 Task: Search Airbnb listings in Santa Fe, New Mexico with access to amazing views.
Action: Mouse moved to (461, 60)
Screenshot: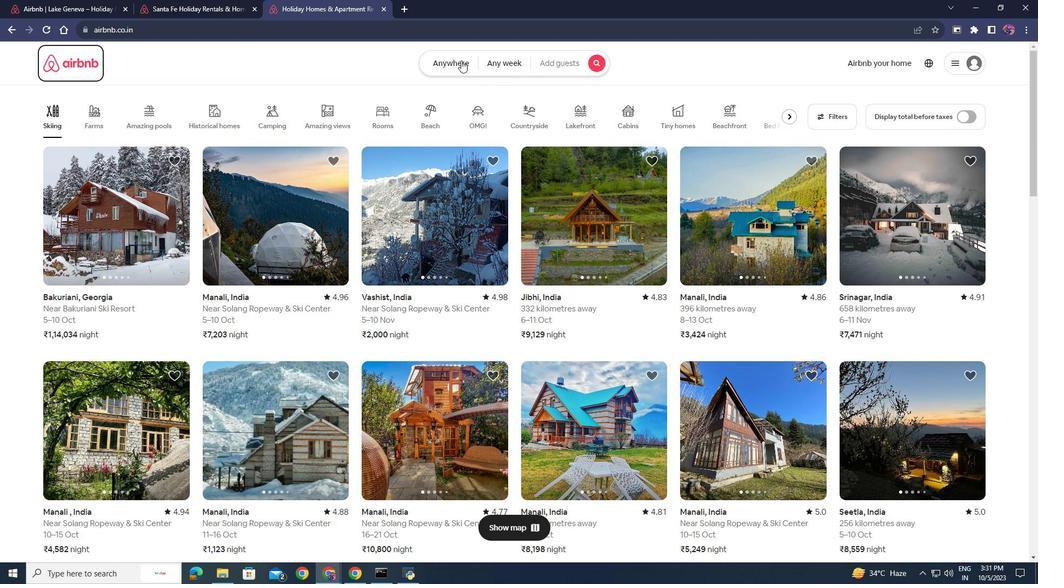 
Action: Mouse pressed left at (461, 60)
Screenshot: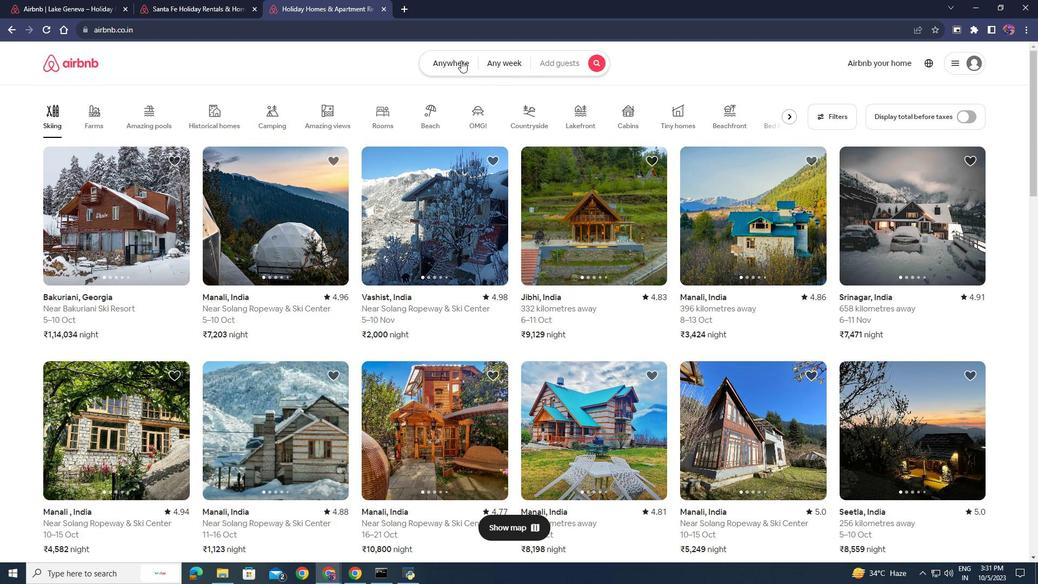 
Action: Mouse moved to (347, 109)
Screenshot: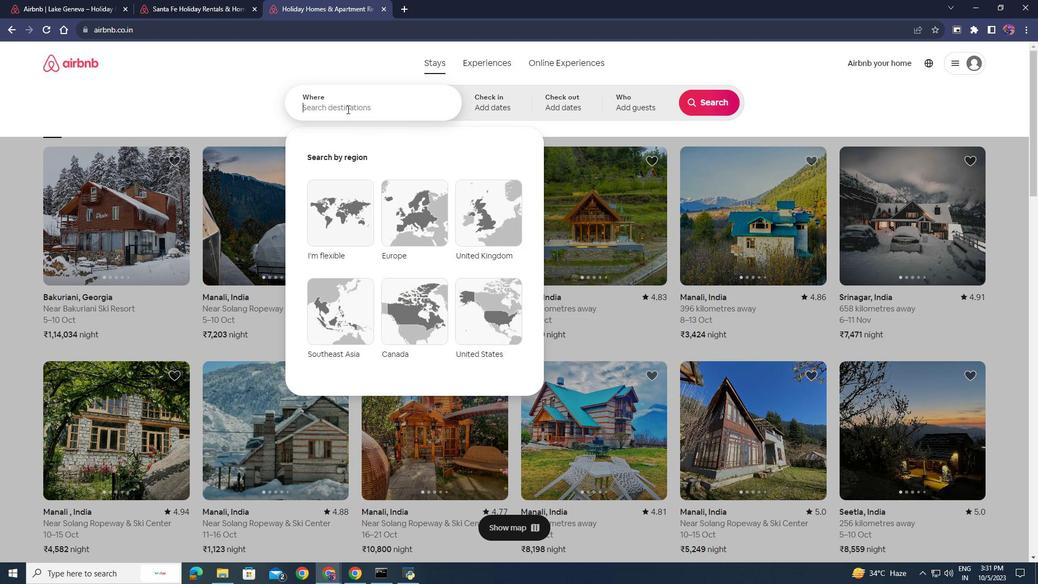 
Action: Mouse pressed left at (347, 109)
Screenshot: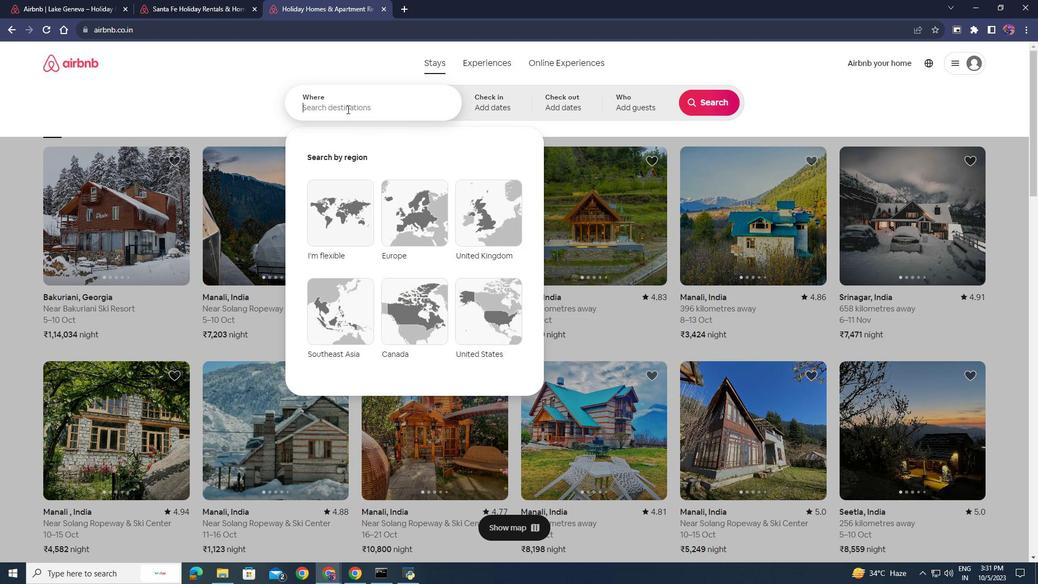 
Action: Key pressed santa<Key.space>fe<Key.enter>
Screenshot: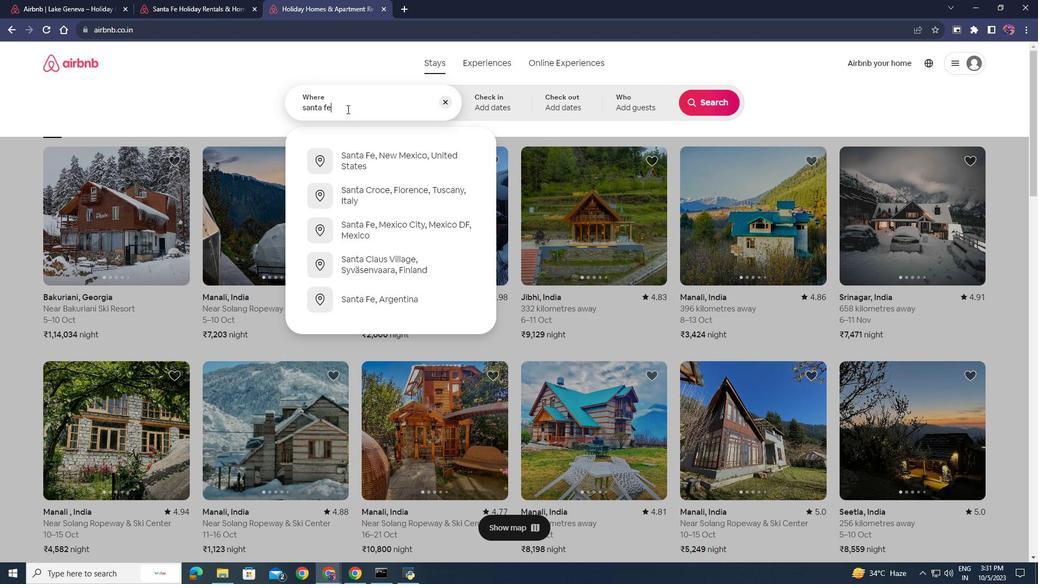 
Action: Mouse moved to (719, 99)
Screenshot: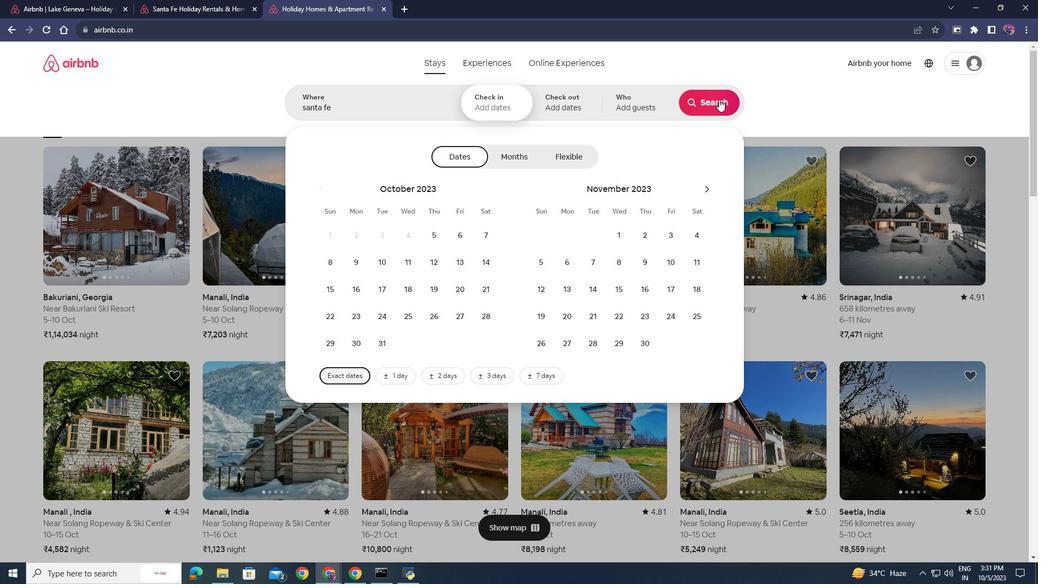 
Action: Mouse pressed left at (719, 99)
Screenshot: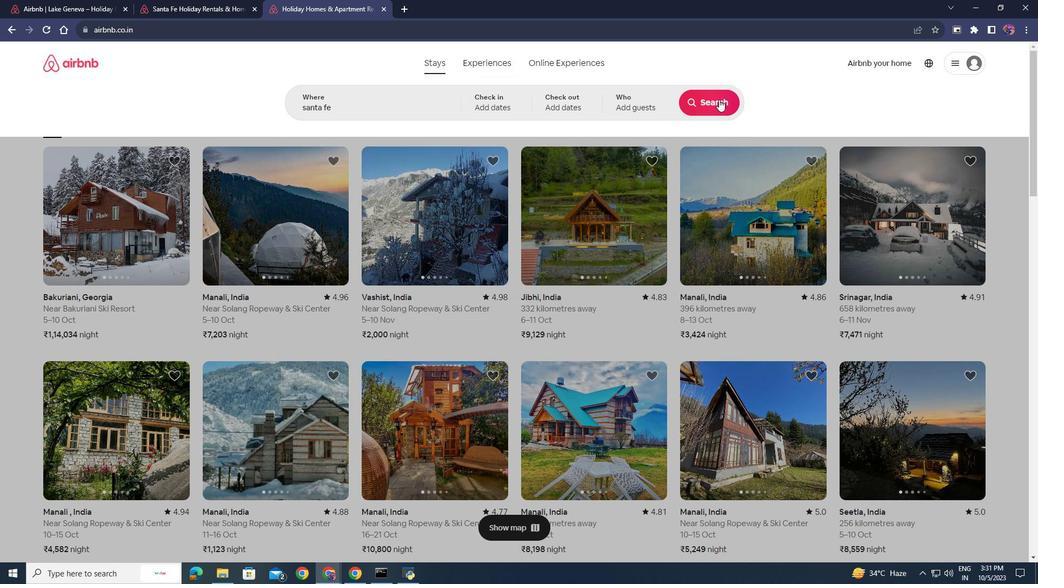 
Action: Mouse moved to (364, 152)
Screenshot: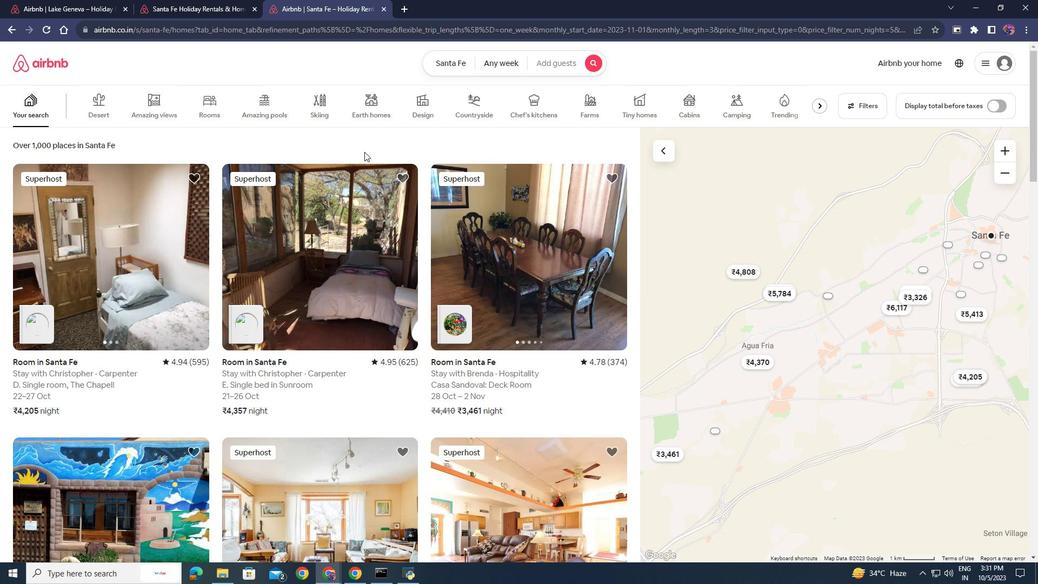 
Action: Mouse scrolled (364, 151) with delta (0, 0)
Screenshot: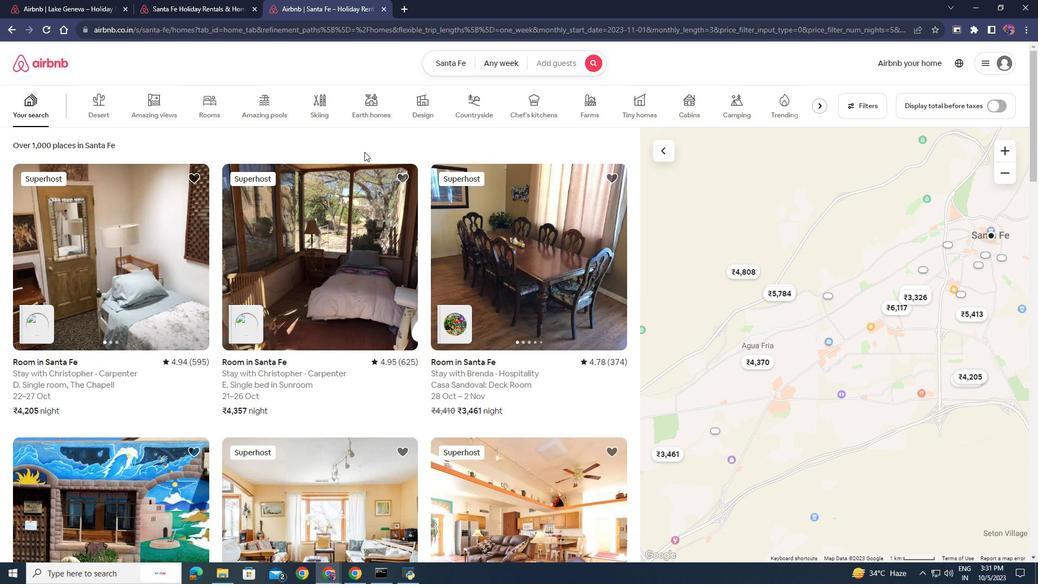 
Action: Mouse scrolled (364, 151) with delta (0, 0)
Screenshot: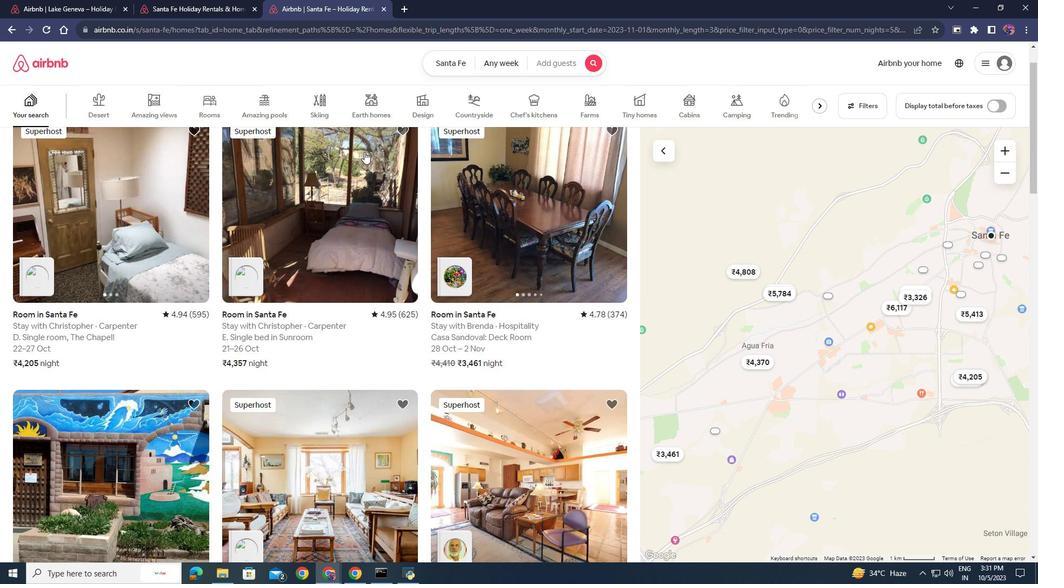 
Action: Mouse scrolled (364, 151) with delta (0, 0)
Screenshot: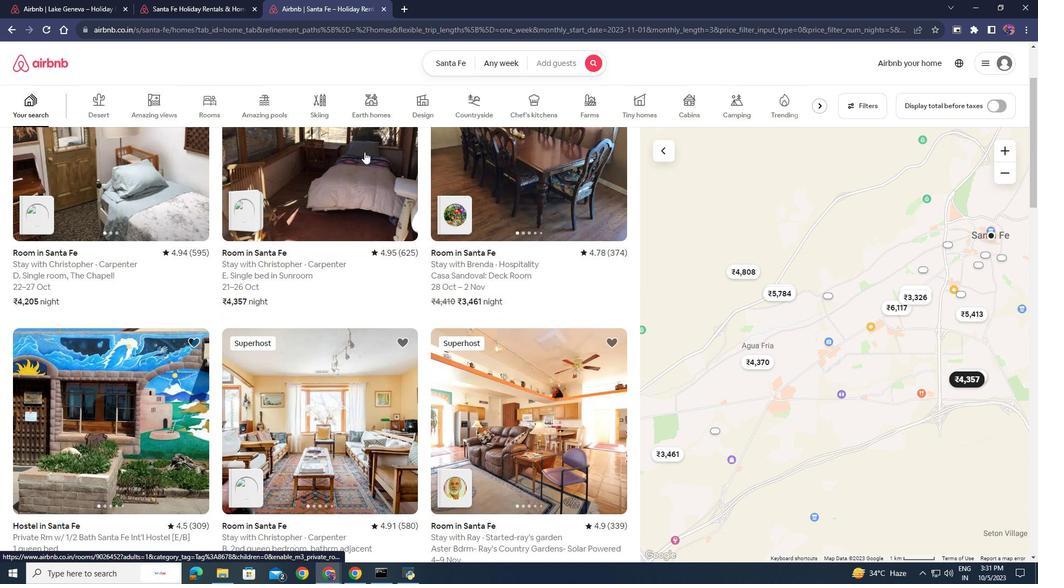 
Action: Mouse scrolled (364, 151) with delta (0, 0)
Screenshot: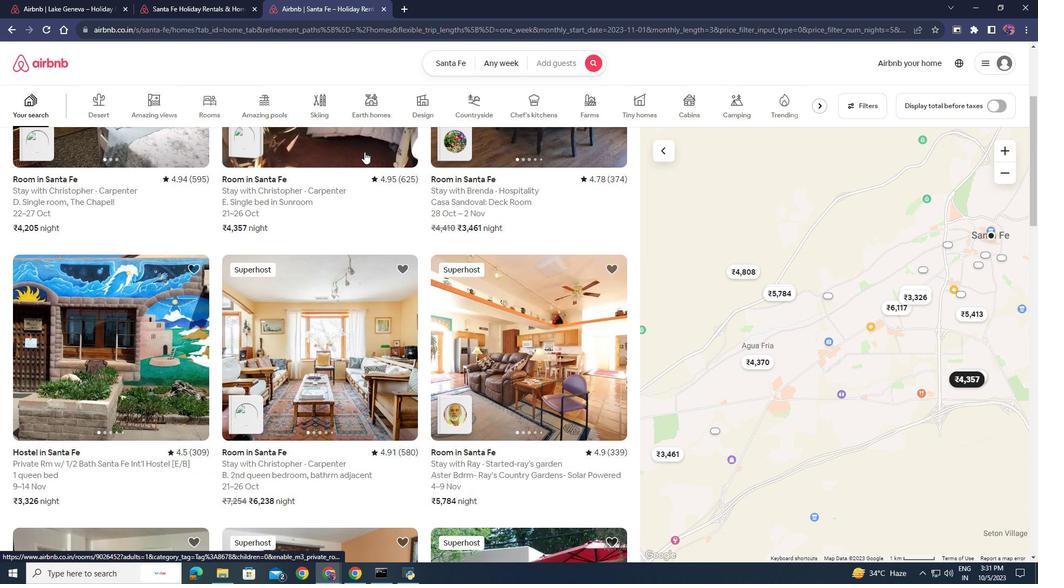 
Action: Mouse scrolled (364, 151) with delta (0, 0)
Screenshot: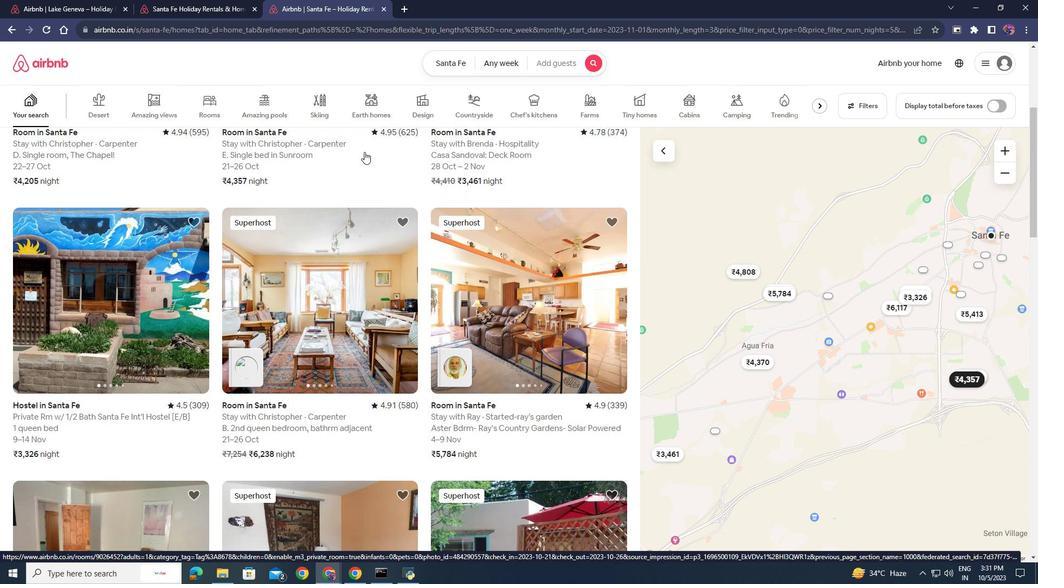 
Action: Mouse scrolled (364, 151) with delta (0, 0)
Screenshot: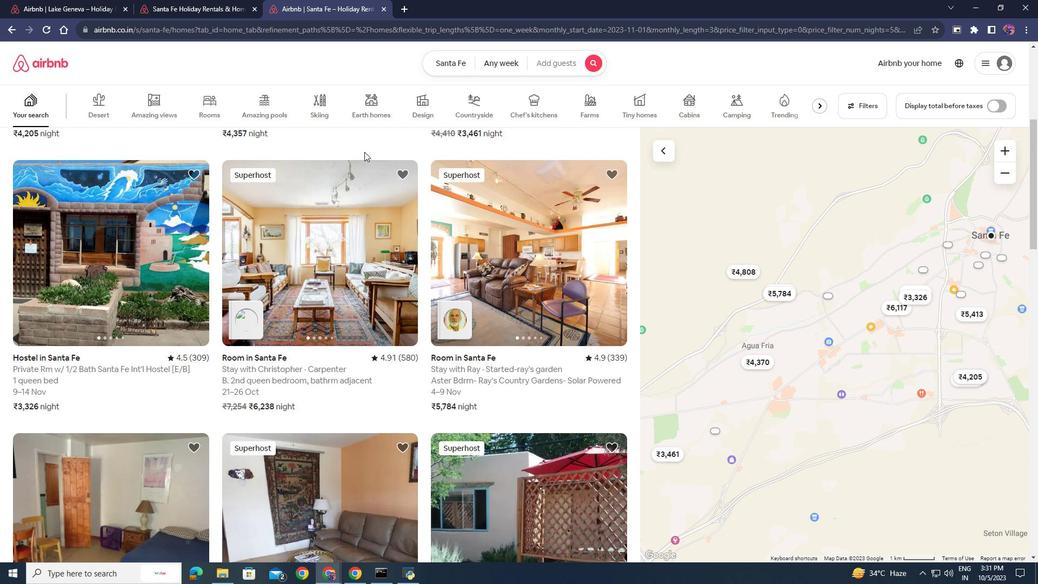 
Action: Mouse scrolled (364, 152) with delta (0, 0)
Screenshot: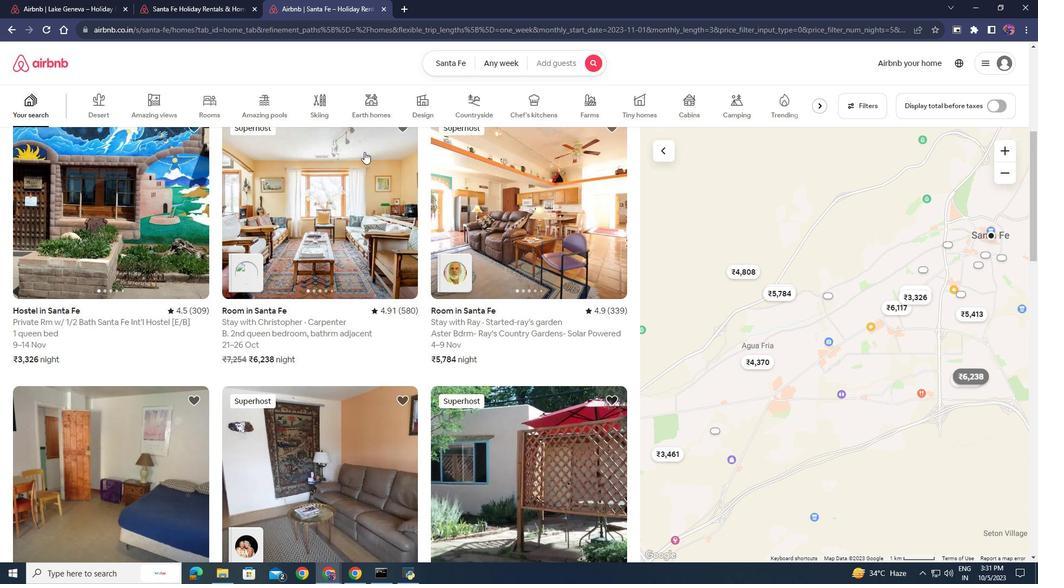 
Action: Mouse scrolled (364, 152) with delta (0, 0)
Screenshot: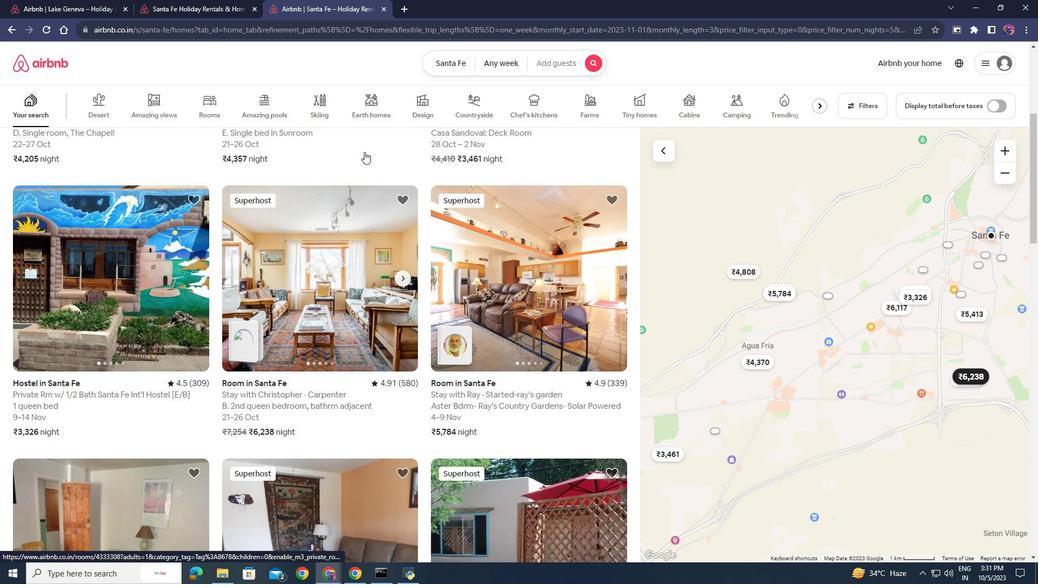 
Action: Mouse scrolled (364, 152) with delta (0, 0)
Screenshot: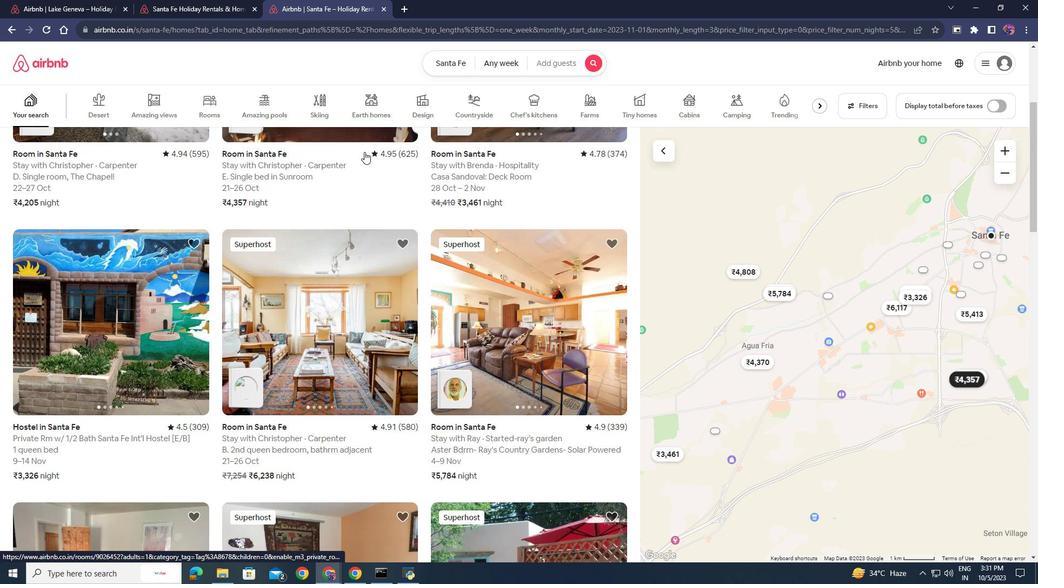 
Action: Mouse scrolled (364, 152) with delta (0, 0)
Screenshot: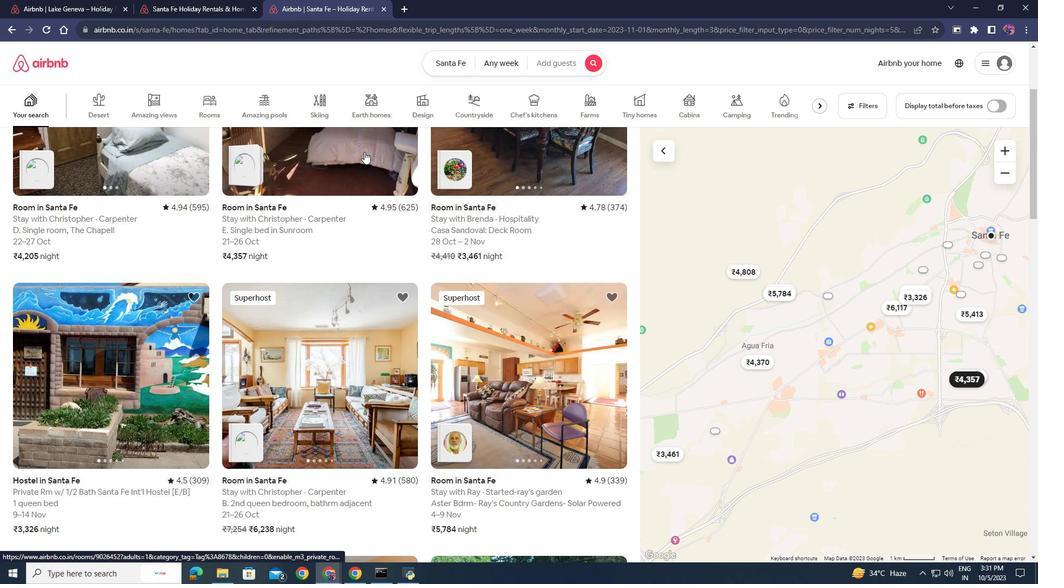 
Action: Mouse scrolled (364, 152) with delta (0, 0)
Screenshot: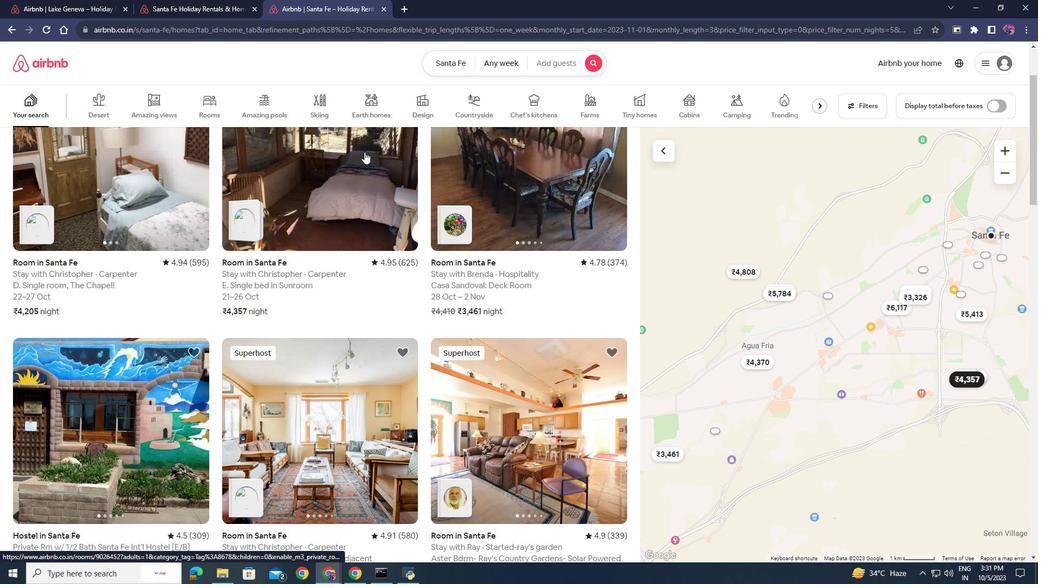 
Action: Mouse moved to (160, 108)
Screenshot: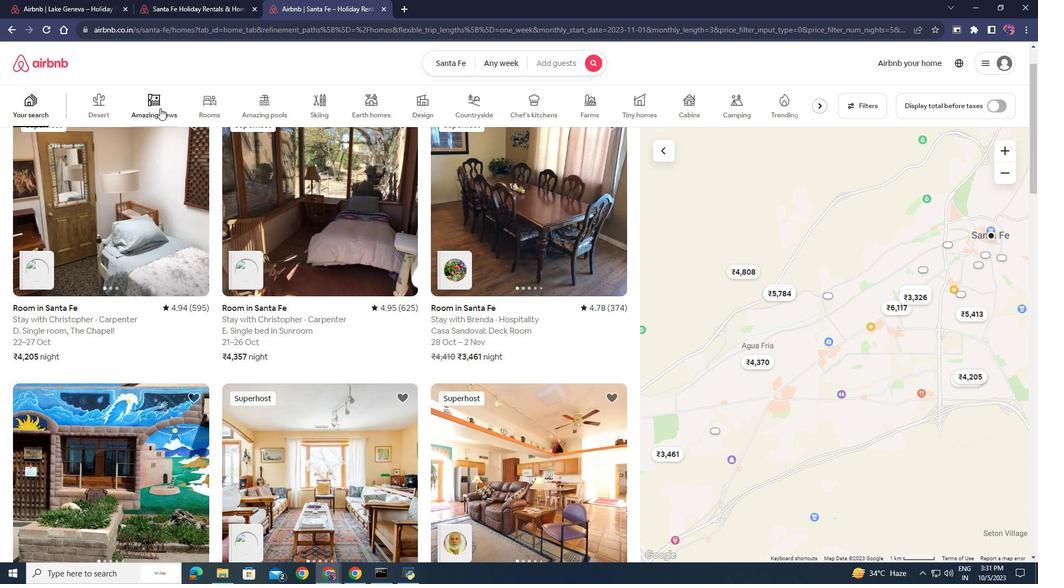 
Action: Mouse pressed left at (160, 108)
Screenshot: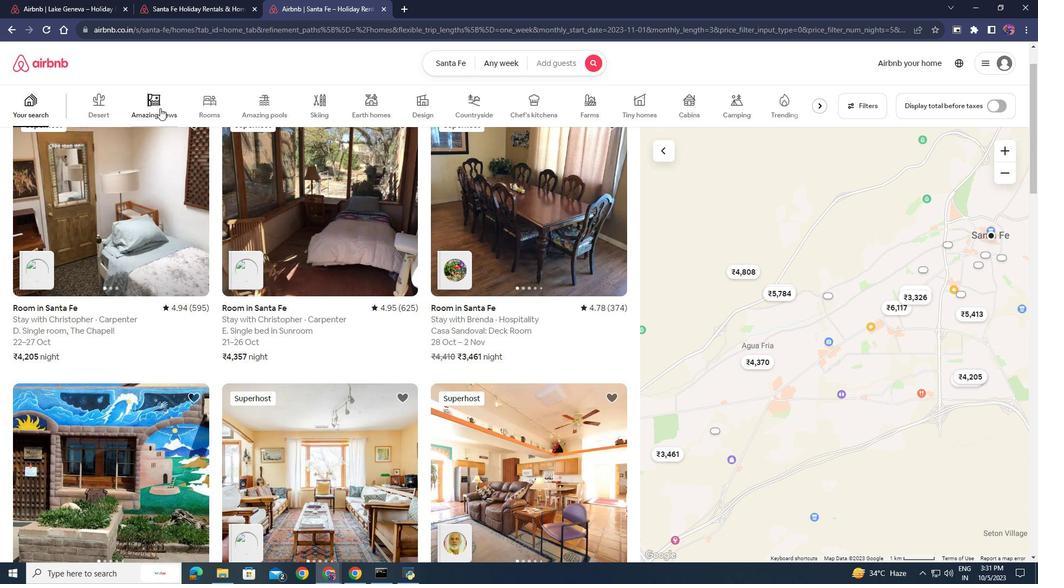 
Action: Mouse moved to (227, 274)
Screenshot: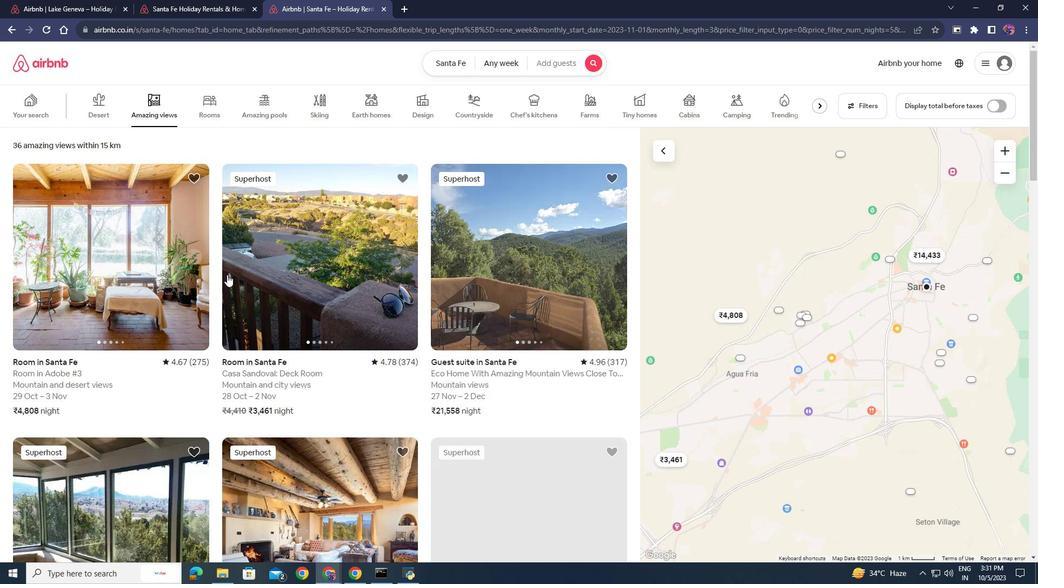 
Action: Mouse scrolled (227, 274) with delta (0, 0)
Screenshot: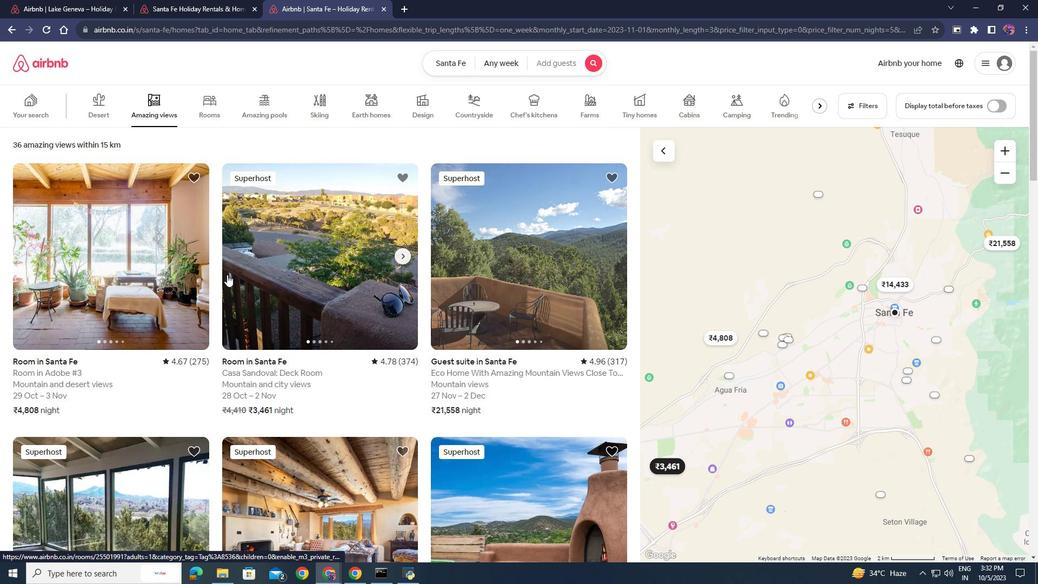 
Action: Mouse scrolled (227, 274) with delta (0, 0)
Screenshot: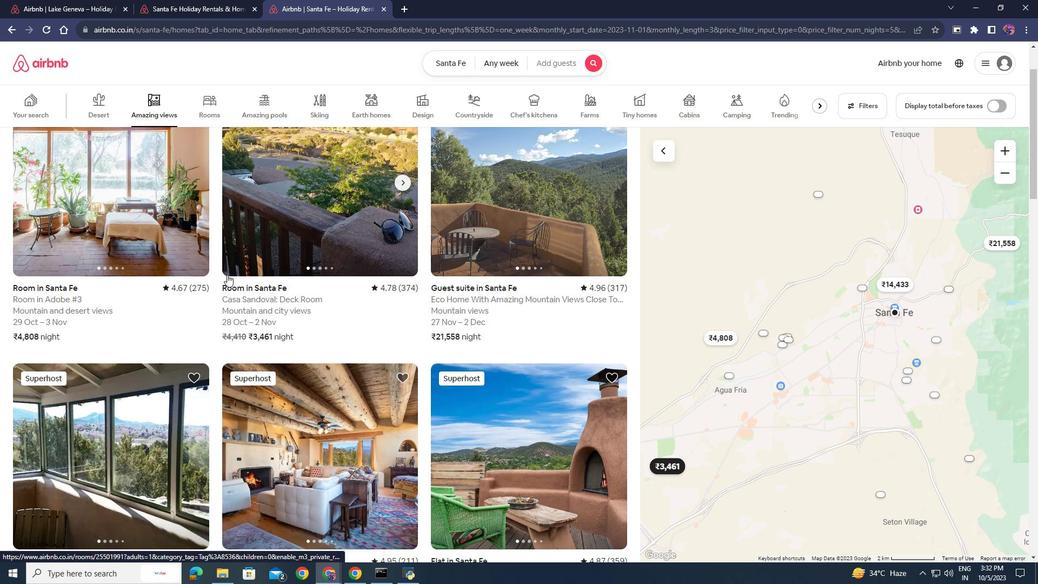 
Action: Mouse scrolled (227, 274) with delta (0, 0)
Screenshot: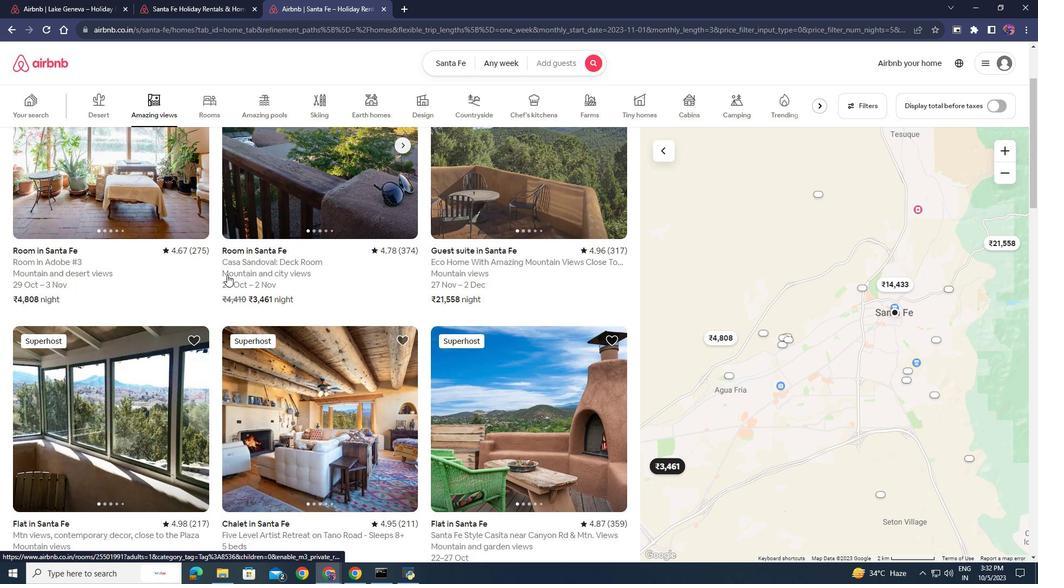 
Action: Mouse scrolled (227, 274) with delta (0, 0)
Screenshot: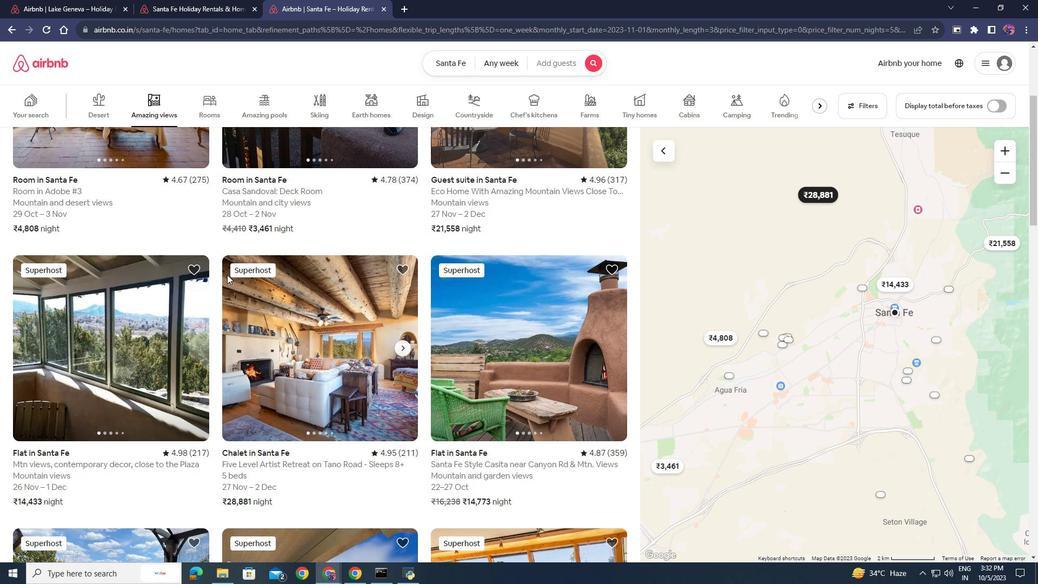 
Action: Mouse moved to (508, 284)
Screenshot: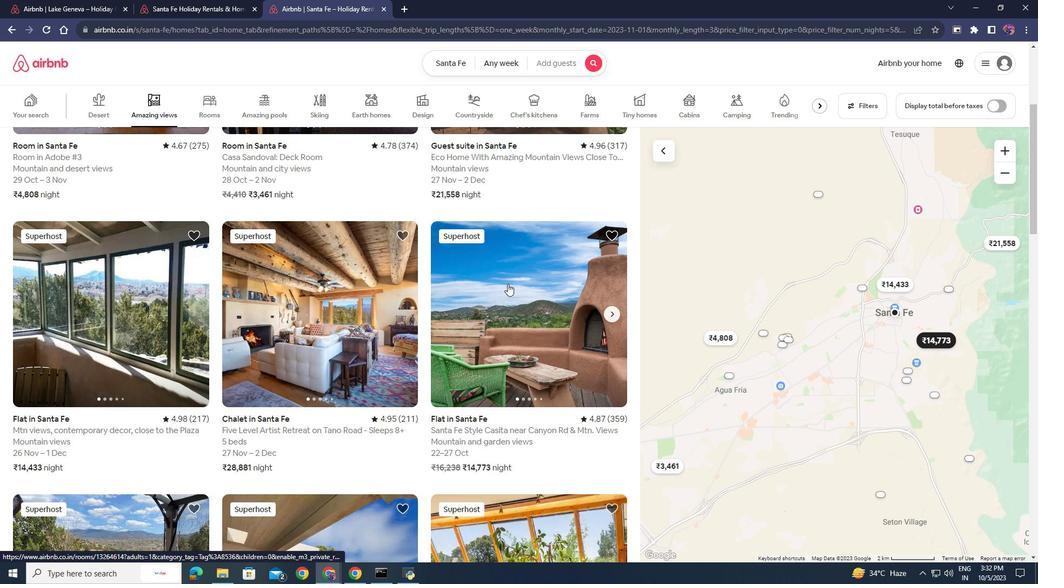 
Action: Mouse pressed left at (508, 284)
Screenshot: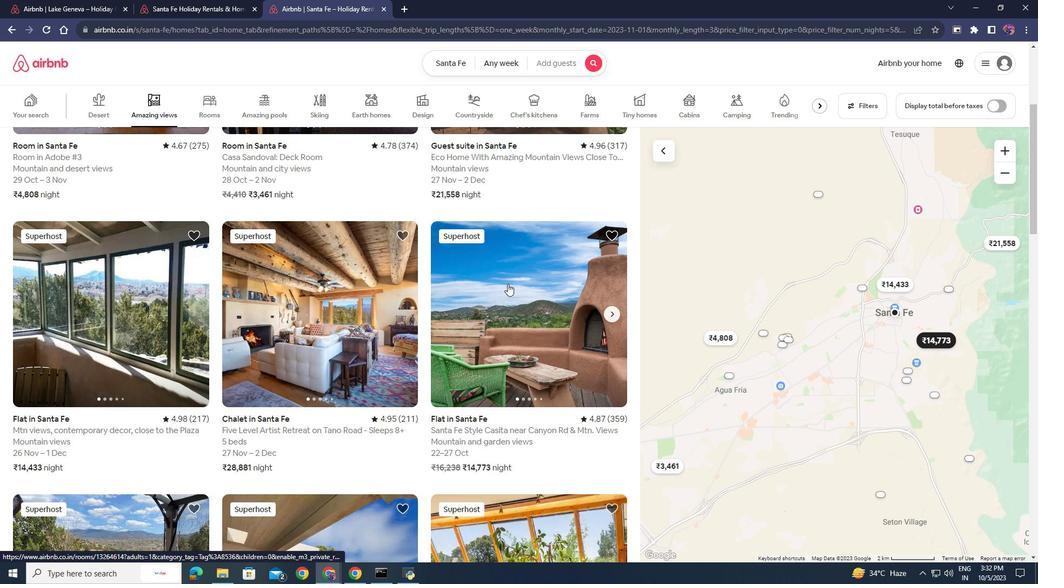 
Action: Mouse moved to (367, 365)
Screenshot: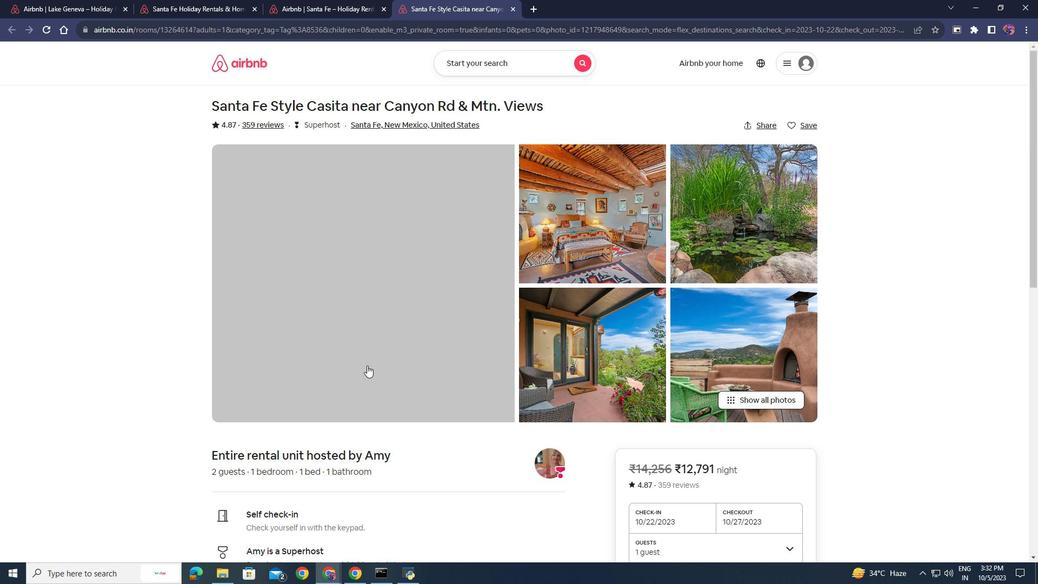 
Action: Mouse scrolled (367, 365) with delta (0, 0)
Screenshot: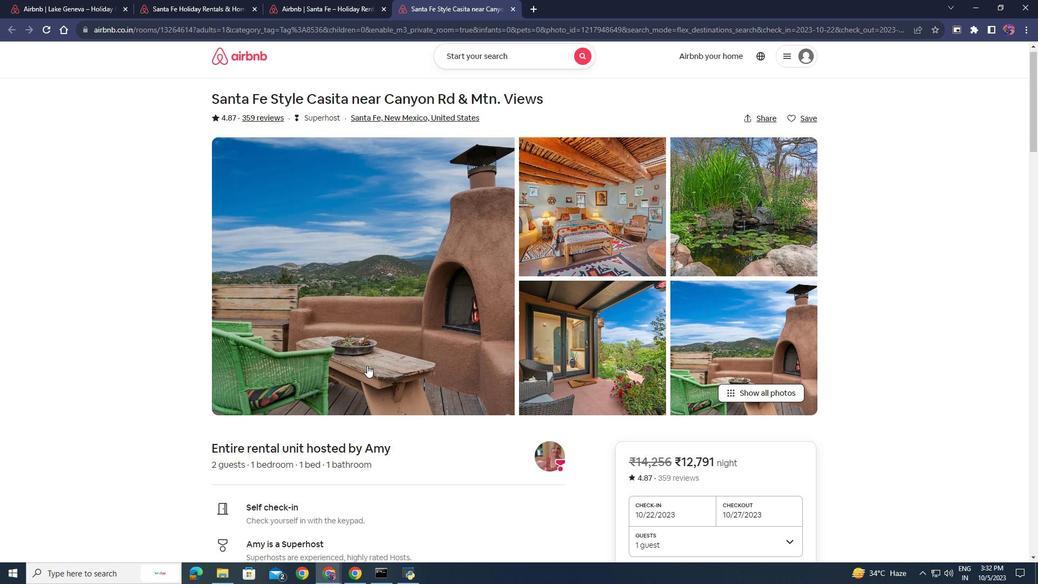 
Action: Mouse scrolled (367, 365) with delta (0, 0)
Screenshot: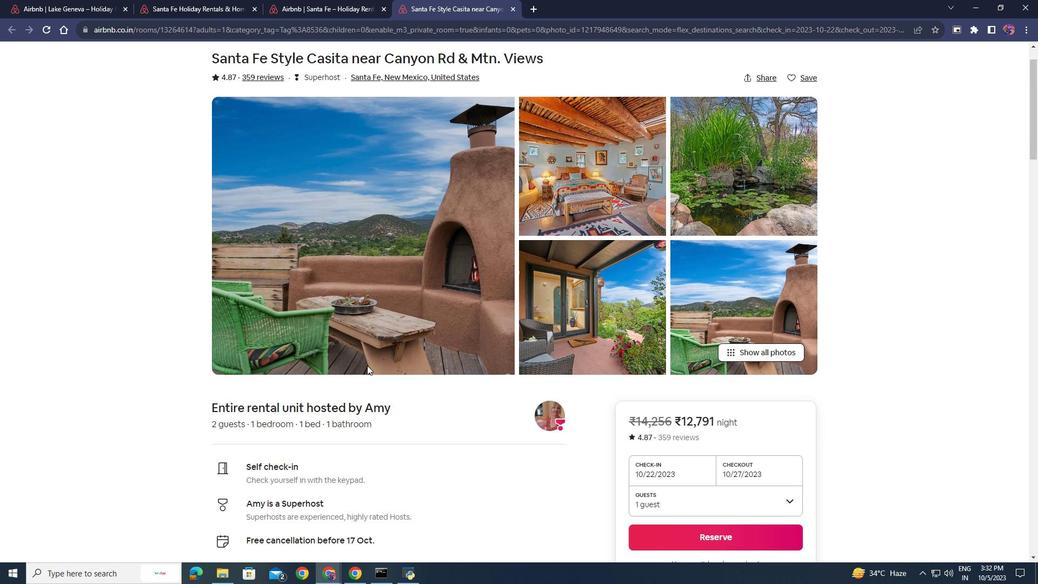 
Action: Mouse scrolled (367, 365) with delta (0, 0)
Screenshot: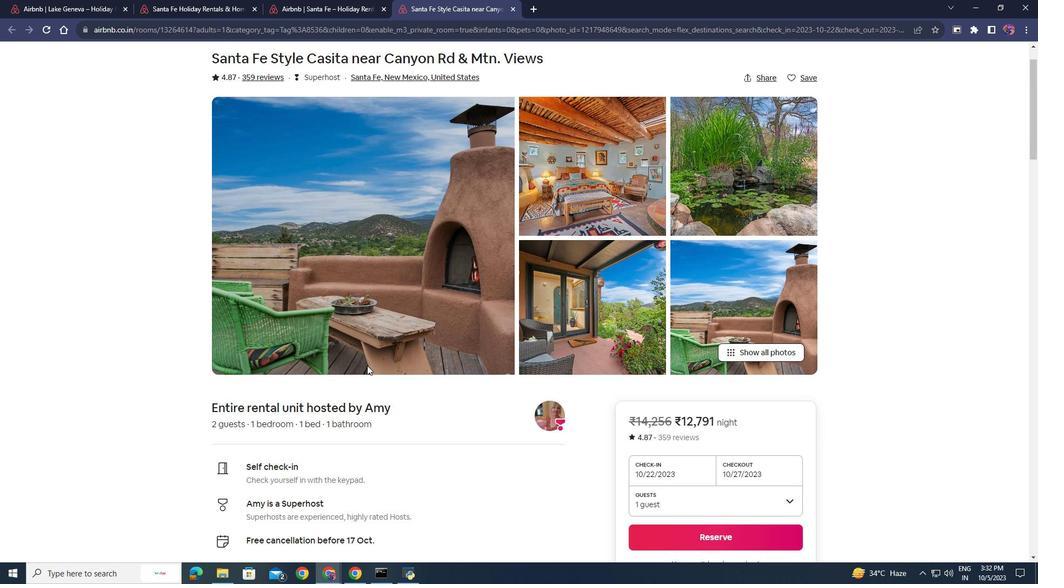 
Action: Mouse scrolled (367, 365) with delta (0, 0)
Screenshot: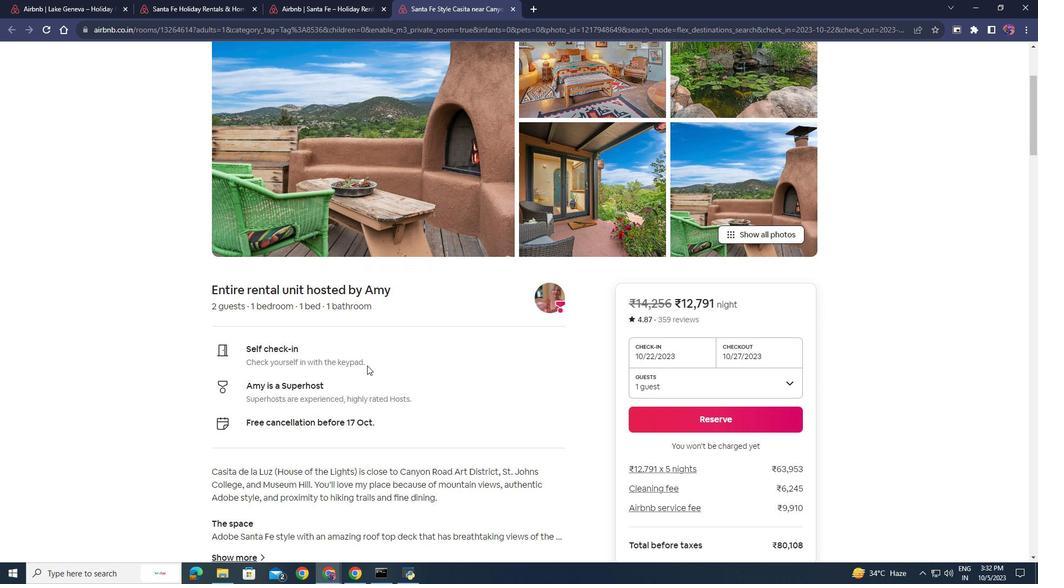 
Action: Mouse scrolled (367, 365) with delta (0, 0)
Screenshot: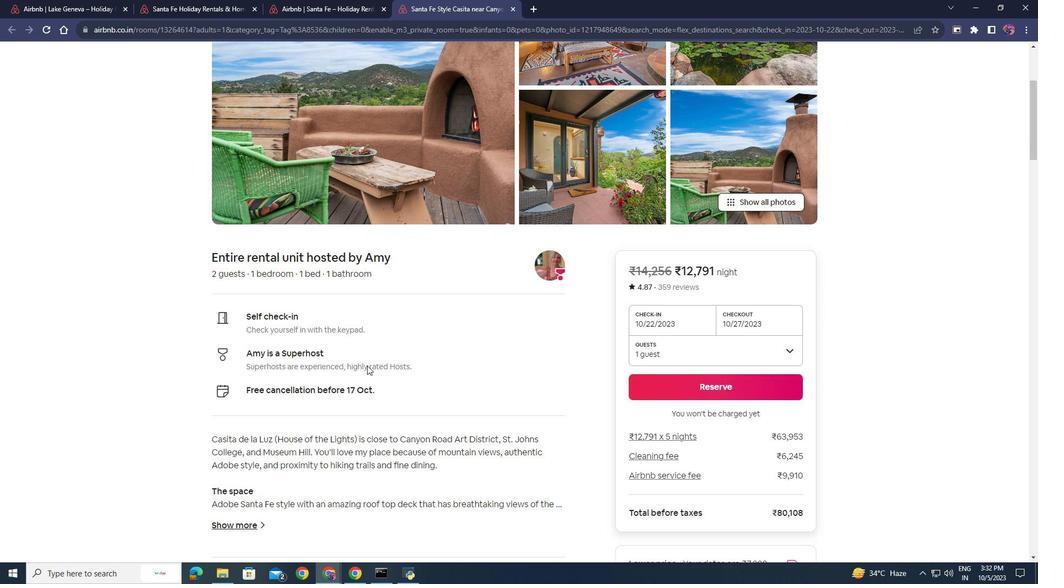 
Action: Mouse scrolled (367, 365) with delta (0, 0)
Screenshot: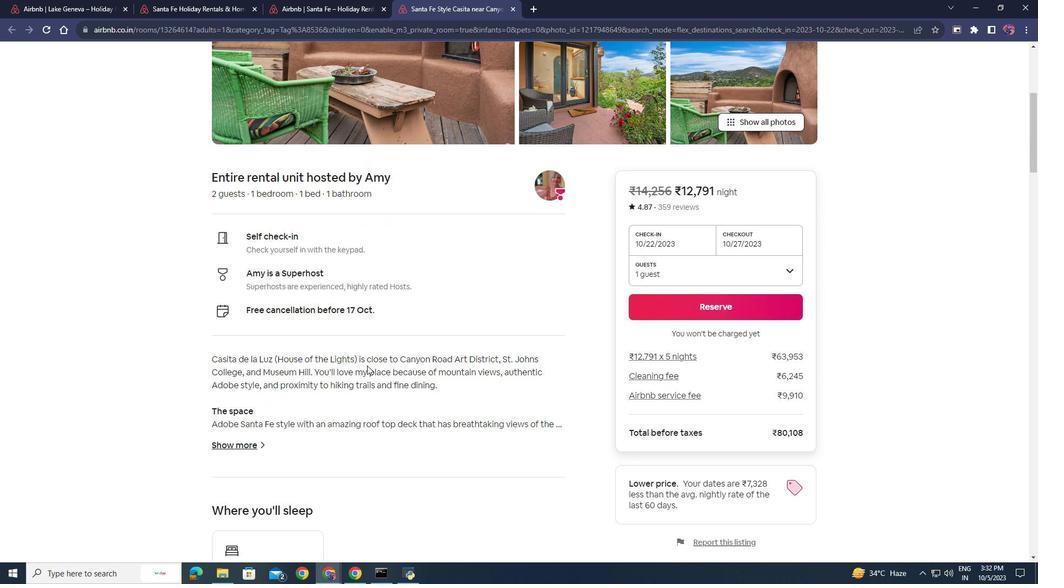 
Action: Mouse scrolled (367, 365) with delta (0, 0)
Screenshot: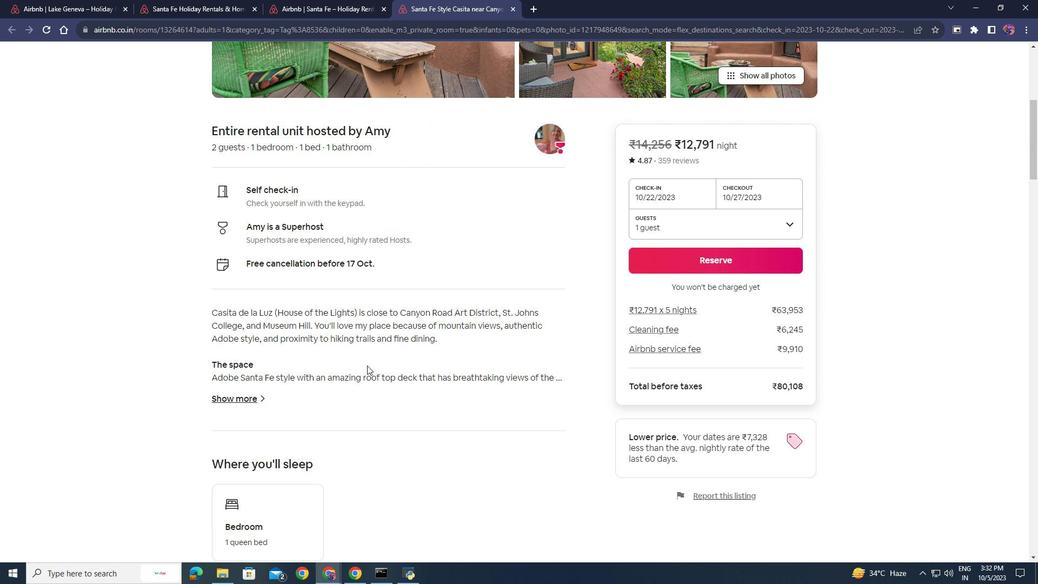 
Action: Mouse scrolled (367, 365) with delta (0, 0)
Screenshot: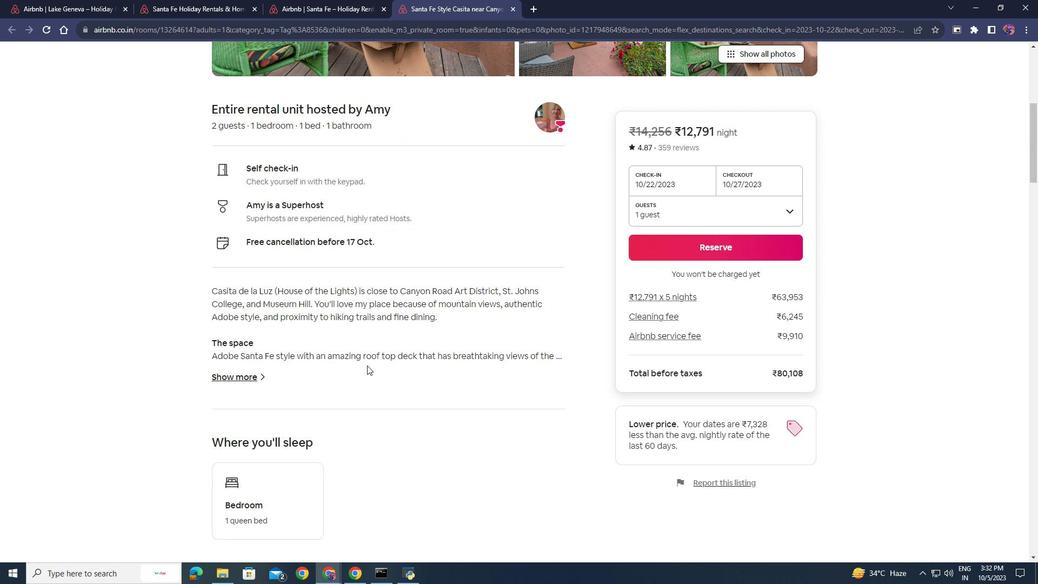 
Action: Mouse scrolled (367, 365) with delta (0, 0)
Screenshot: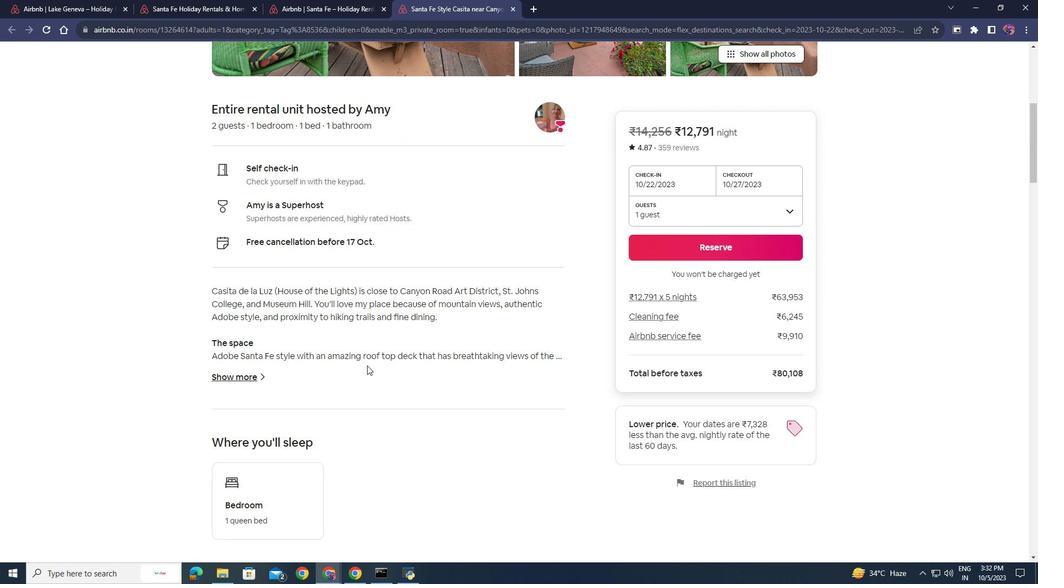 
Action: Mouse scrolled (367, 365) with delta (0, 0)
Screenshot: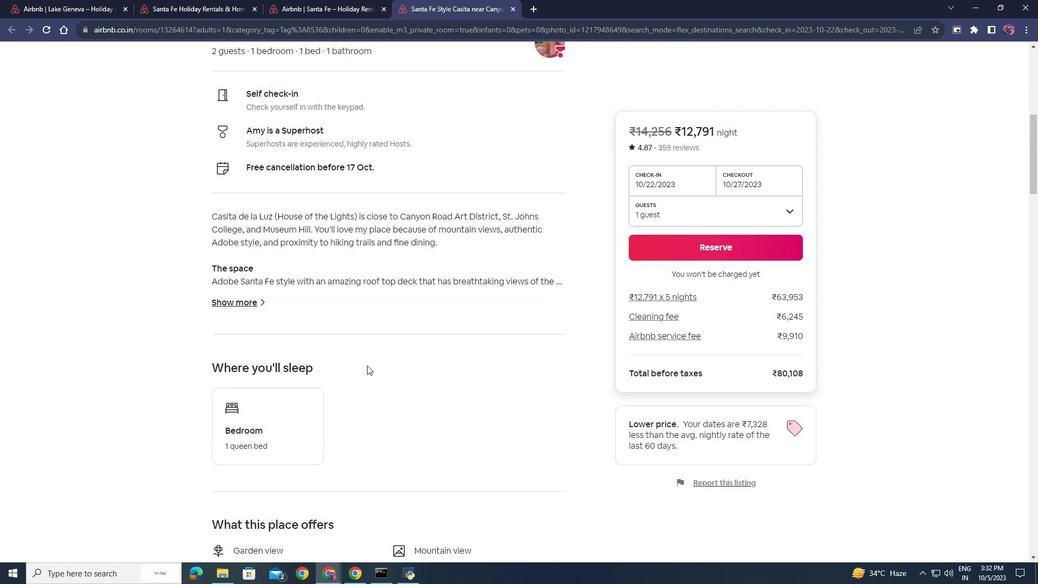 
Action: Mouse scrolled (367, 365) with delta (0, 0)
Screenshot: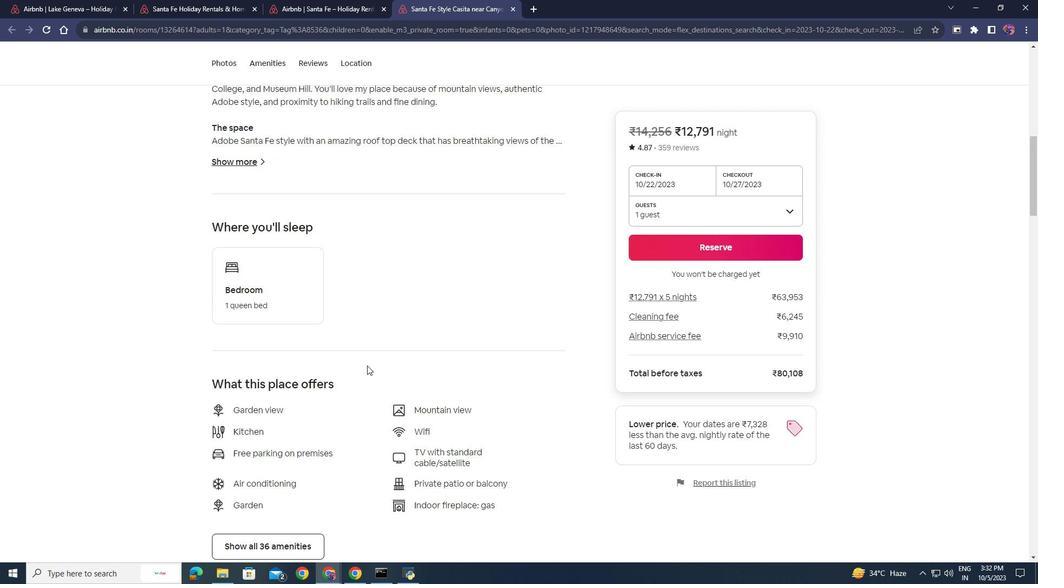 
Action: Mouse scrolled (367, 365) with delta (0, 0)
Screenshot: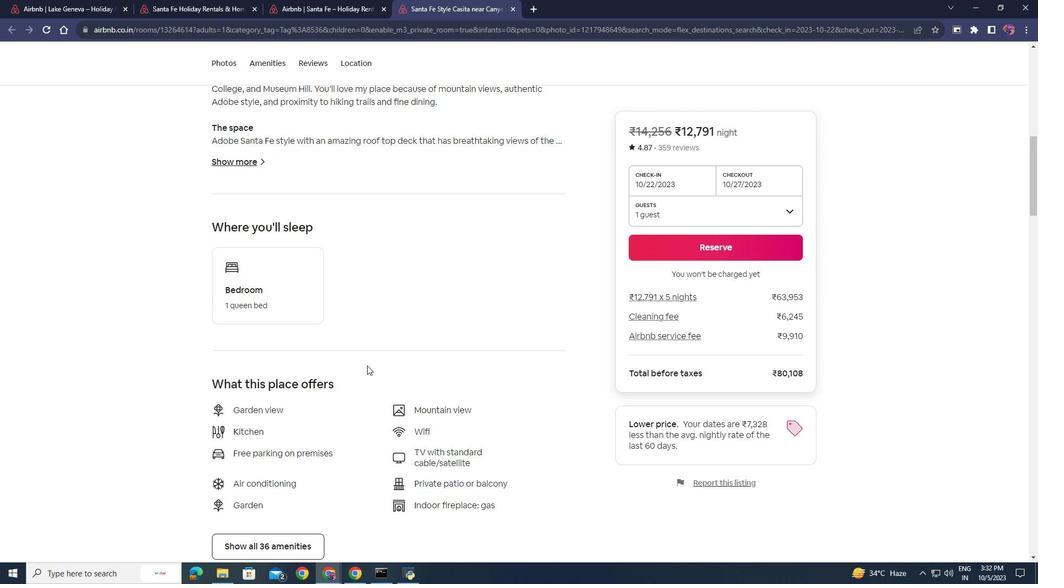 
Action: Mouse moved to (280, 465)
Screenshot: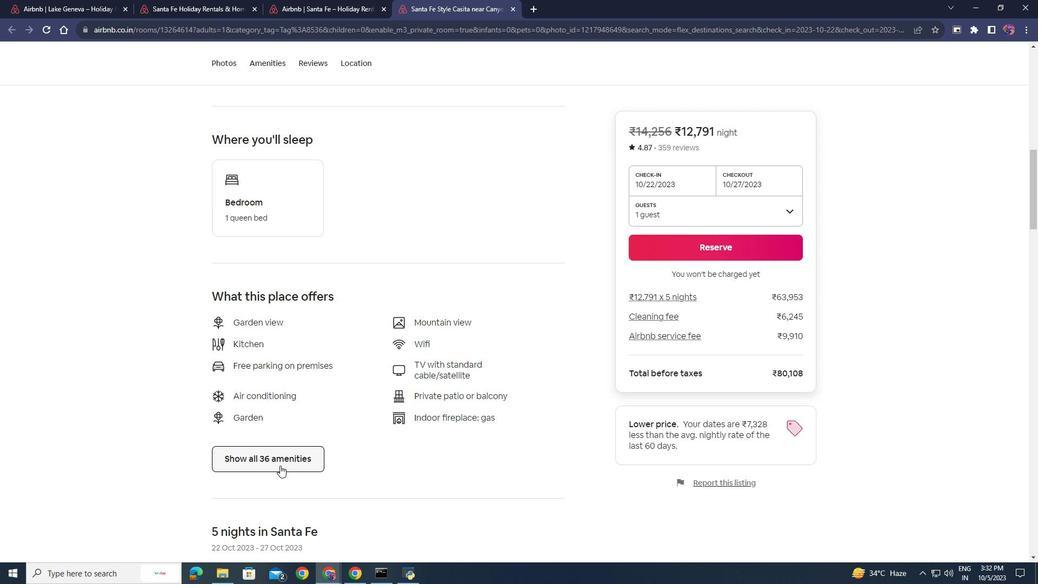 
Action: Mouse pressed left at (280, 465)
Screenshot: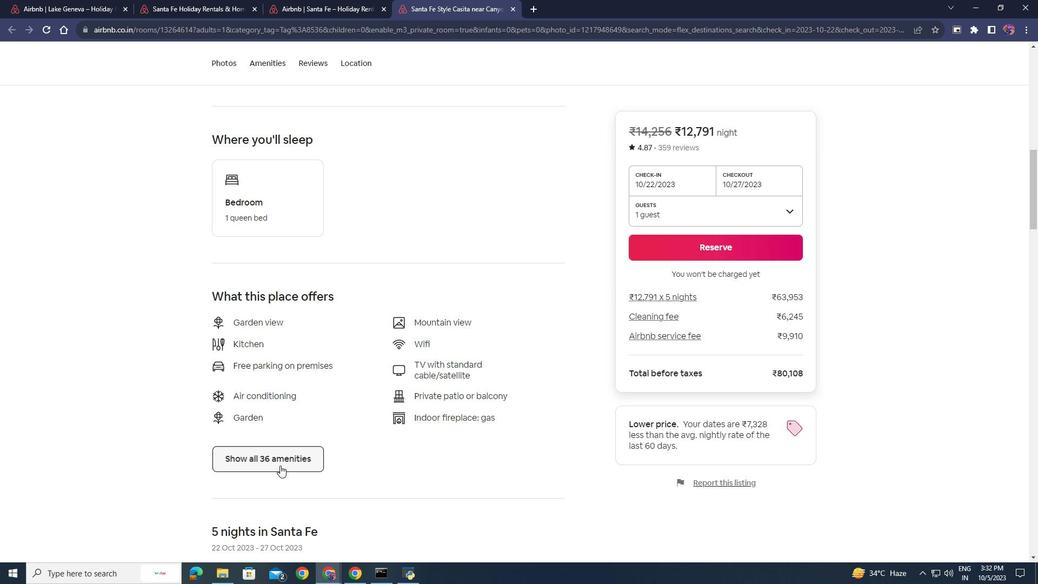 
Action: Mouse moved to (449, 353)
Screenshot: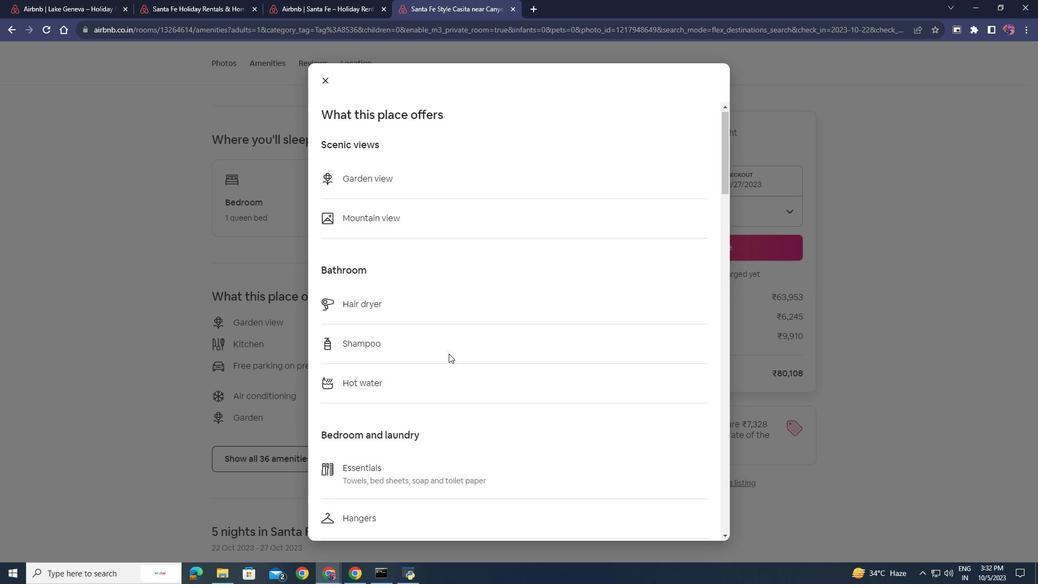 
Action: Mouse scrolled (449, 353) with delta (0, 0)
Screenshot: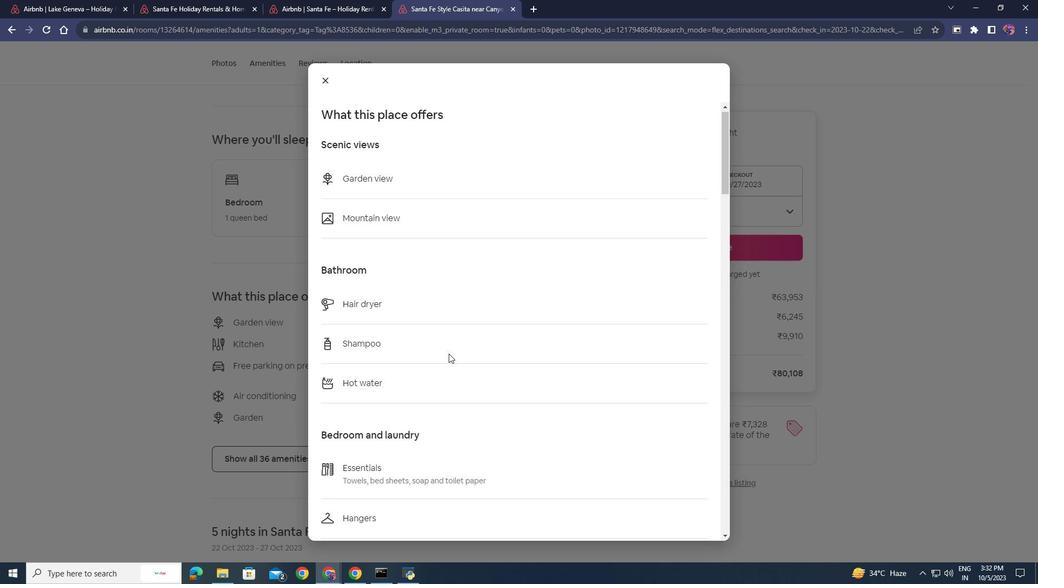 
Action: Mouse scrolled (449, 353) with delta (0, 0)
Screenshot: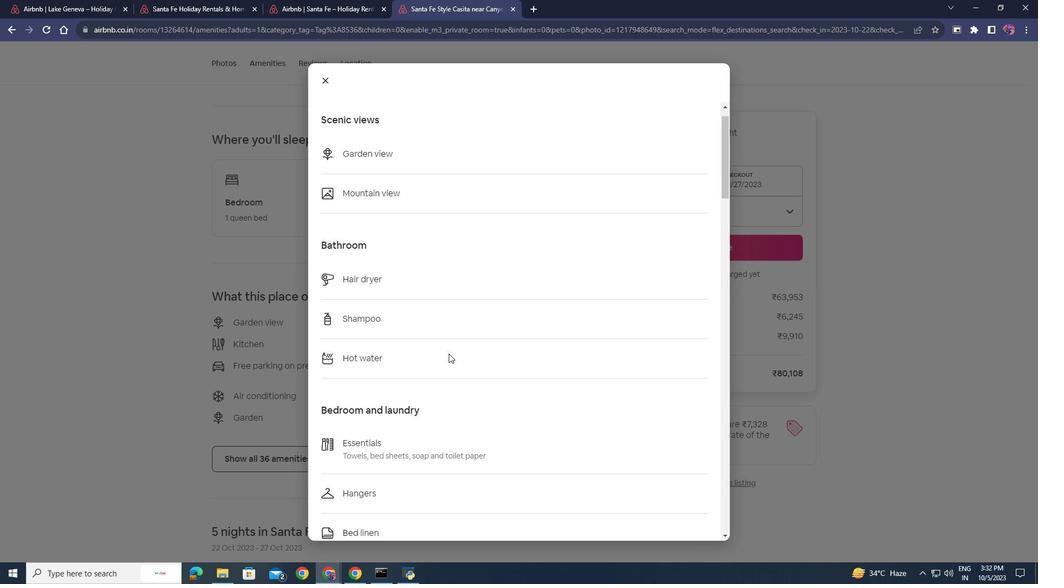 
Action: Mouse scrolled (449, 354) with delta (0, 0)
Screenshot: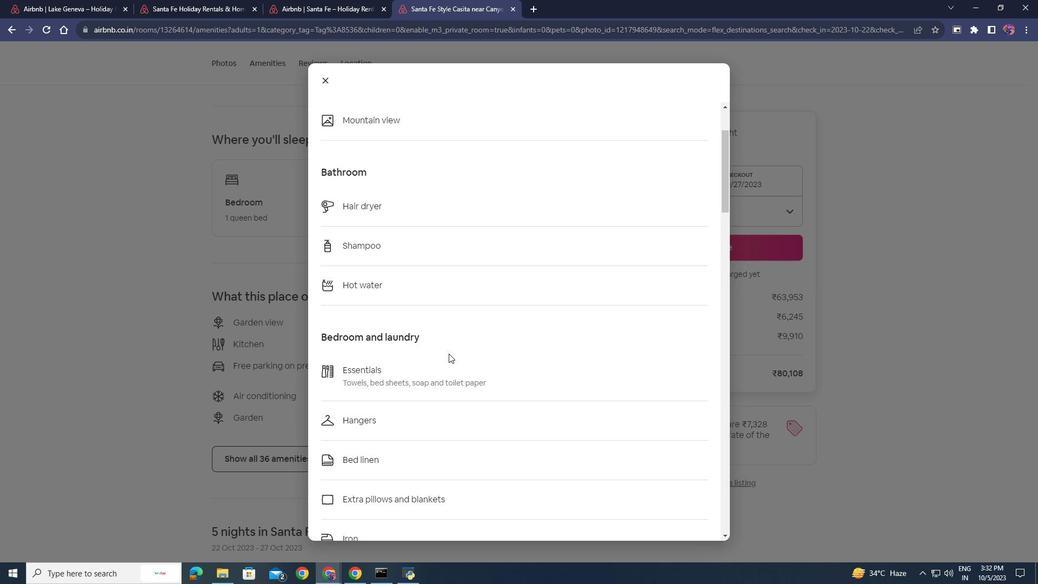 
Action: Mouse scrolled (449, 354) with delta (0, 0)
Screenshot: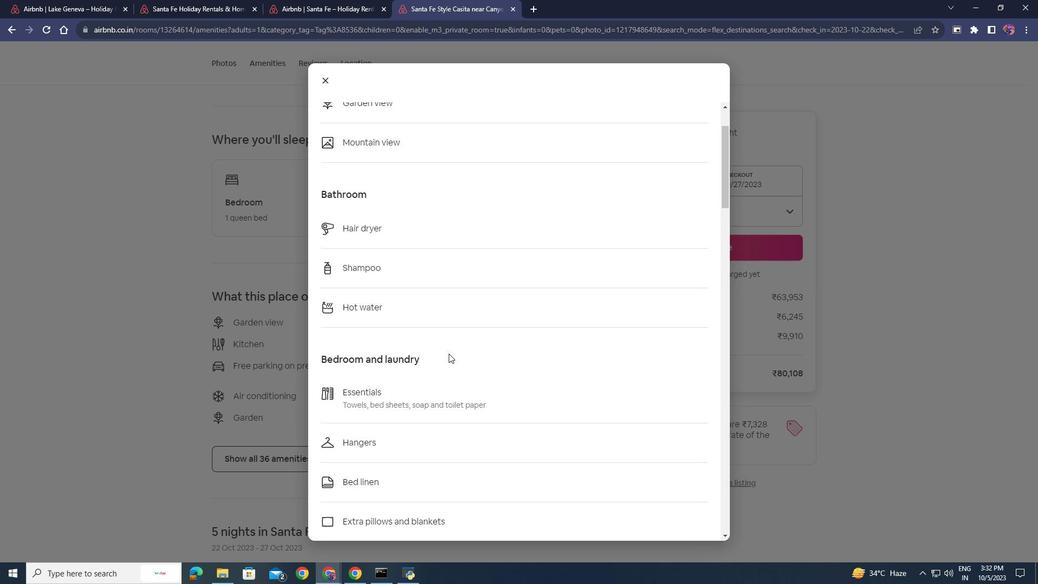 
Action: Mouse scrolled (449, 353) with delta (0, 0)
Screenshot: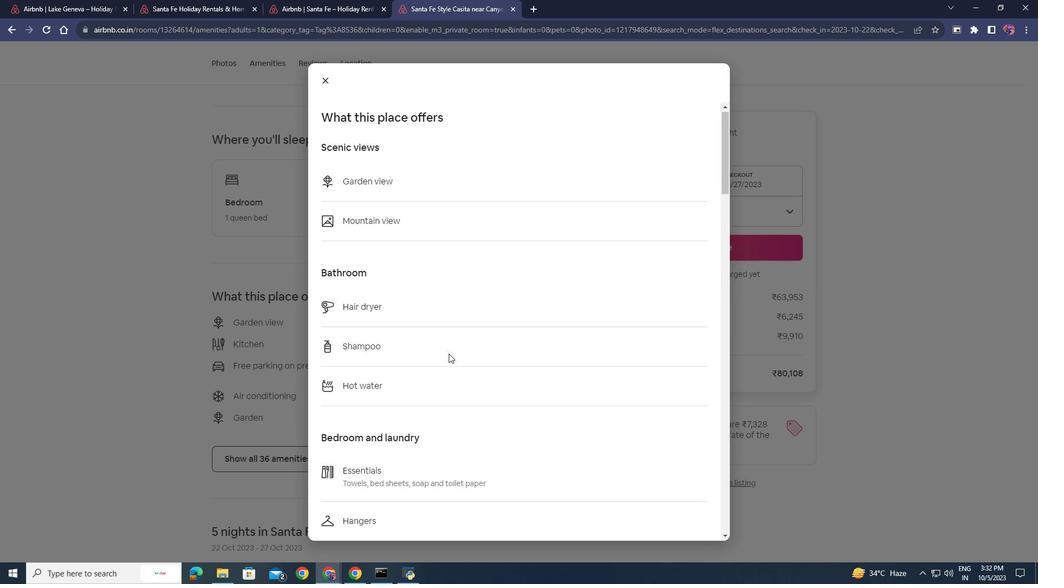 
Action: Mouse scrolled (449, 353) with delta (0, 0)
Screenshot: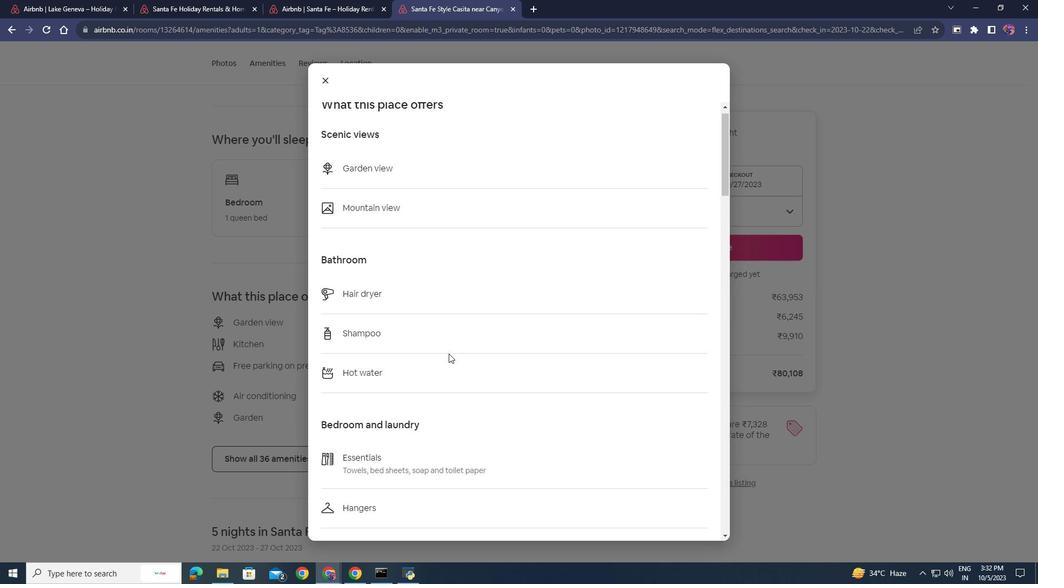 
Action: Mouse scrolled (449, 353) with delta (0, 0)
Screenshot: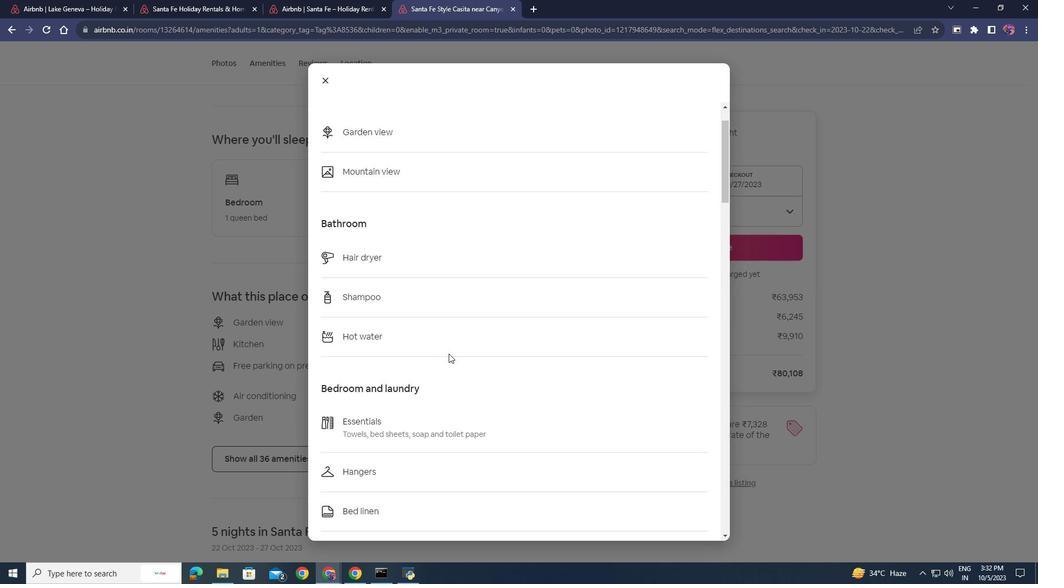 
Action: Mouse scrolled (449, 353) with delta (0, 0)
Screenshot: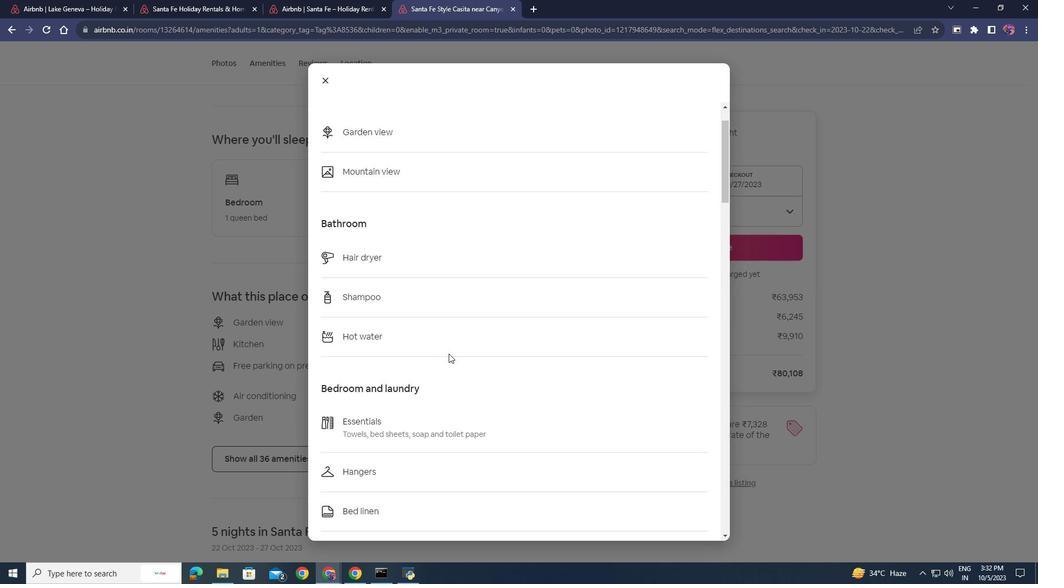 
Action: Mouse scrolled (449, 353) with delta (0, 0)
Screenshot: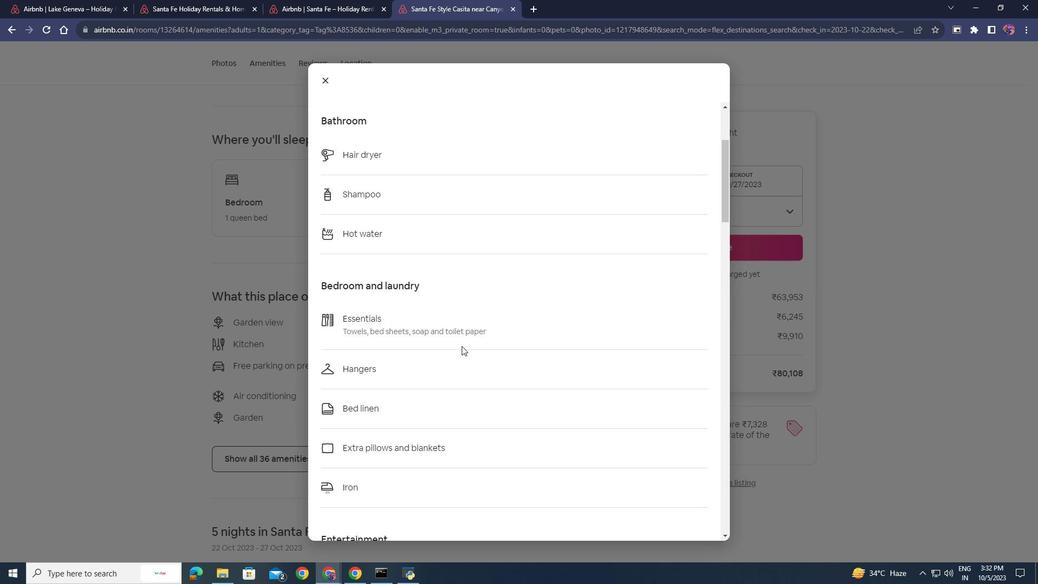 
Action: Mouse moved to (448, 432)
Screenshot: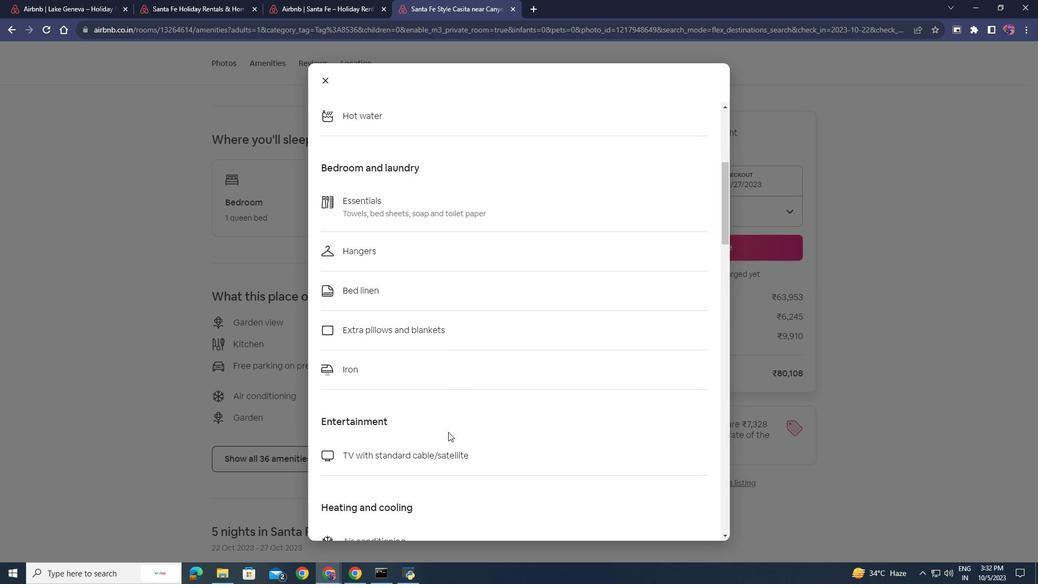 
Action: Mouse scrolled (448, 431) with delta (0, 0)
Screenshot: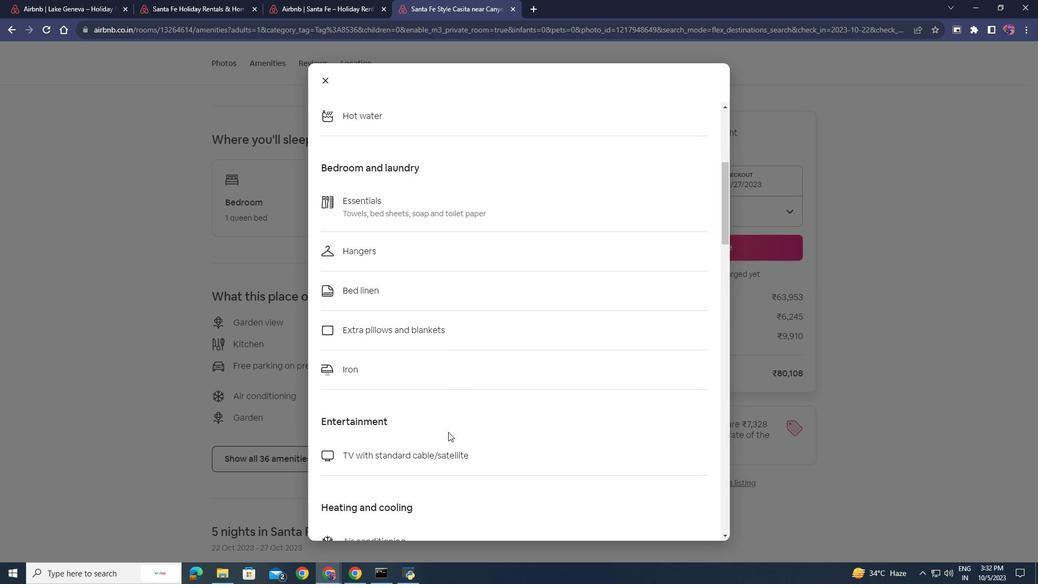 
Action: Mouse scrolled (448, 431) with delta (0, 0)
Screenshot: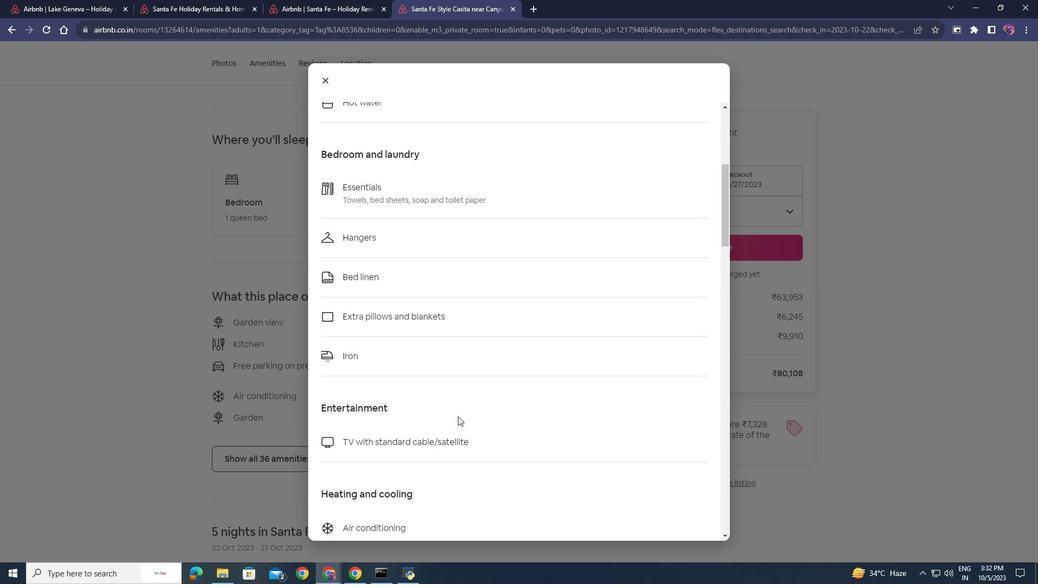 
Action: Mouse moved to (449, 430)
Screenshot: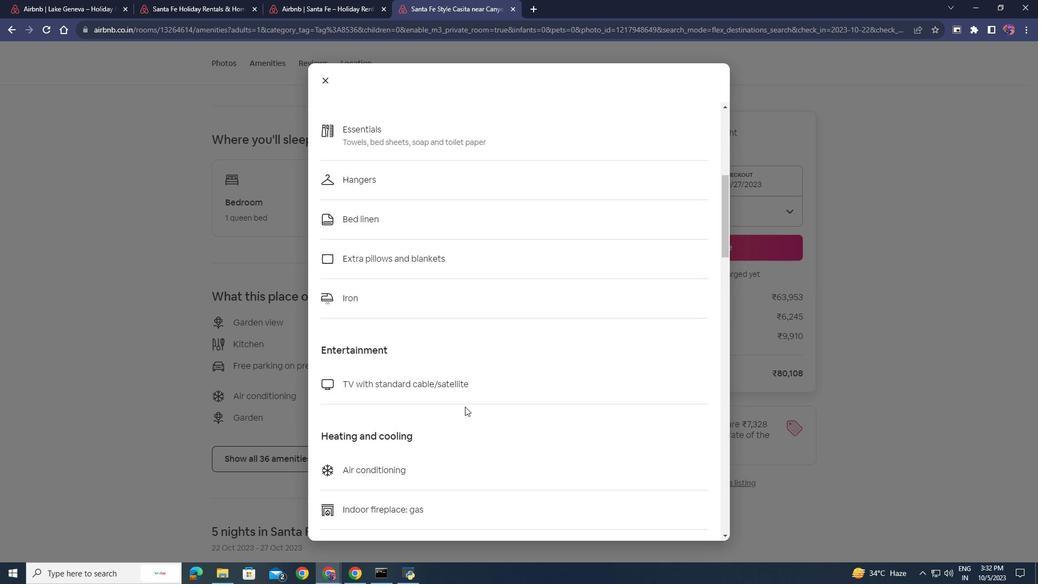
Action: Mouse scrolled (449, 430) with delta (0, 0)
Screenshot: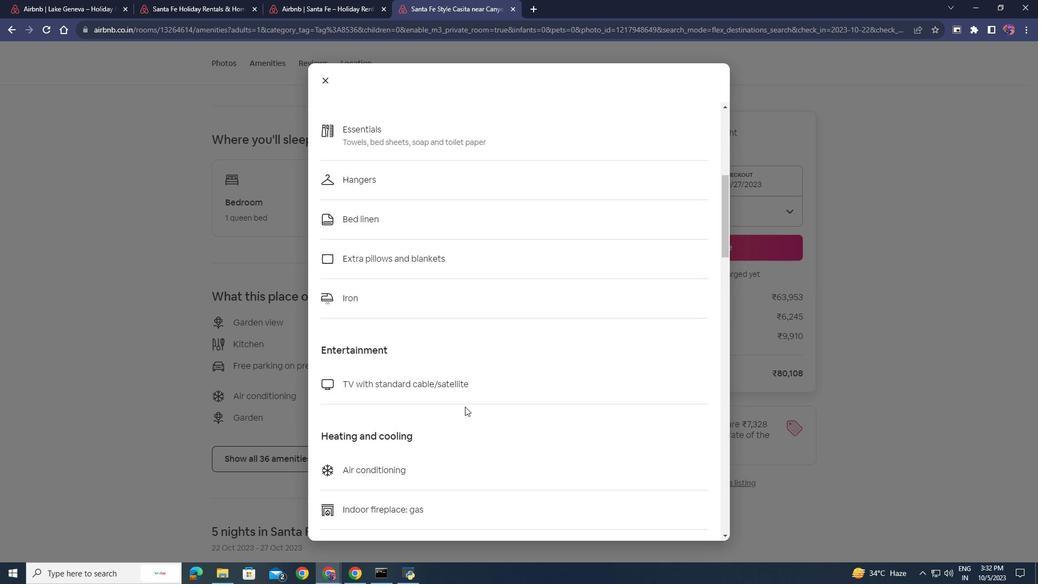 
Action: Mouse moved to (463, 425)
Screenshot: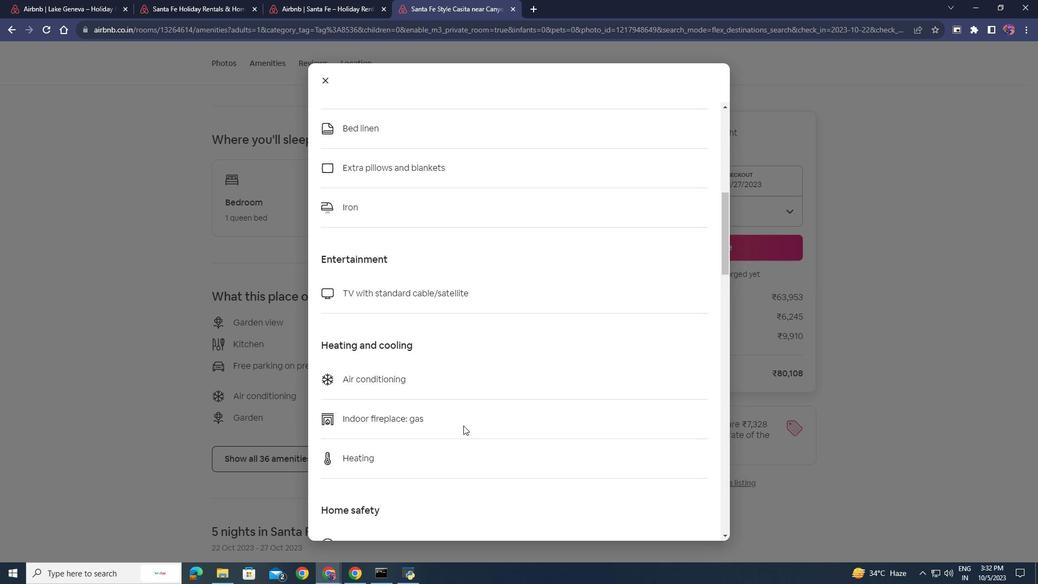 
Action: Mouse scrolled (463, 425) with delta (0, 0)
Screenshot: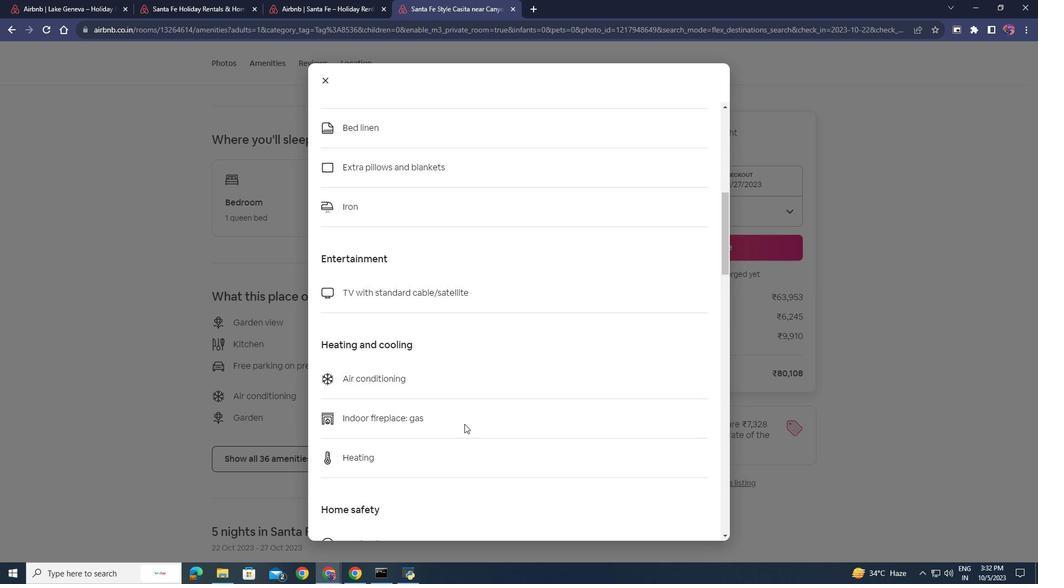 
Action: Mouse scrolled (463, 425) with delta (0, 0)
Screenshot: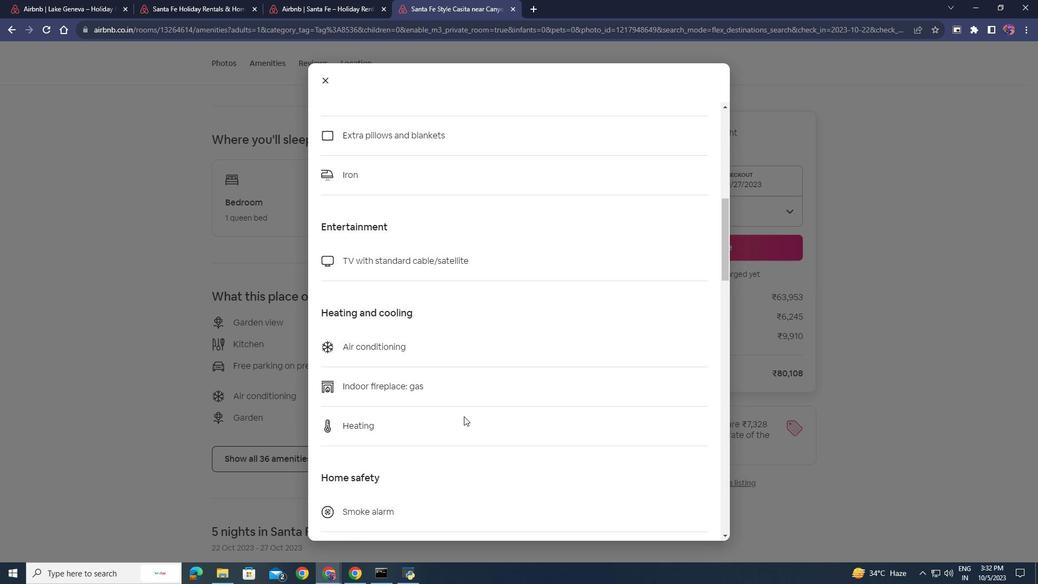 
Action: Mouse moved to (463, 425)
Screenshot: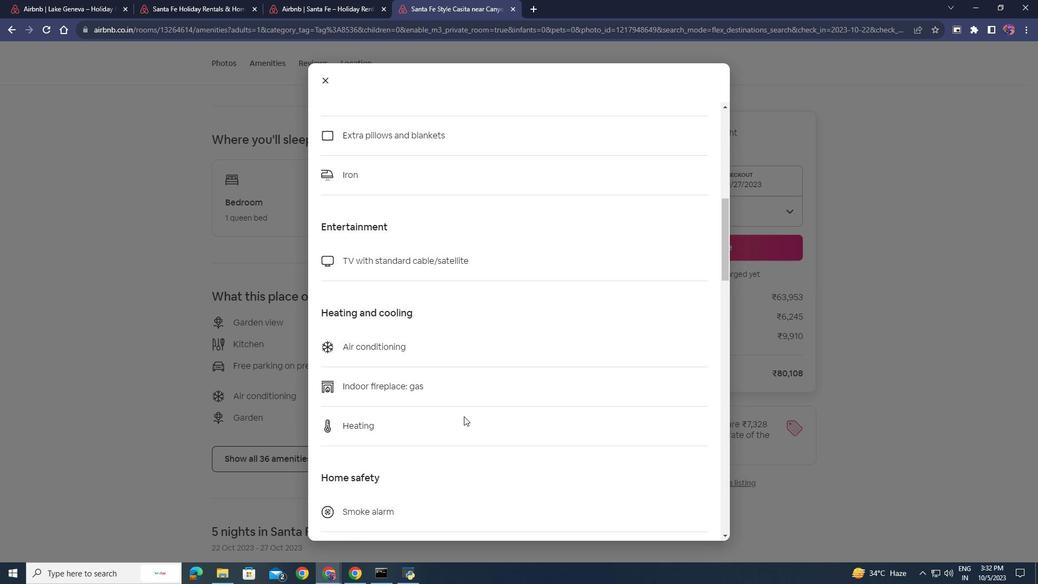 
Action: Mouse scrolled (463, 425) with delta (0, 0)
Screenshot: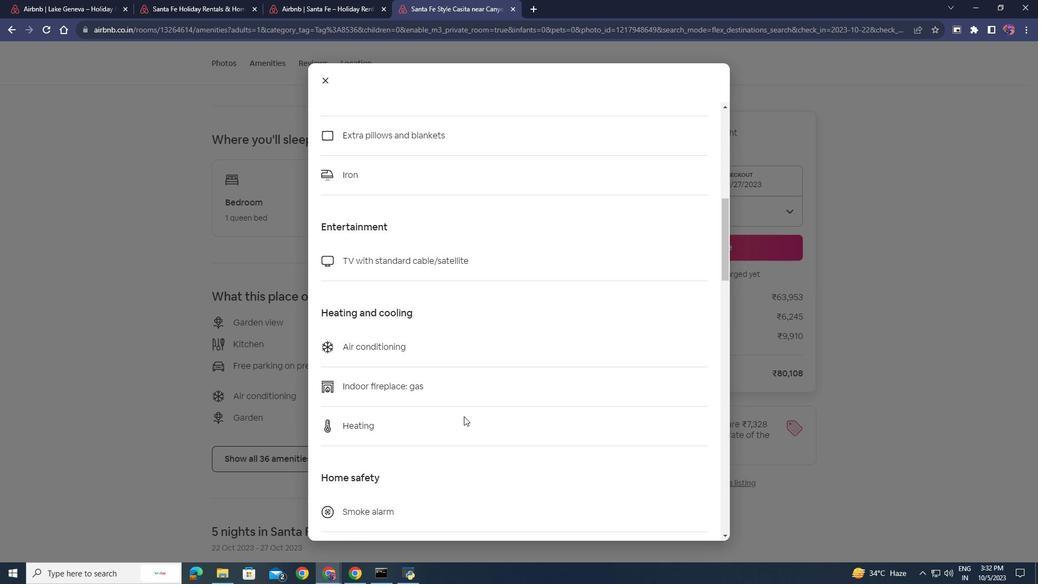 
Action: Mouse moved to (464, 422)
Screenshot: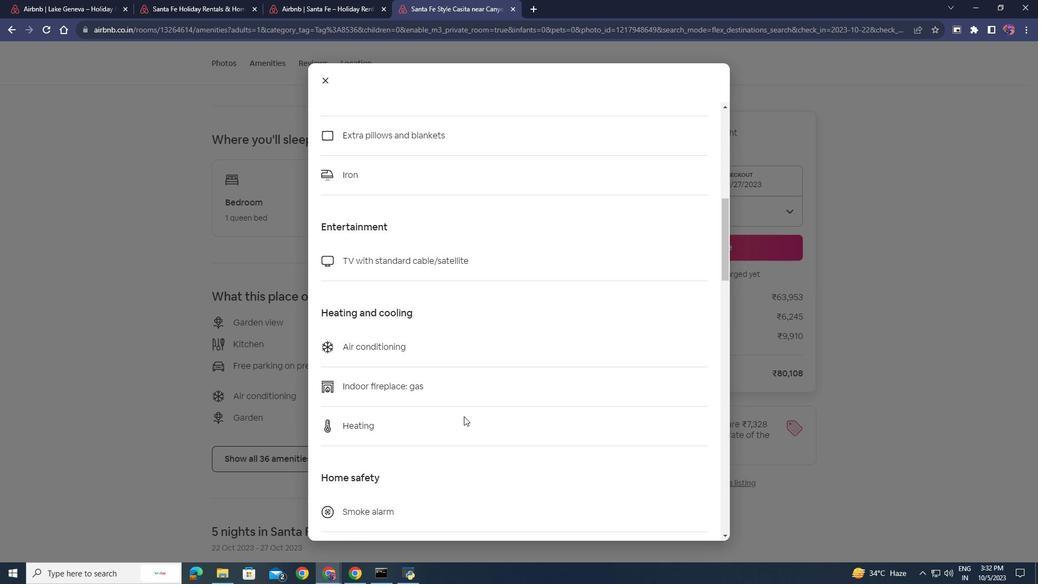 
Action: Mouse scrolled (464, 421) with delta (0, 0)
Screenshot: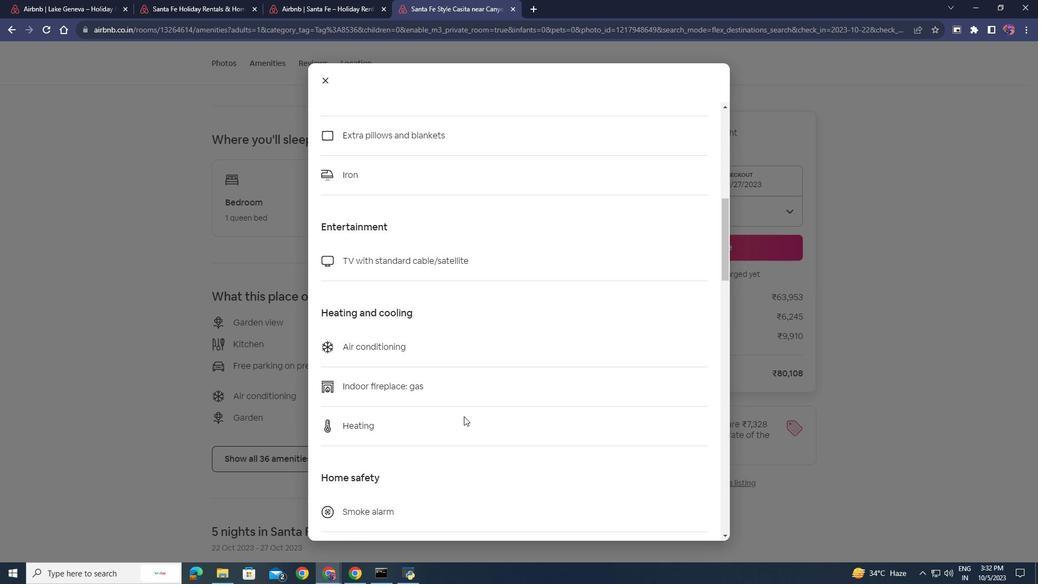 
Action: Mouse moved to (464, 418)
Screenshot: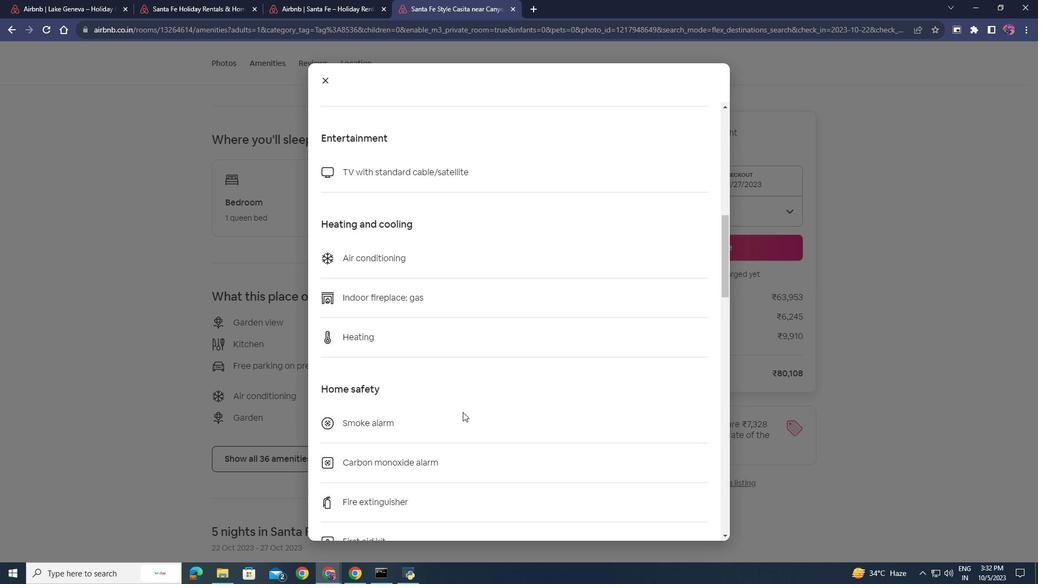 
Action: Mouse scrolled (464, 418) with delta (0, 0)
Screenshot: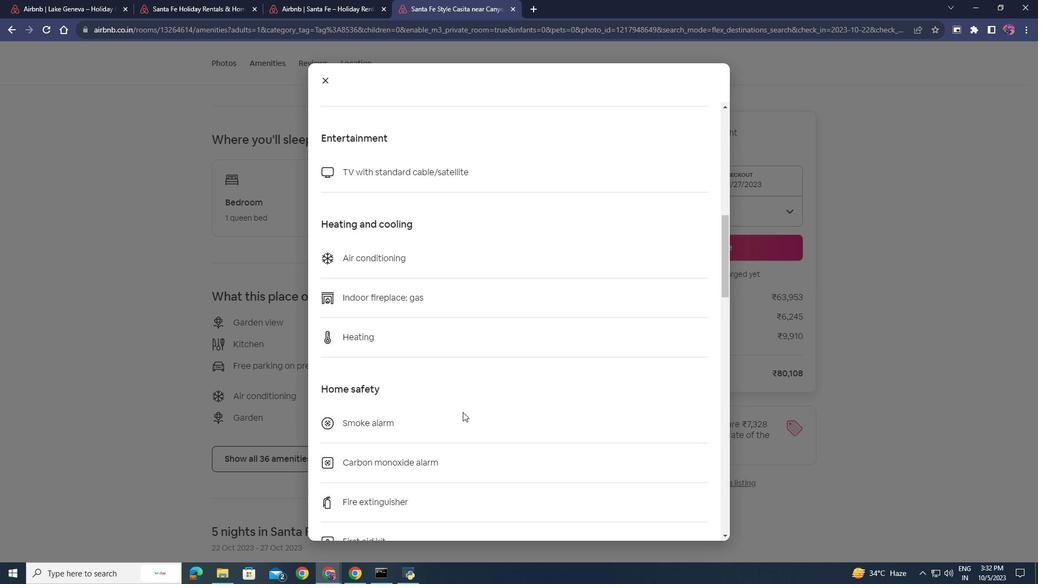 
Action: Mouse moved to (464, 405)
Screenshot: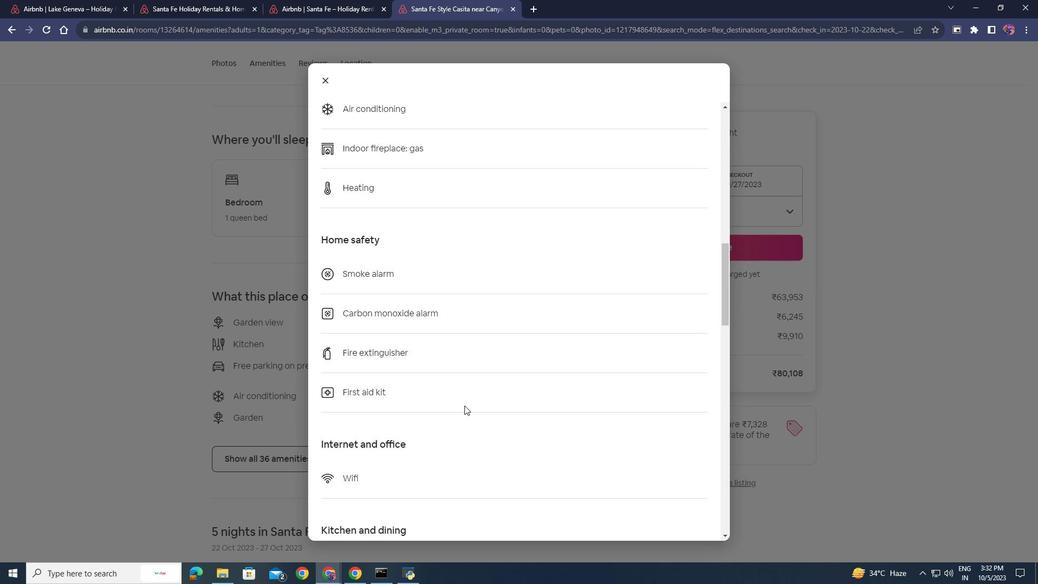 
Action: Mouse pressed middle at (464, 405)
Screenshot: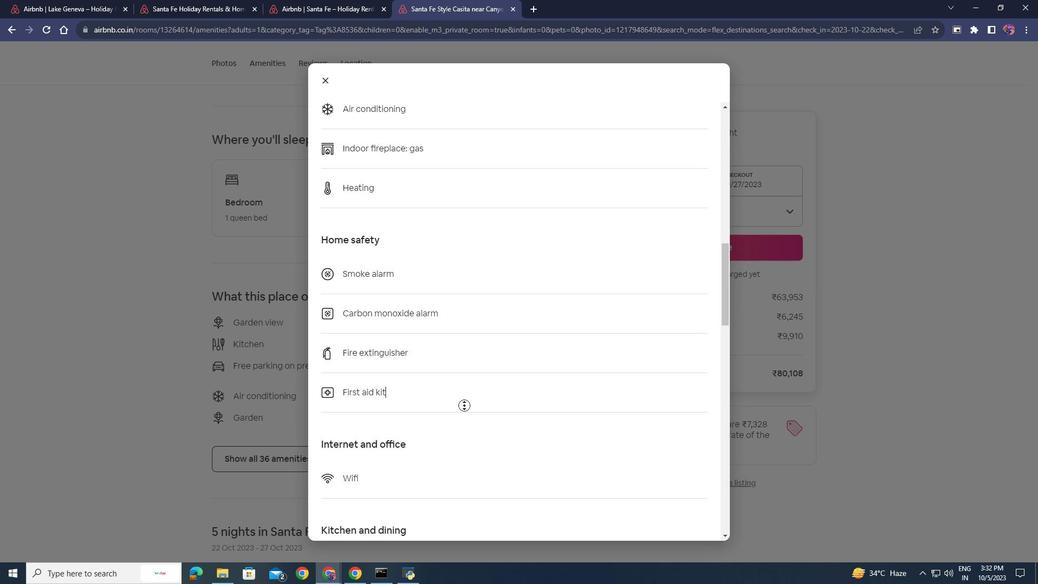 
Action: Mouse moved to (470, 190)
Screenshot: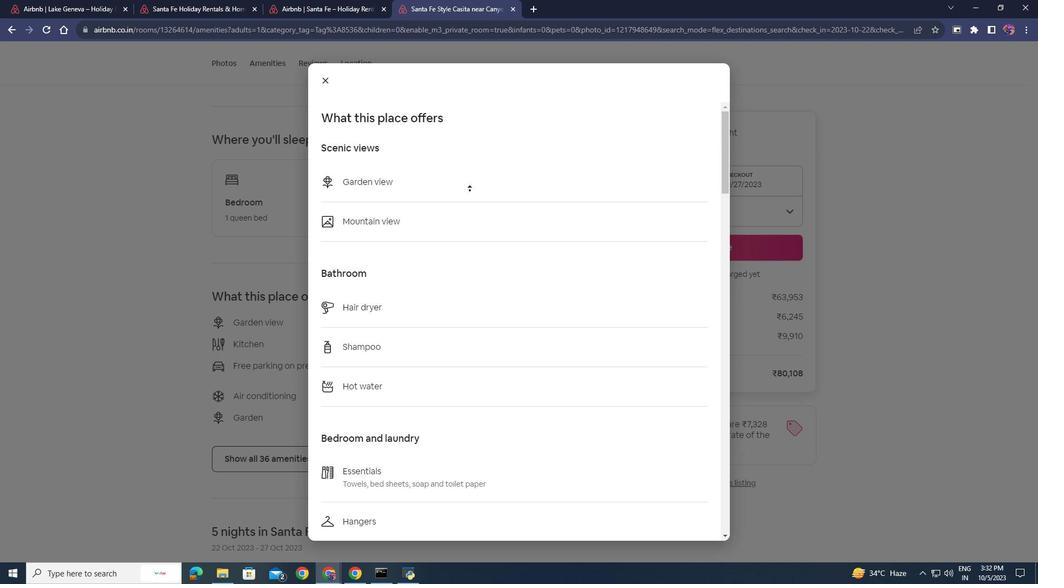 
Action: Mouse pressed left at (470, 190)
Screenshot: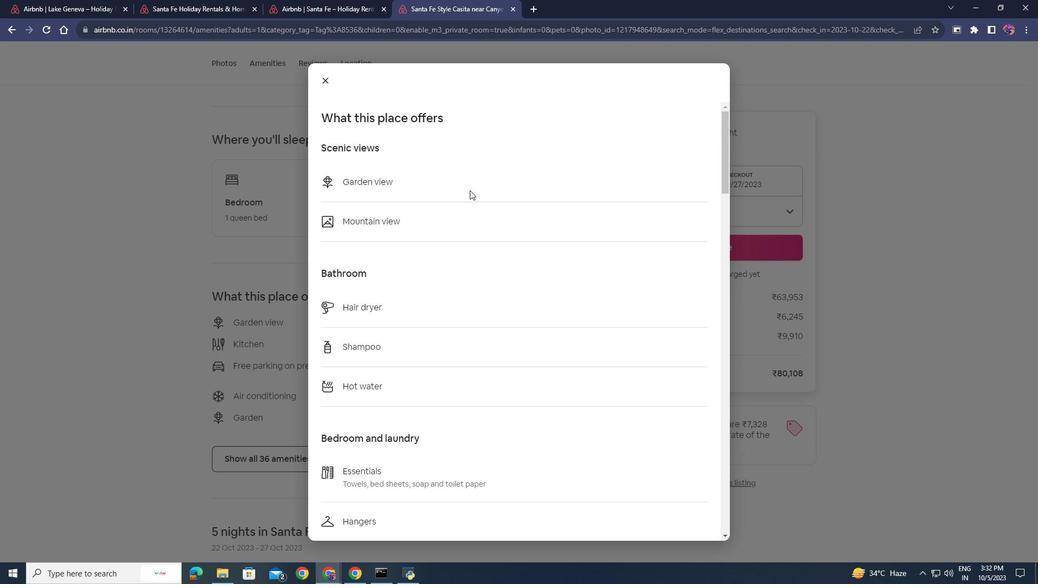 
Action: Mouse moved to (330, 78)
Screenshot: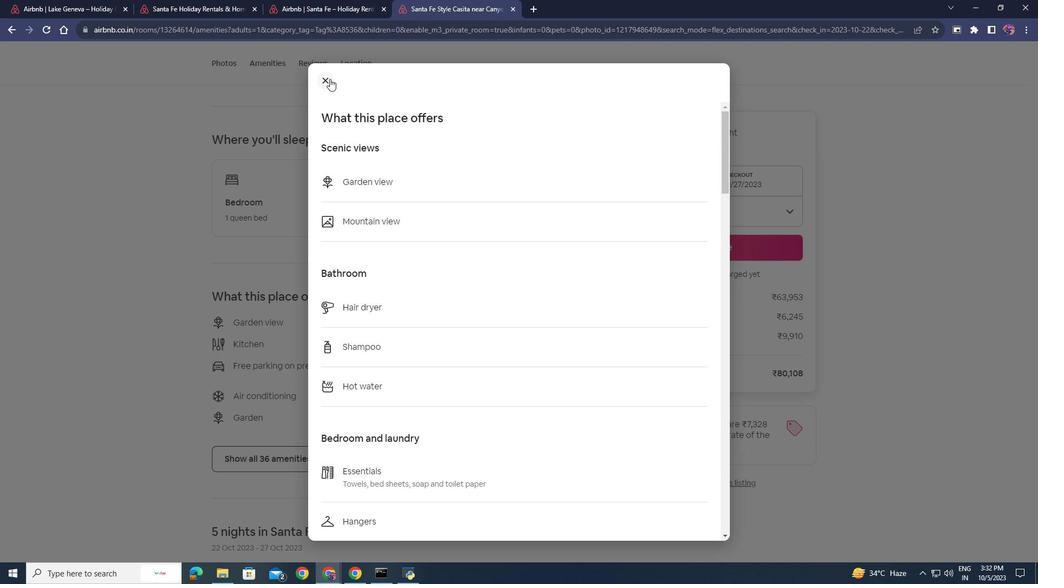 
Action: Mouse pressed left at (330, 78)
Screenshot: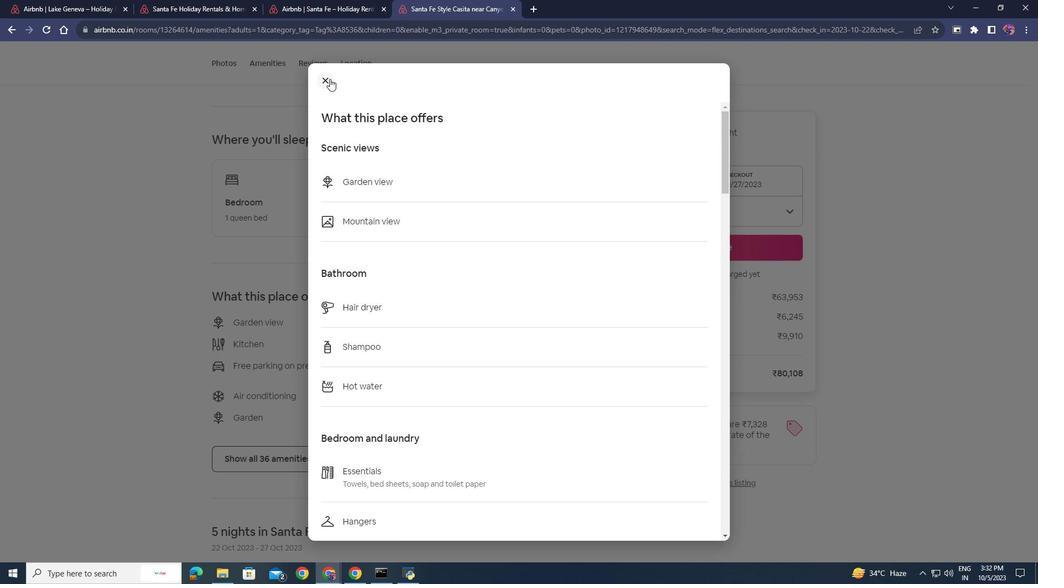 
Action: Mouse moved to (405, 328)
Screenshot: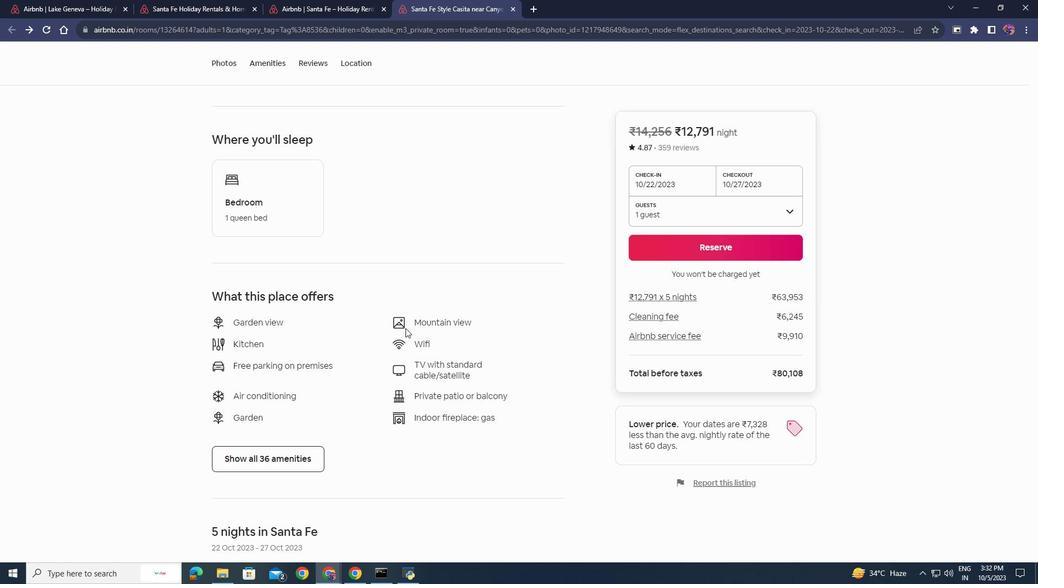 
Action: Mouse scrolled (405, 327) with delta (0, 0)
Screenshot: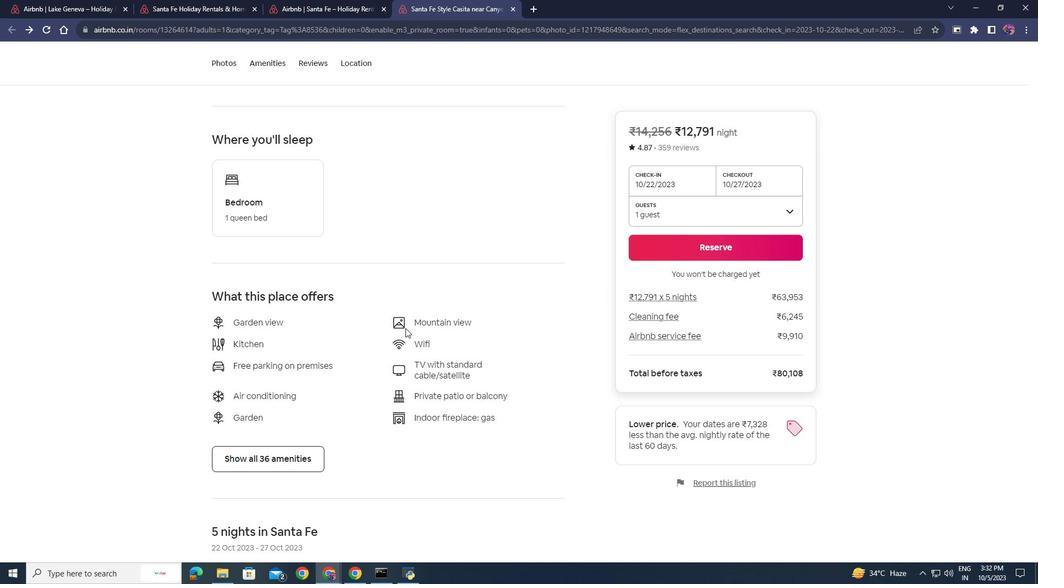 
Action: Mouse moved to (405, 328)
Screenshot: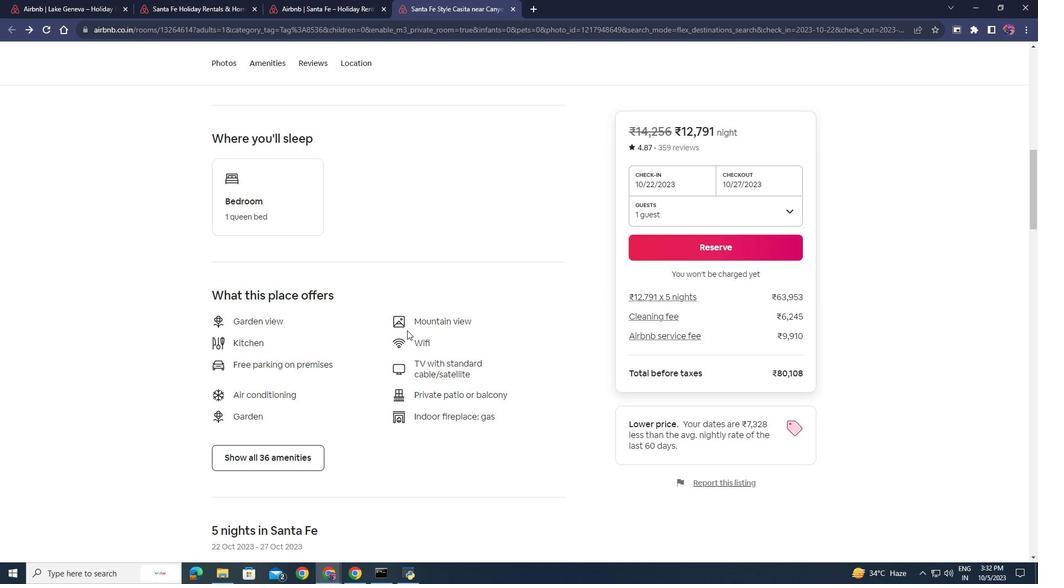 
Action: Mouse scrolled (405, 328) with delta (0, 0)
Screenshot: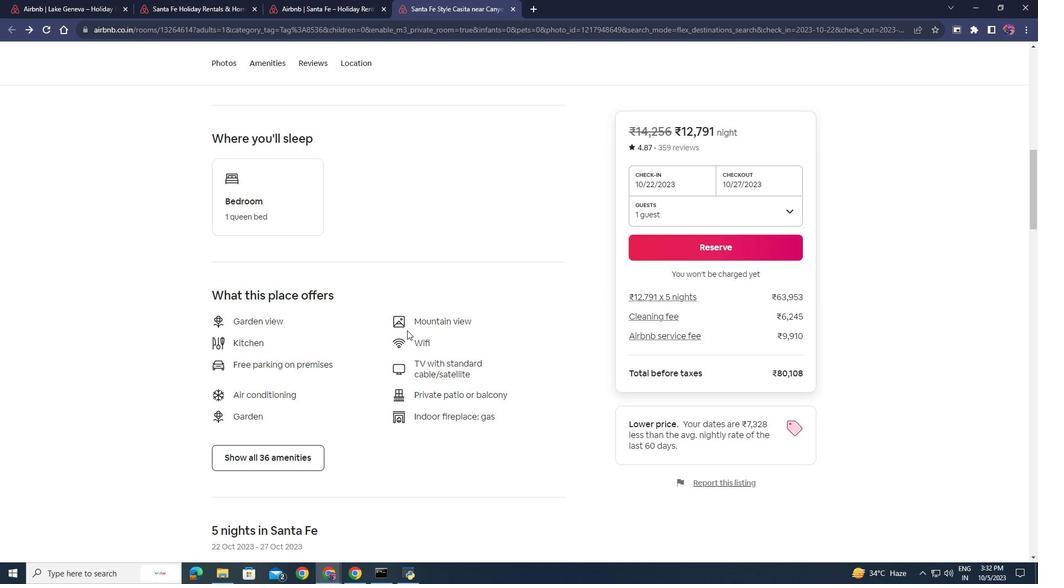 
Action: Mouse moved to (407, 330)
Screenshot: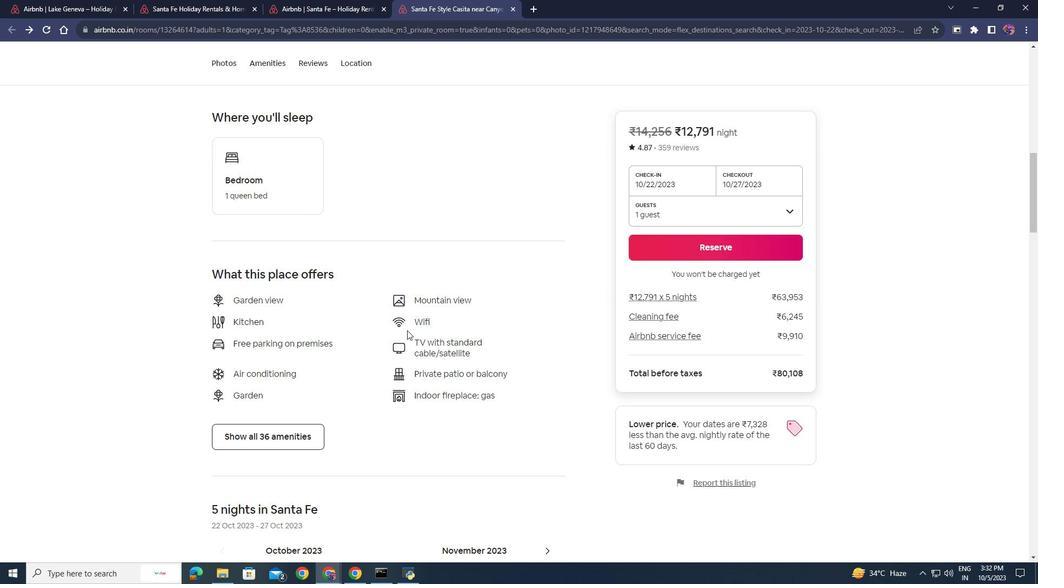 
Action: Mouse scrolled (407, 330) with delta (0, 0)
Screenshot: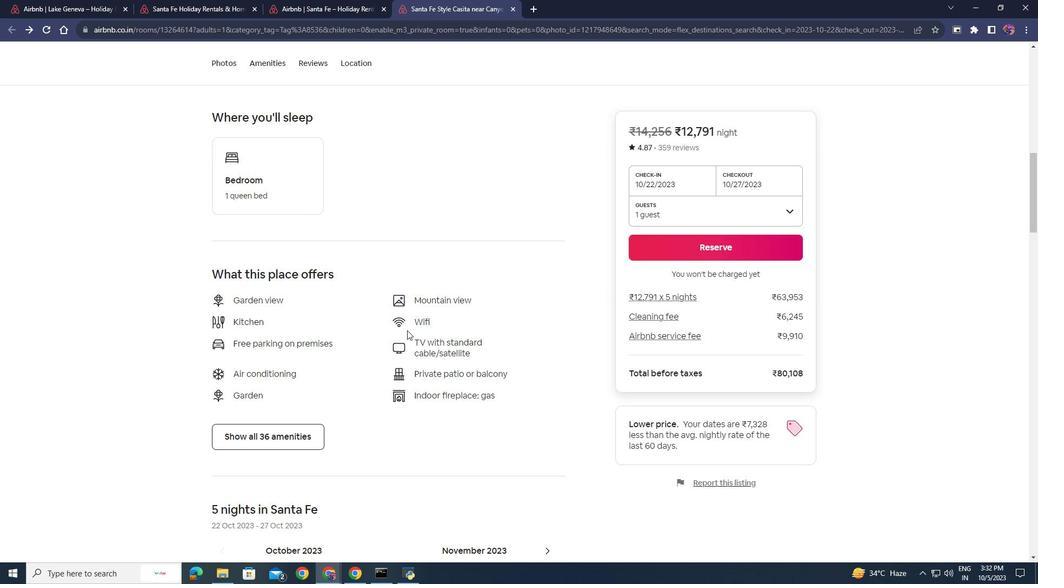 
Action: Mouse moved to (398, 308)
Screenshot: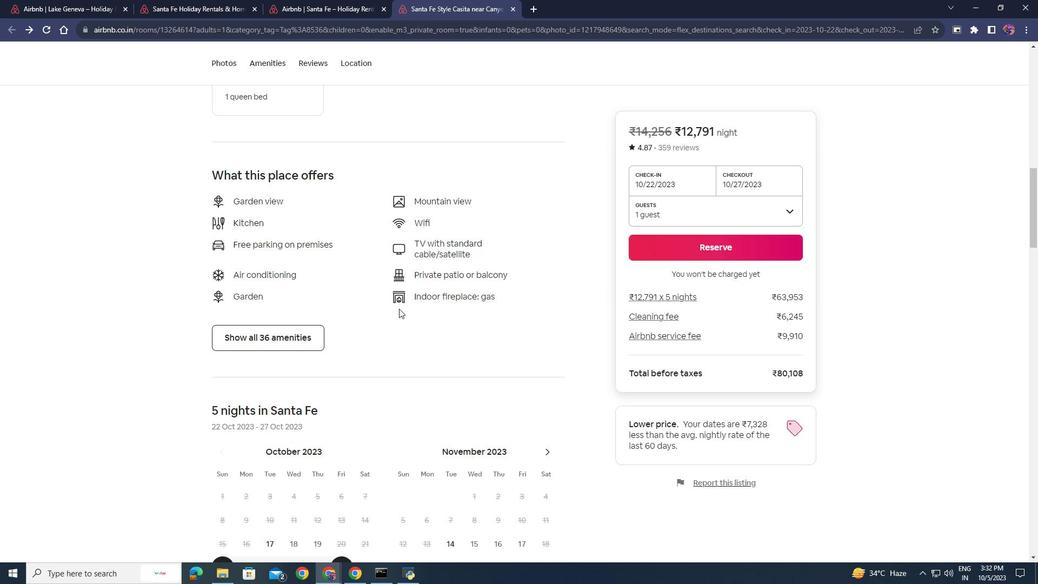 
Action: Mouse scrolled (398, 307) with delta (0, 0)
Screenshot: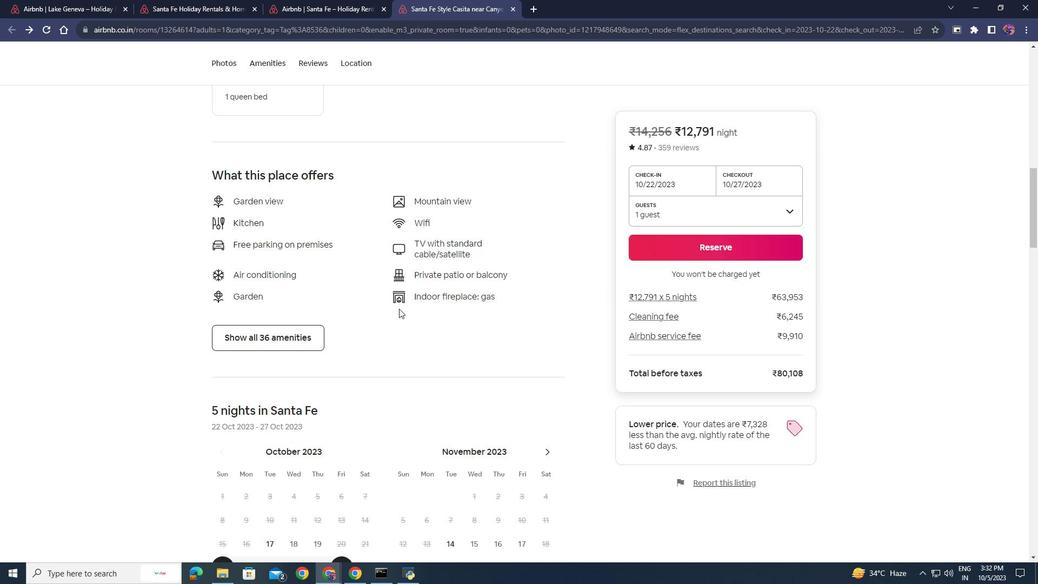 
Action: Mouse moved to (399, 308)
Screenshot: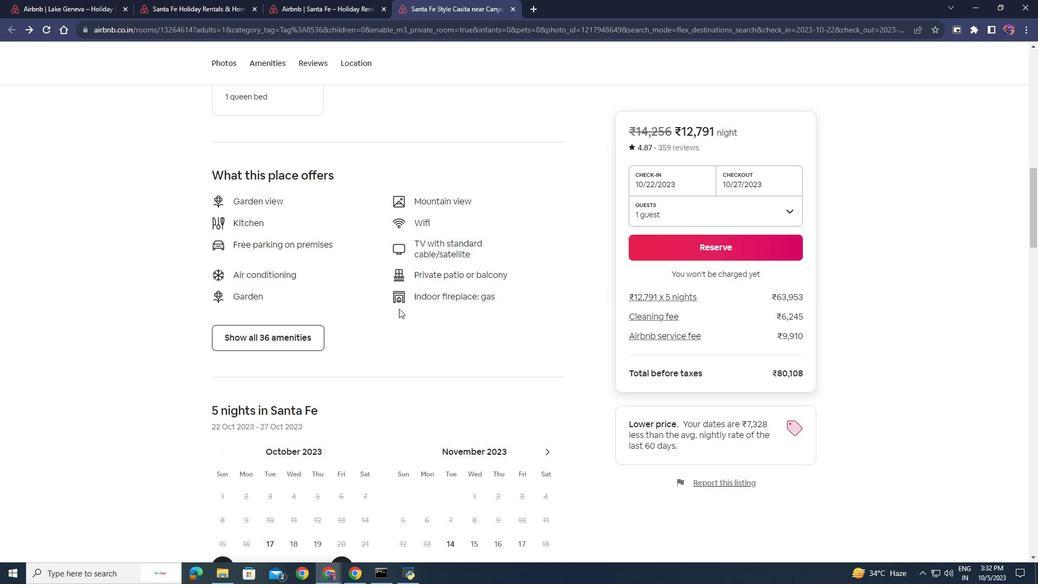
Action: Mouse scrolled (399, 308) with delta (0, 0)
Screenshot: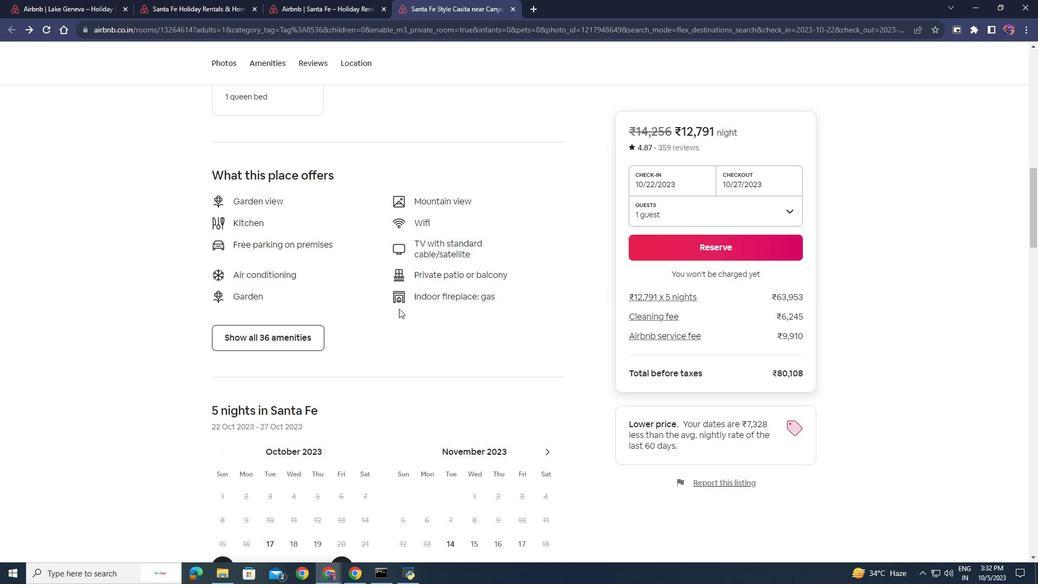 
Action: Mouse moved to (399, 308)
Screenshot: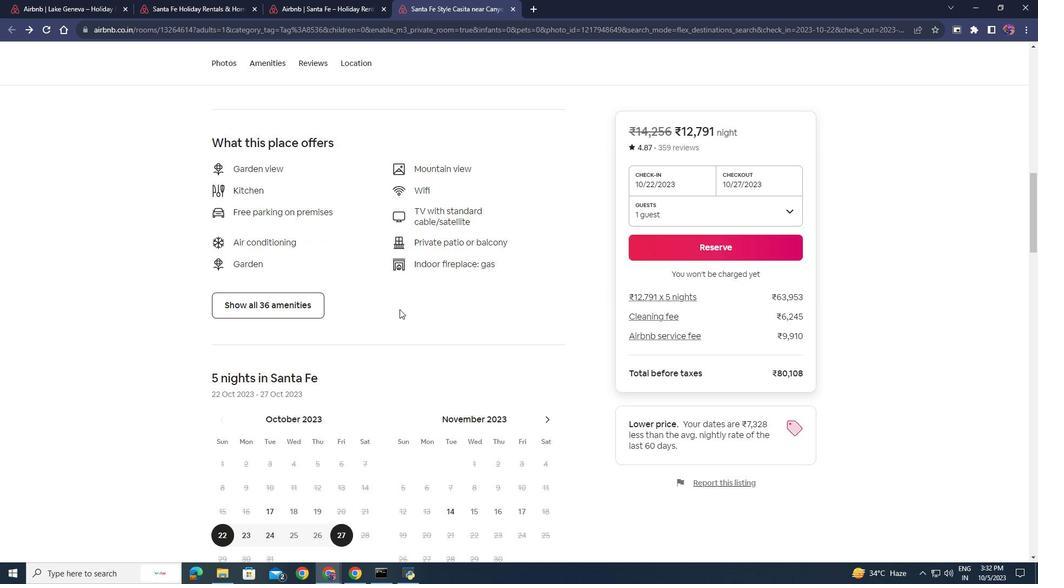 
Action: Mouse scrolled (399, 308) with delta (0, 0)
Screenshot: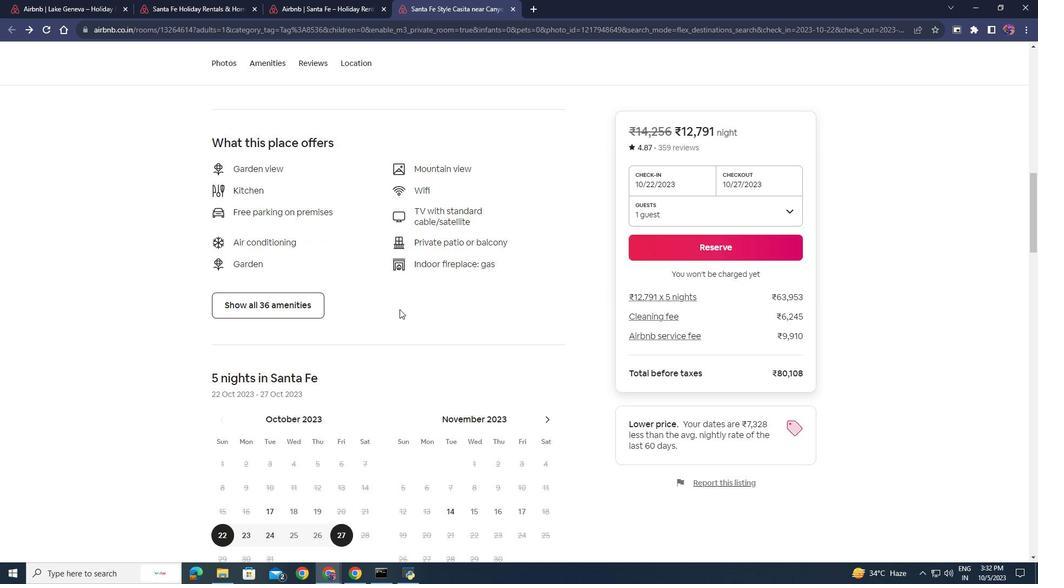 
Action: Mouse moved to (399, 310)
Screenshot: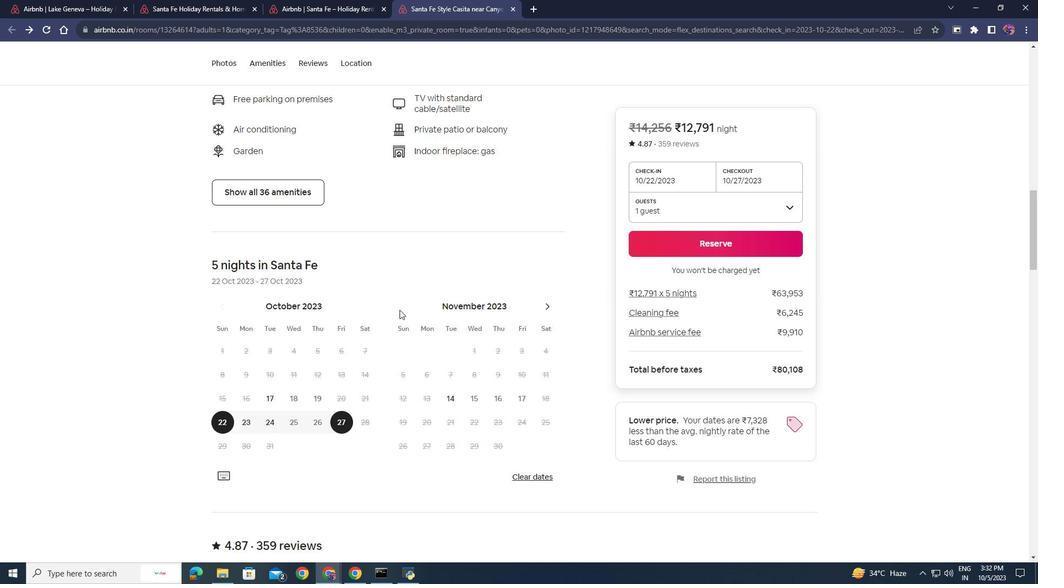 
Action: Mouse scrolled (399, 309) with delta (0, 0)
Screenshot: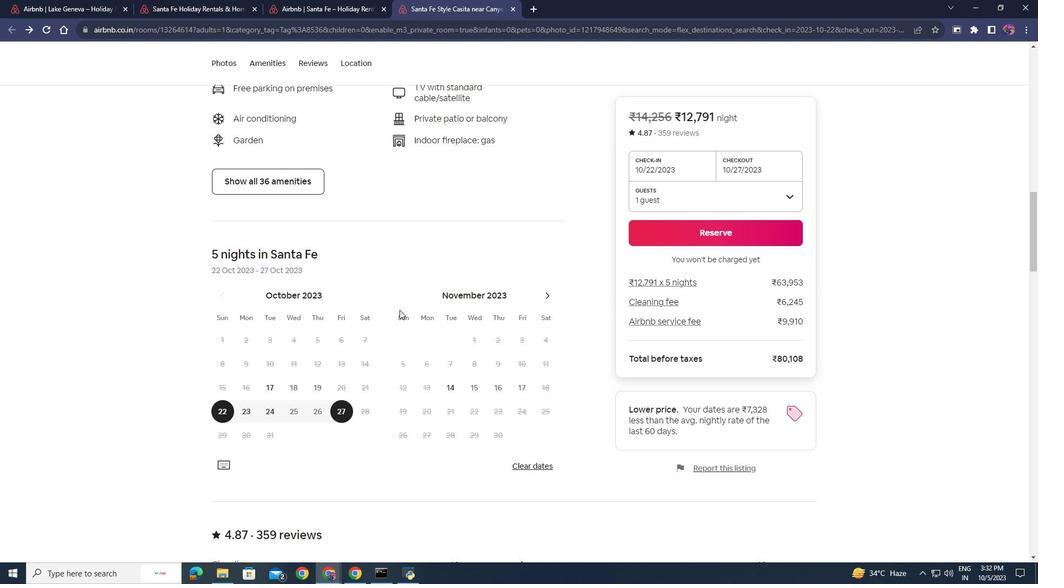 
Action: Mouse scrolled (399, 309) with delta (0, 0)
Screenshot: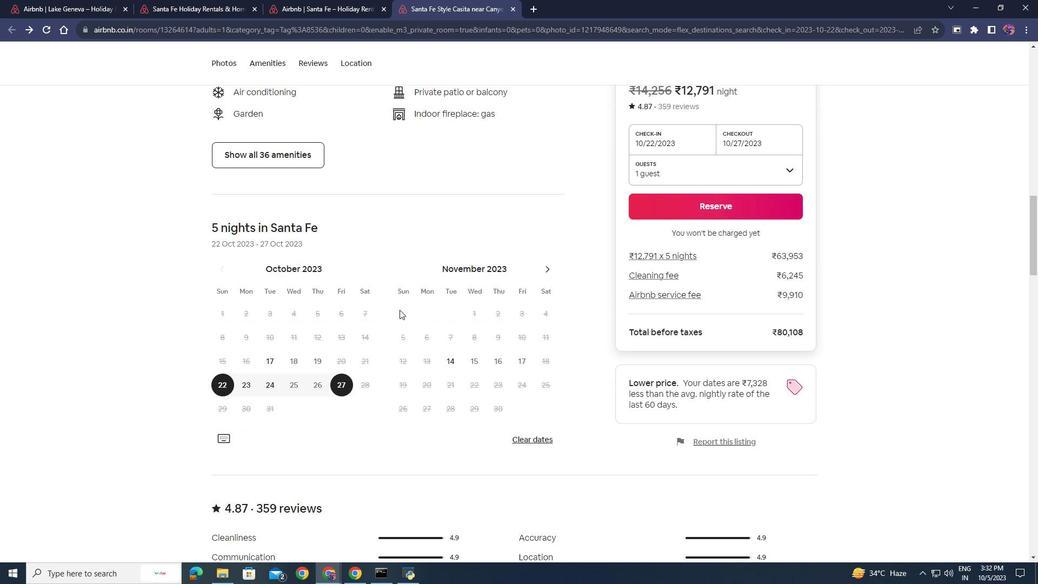 
Action: Mouse scrolled (399, 309) with delta (0, 0)
Screenshot: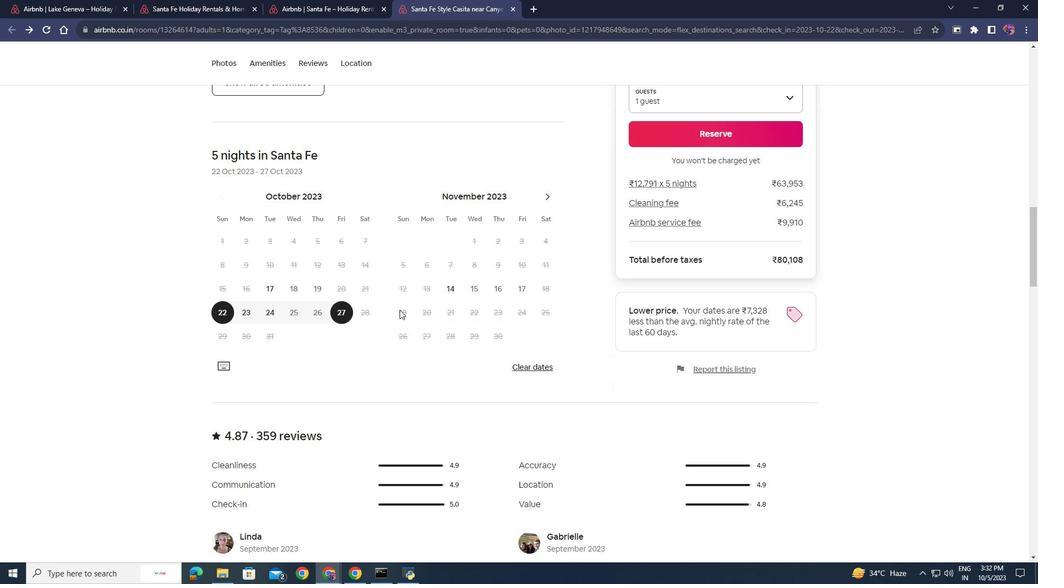 
Action: Mouse scrolled (399, 309) with delta (0, 0)
Screenshot: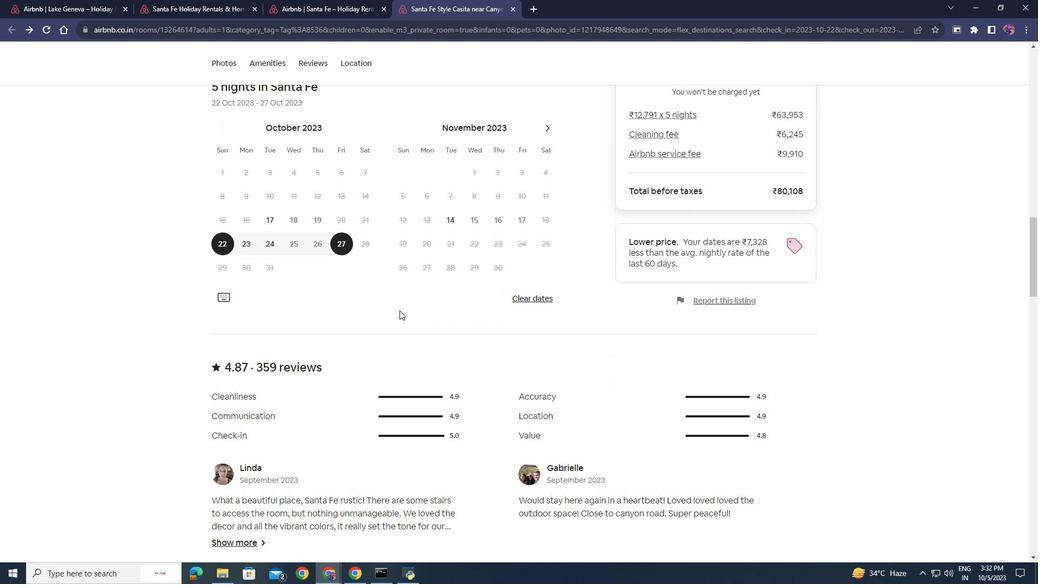 
Action: Mouse moved to (266, 364)
Screenshot: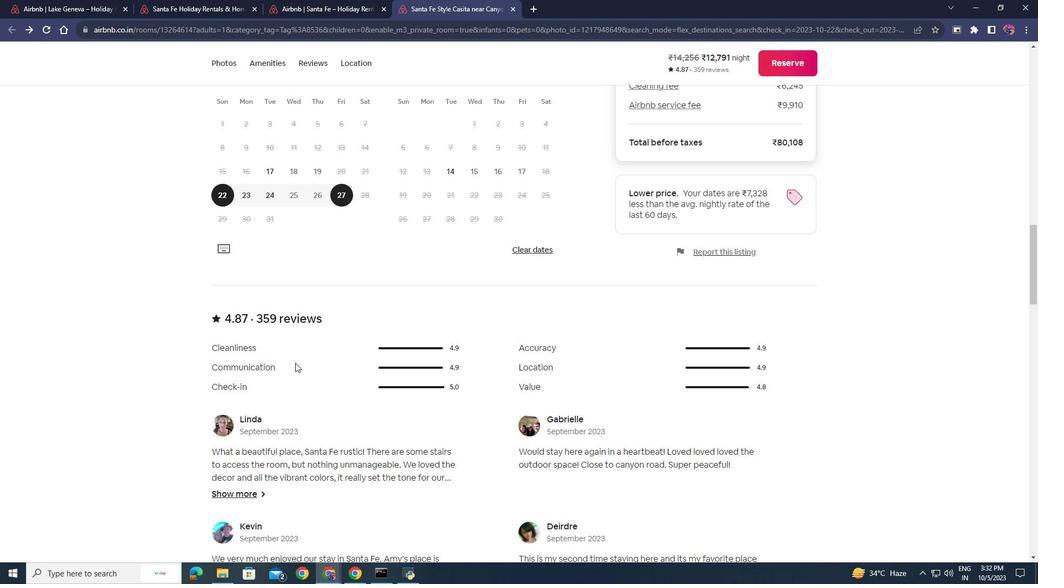 
Action: Mouse scrolled (266, 363) with delta (0, 0)
Screenshot: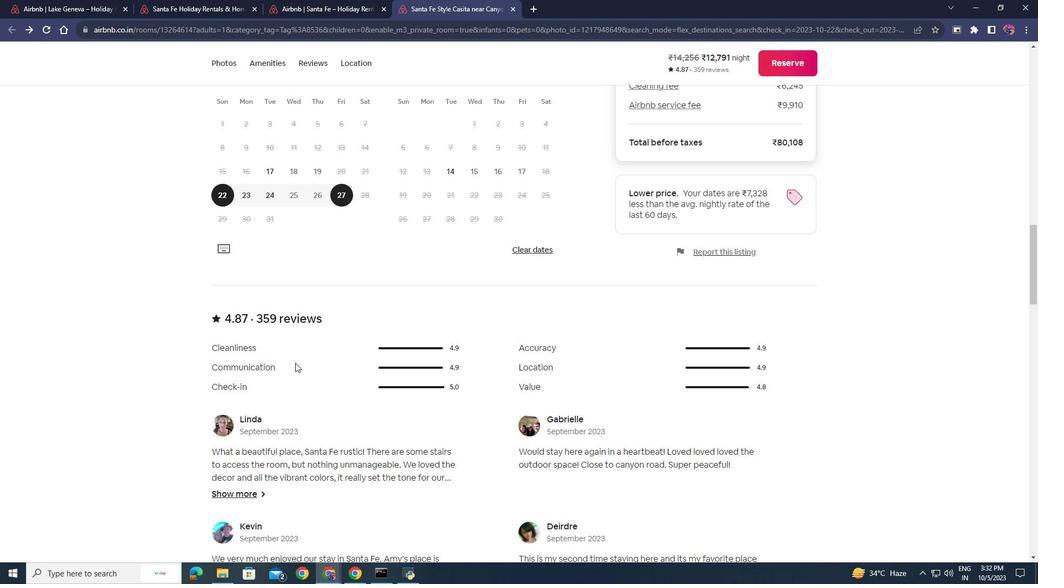 
Action: Mouse moved to (291, 363)
Screenshot: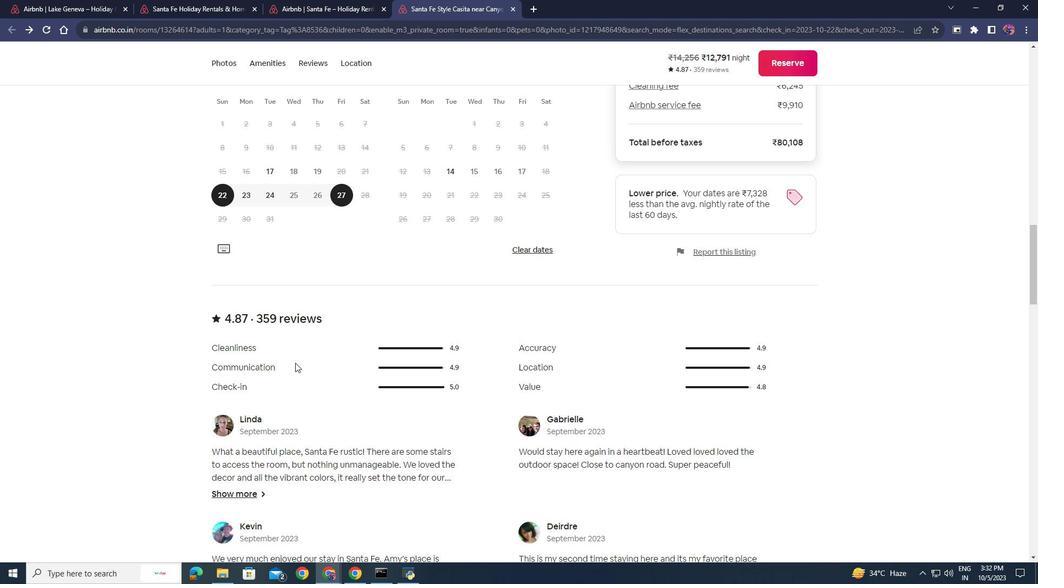 
Action: Mouse scrolled (291, 363) with delta (0, 0)
Screenshot: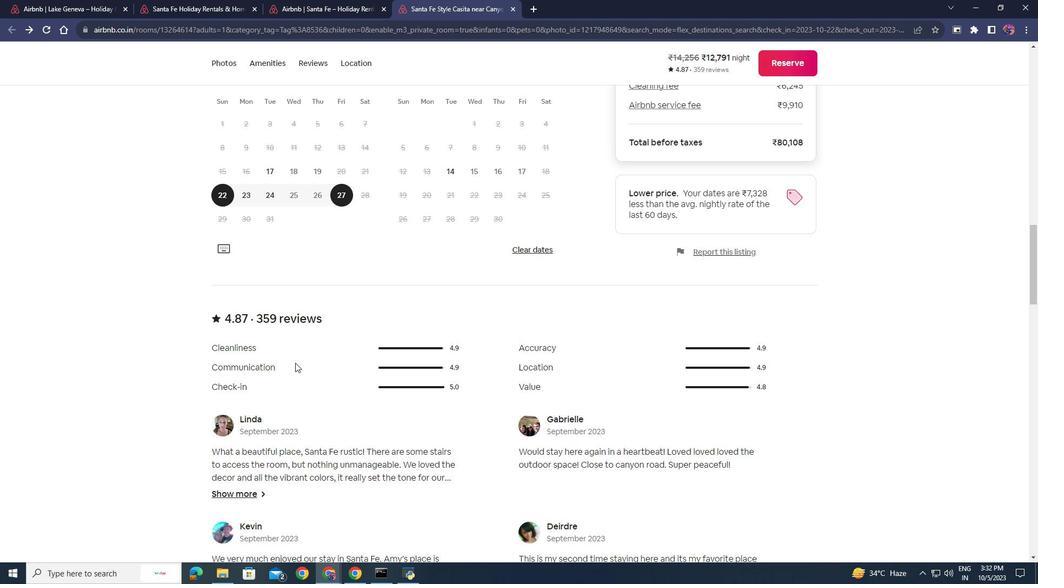 
Action: Mouse moved to (318, 62)
Screenshot: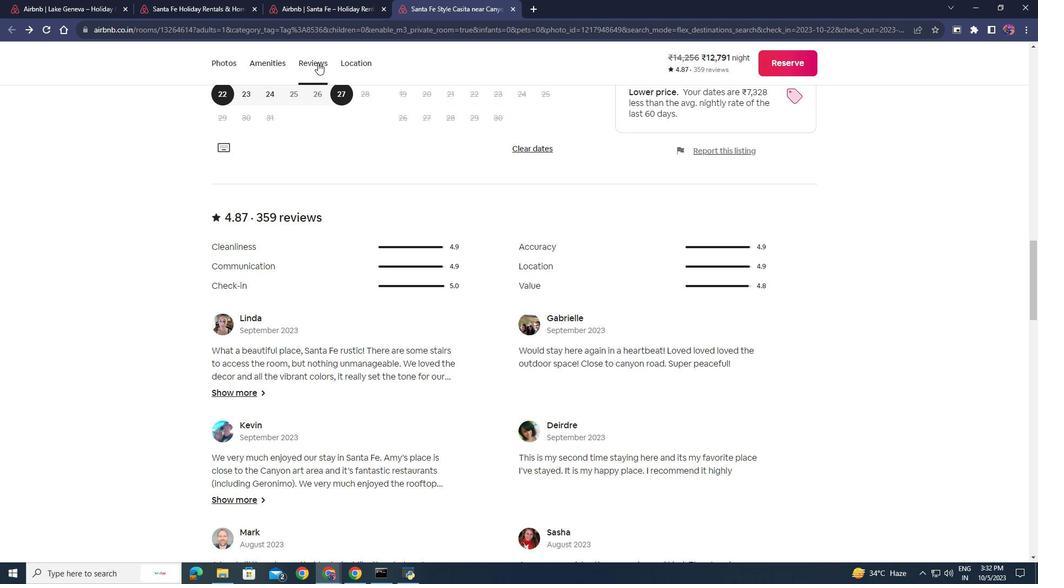 
Action: Mouse pressed left at (318, 62)
Screenshot: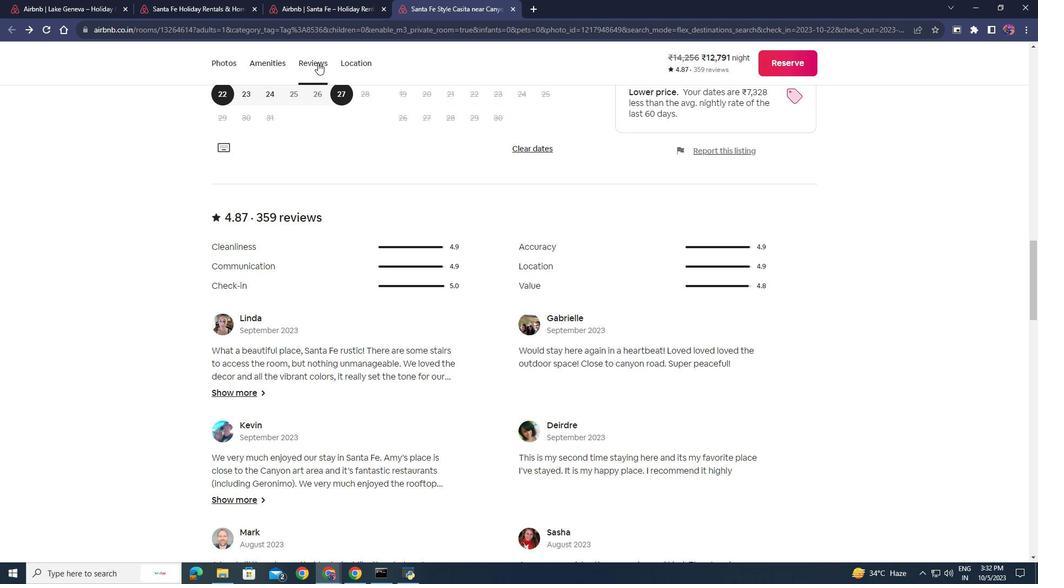 
Action: Mouse moved to (354, 64)
Screenshot: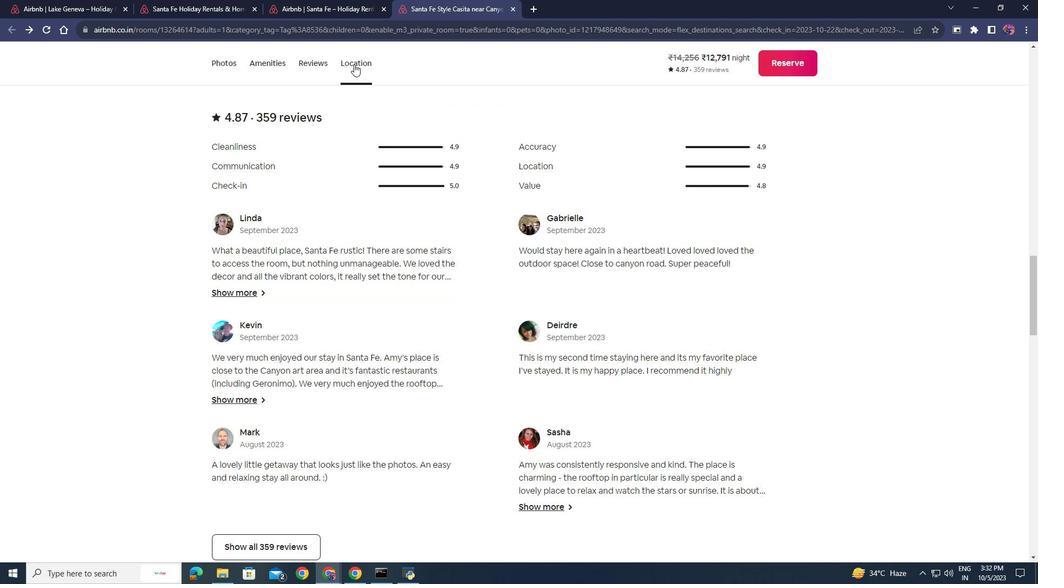 
Action: Mouse pressed left at (354, 64)
Screenshot: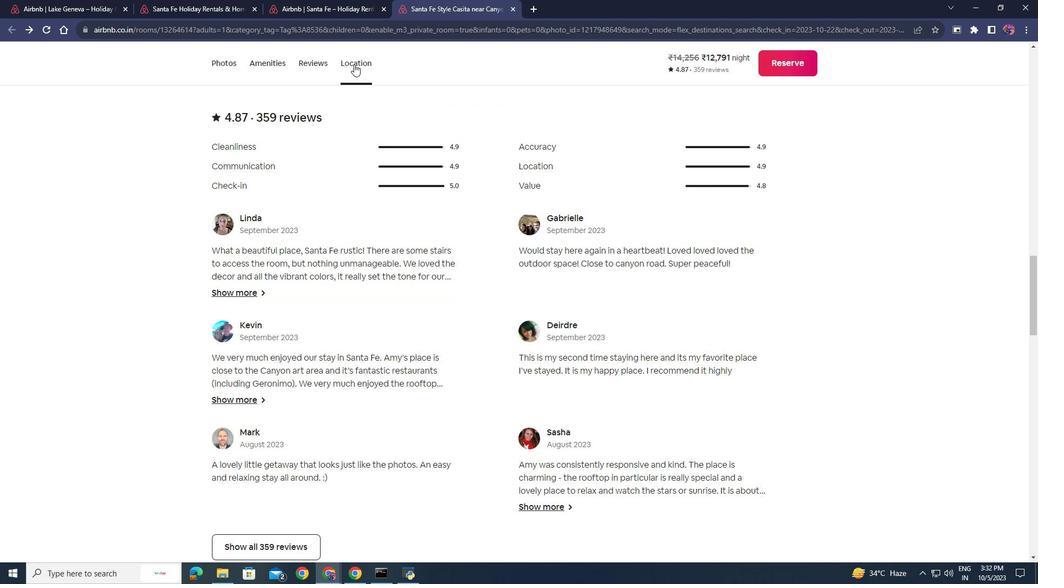
Action: Mouse moved to (393, 318)
Screenshot: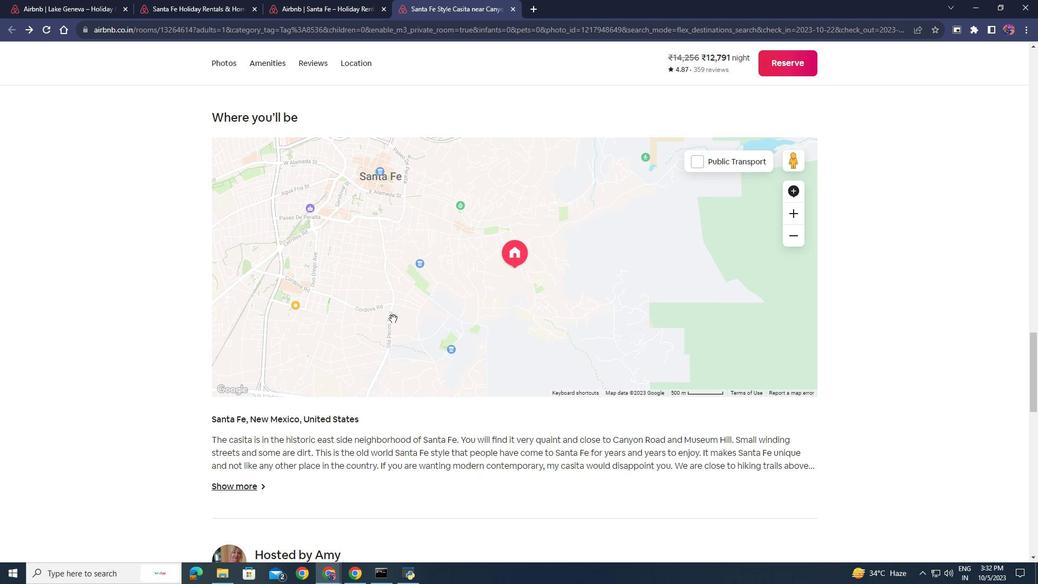 
Action: Mouse scrolled (393, 318) with delta (0, 0)
Screenshot: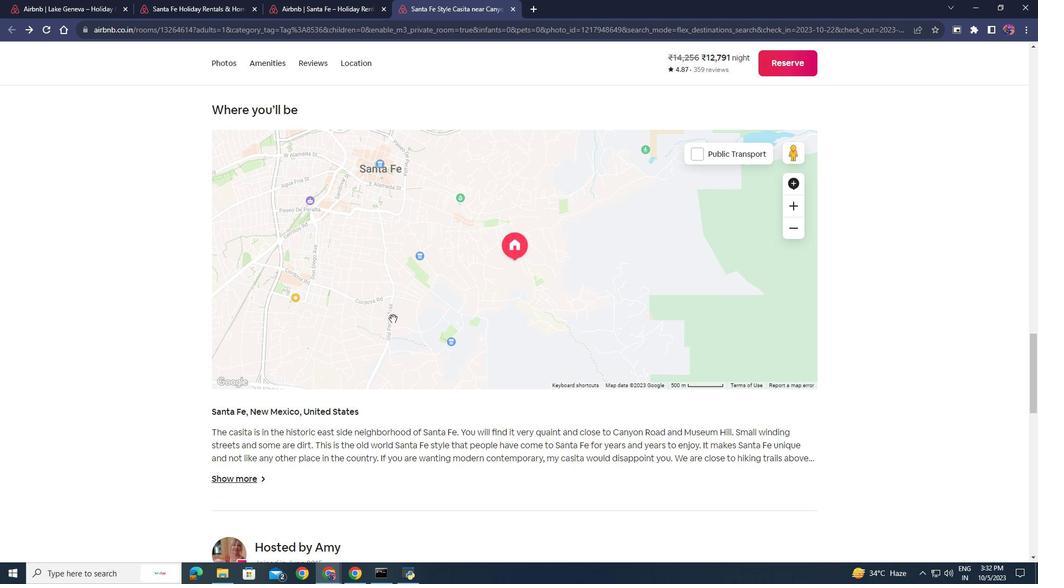 
Action: Mouse scrolled (393, 318) with delta (0, 0)
Screenshot: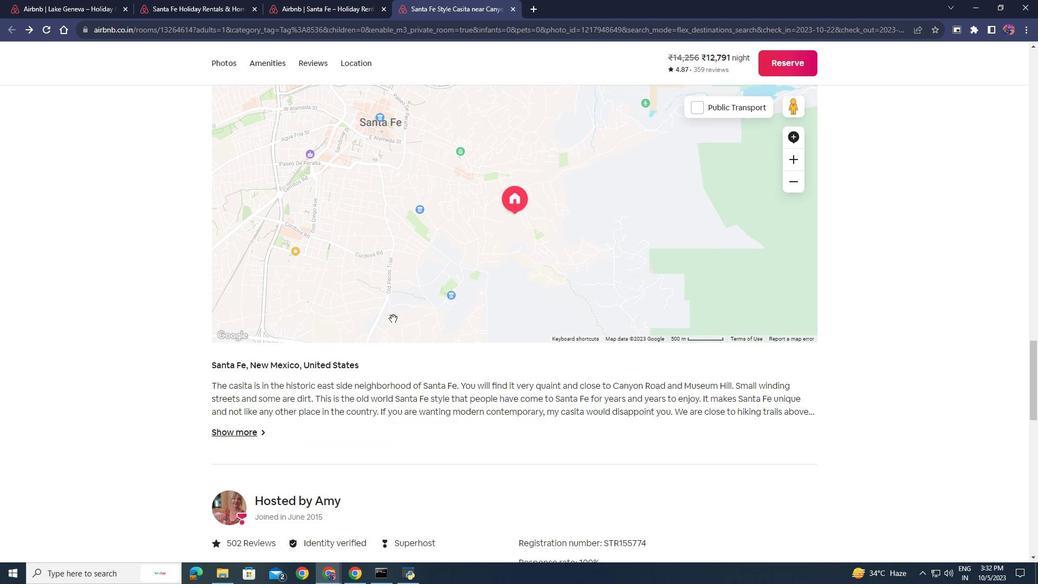 
Action: Mouse scrolled (393, 318) with delta (0, 0)
Screenshot: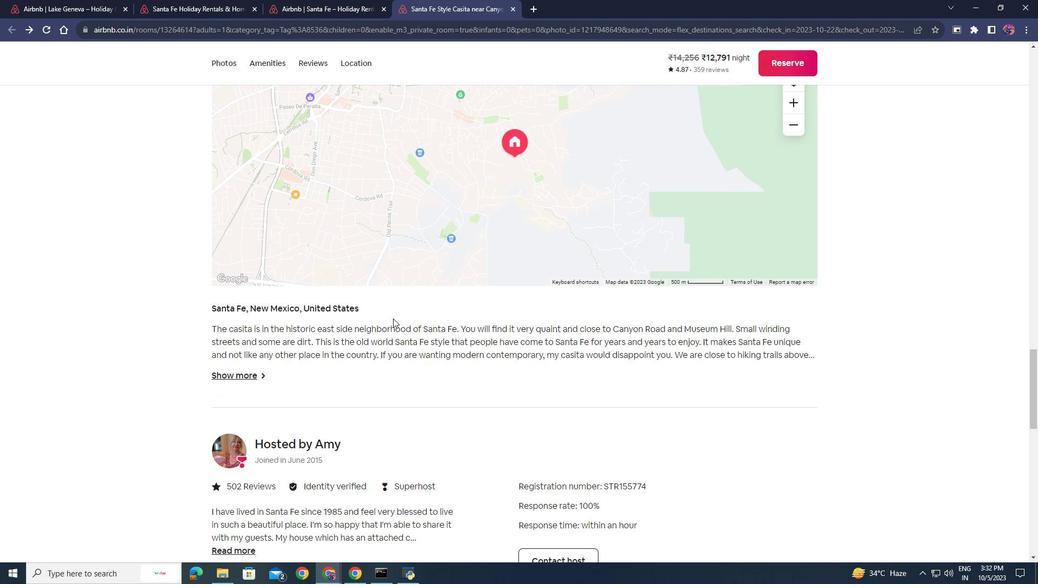
Action: Mouse moved to (393, 318)
Screenshot: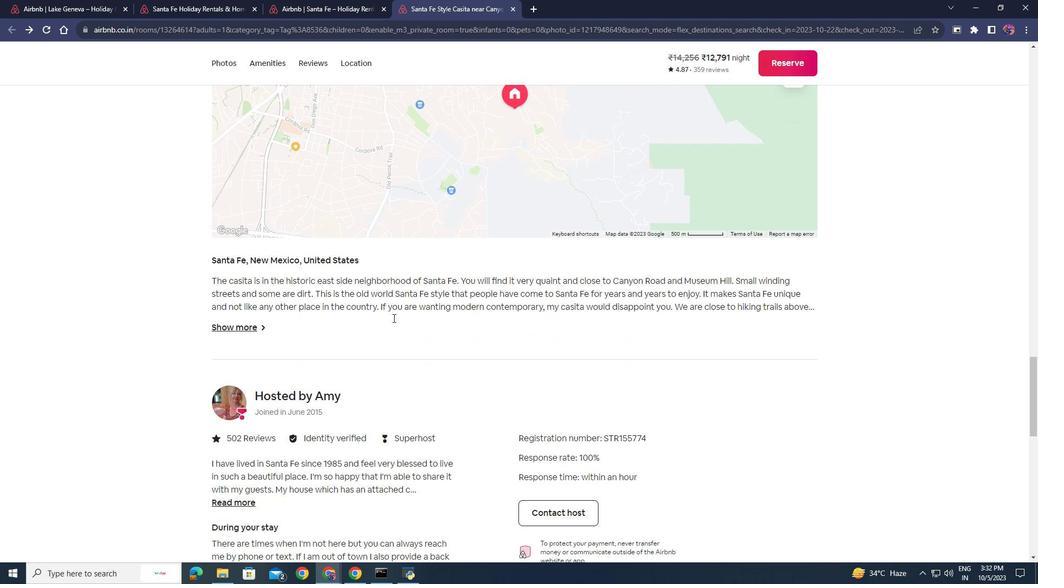 
Action: Mouse scrolled (393, 317) with delta (0, 0)
Screenshot: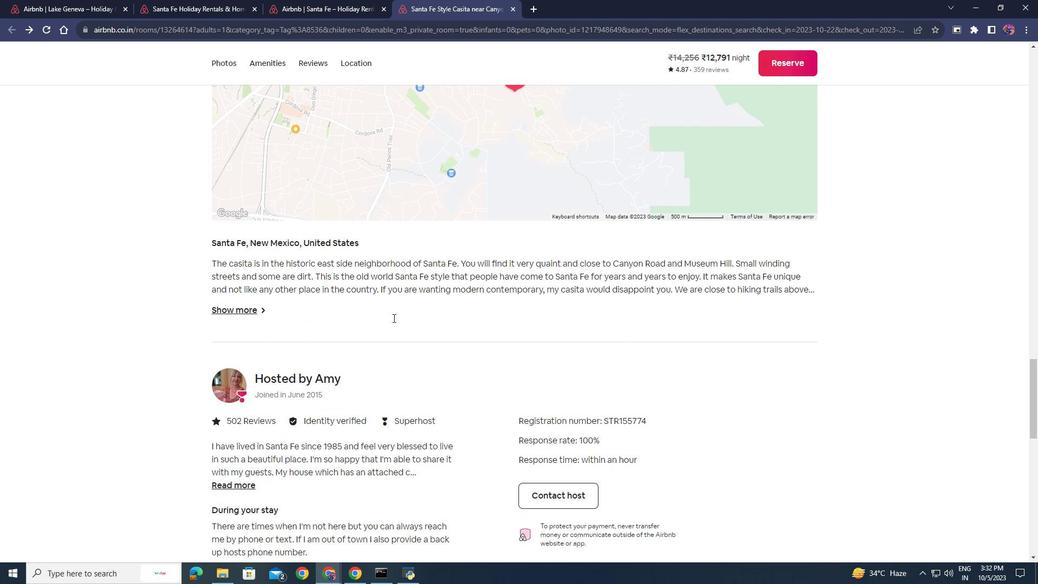 
Action: Mouse scrolled (393, 317) with delta (0, 0)
Screenshot: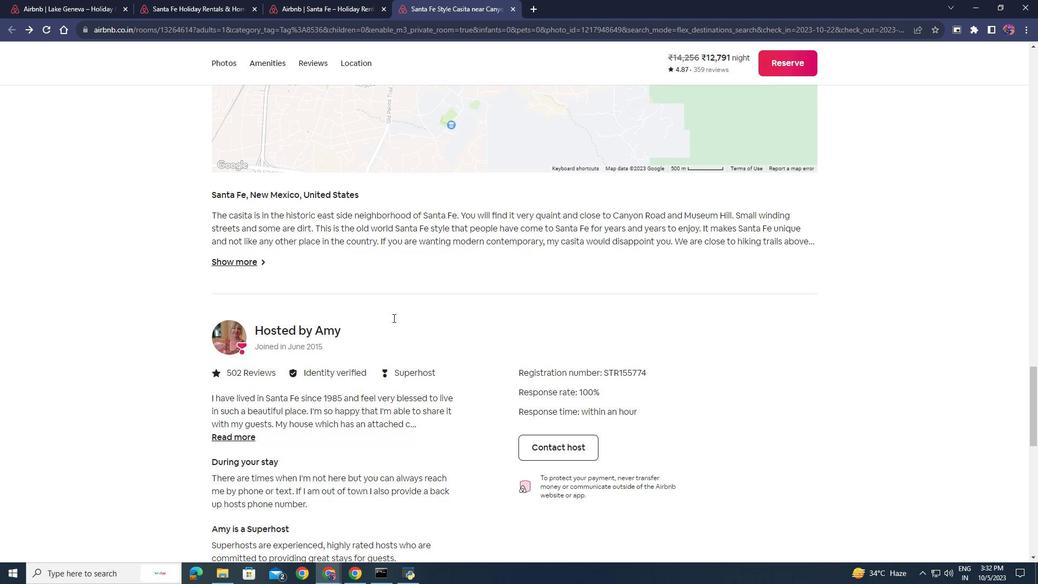 
Action: Mouse moved to (392, 305)
Screenshot: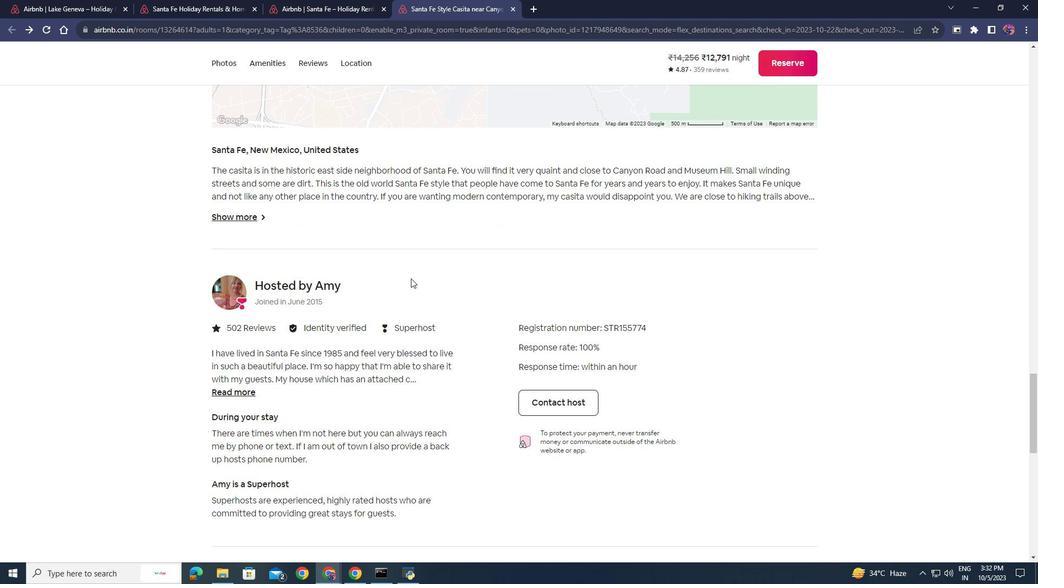 
Action: Mouse scrolled (392, 306) with delta (0, 0)
Screenshot: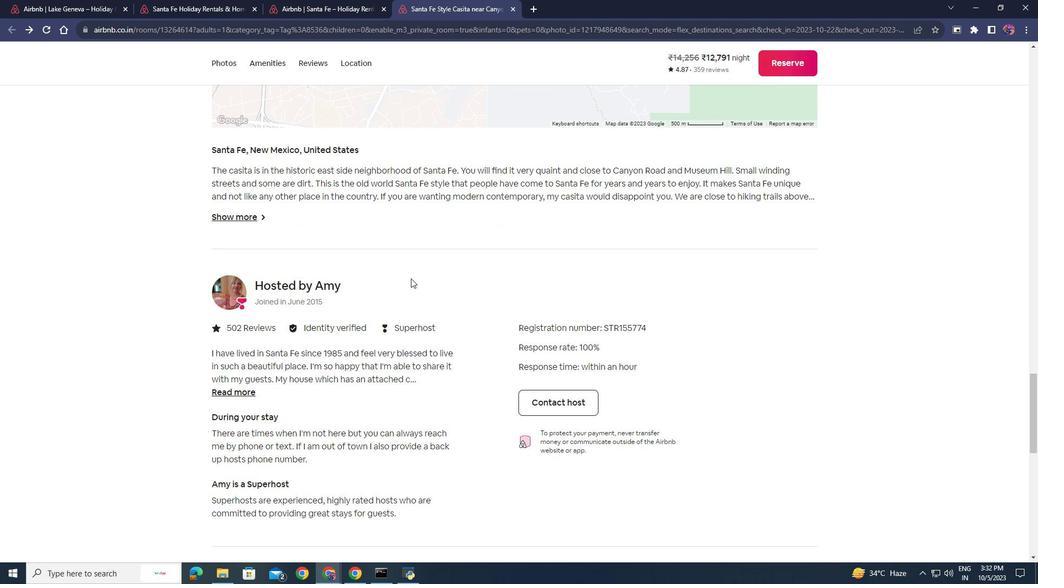 
Action: Mouse moved to (396, 299)
Screenshot: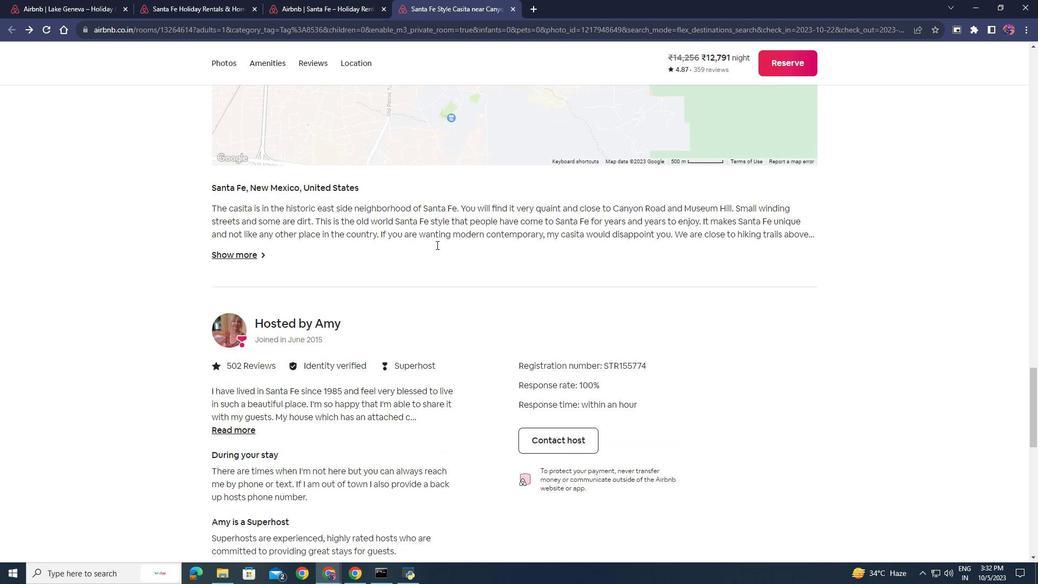 
Action: Mouse scrolled (396, 300) with delta (0, 0)
Screenshot: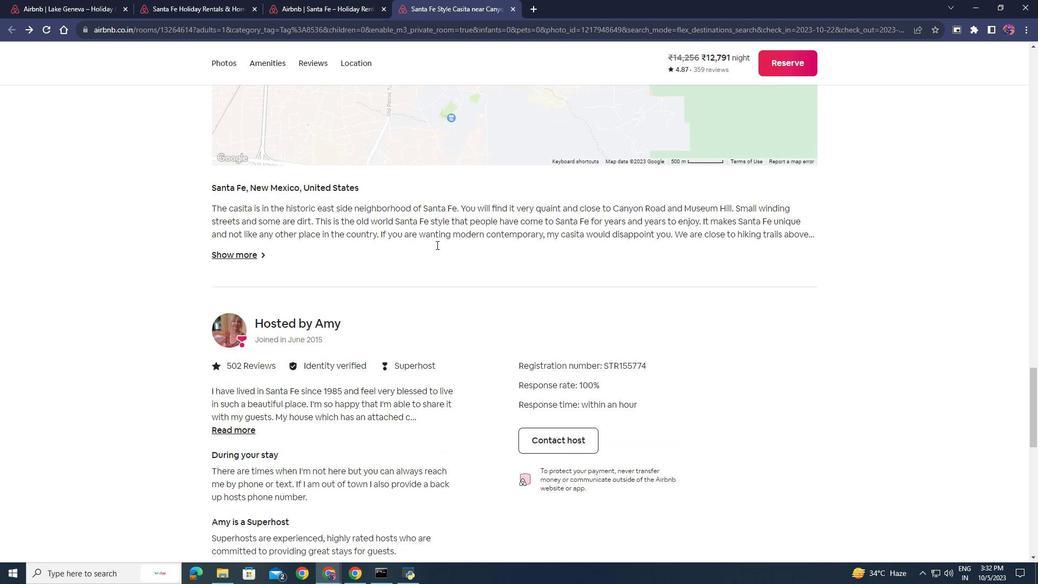
Action: Mouse moved to (406, 285)
Screenshot: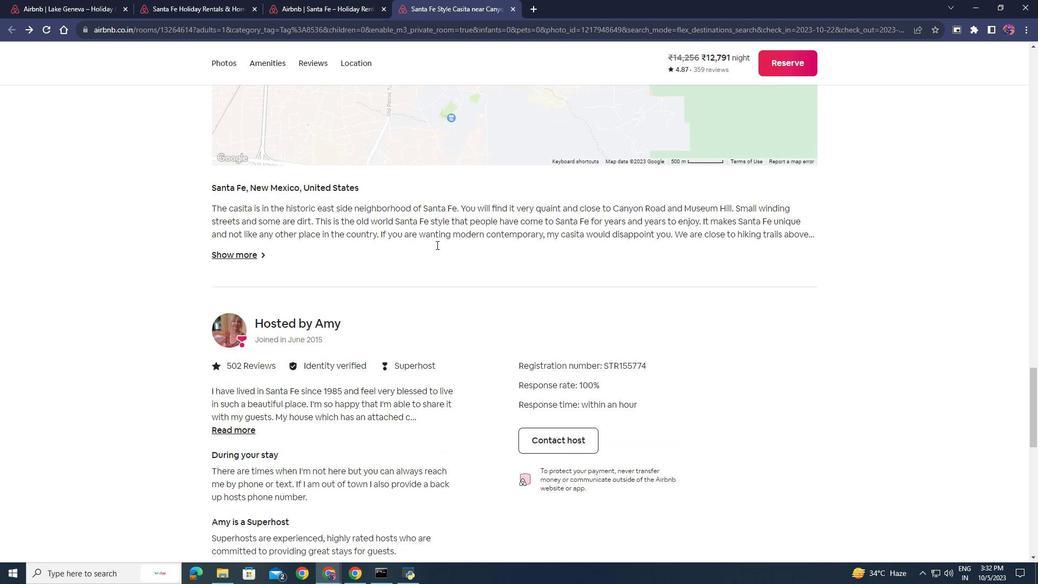 
Action: Mouse scrolled (406, 285) with delta (0, 0)
Screenshot: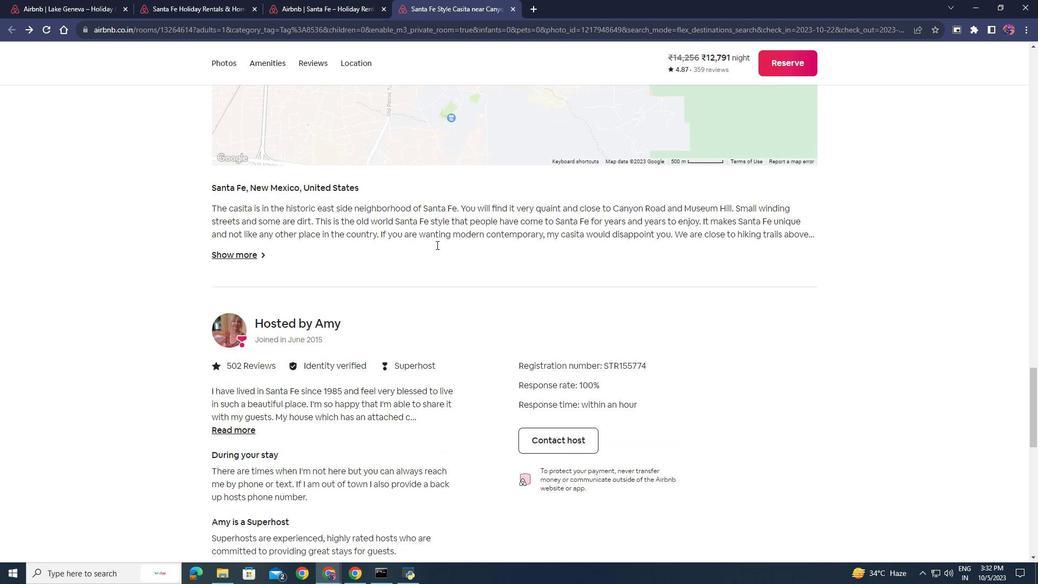 
Action: Mouse moved to (512, 9)
Screenshot: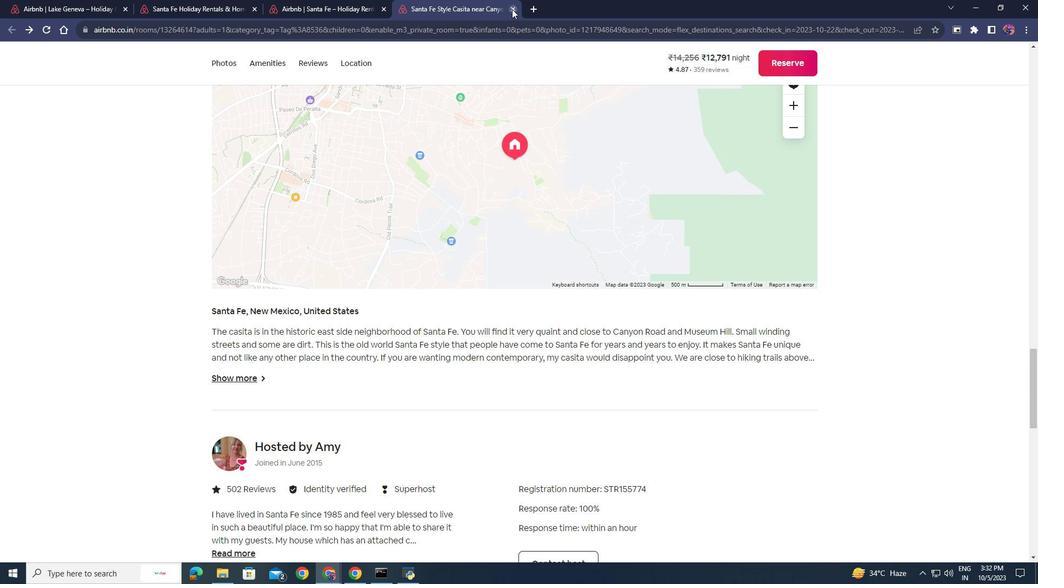 
Action: Mouse pressed left at (512, 9)
Screenshot: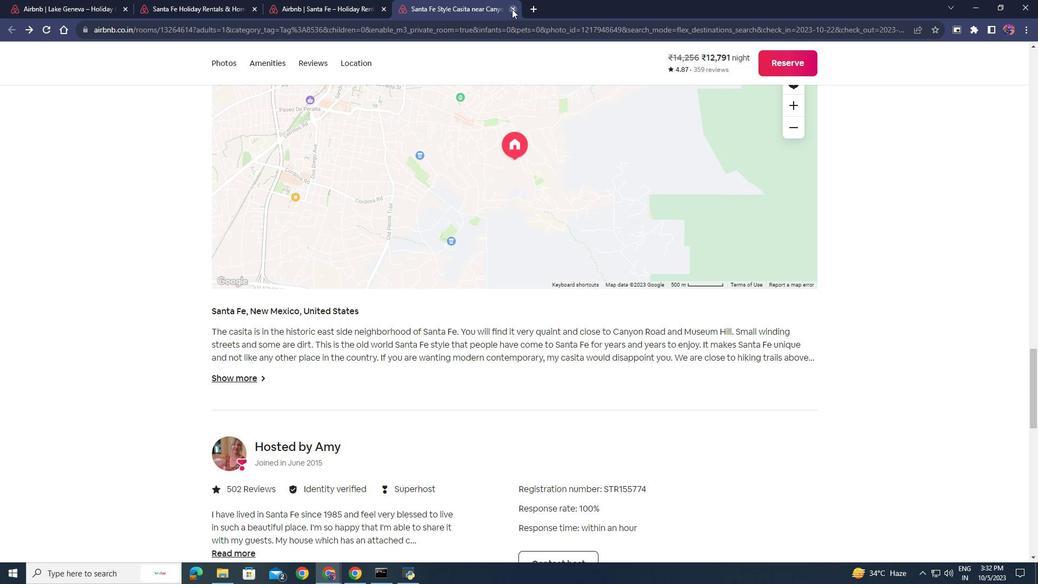 
Action: Mouse moved to (330, 283)
Screenshot: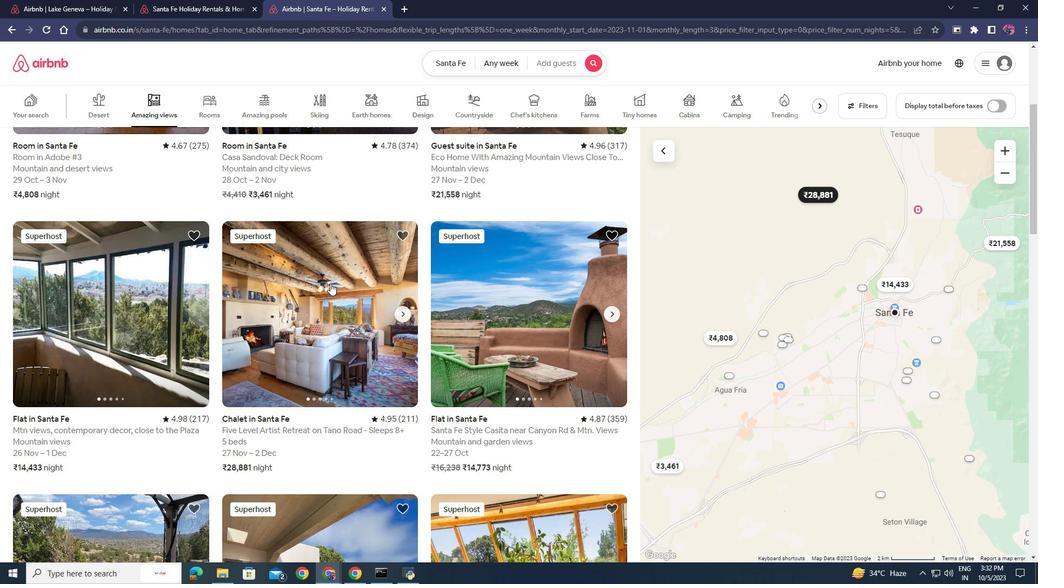 
Action: Mouse scrolled (330, 282) with delta (0, 0)
Screenshot: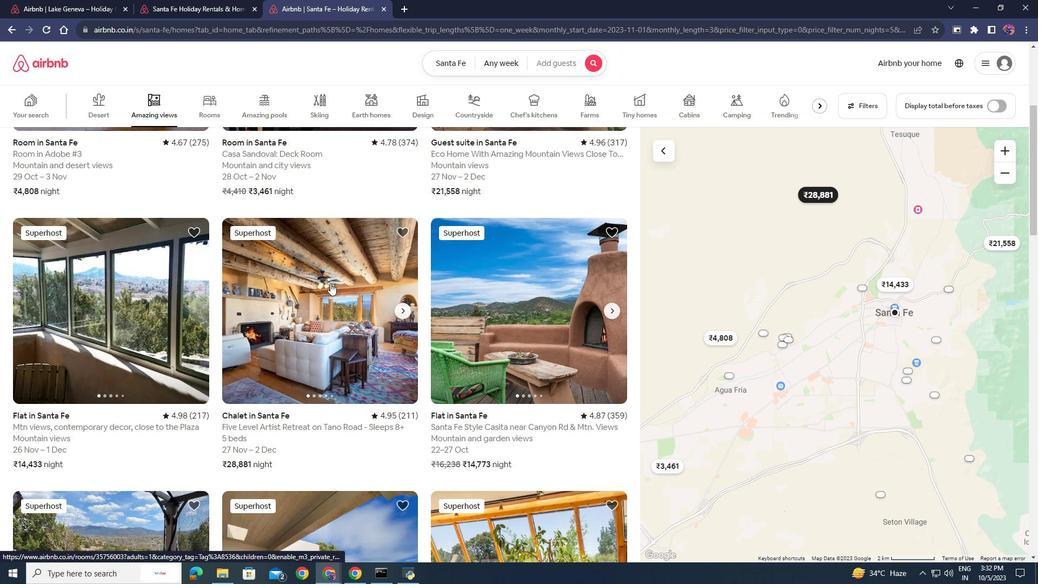 
Action: Mouse scrolled (330, 282) with delta (0, 0)
Screenshot: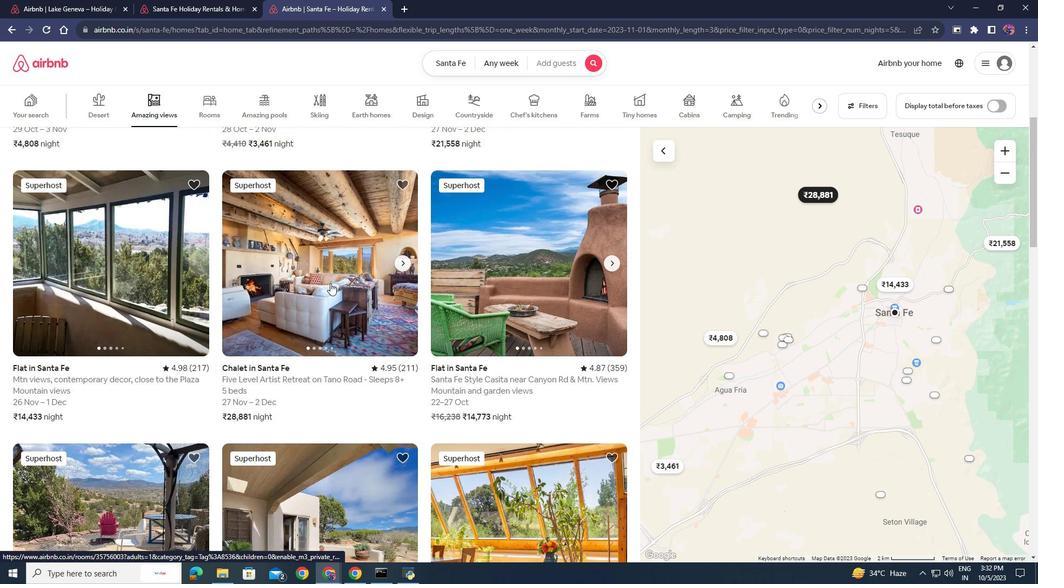 
Action: Mouse scrolled (330, 282) with delta (0, 0)
Screenshot: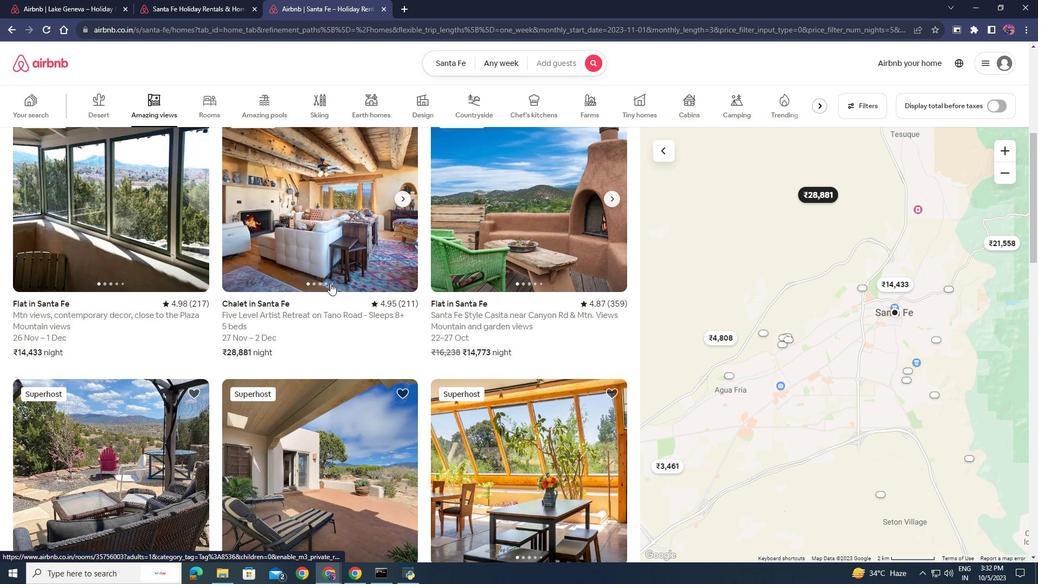 
Action: Mouse scrolled (330, 282) with delta (0, 0)
Screenshot: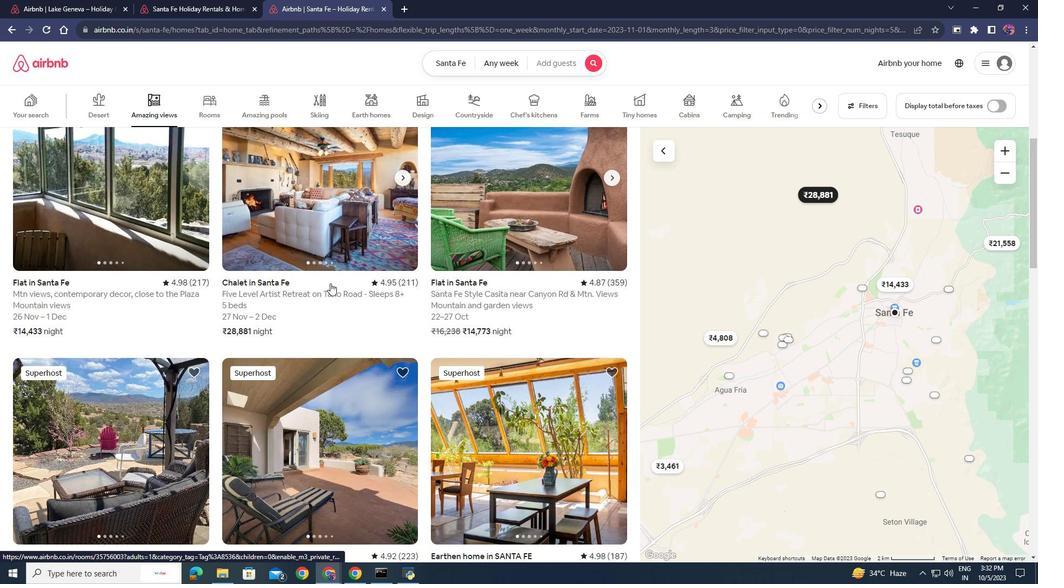
Action: Mouse scrolled (330, 282) with delta (0, 0)
Screenshot: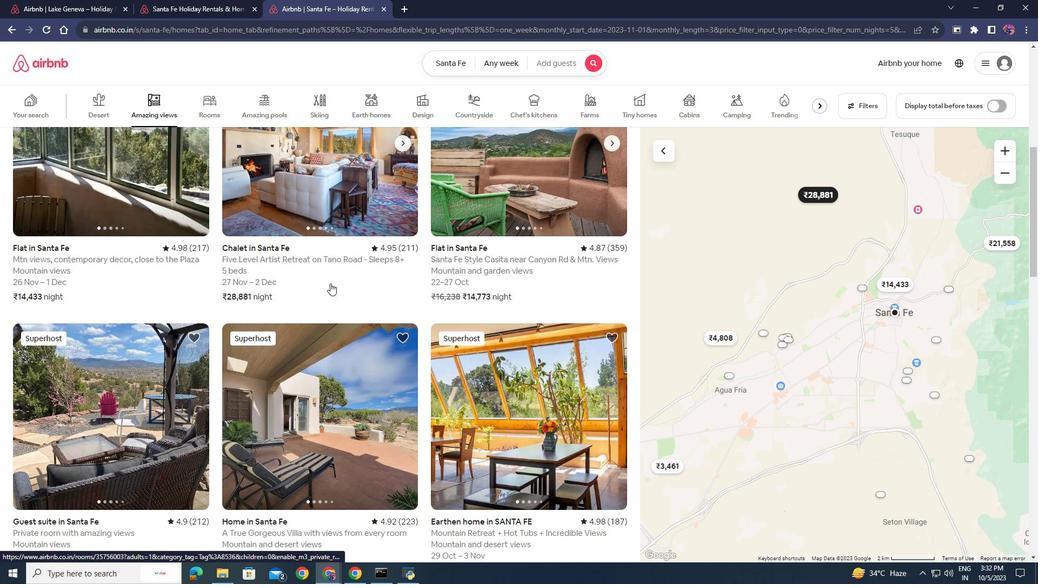
Action: Mouse scrolled (330, 282) with delta (0, 0)
Screenshot: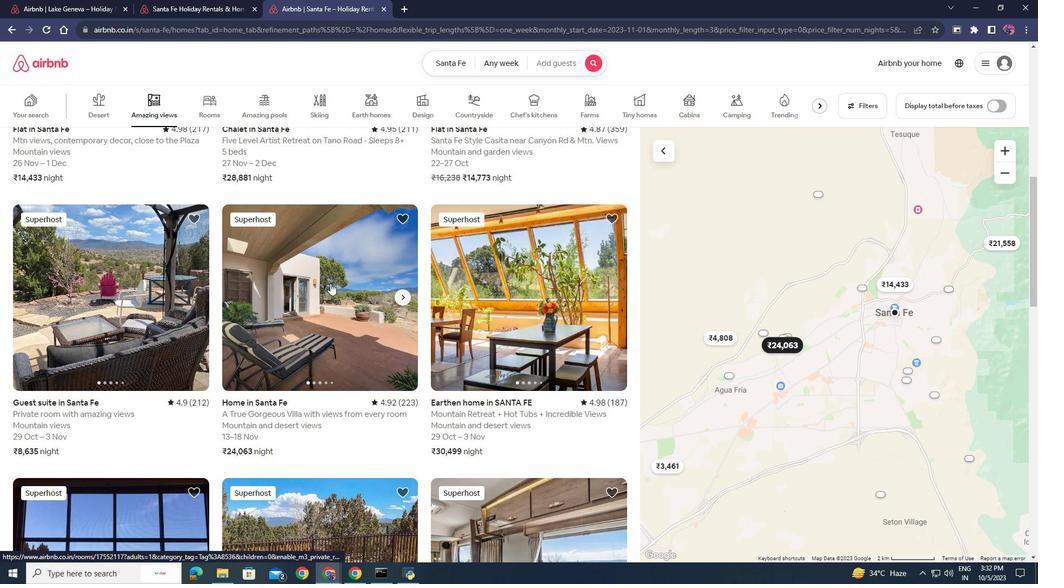 
Action: Mouse scrolled (330, 282) with delta (0, 0)
Screenshot: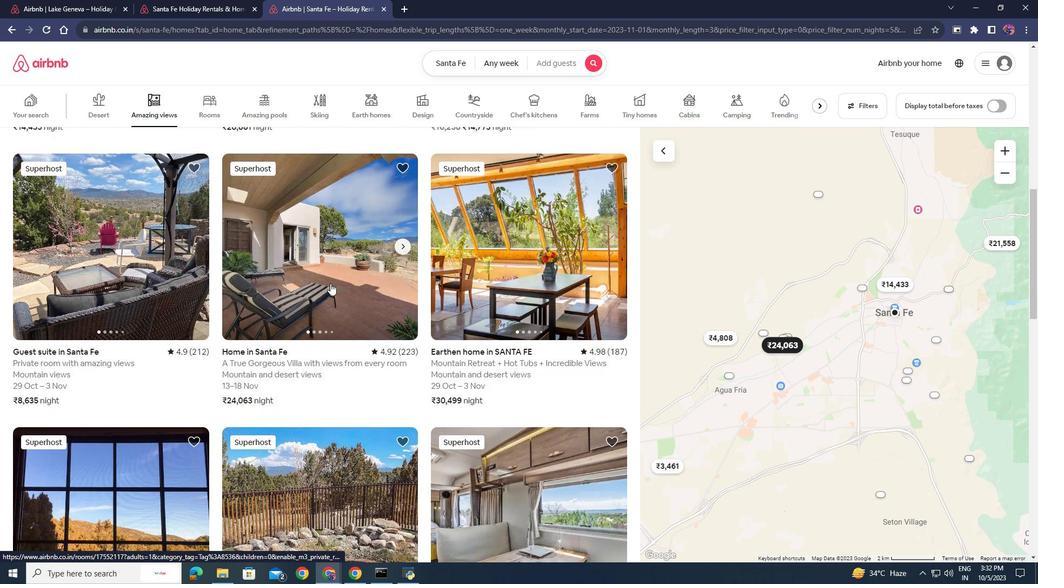 
Action: Mouse scrolled (330, 282) with delta (0, 0)
Screenshot: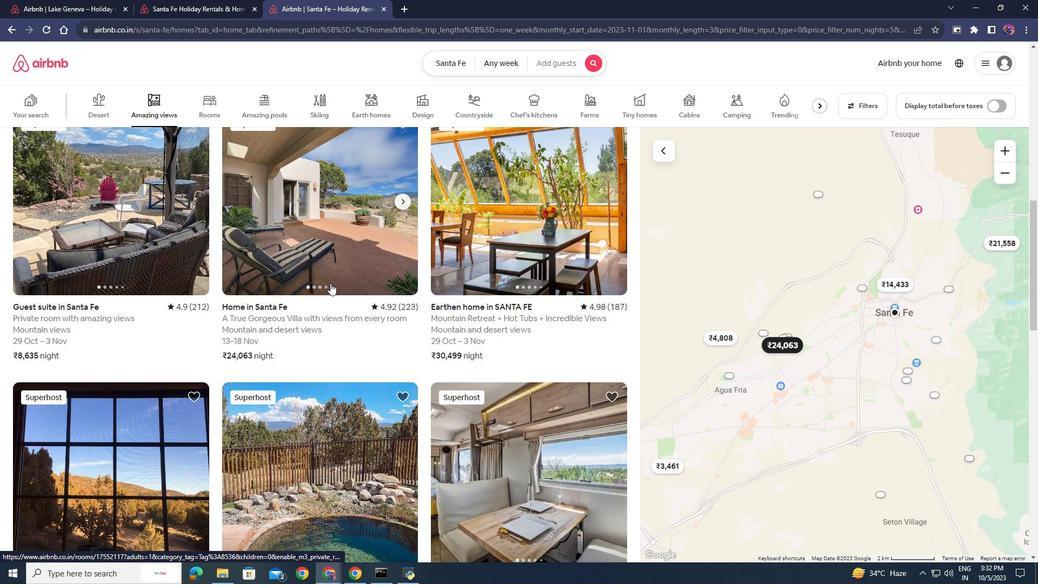 
Action: Mouse scrolled (330, 282) with delta (0, 0)
Screenshot: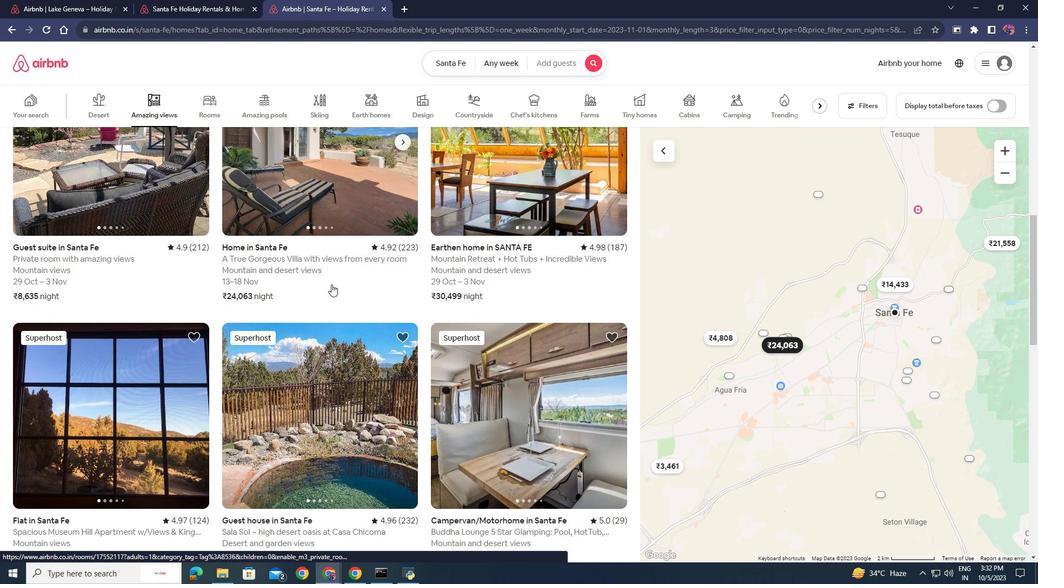 
Action: Mouse moved to (331, 284)
Screenshot: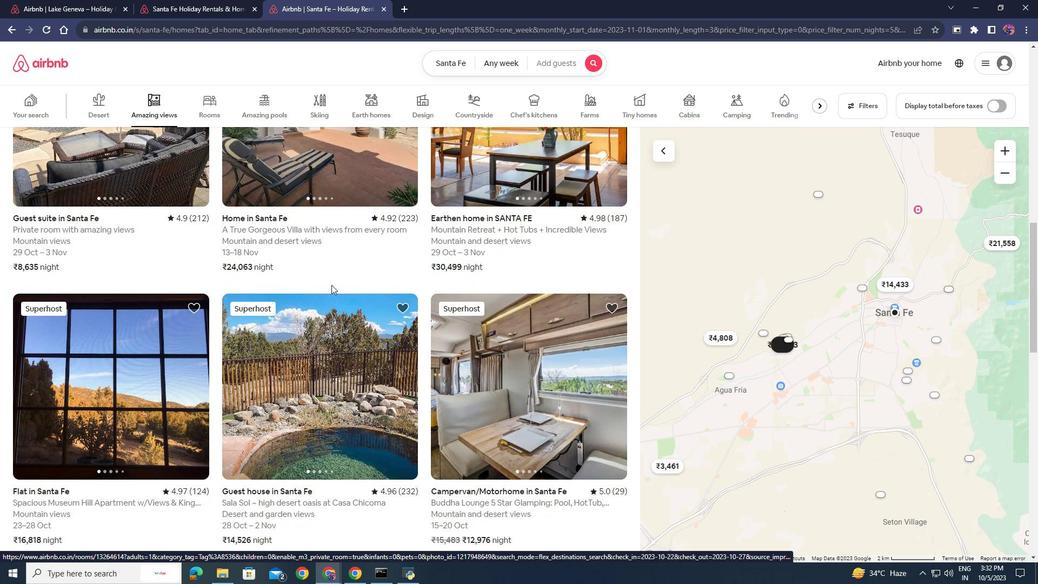 
Action: Mouse scrolled (331, 284) with delta (0, 0)
Screenshot: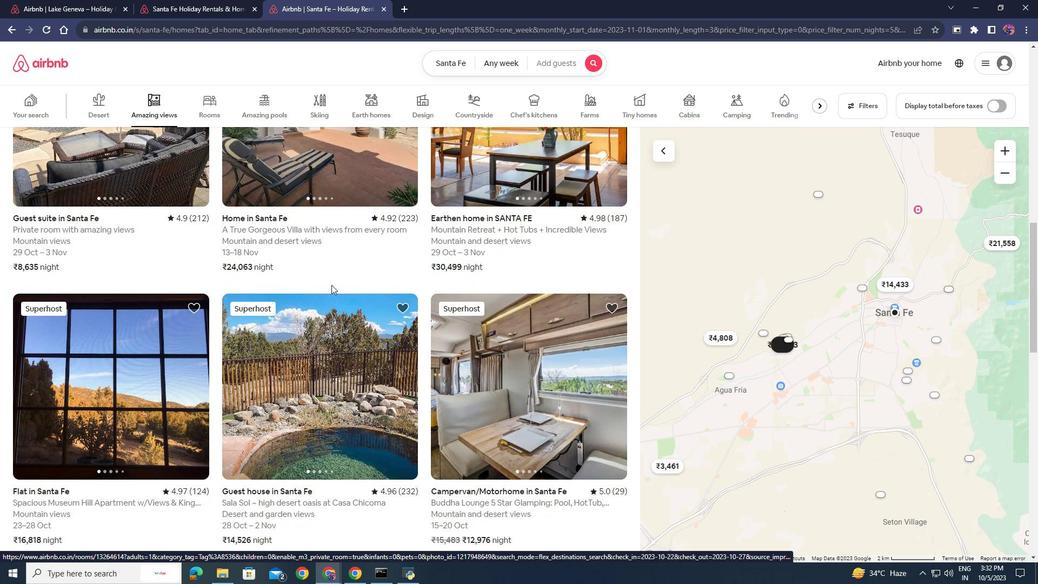 
Action: Mouse moved to (334, 298)
Screenshot: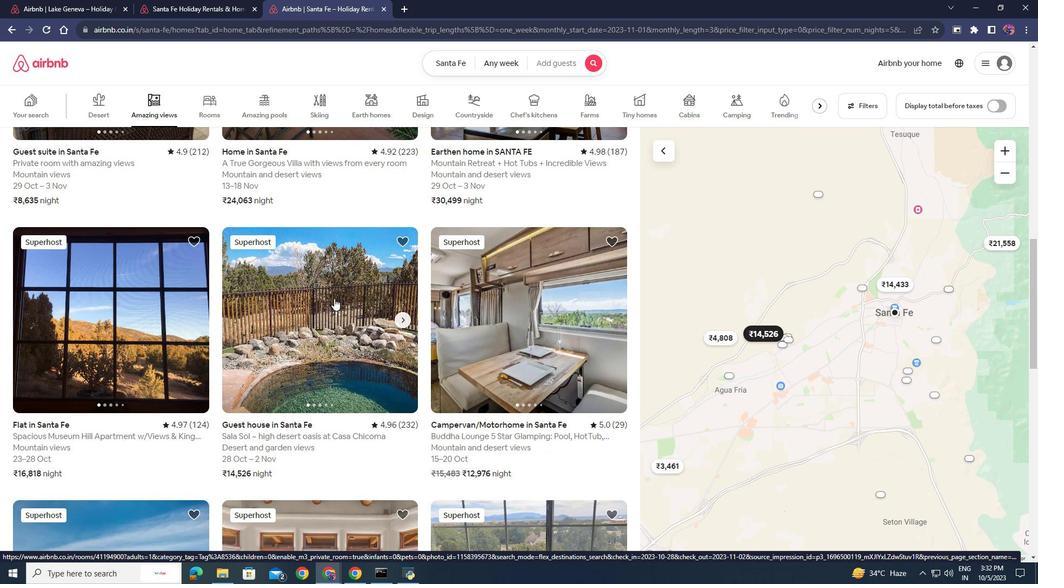 
Action: Mouse scrolled (334, 298) with delta (0, 0)
Screenshot: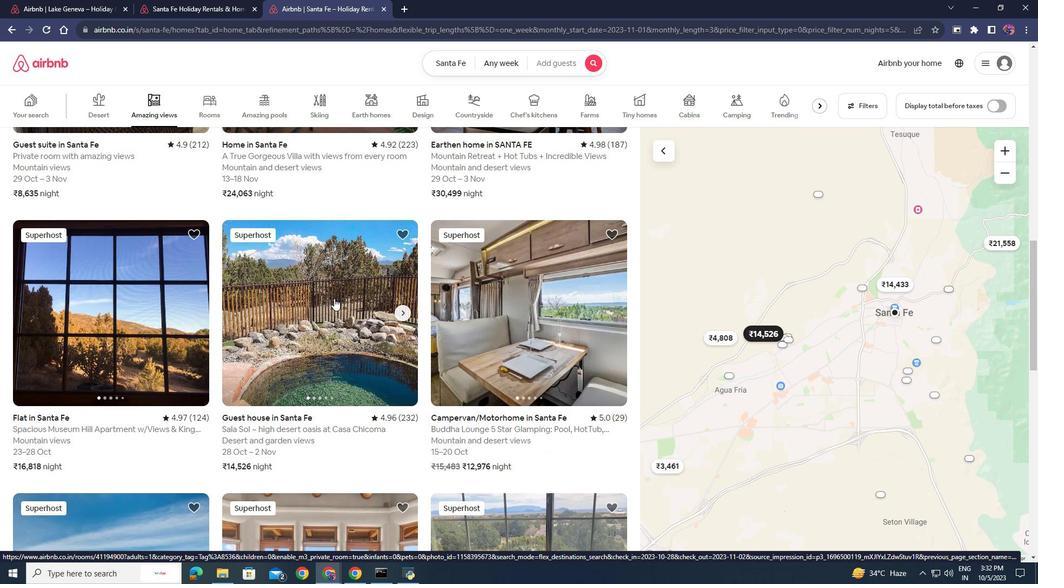 
Action: Mouse scrolled (334, 298) with delta (0, 0)
Screenshot: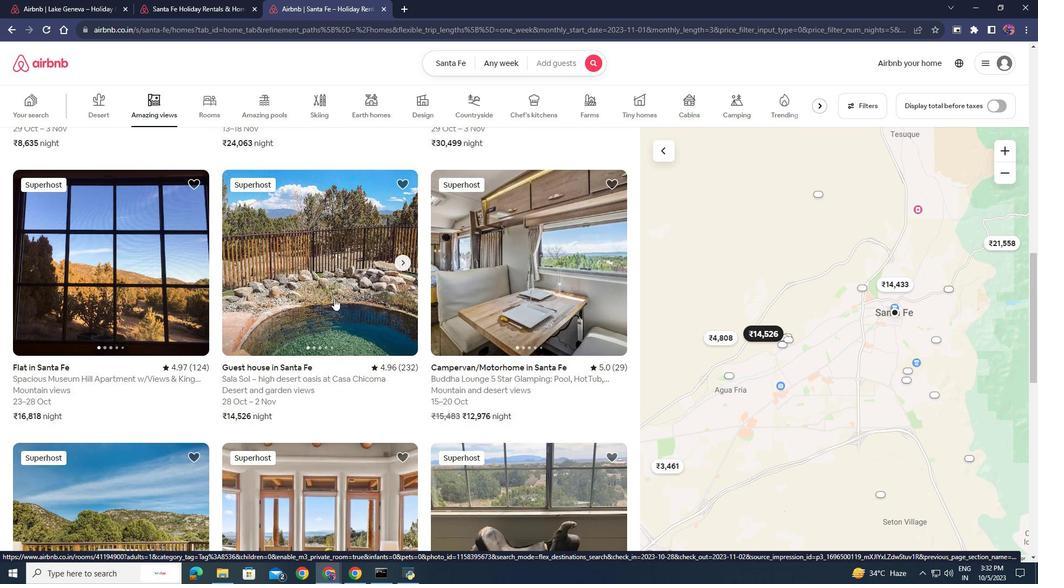 
Action: Mouse moved to (323, 222)
Screenshot: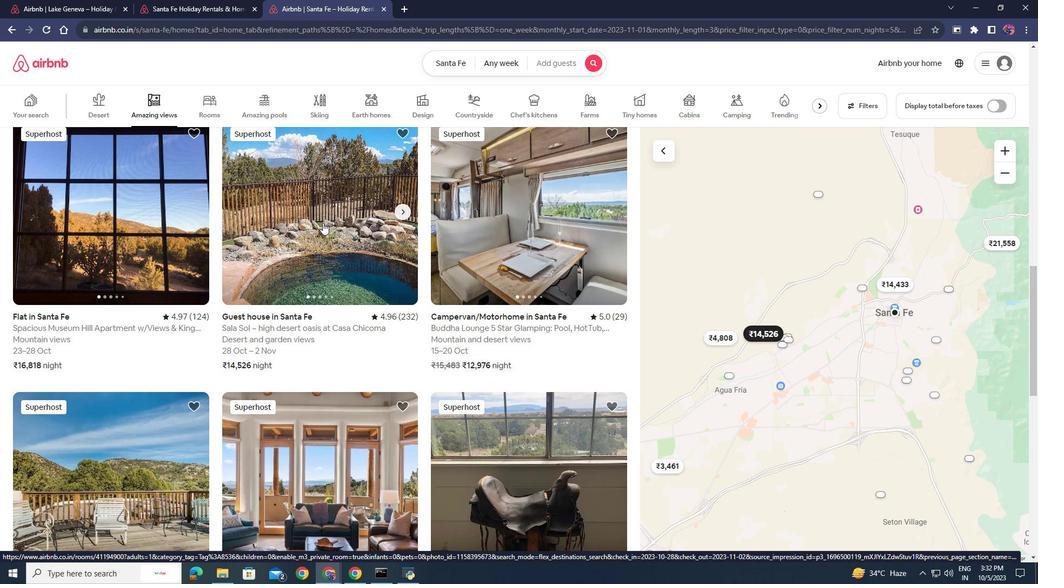 
Action: Mouse pressed left at (323, 222)
Screenshot: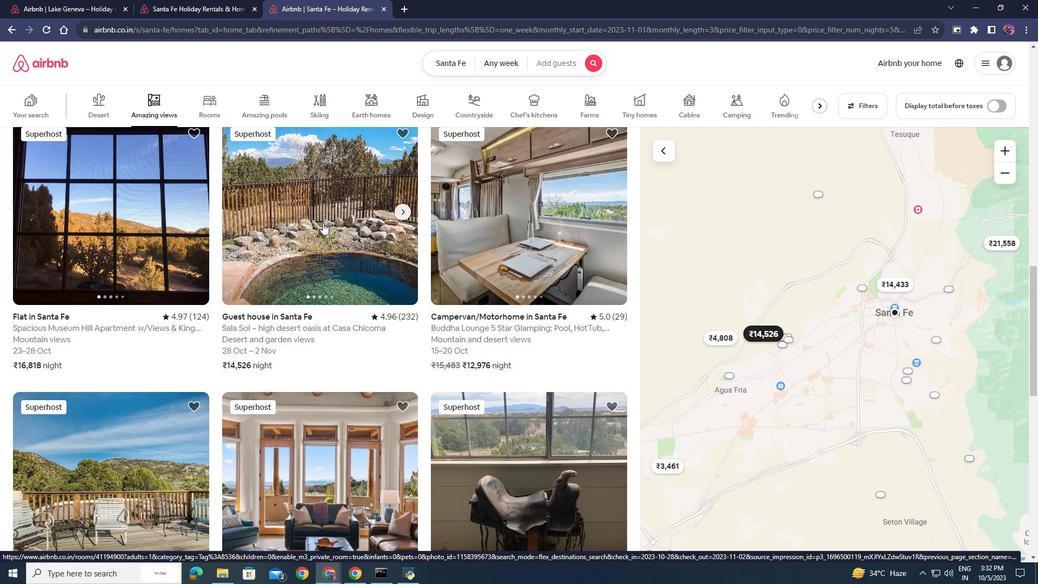 
Action: Mouse moved to (423, 259)
Screenshot: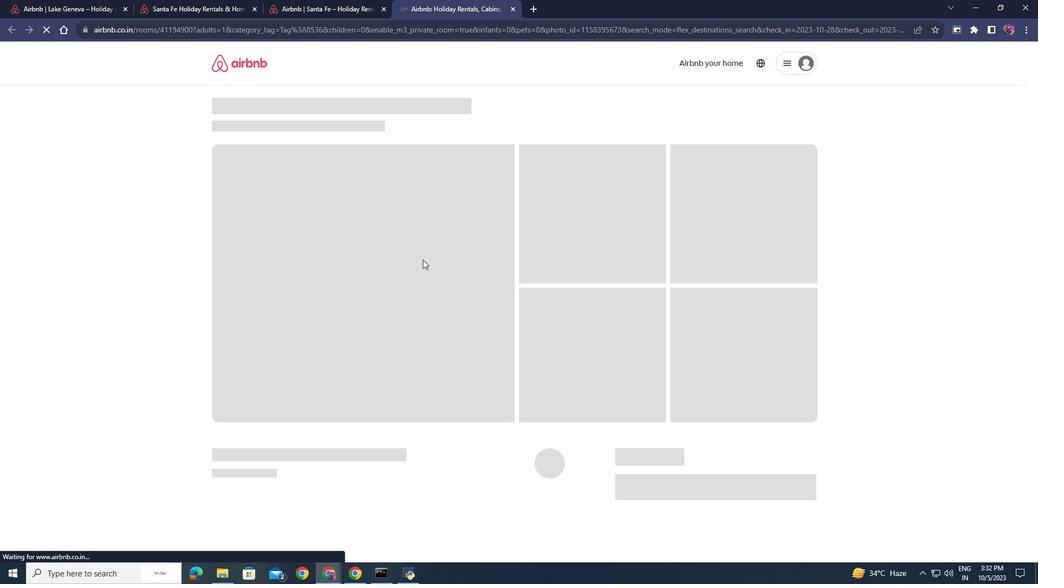 
Action: Mouse scrolled (423, 259) with delta (0, 0)
Screenshot: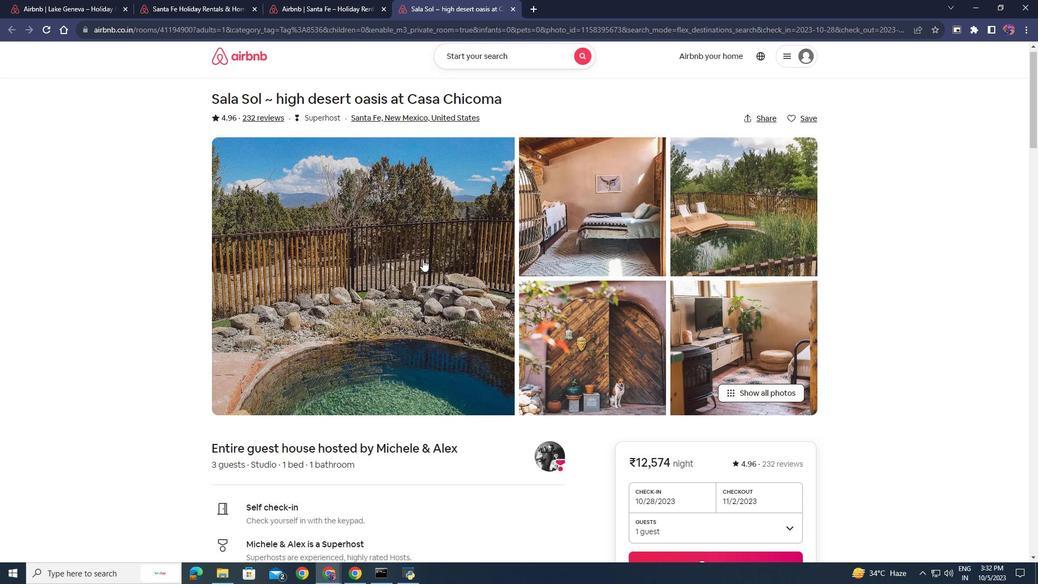 
Action: Mouse scrolled (423, 259) with delta (0, 0)
Screenshot: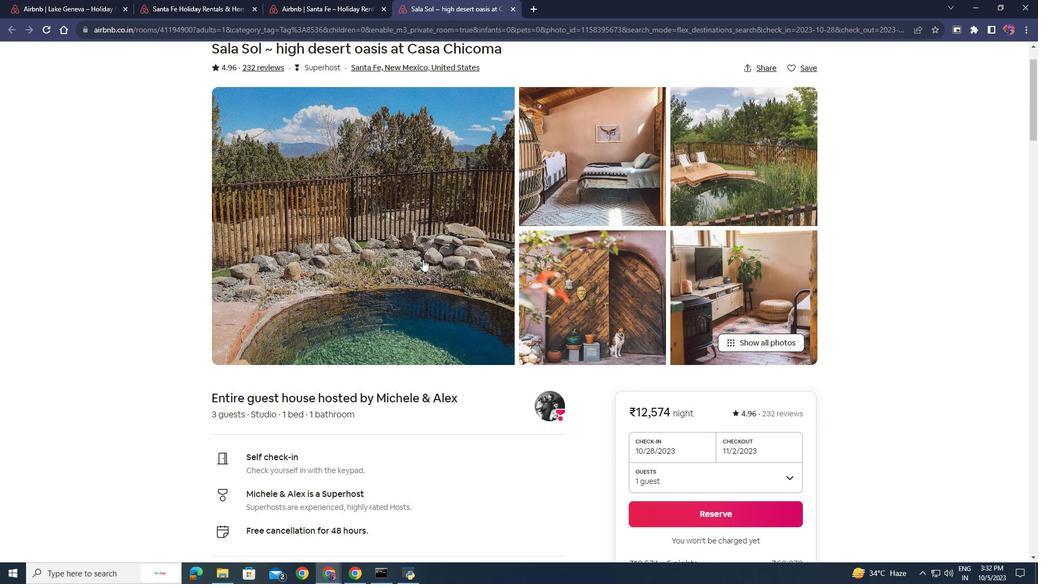 
Action: Mouse scrolled (423, 259) with delta (0, 0)
Screenshot: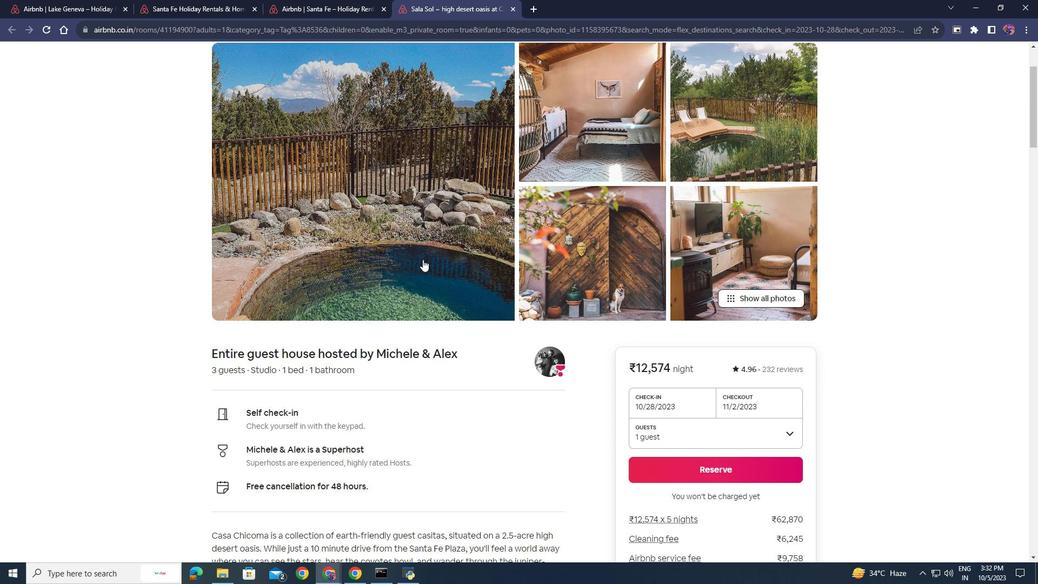 
Action: Mouse scrolled (423, 259) with delta (0, 0)
Screenshot: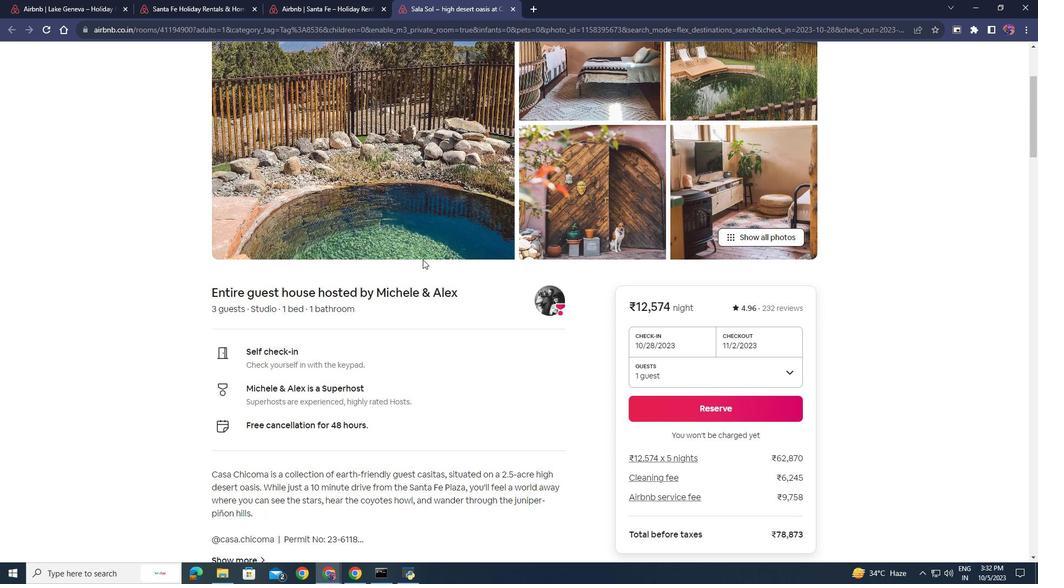 
Action: Mouse scrolled (423, 259) with delta (0, 0)
Screenshot: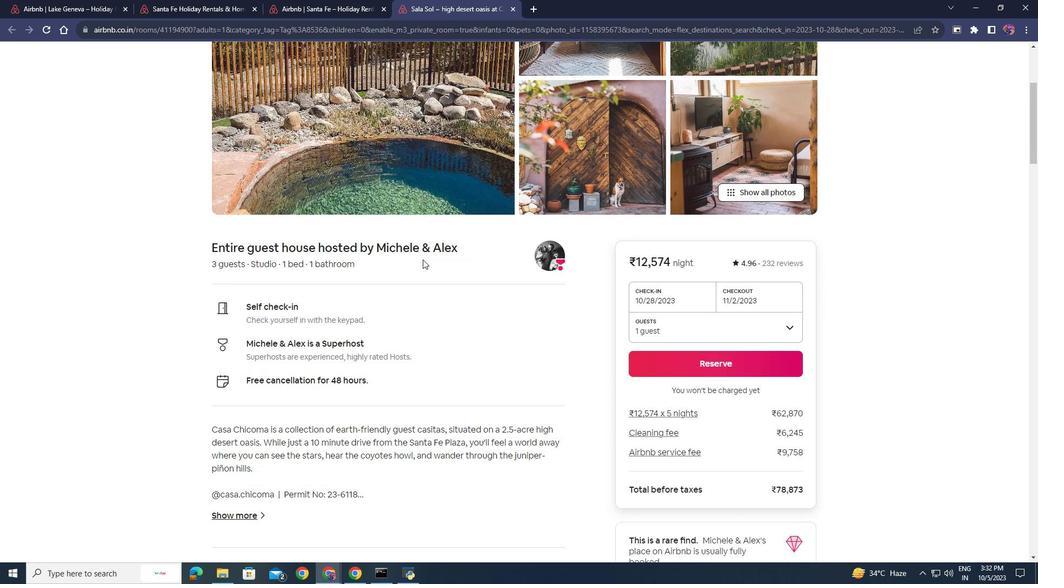 
Action: Mouse scrolled (423, 259) with delta (0, 0)
Screenshot: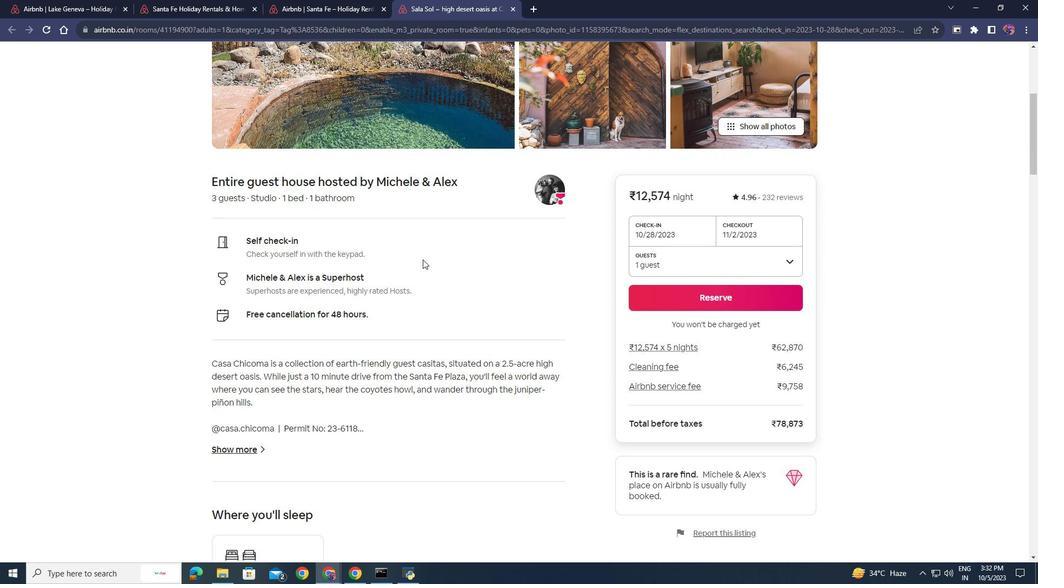 
Action: Mouse scrolled (423, 259) with delta (0, 0)
Screenshot: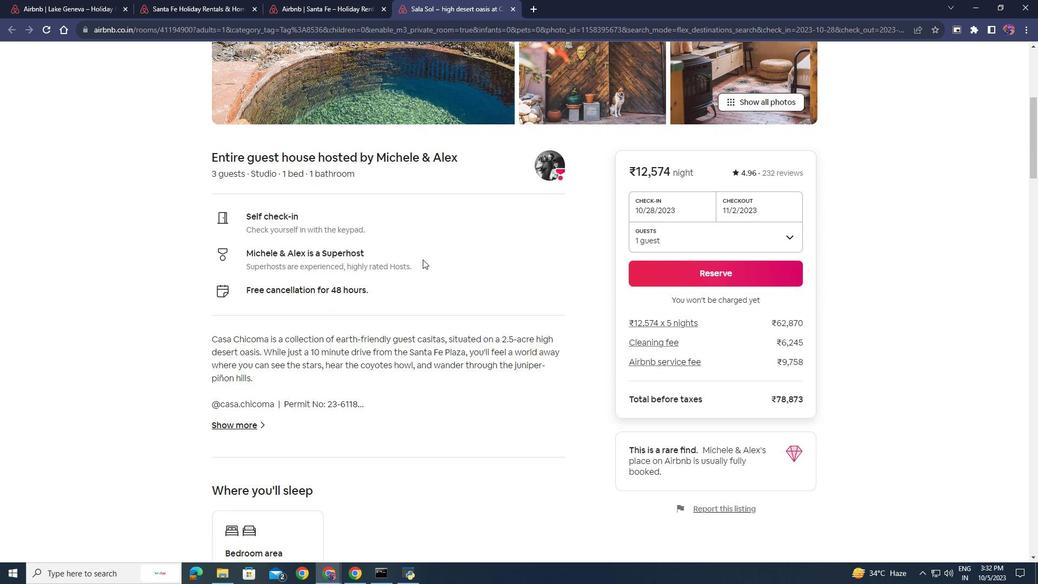 
Action: Mouse scrolled (423, 259) with delta (0, 0)
Screenshot: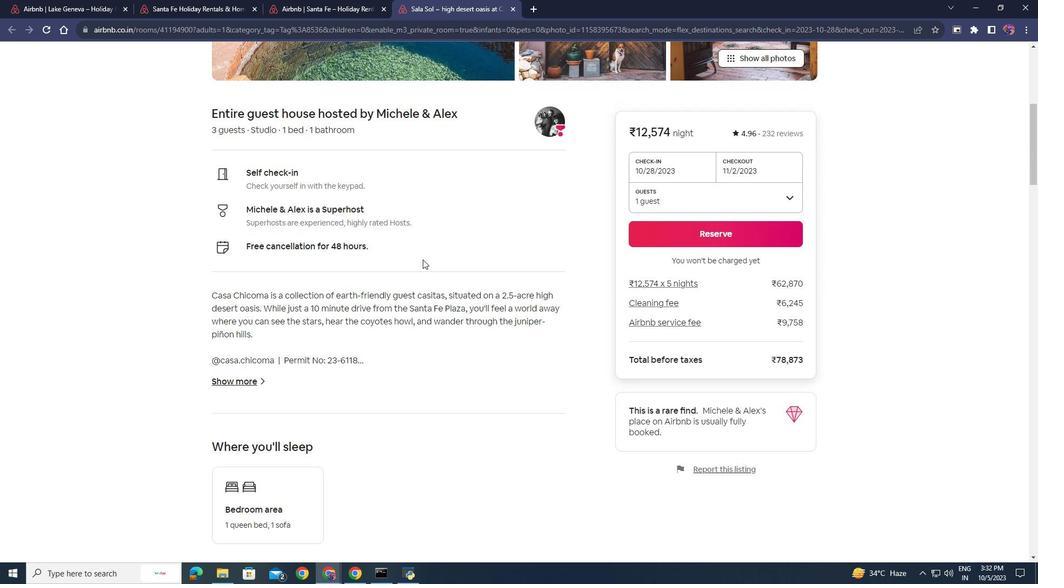
Action: Mouse scrolled (423, 259) with delta (0, 0)
Screenshot: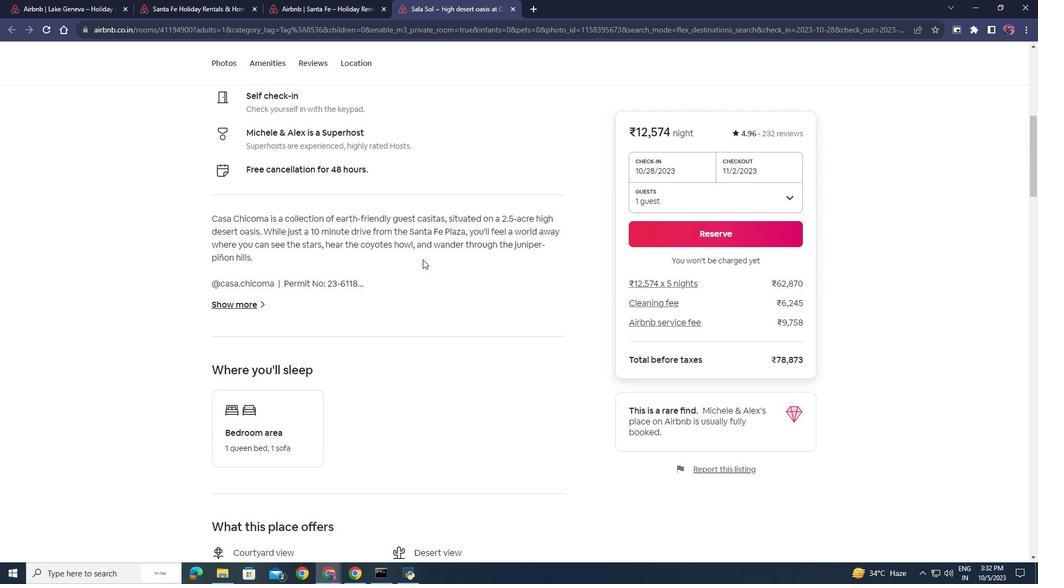 
Action: Mouse moved to (423, 259)
Screenshot: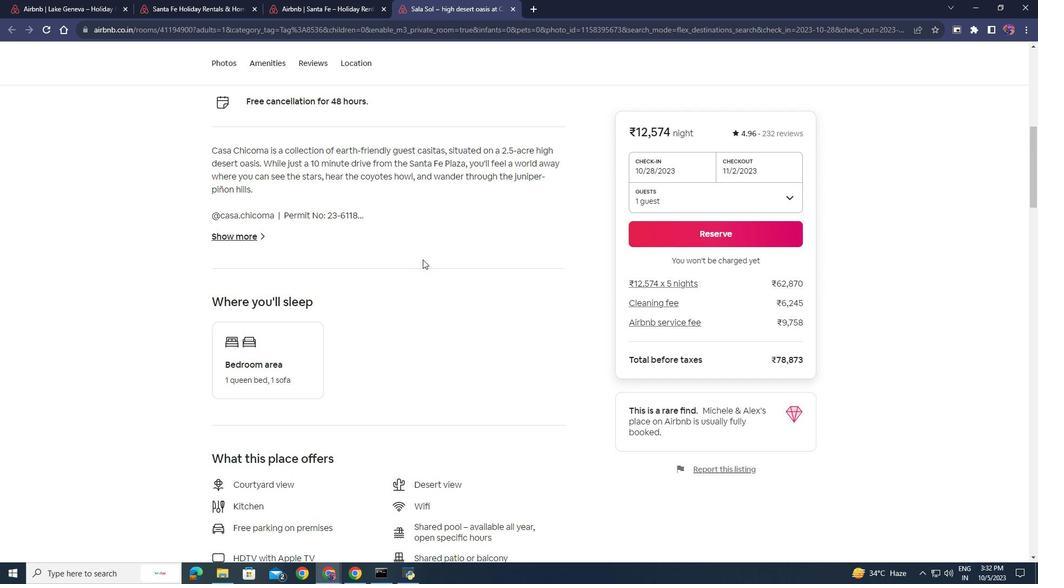 
Action: Mouse scrolled (423, 259) with delta (0, 0)
Screenshot: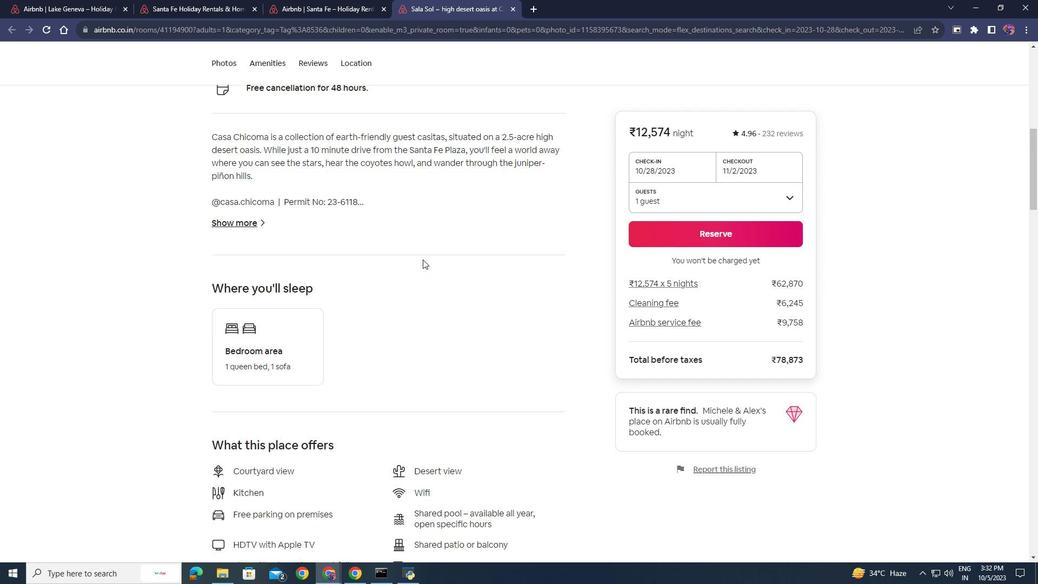 
Action: Mouse scrolled (423, 259) with delta (0, 0)
Screenshot: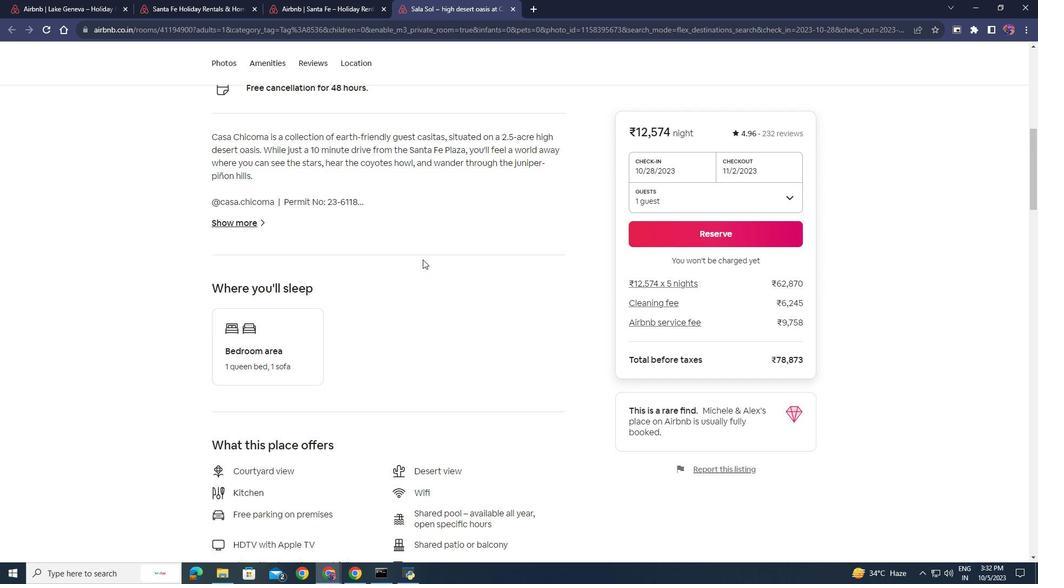
Action: Mouse scrolled (423, 259) with delta (0, 0)
Screenshot: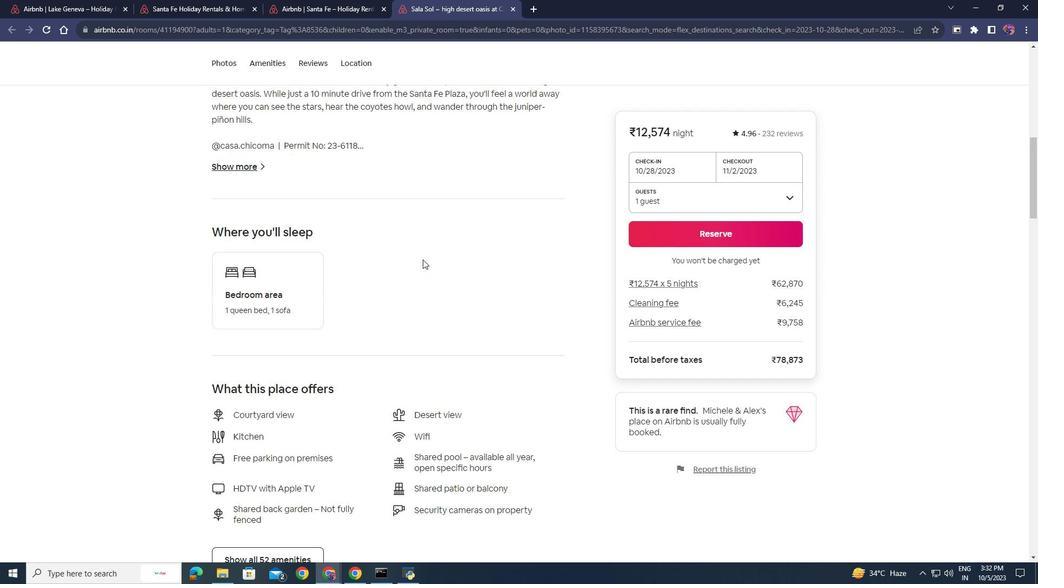 
Action: Mouse scrolled (423, 259) with delta (0, 0)
Screenshot: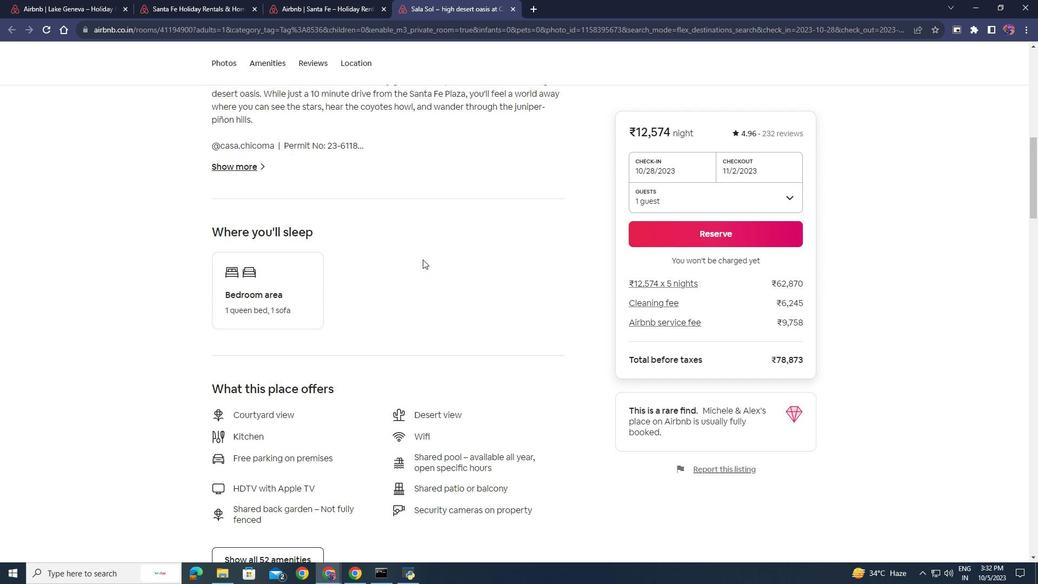 
Action: Mouse moved to (263, 406)
Screenshot: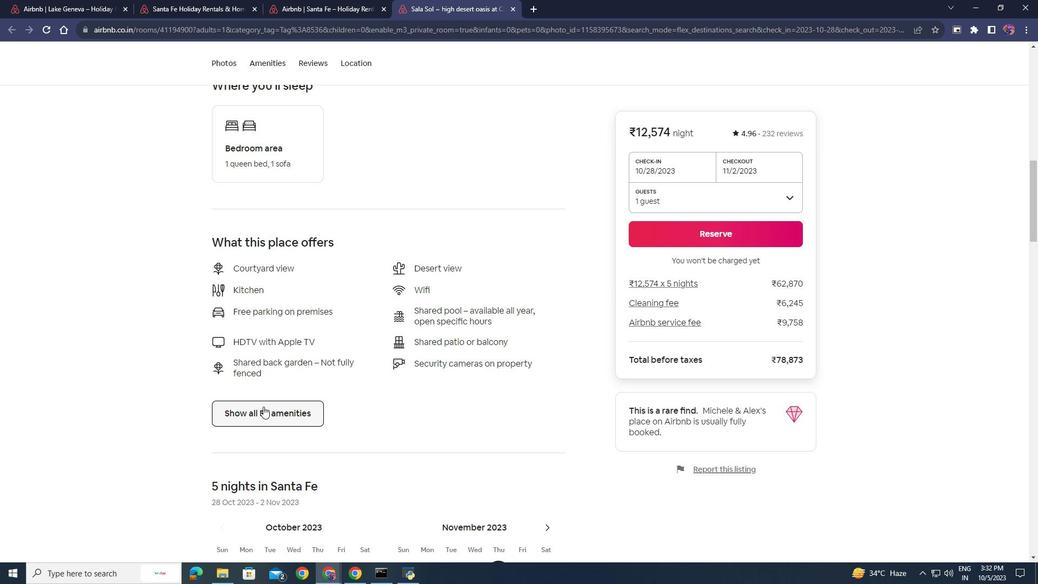 
Action: Mouse pressed left at (263, 406)
Screenshot: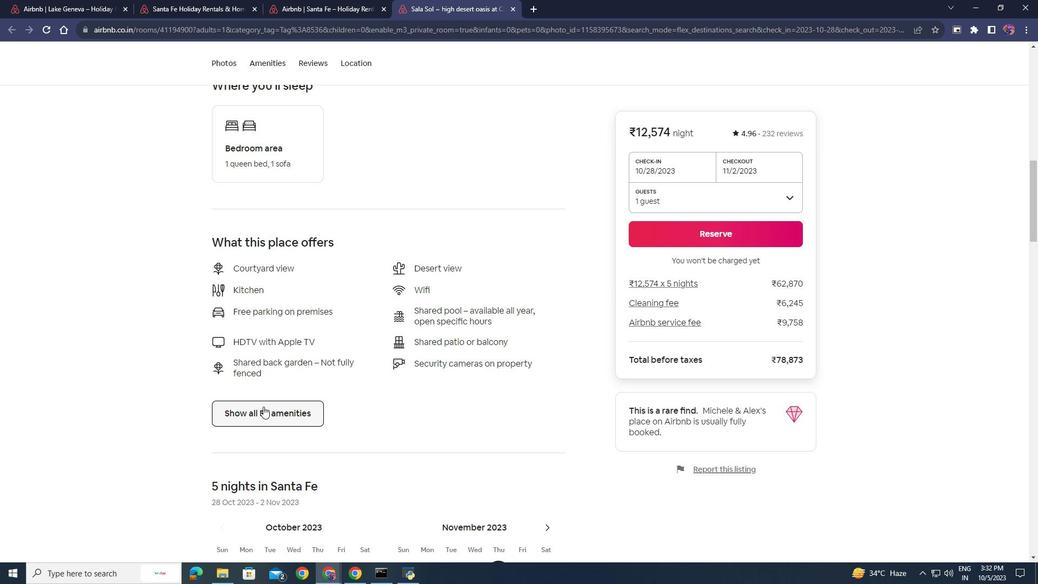 
Action: Mouse moved to (429, 417)
Screenshot: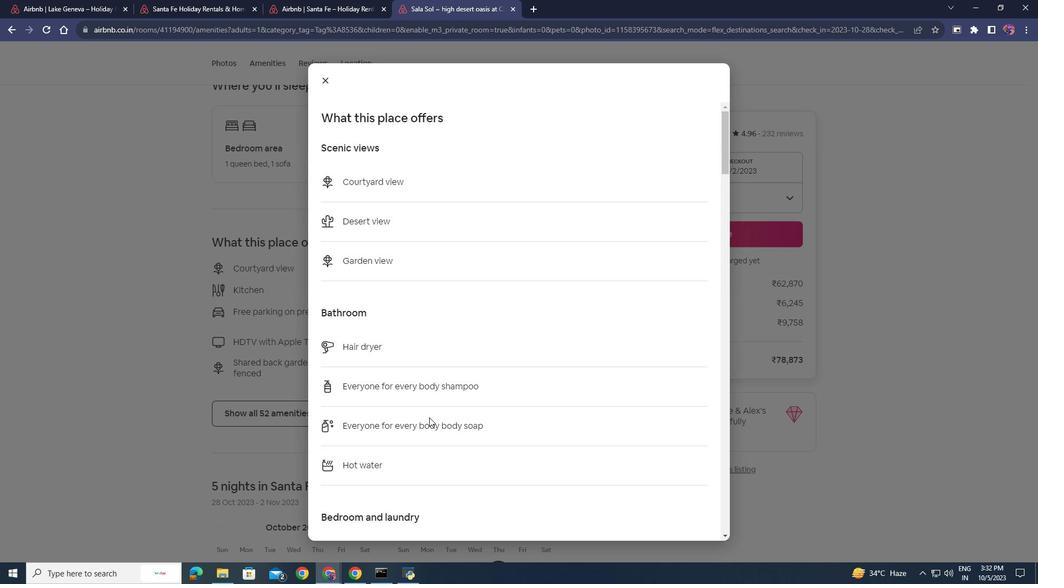 
Action: Mouse scrolled (429, 417) with delta (0, 0)
Screenshot: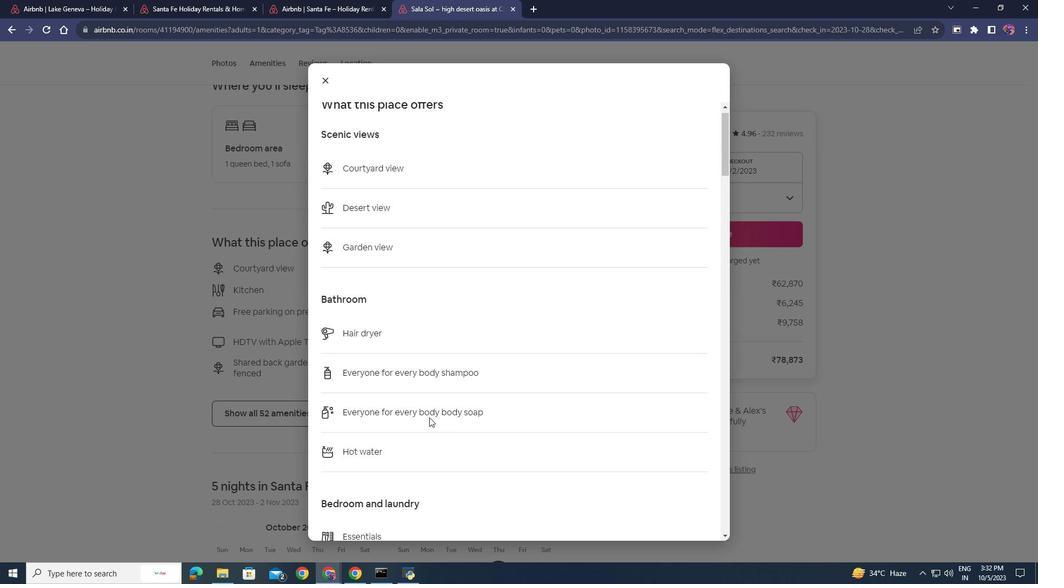 
Action: Mouse scrolled (429, 417) with delta (0, 0)
Screenshot: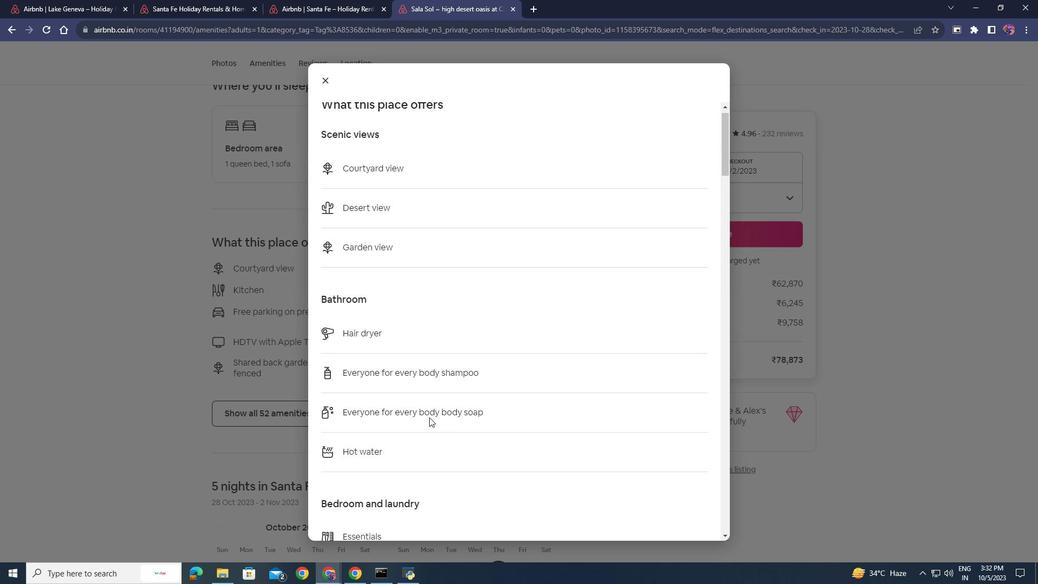 
Action: Mouse scrolled (429, 417) with delta (0, 0)
Screenshot: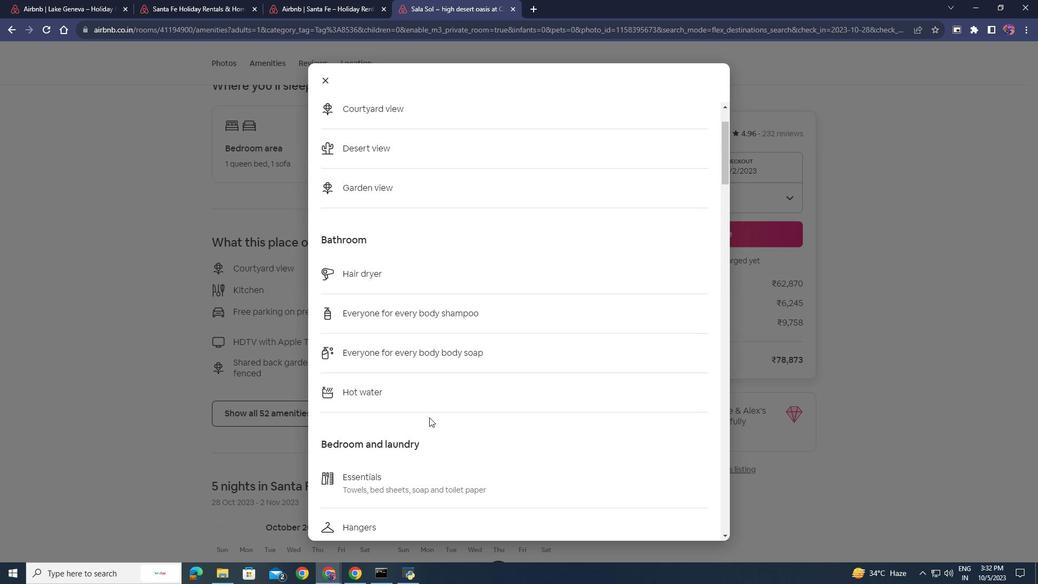 
Action: Mouse scrolled (429, 417) with delta (0, 0)
Screenshot: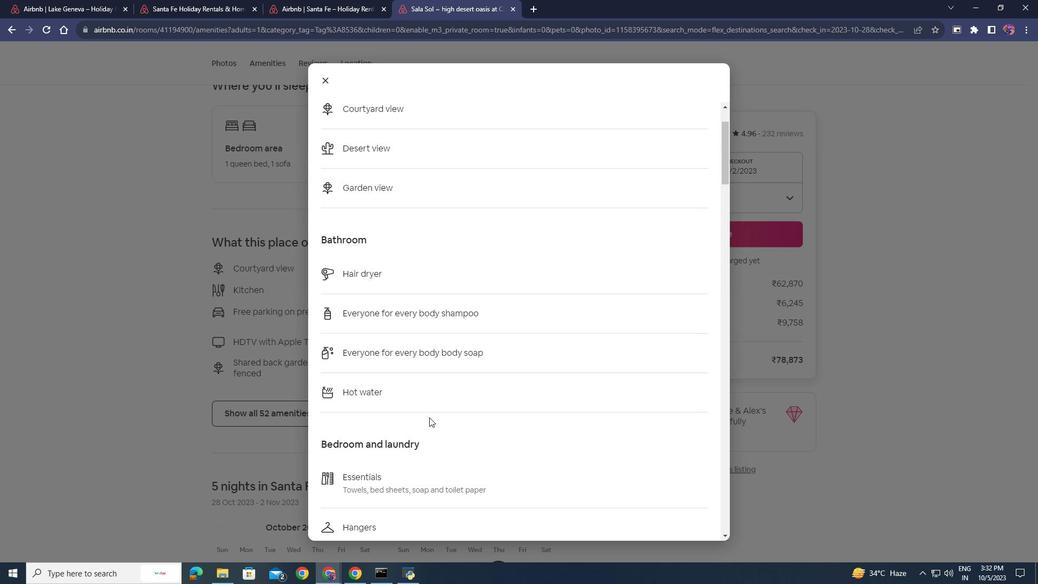 
Action: Mouse scrolled (429, 417) with delta (0, 0)
Screenshot: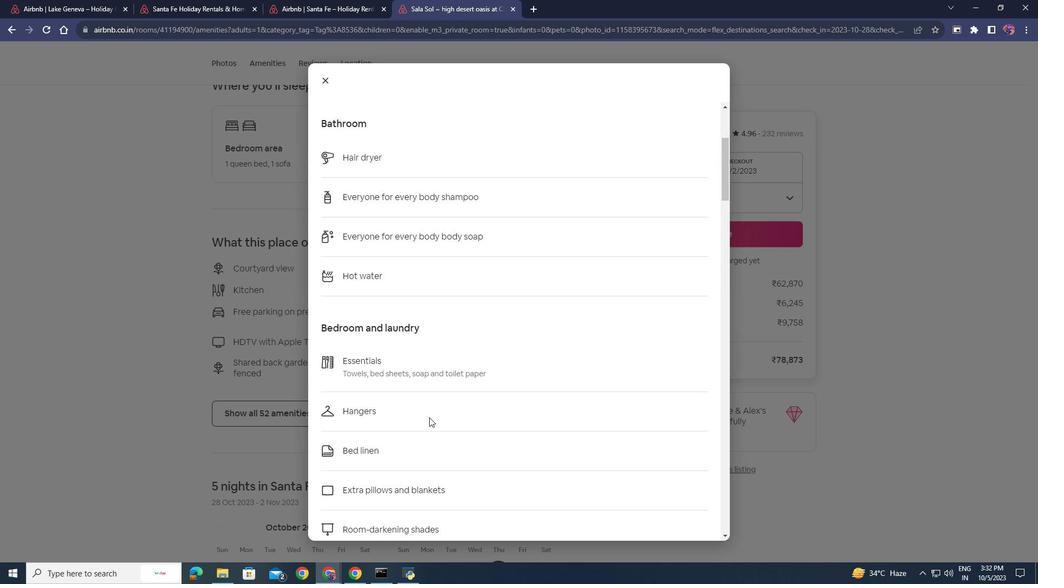 
Action: Mouse scrolled (429, 417) with delta (0, 0)
Screenshot: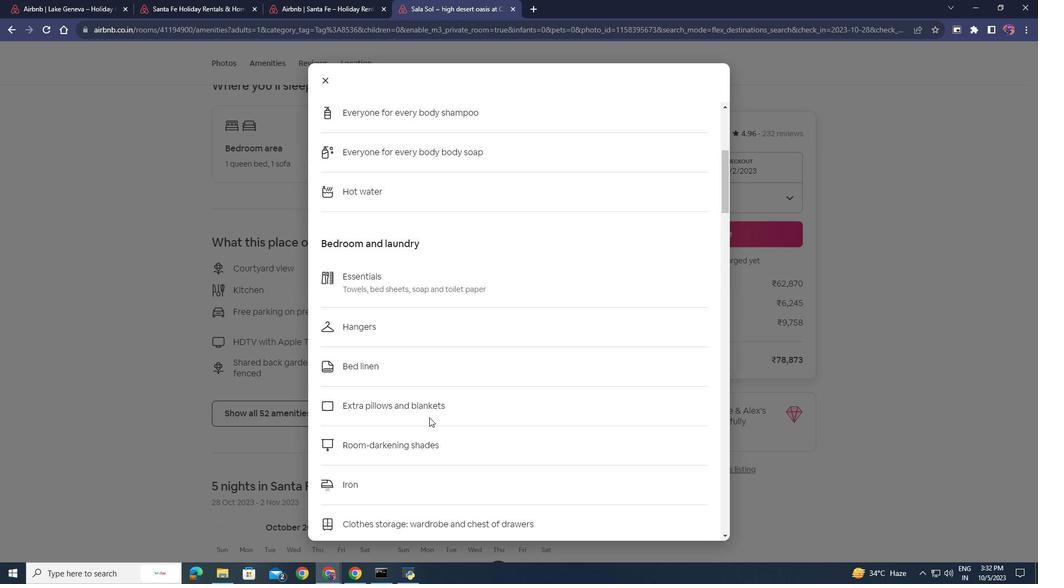
Action: Mouse scrolled (429, 417) with delta (0, 0)
Screenshot: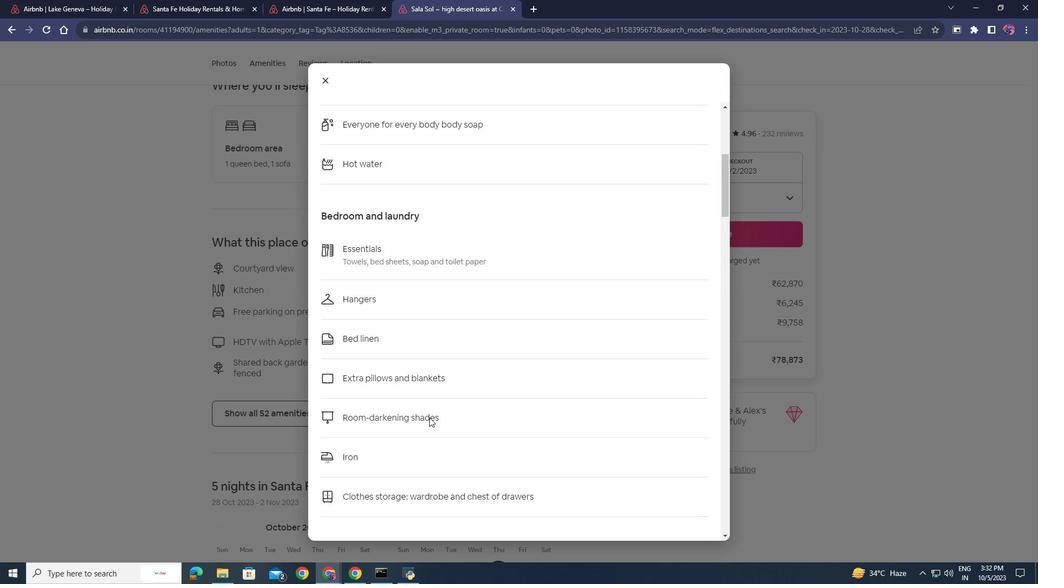 
Action: Mouse scrolled (429, 417) with delta (0, 0)
Screenshot: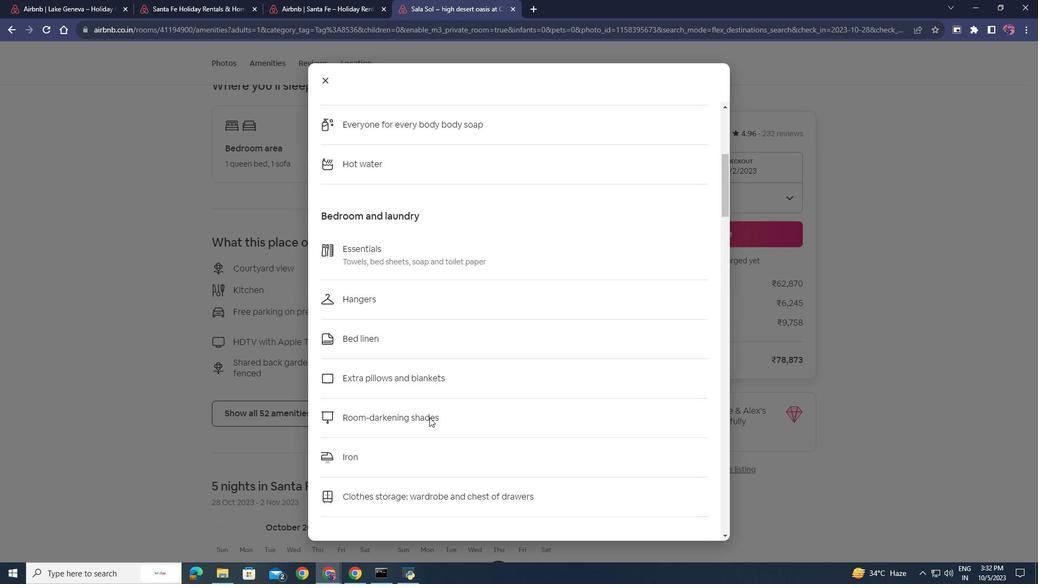 
Action: Mouse scrolled (429, 417) with delta (0, 0)
Screenshot: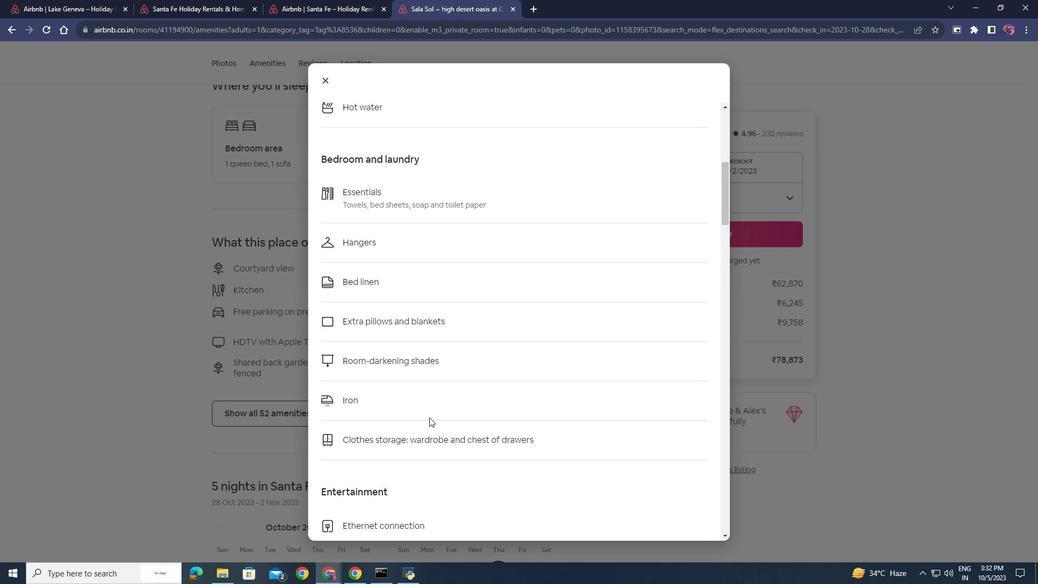 
Action: Mouse scrolled (429, 417) with delta (0, 0)
Screenshot: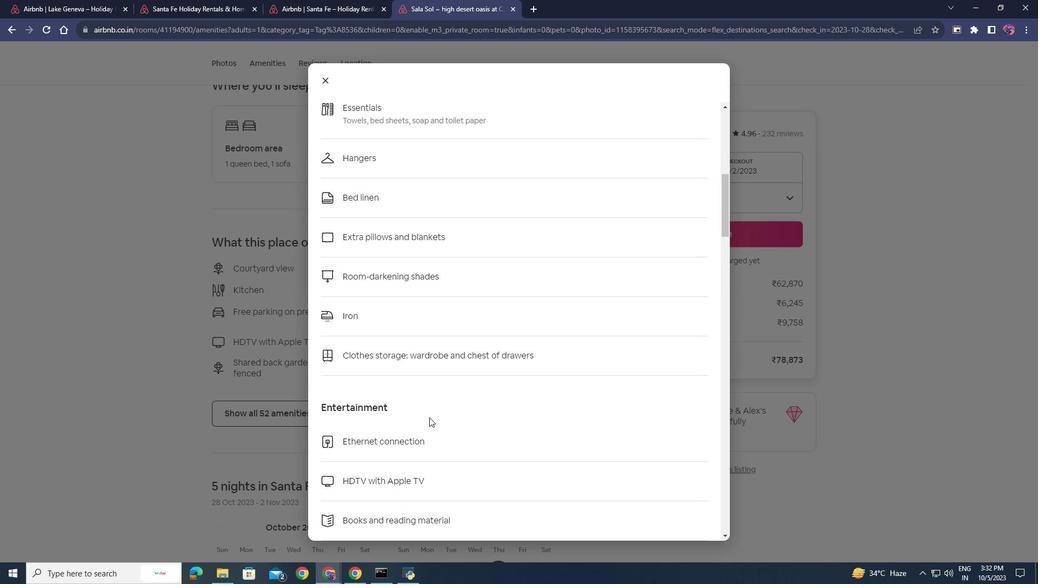 
Action: Mouse moved to (326, 82)
Screenshot: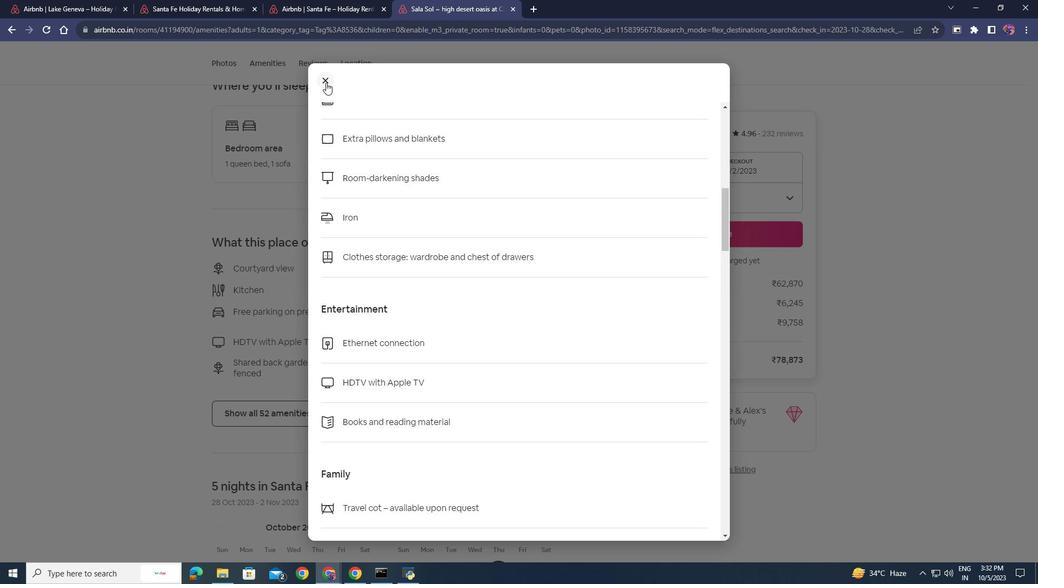 
Action: Mouse pressed left at (326, 82)
Screenshot: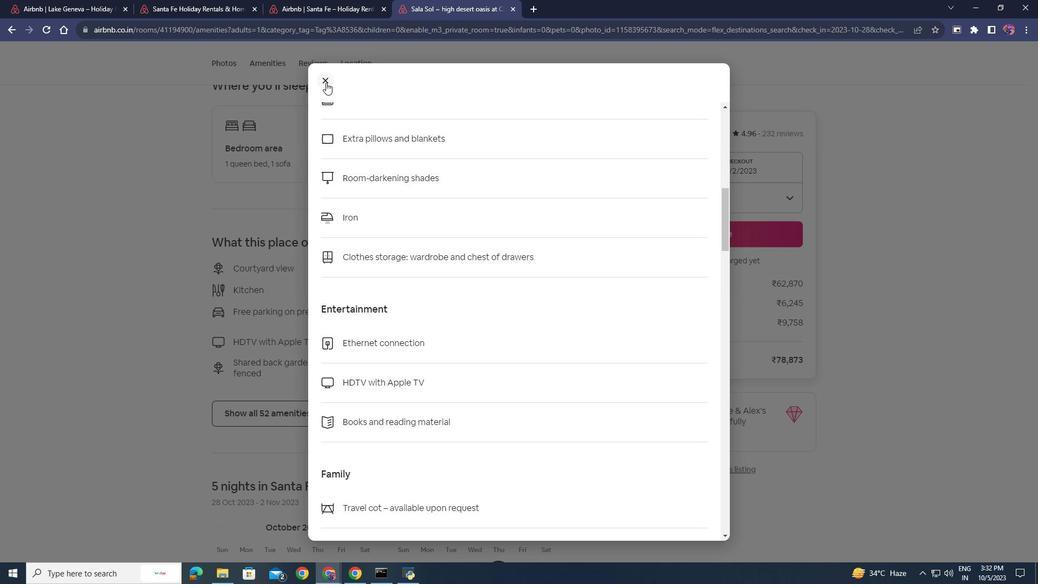 
Action: Mouse moved to (406, 332)
Screenshot: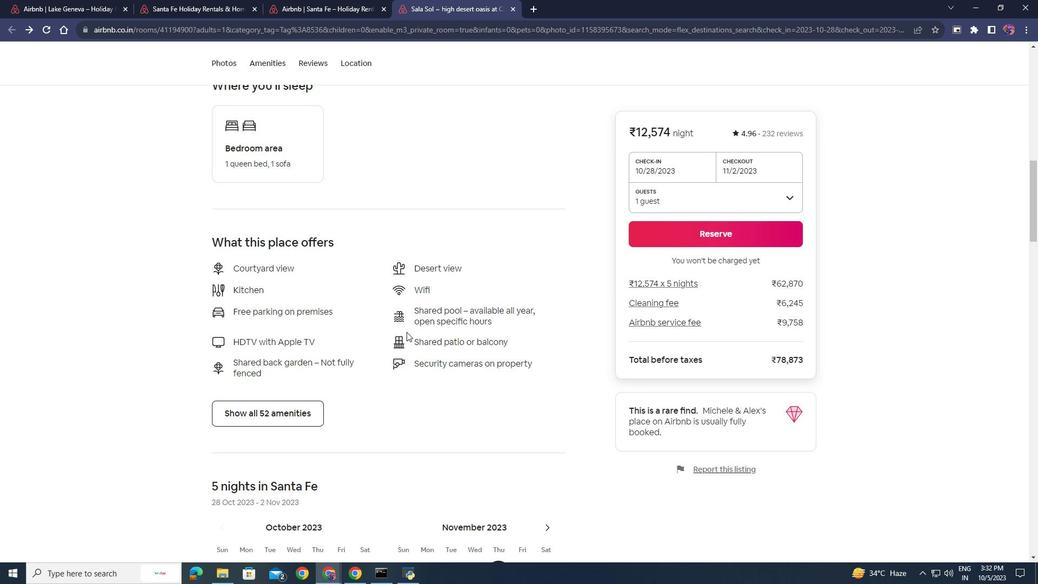 
Action: Mouse scrolled (406, 331) with delta (0, 0)
Screenshot: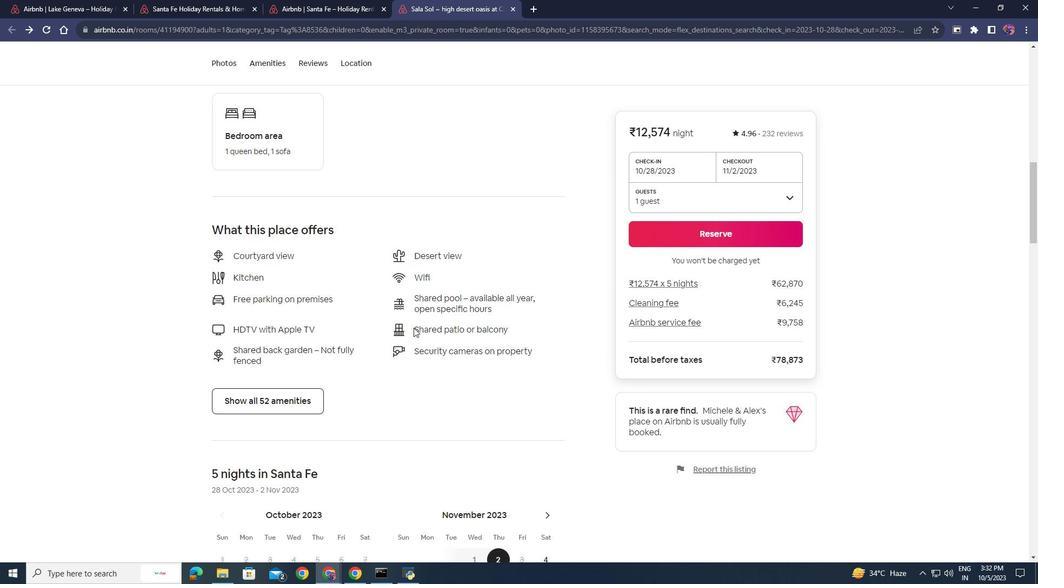 
Action: Mouse moved to (408, 331)
Screenshot: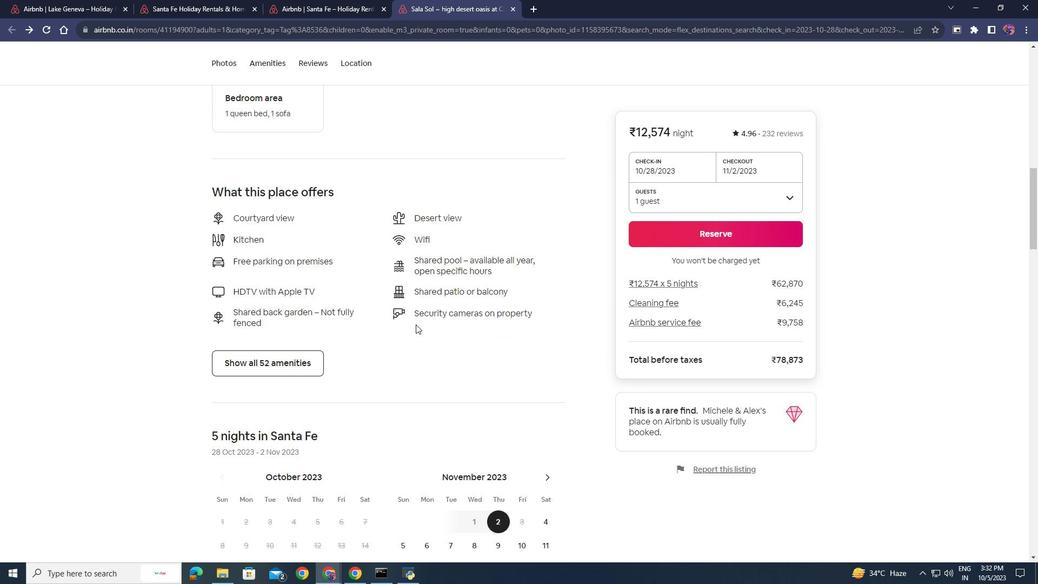
Action: Mouse scrolled (408, 331) with delta (0, 0)
Screenshot: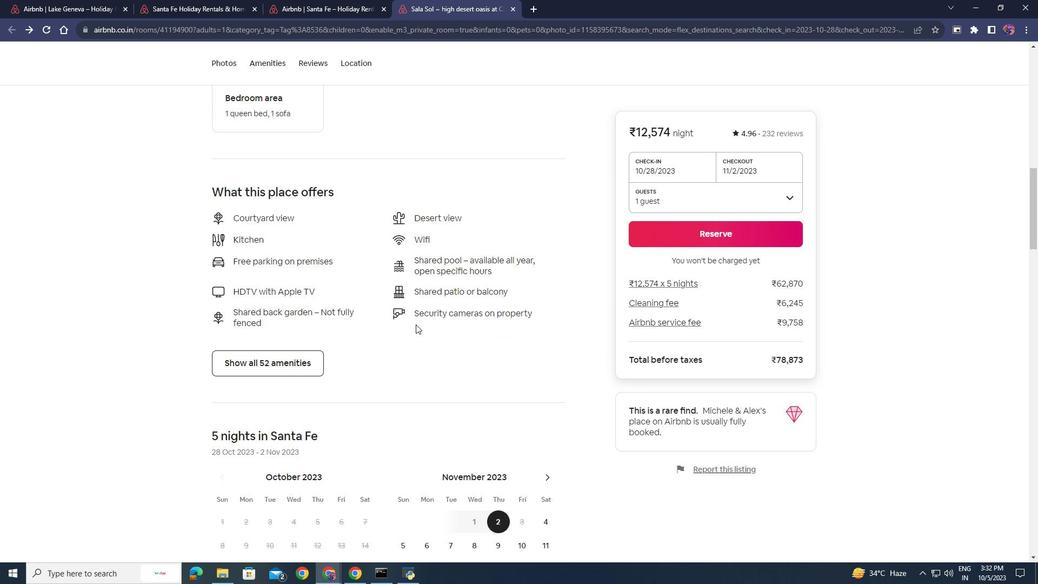 
Action: Mouse moved to (416, 325)
Screenshot: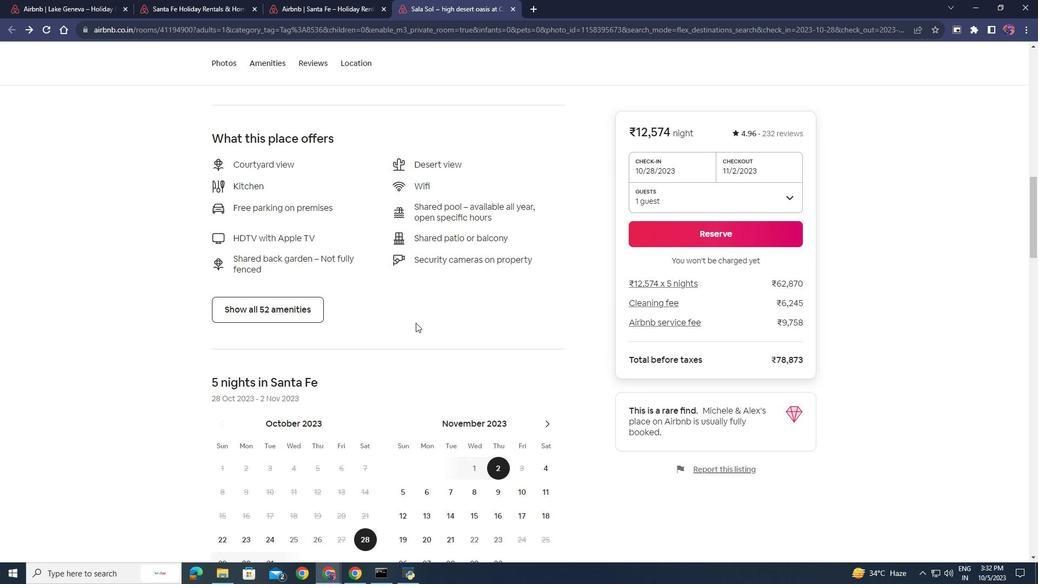 
Action: Mouse scrolled (416, 324) with delta (0, 0)
Screenshot: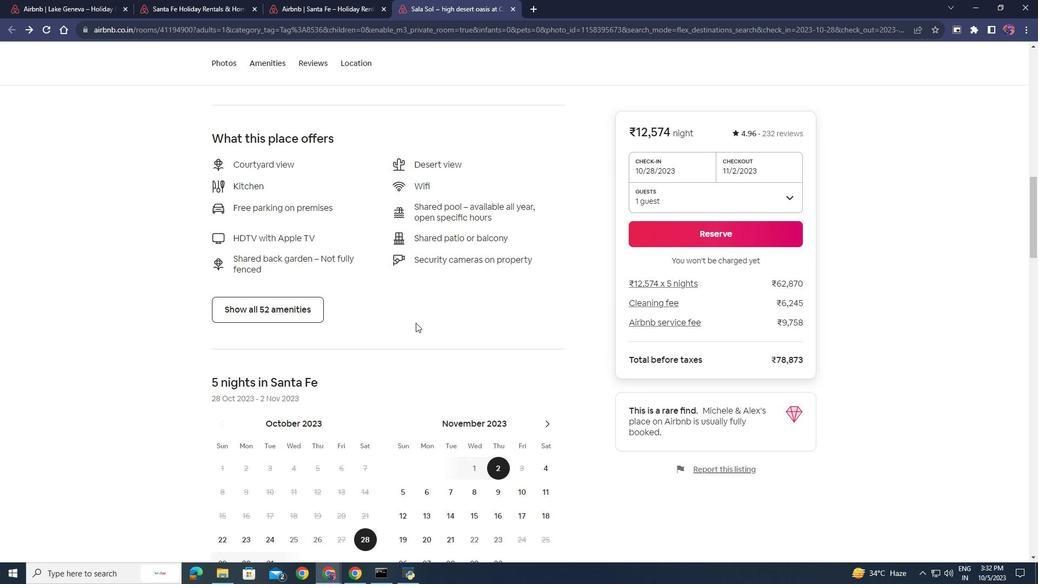 
Action: Mouse moved to (555, 365)
Screenshot: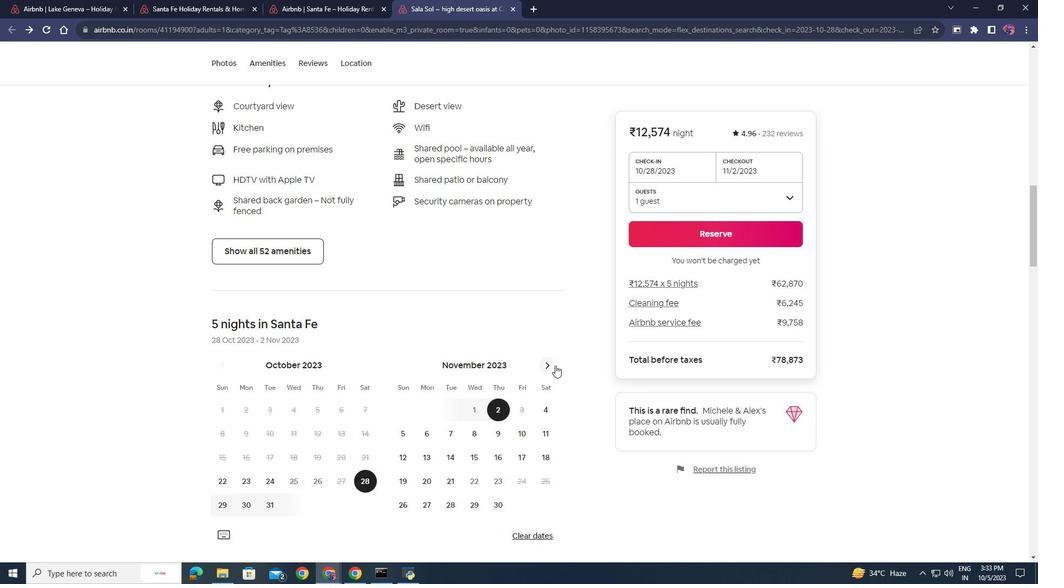 
Action: Mouse scrolled (555, 365) with delta (0, 0)
Screenshot: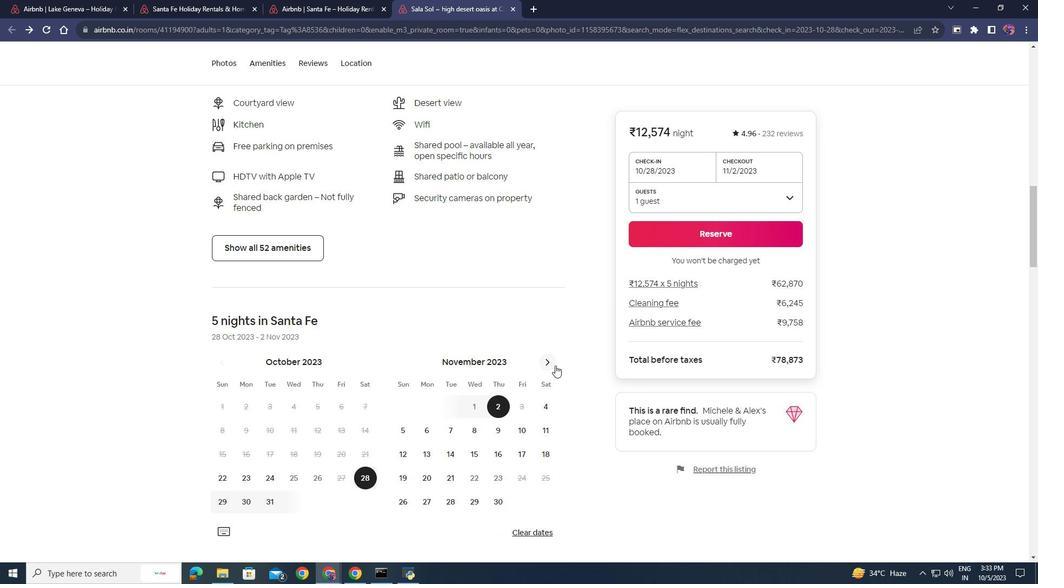 
Action: Mouse scrolled (555, 365) with delta (0, 0)
Screenshot: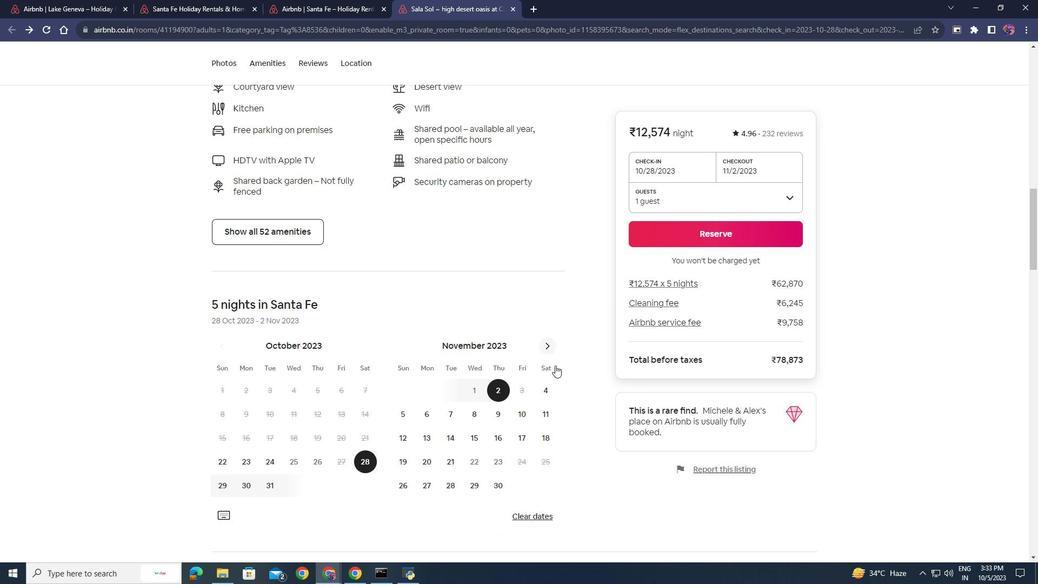 
Action: Mouse scrolled (555, 365) with delta (0, 0)
Screenshot: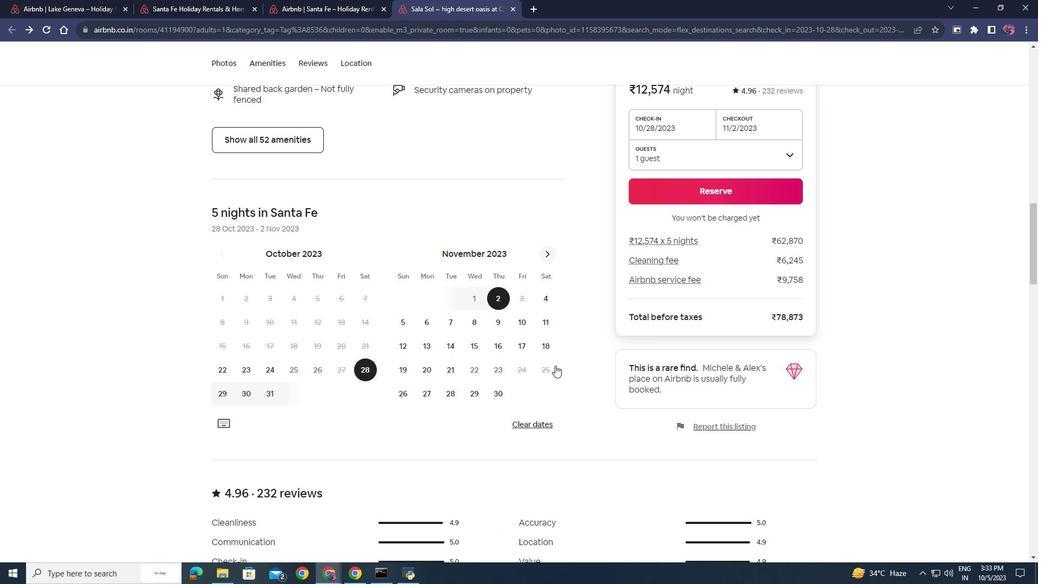 
Action: Mouse scrolled (555, 365) with delta (0, 0)
Screenshot: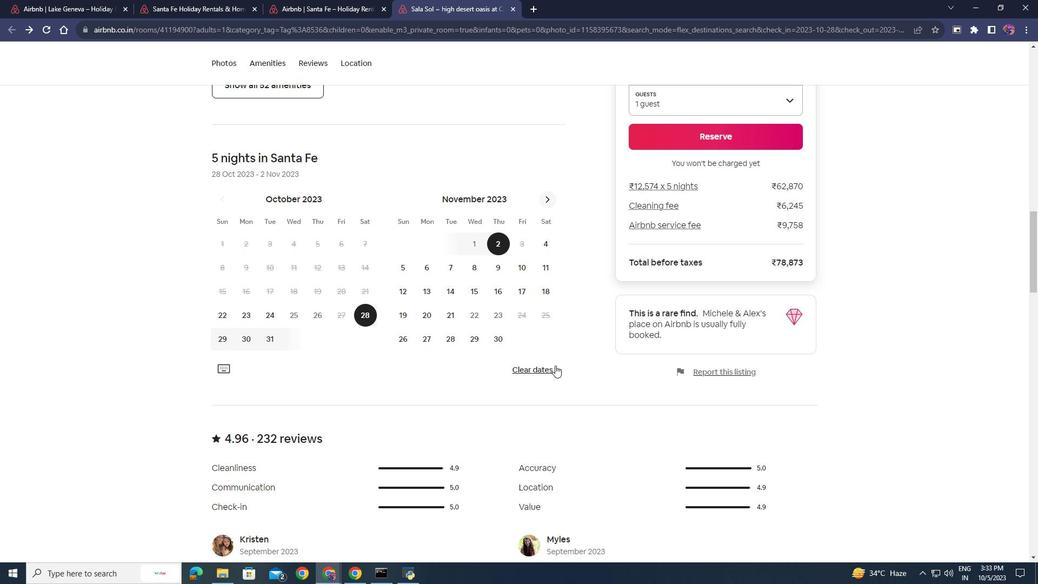 
Action: Mouse scrolled (555, 365) with delta (0, 0)
Screenshot: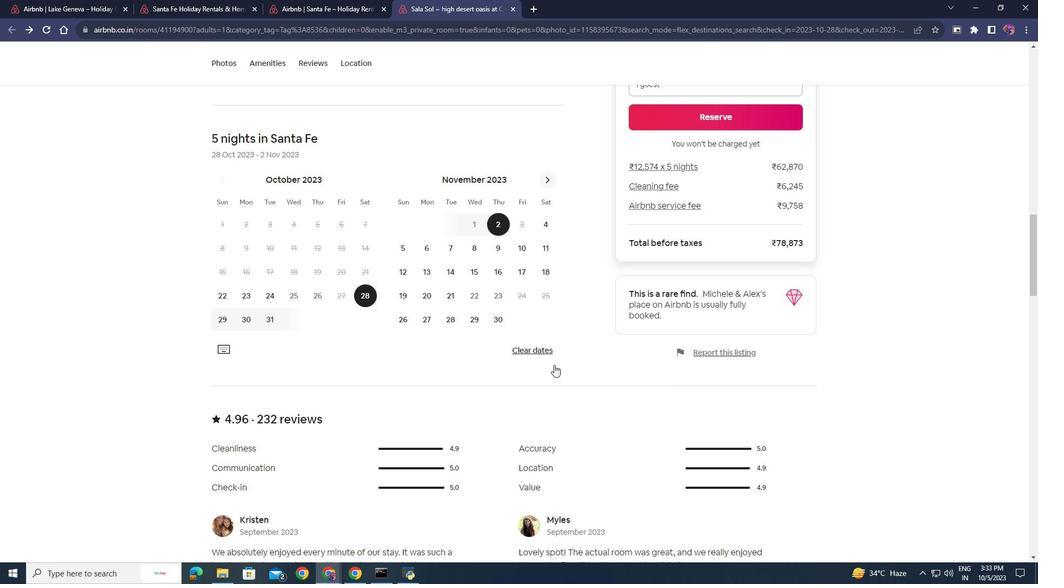 
Action: Mouse moved to (552, 364)
Screenshot: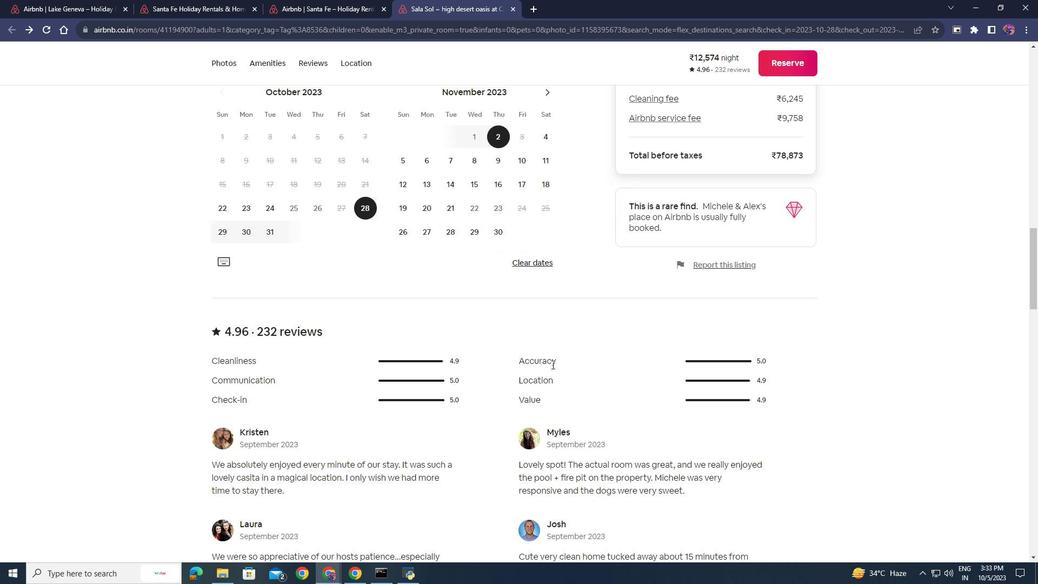
Action: Mouse scrolled (552, 364) with delta (0, 0)
Screenshot: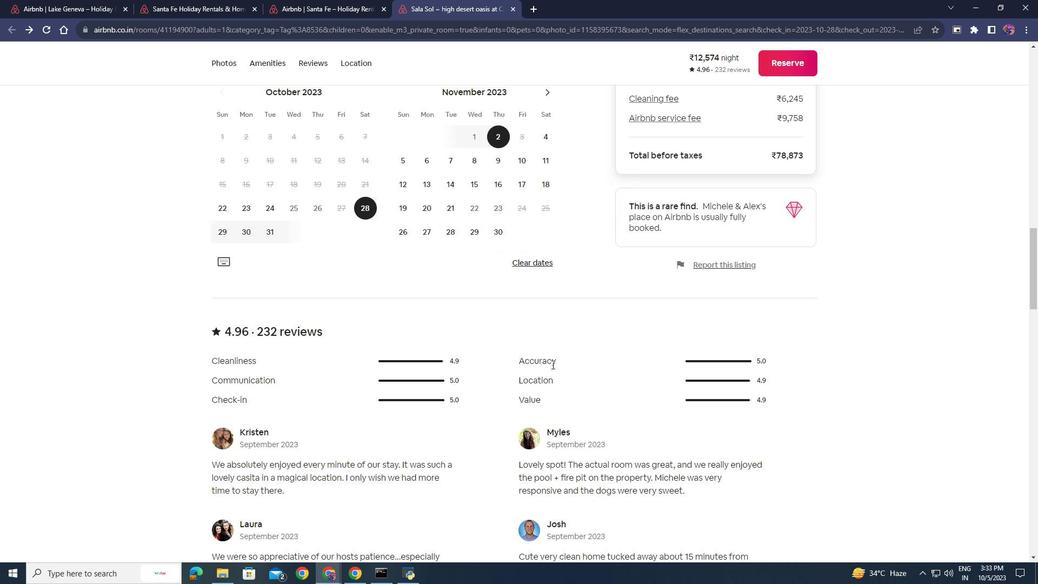 
Action: Mouse moved to (552, 364)
Screenshot: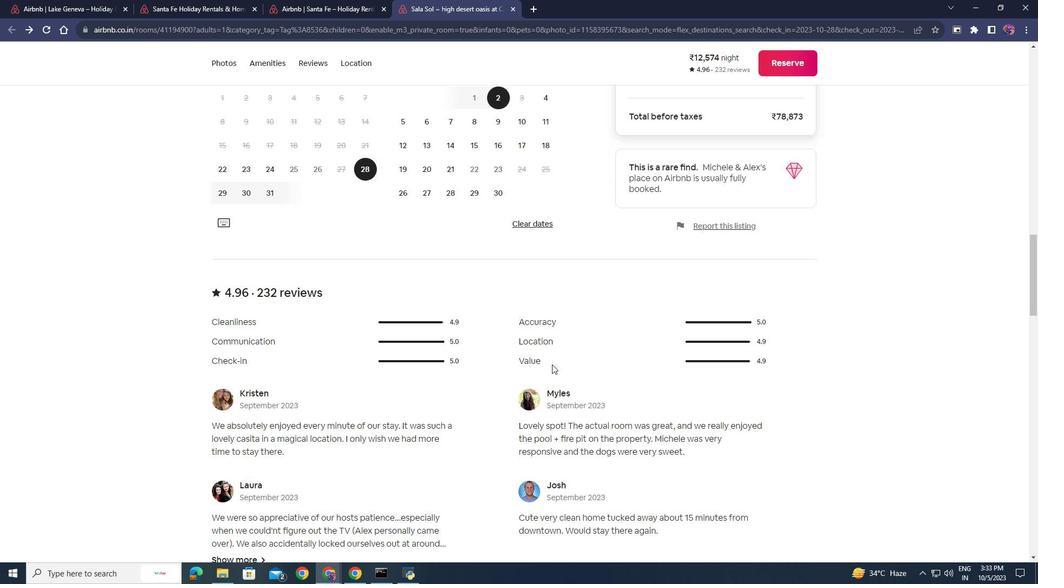 
Action: Mouse scrolled (552, 364) with delta (0, 0)
Screenshot: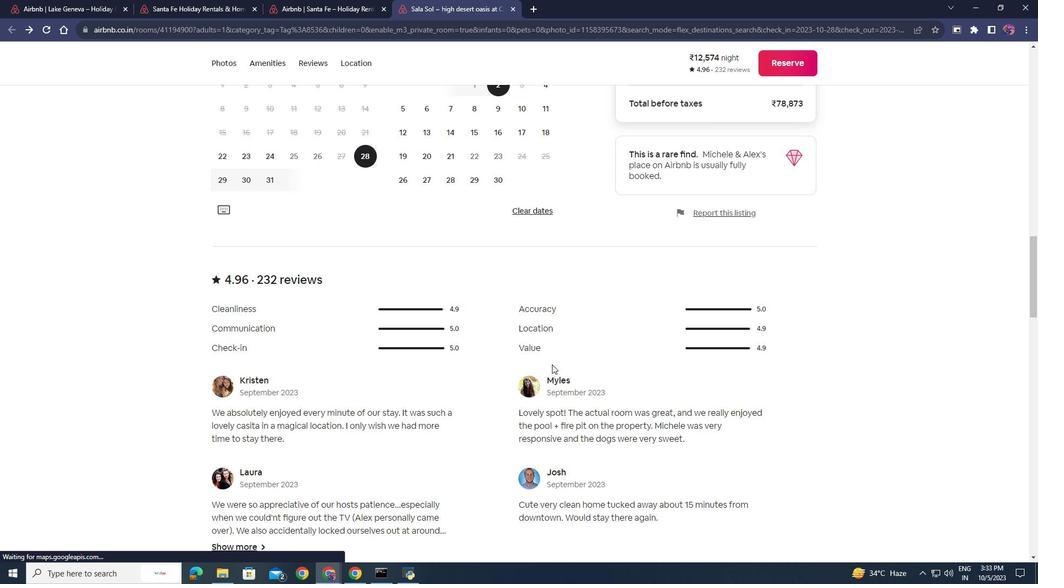 
Action: Mouse scrolled (552, 364) with delta (0, 0)
Screenshot: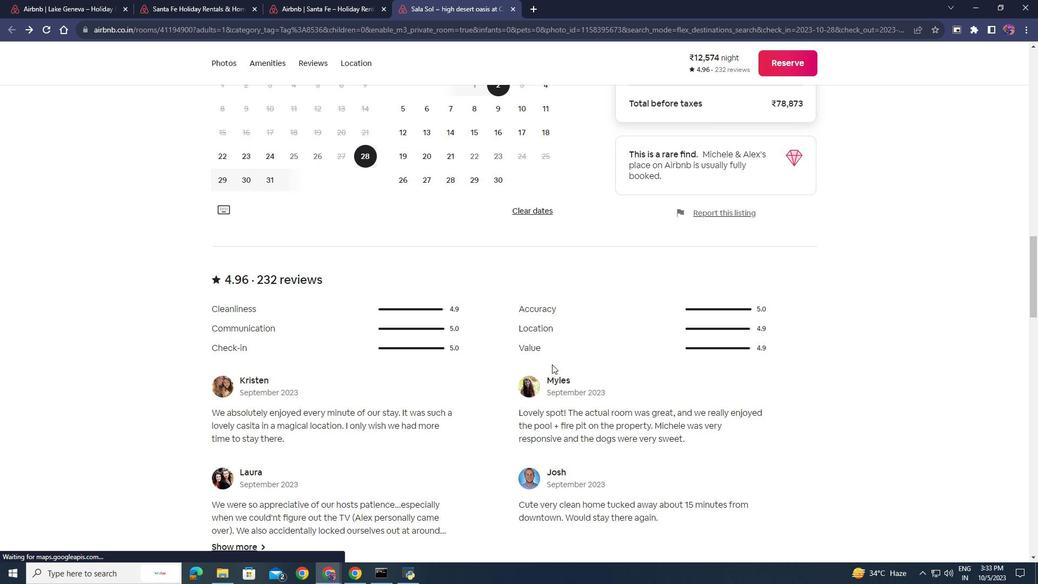 
Action: Mouse scrolled (552, 364) with delta (0, 0)
Screenshot: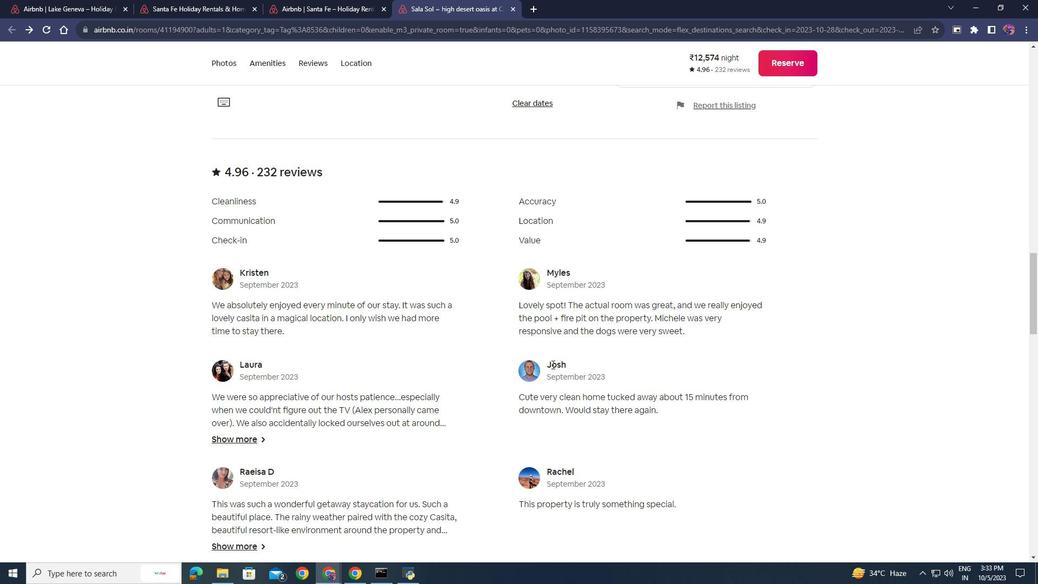 
Action: Mouse scrolled (552, 364) with delta (0, 0)
Screenshot: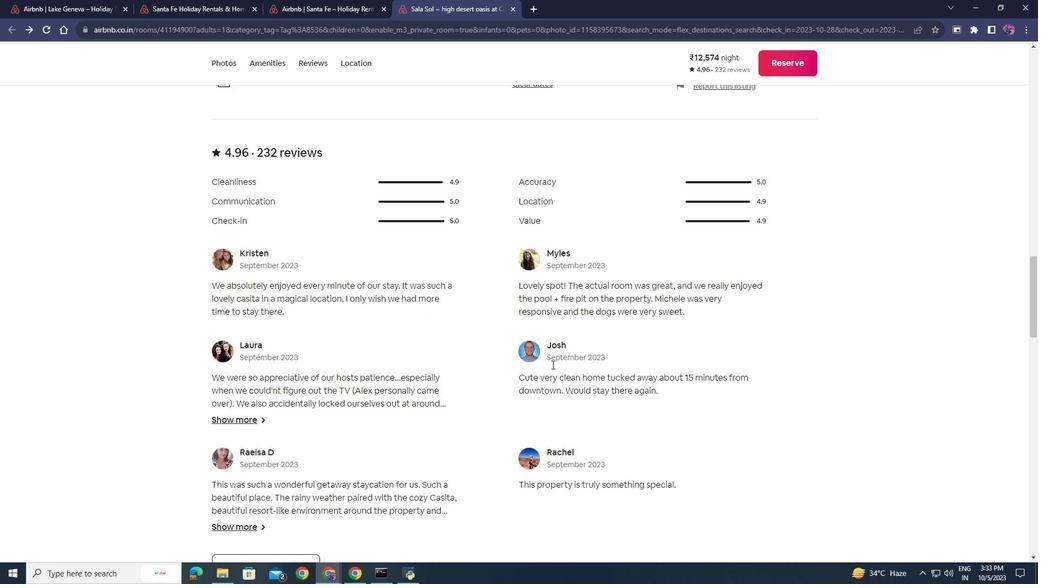 
Action: Mouse scrolled (552, 364) with delta (0, 0)
Screenshot: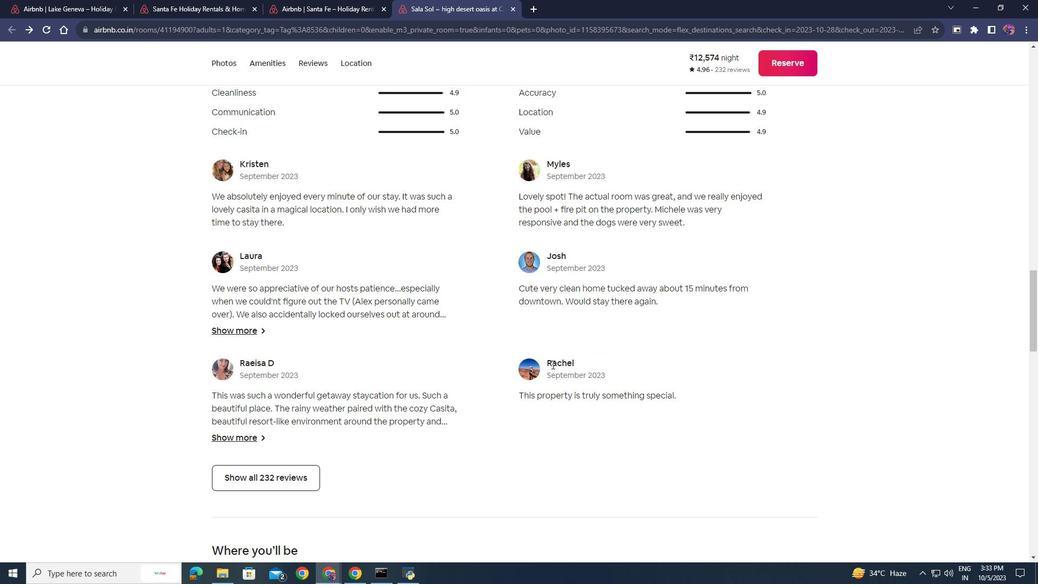 
Action: Mouse scrolled (552, 364) with delta (0, 0)
Screenshot: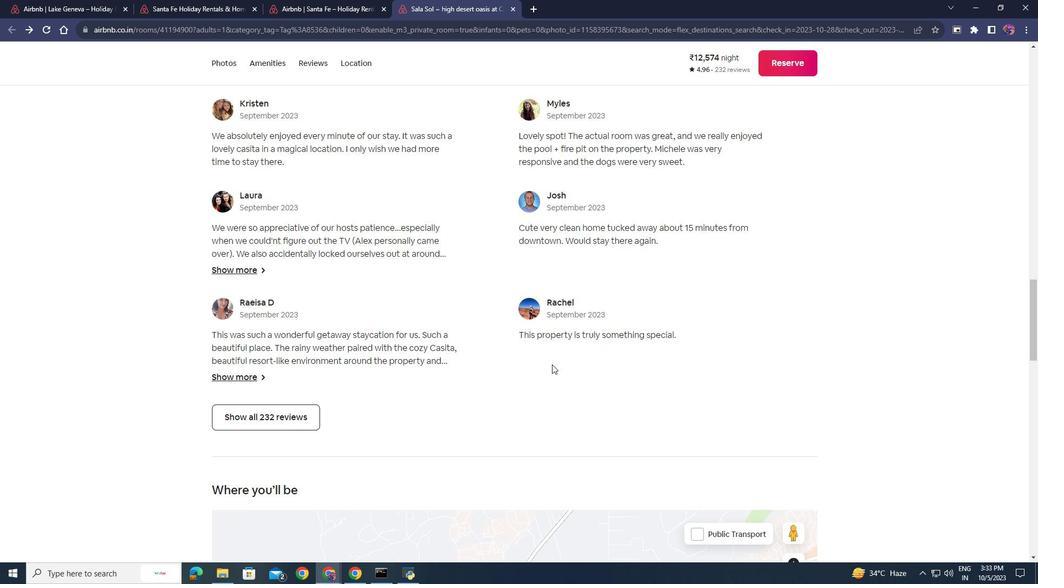 
Action: Mouse moved to (264, 378)
Screenshot: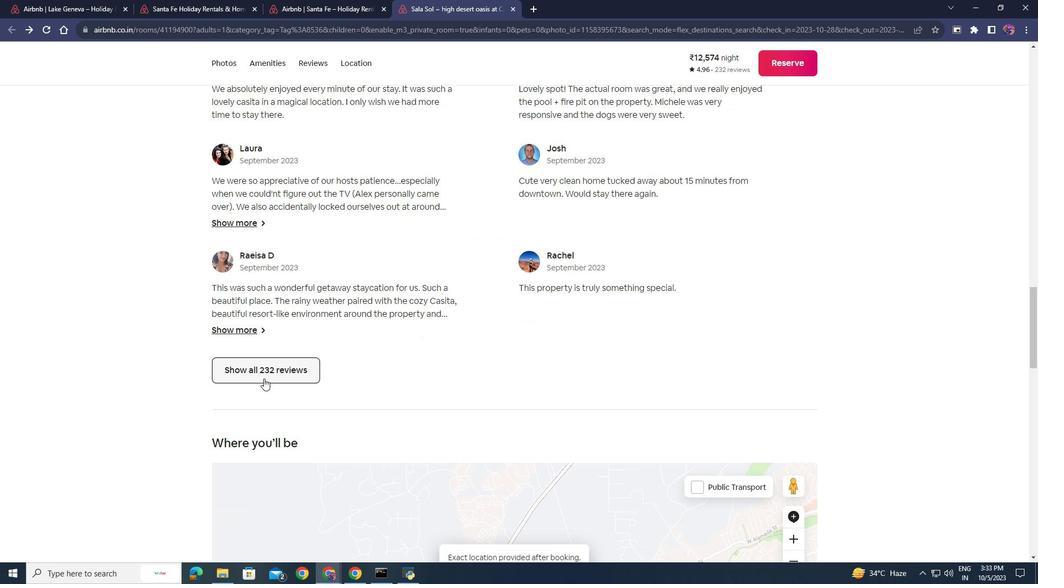 
Action: Mouse pressed left at (264, 378)
Screenshot: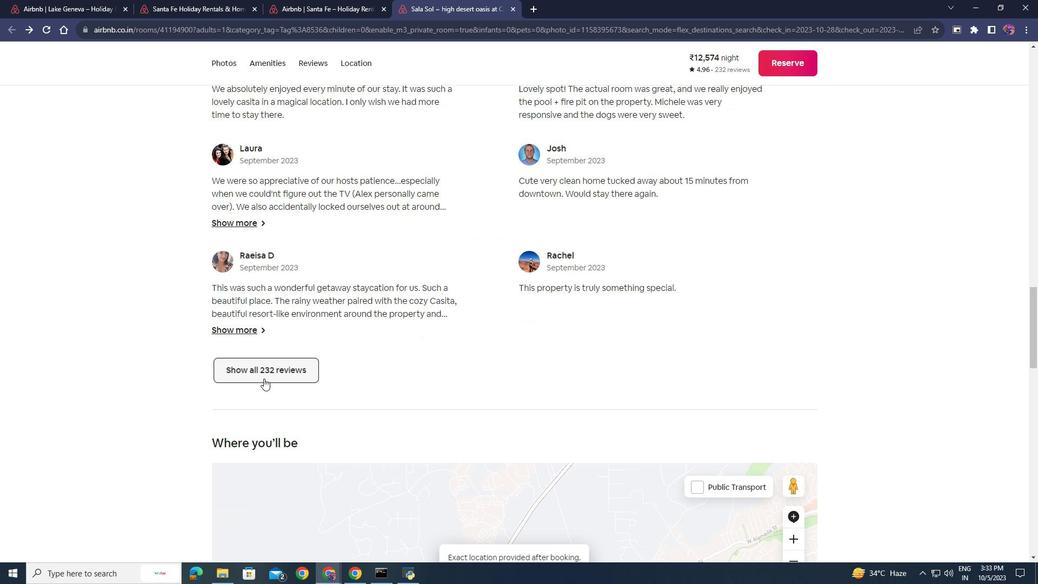 
Action: Mouse moved to (481, 292)
Screenshot: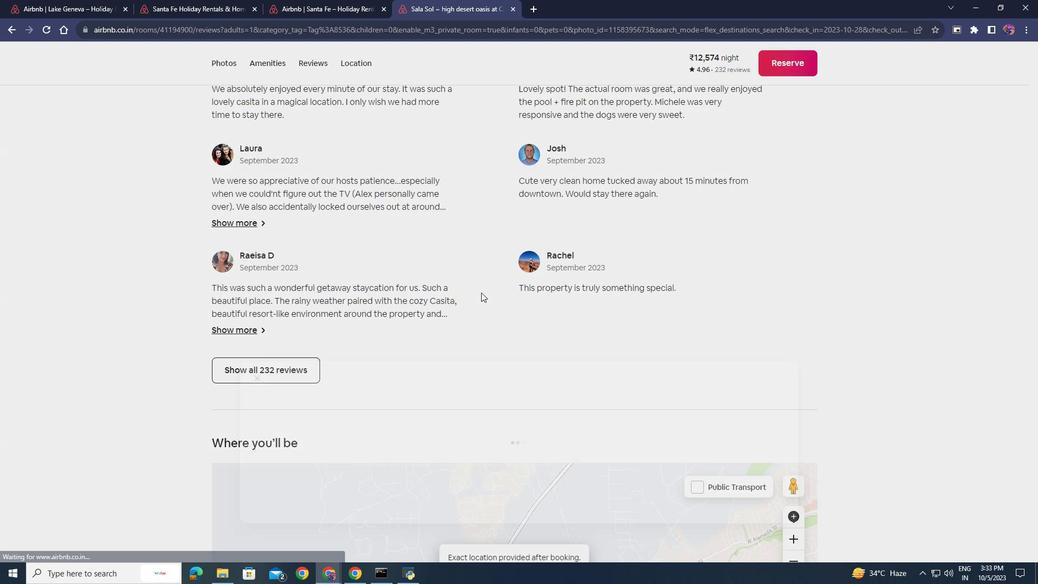
Action: Mouse scrolled (481, 292) with delta (0, 0)
Screenshot: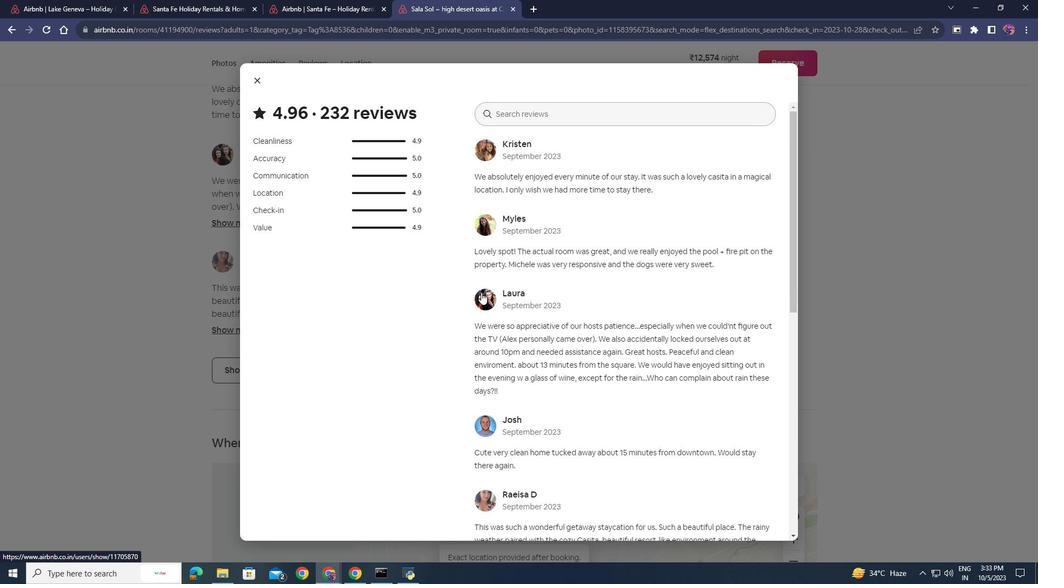 
Action: Mouse scrolled (481, 292) with delta (0, 0)
Screenshot: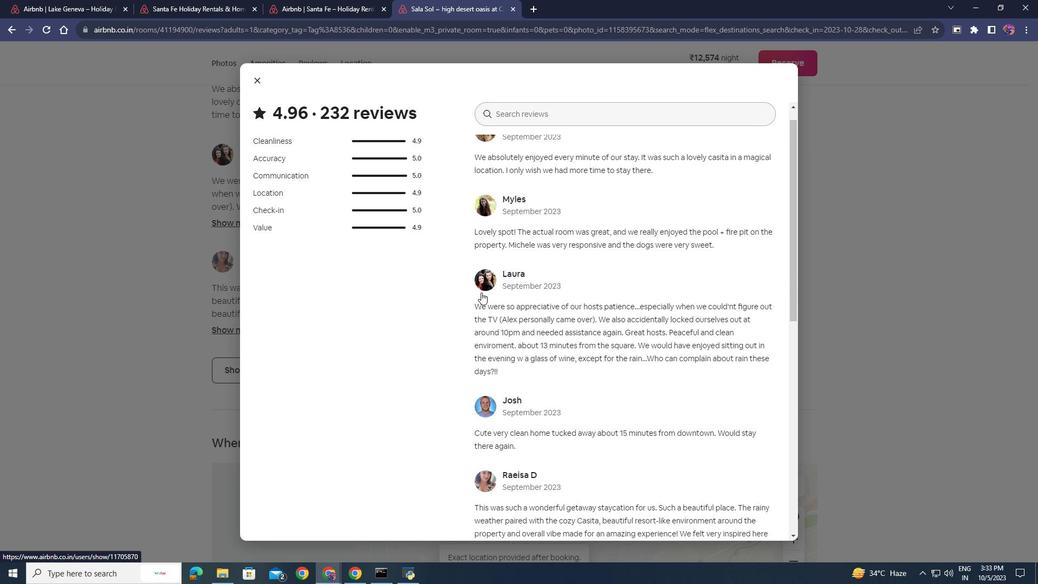
Action: Mouse scrolled (481, 292) with delta (0, 0)
Screenshot: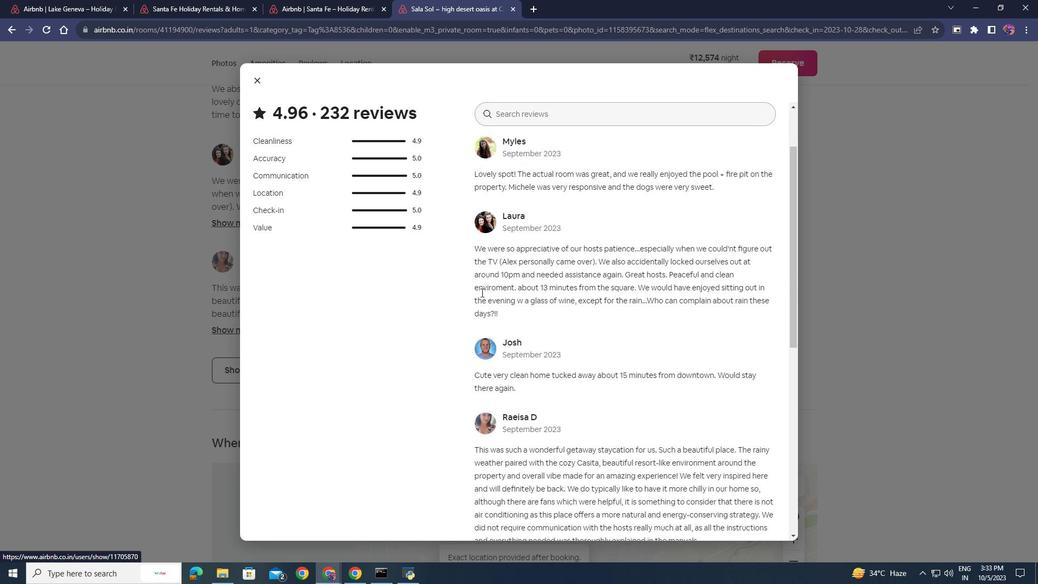 
Action: Mouse scrolled (481, 292) with delta (0, 0)
Screenshot: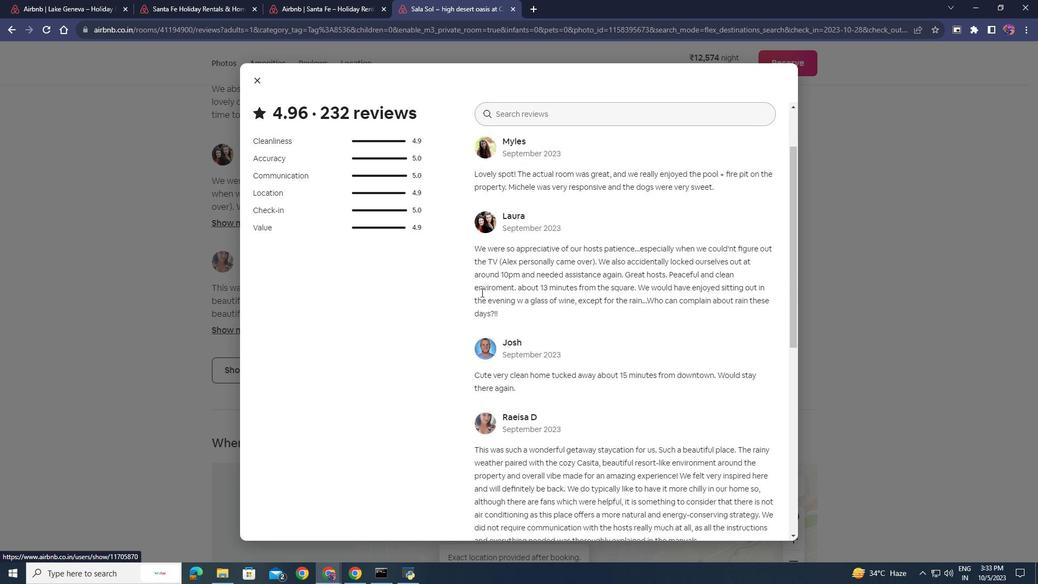 
Action: Mouse scrolled (481, 292) with delta (0, 0)
Screenshot: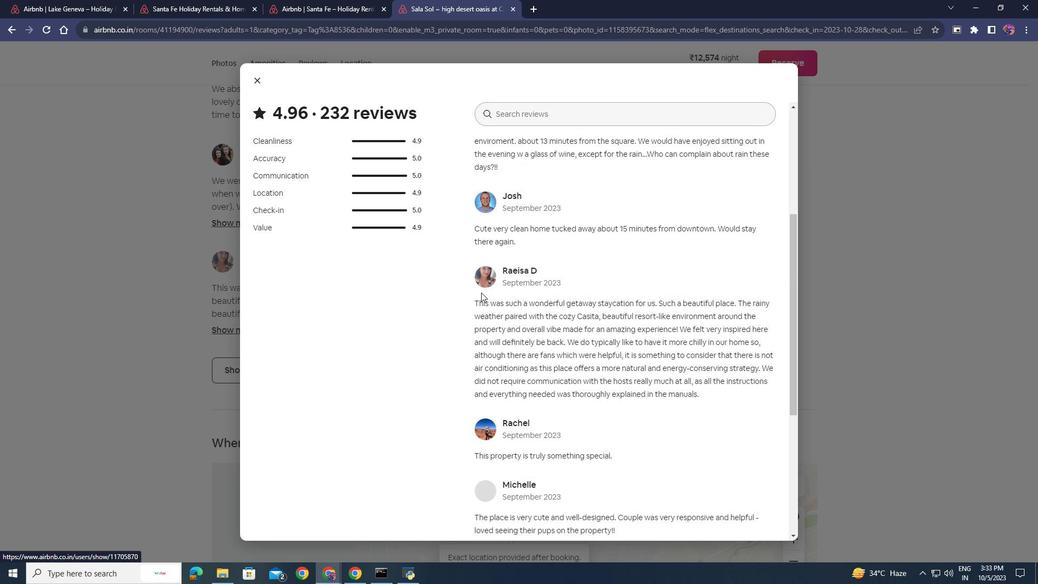 
Action: Mouse moved to (258, 83)
Screenshot: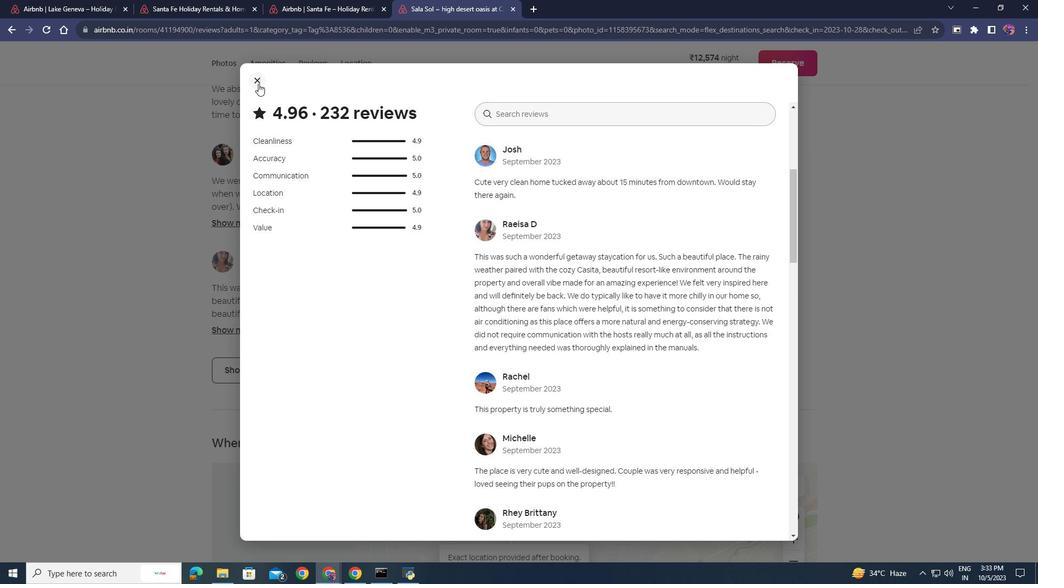 
Action: Mouse pressed left at (258, 83)
Screenshot: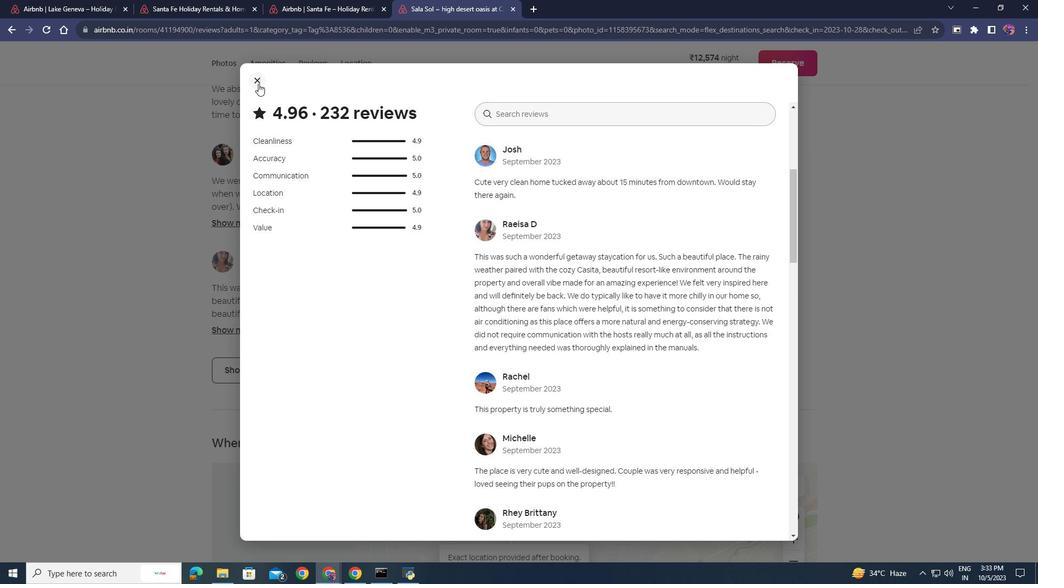 
Action: Mouse moved to (374, 313)
Screenshot: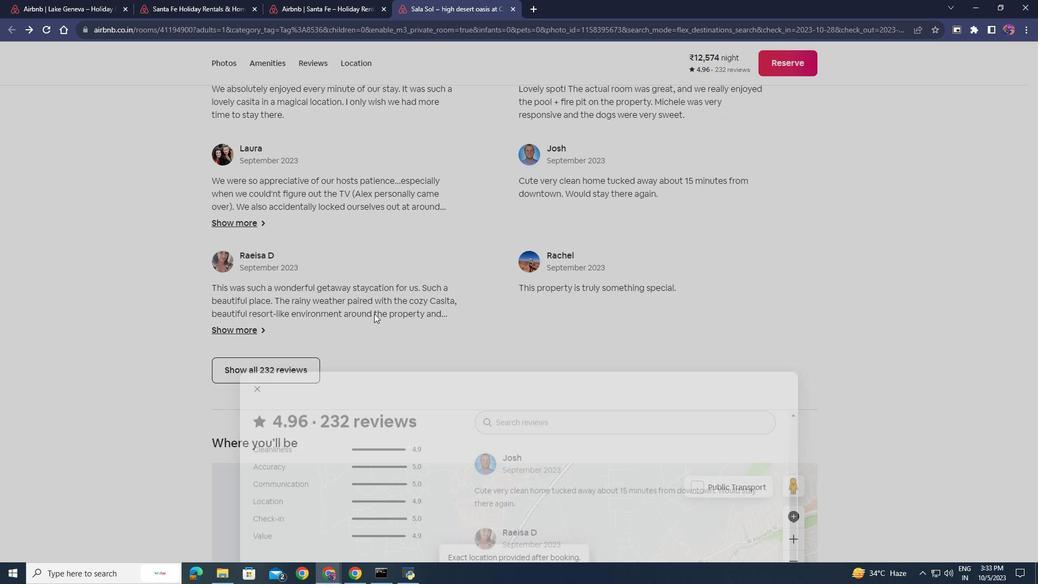 
Action: Mouse scrolled (374, 313) with delta (0, 0)
Screenshot: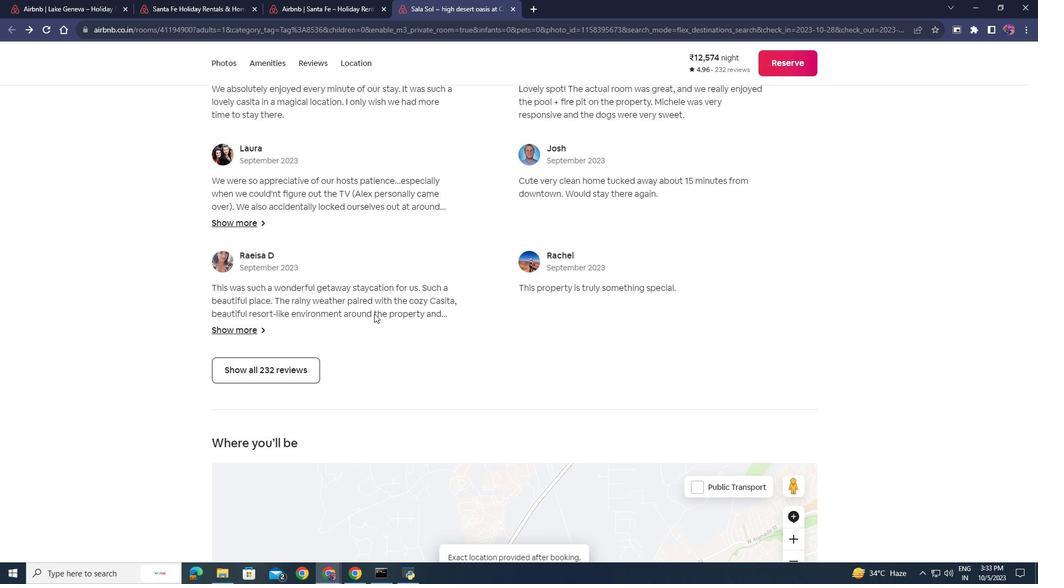 
Action: Mouse scrolled (374, 313) with delta (0, 0)
Screenshot: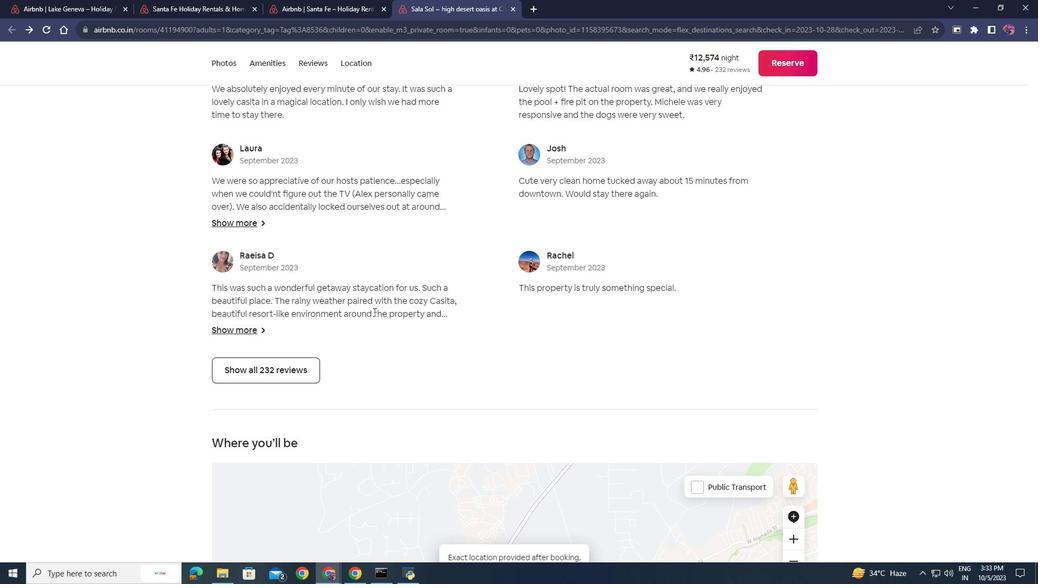 
Action: Mouse scrolled (374, 313) with delta (0, 0)
Screenshot: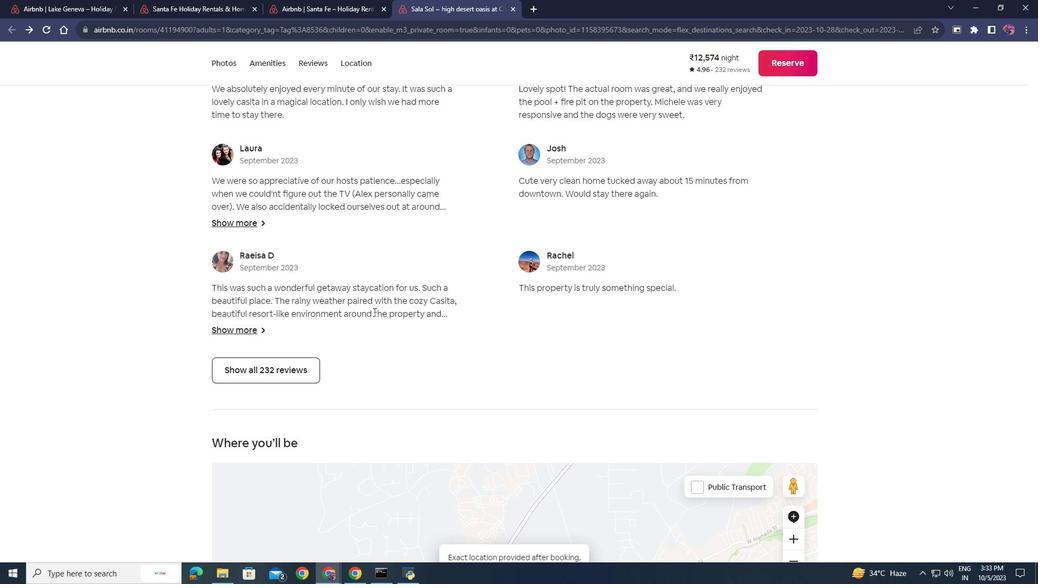 
Action: Mouse moved to (373, 312)
Screenshot: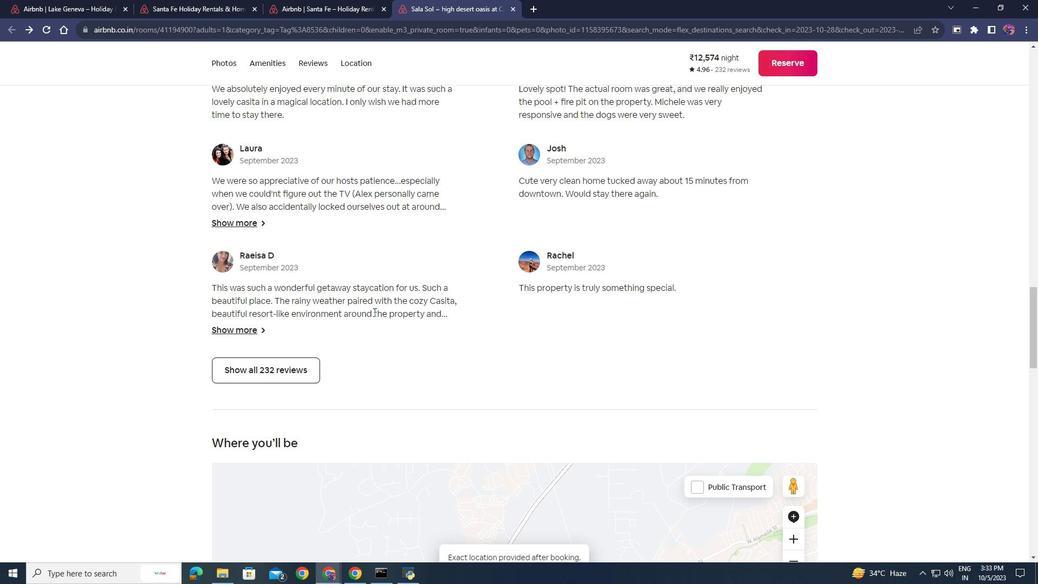 
Action: Mouse scrolled (373, 311) with delta (0, 0)
Screenshot: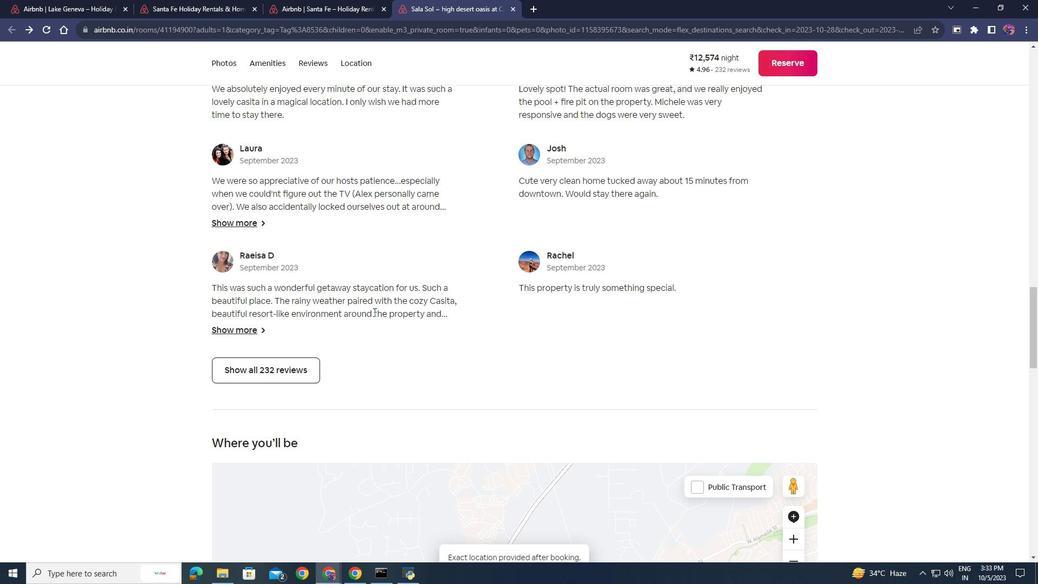 
Action: Mouse moved to (476, 303)
Screenshot: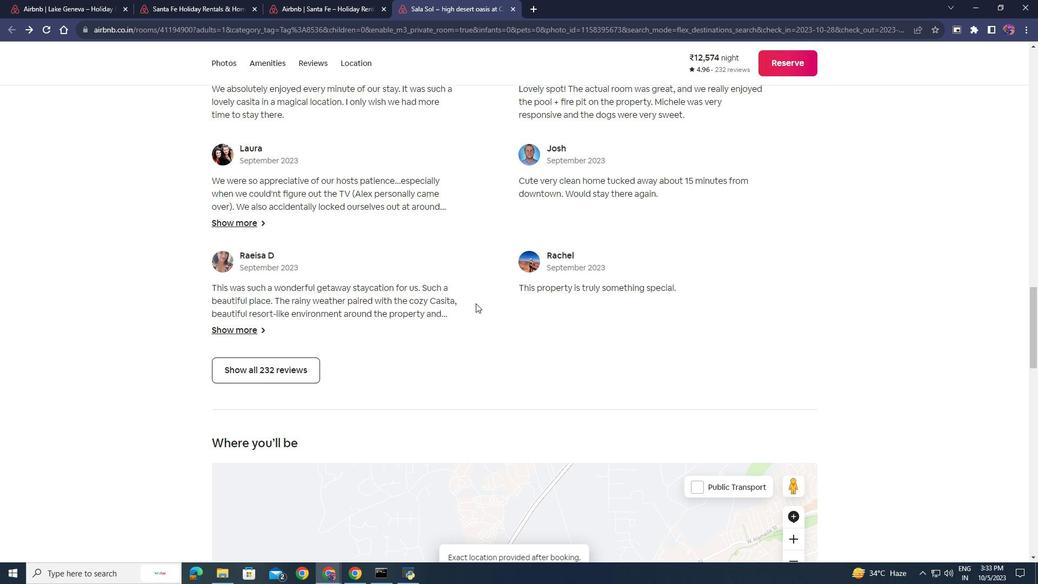 
Action: Mouse scrolled (476, 303) with delta (0, 0)
Screenshot: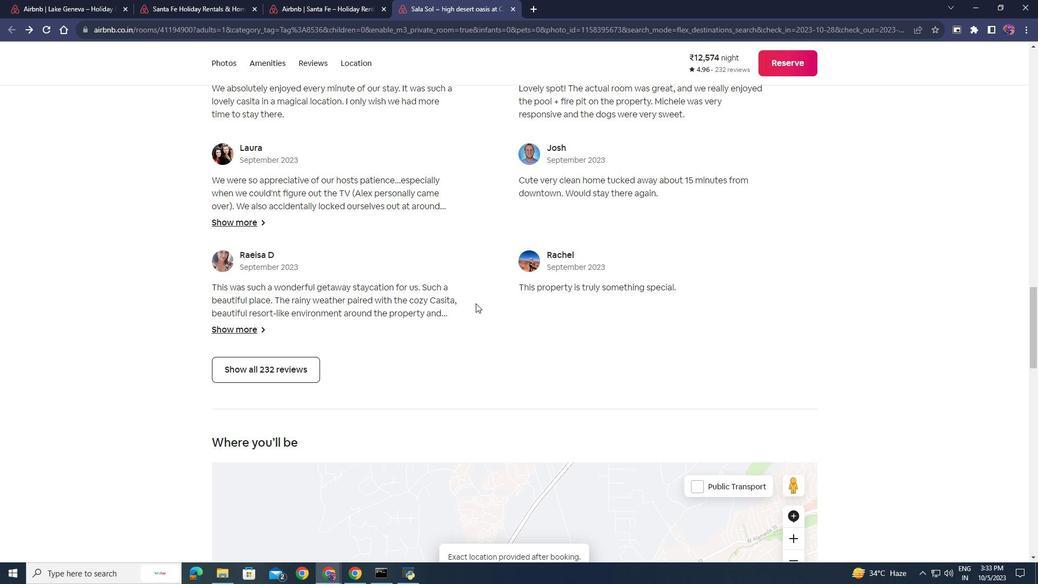 
Action: Mouse scrolled (476, 303) with delta (0, 0)
Screenshot: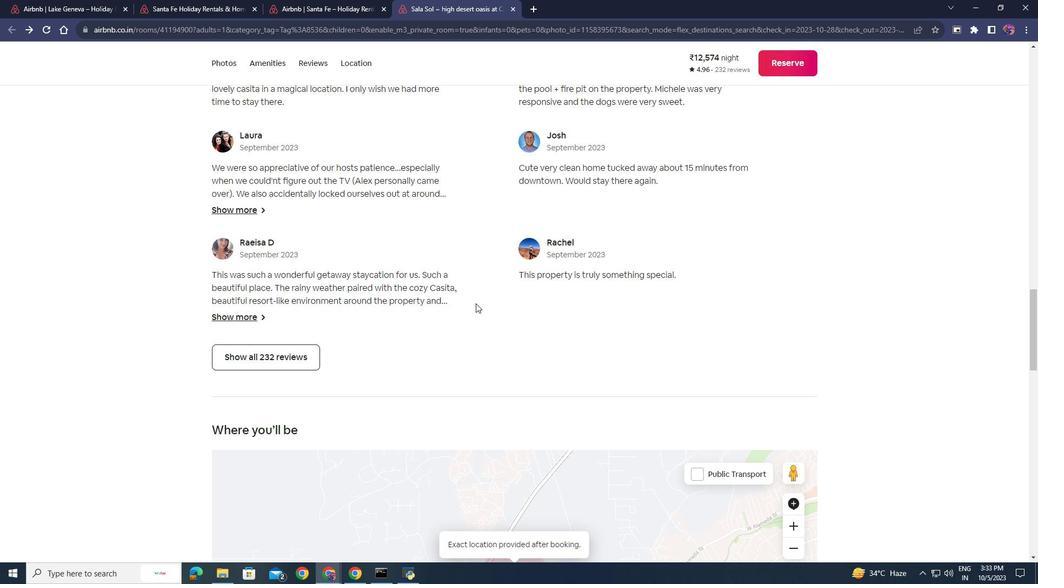 
Action: Mouse scrolled (476, 303) with delta (0, 0)
Screenshot: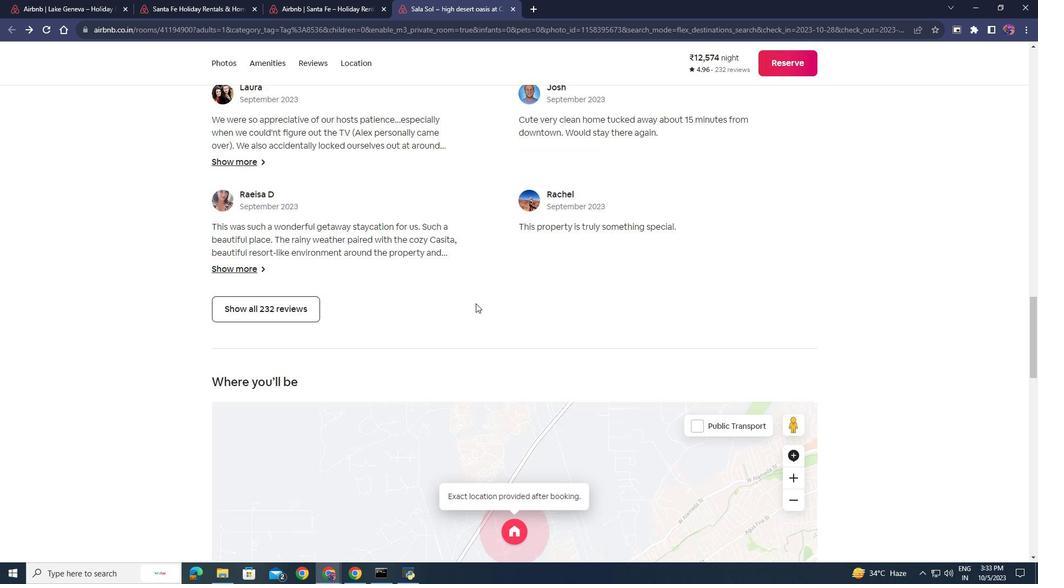 
Action: Mouse moved to (356, 63)
Screenshot: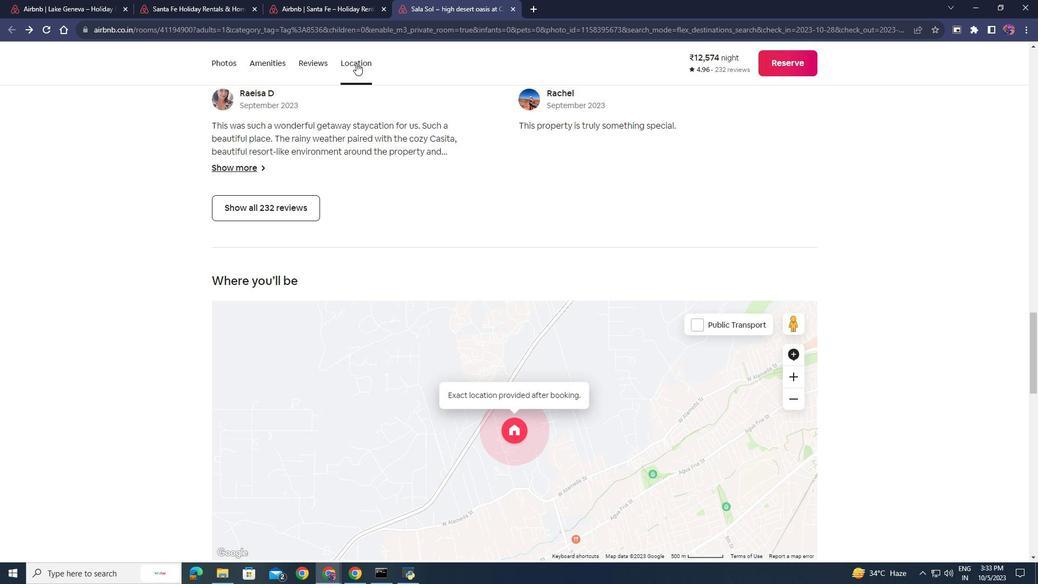 
Action: Mouse pressed left at (356, 63)
Screenshot: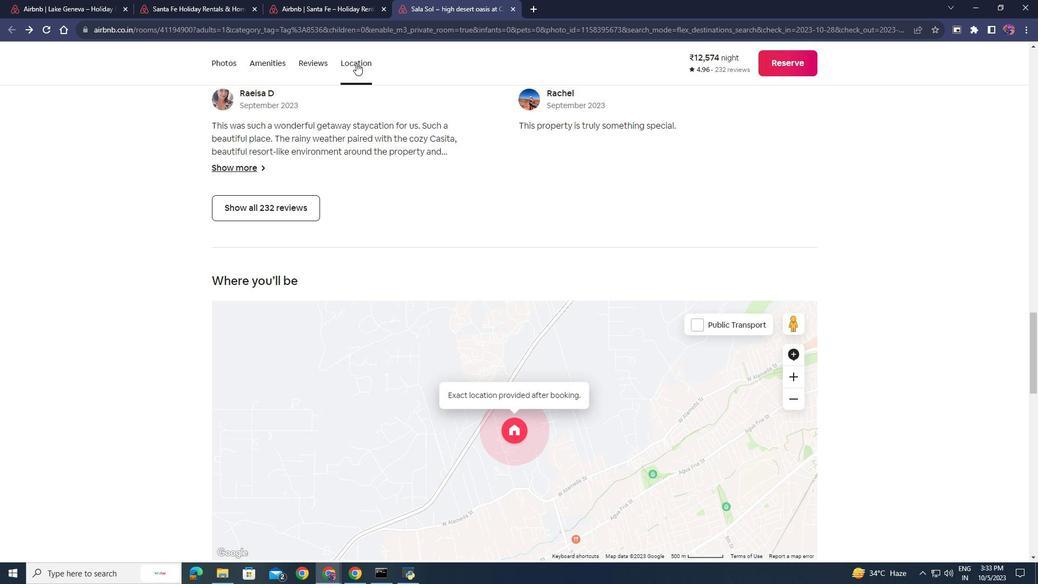 
Action: Mouse moved to (300, 61)
Screenshot: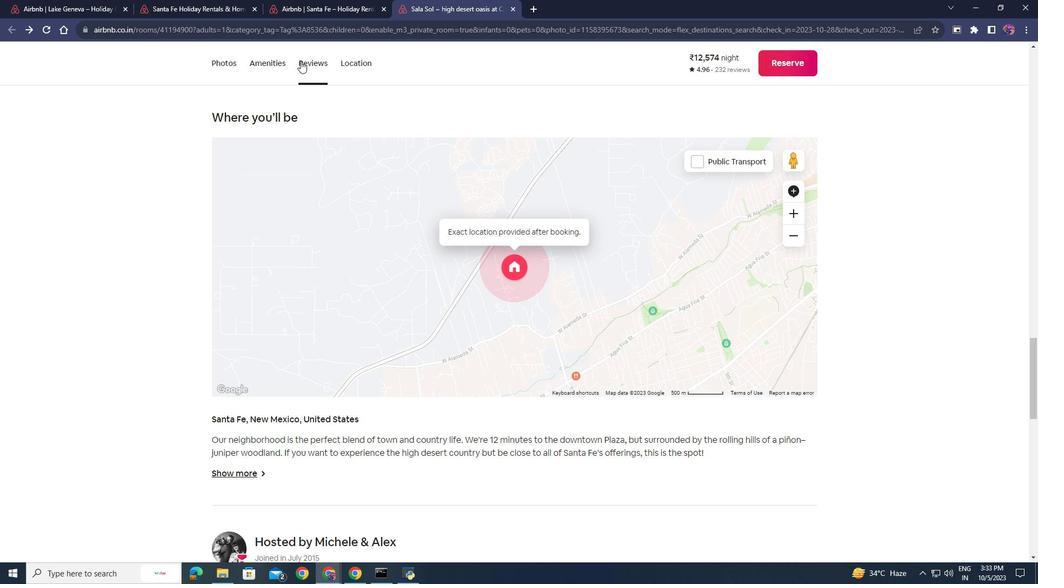 
Action: Mouse pressed left at (300, 61)
Screenshot: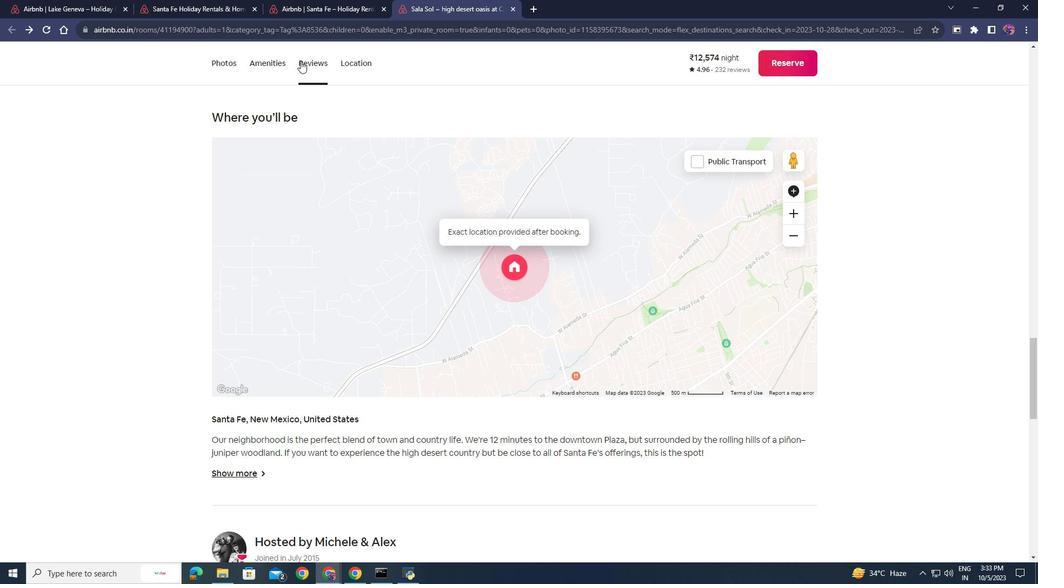 
Action: Mouse moved to (253, 61)
Screenshot: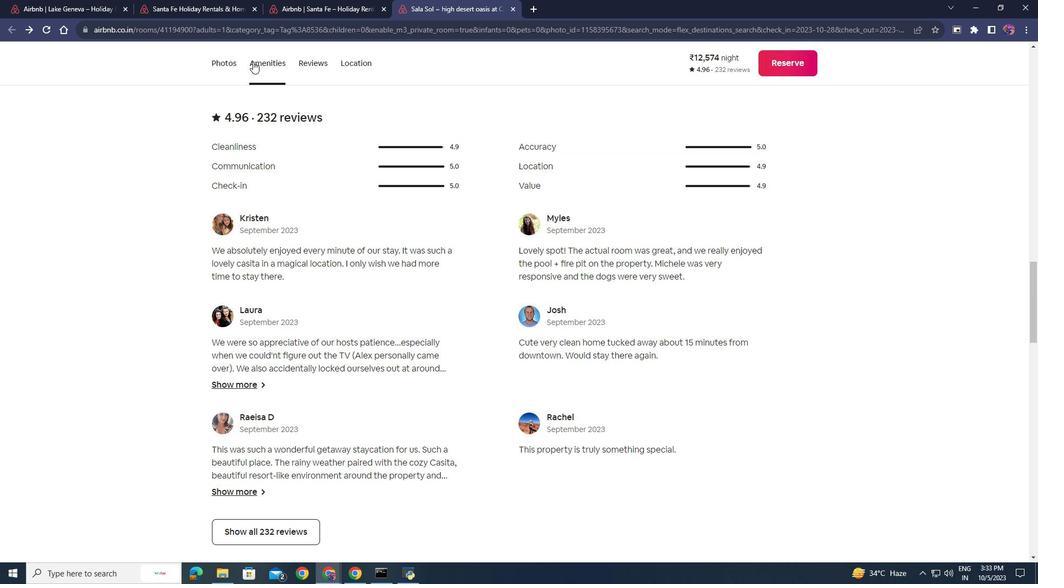 
Action: Mouse pressed left at (253, 61)
Screenshot: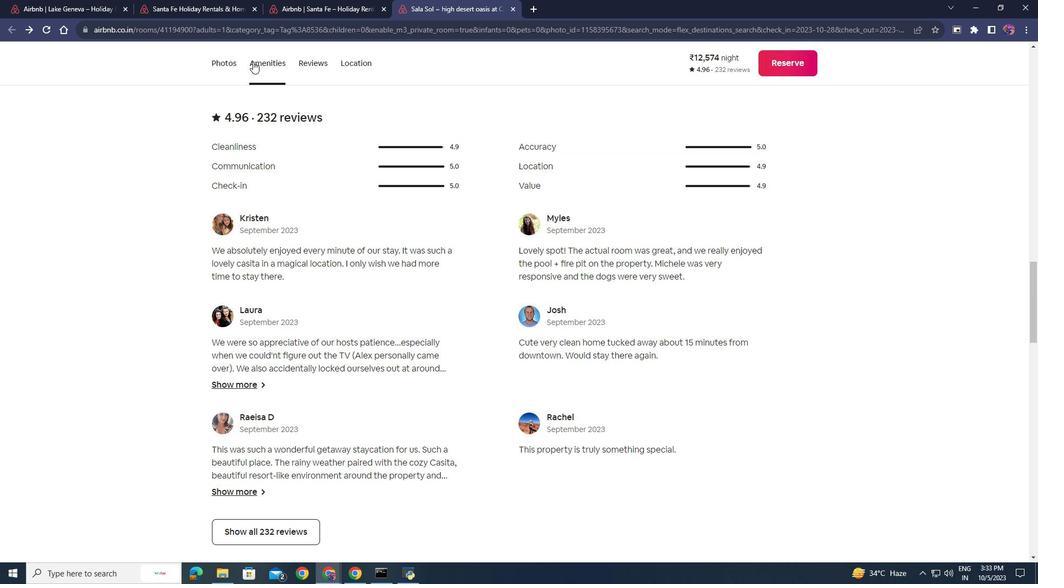 
Action: Mouse moved to (226, 61)
Screenshot: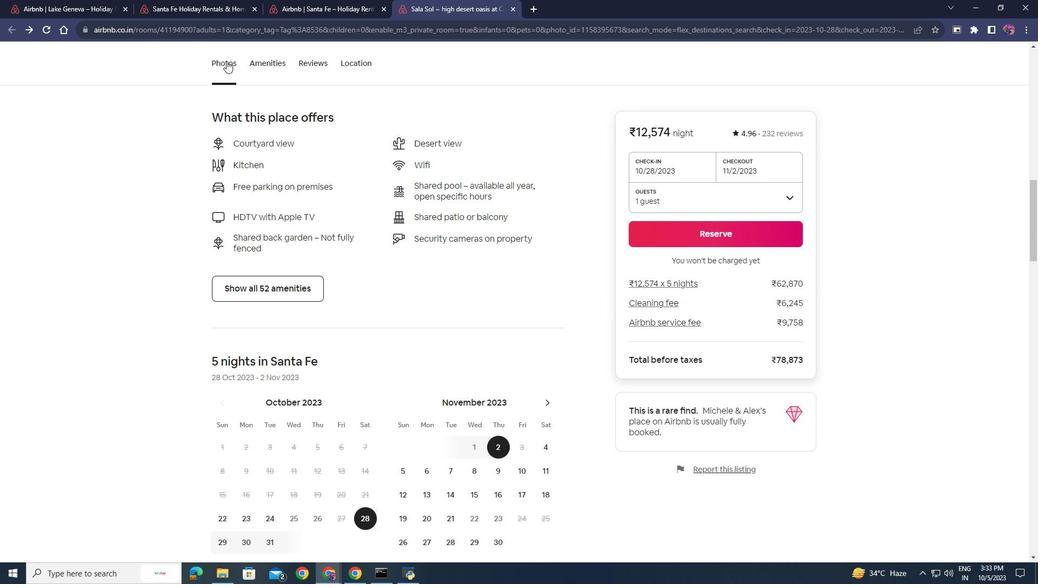 
Action: Mouse pressed left at (226, 61)
Screenshot: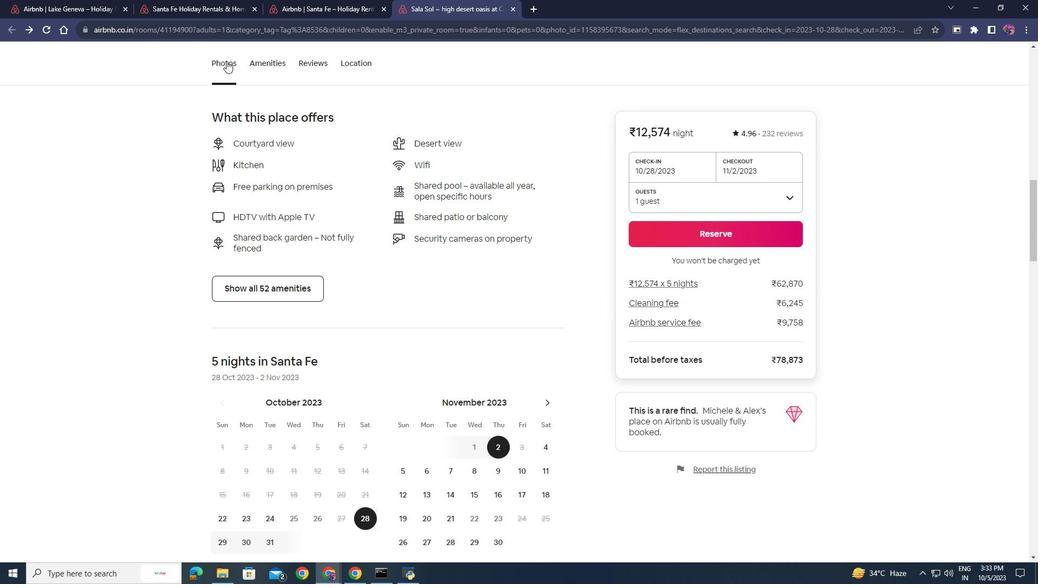 
Action: Mouse moved to (284, 133)
Screenshot: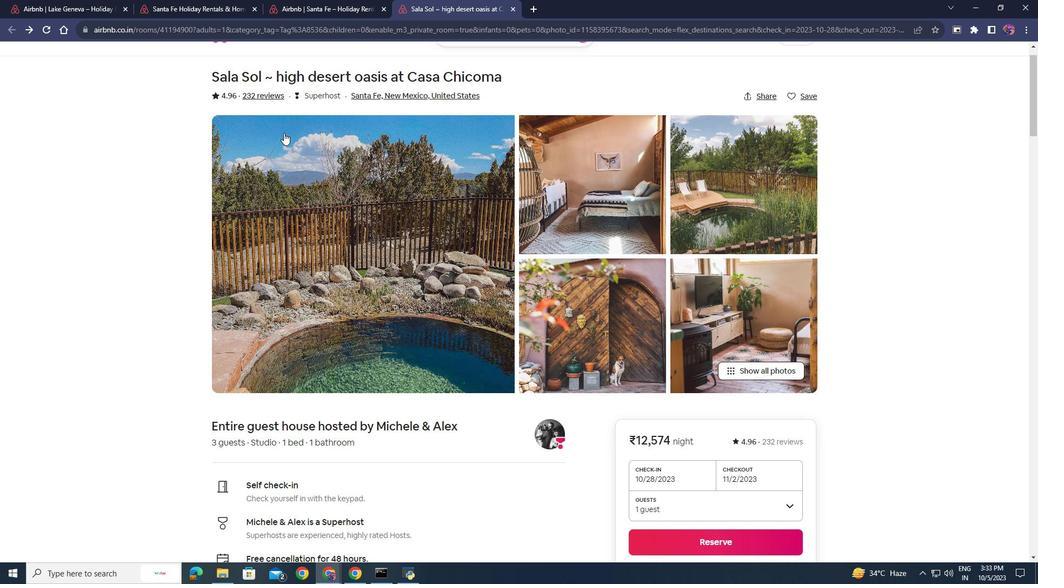 
Action: Mouse scrolled (284, 133) with delta (0, 0)
Screenshot: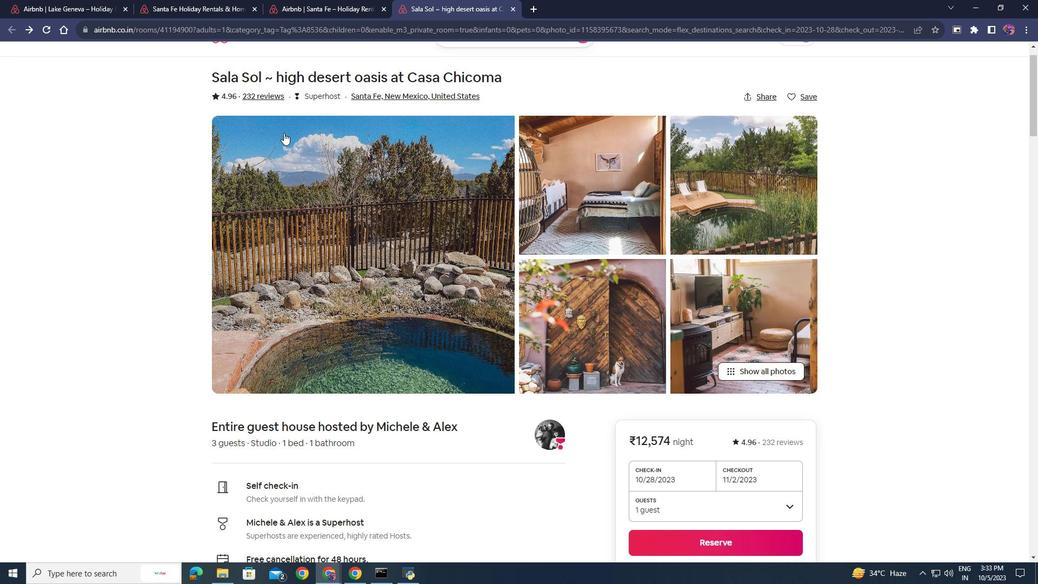 
Action: Mouse scrolled (284, 133) with delta (0, 0)
Screenshot: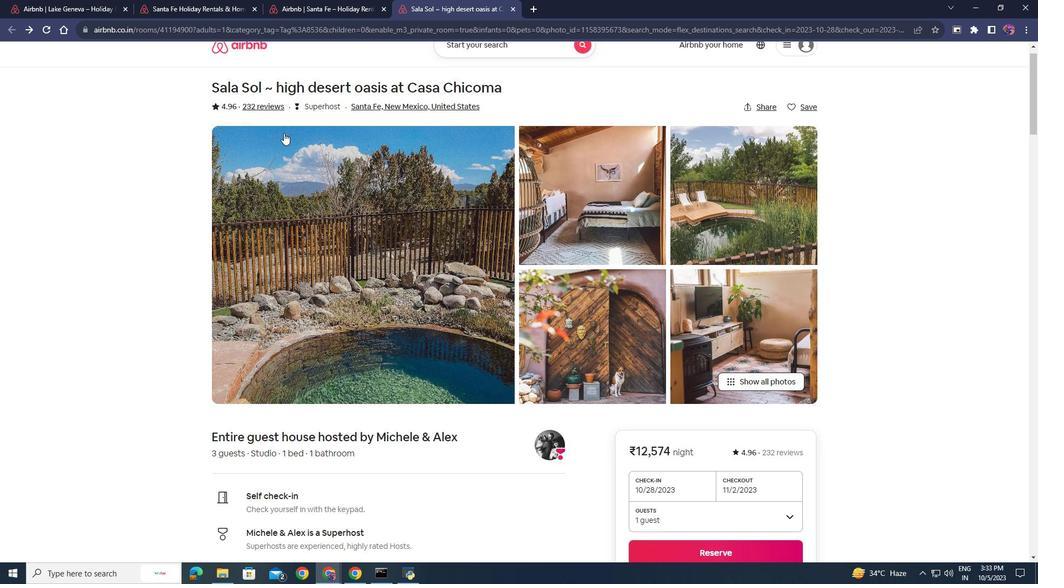 
Action: Mouse scrolled (284, 133) with delta (0, 0)
Screenshot: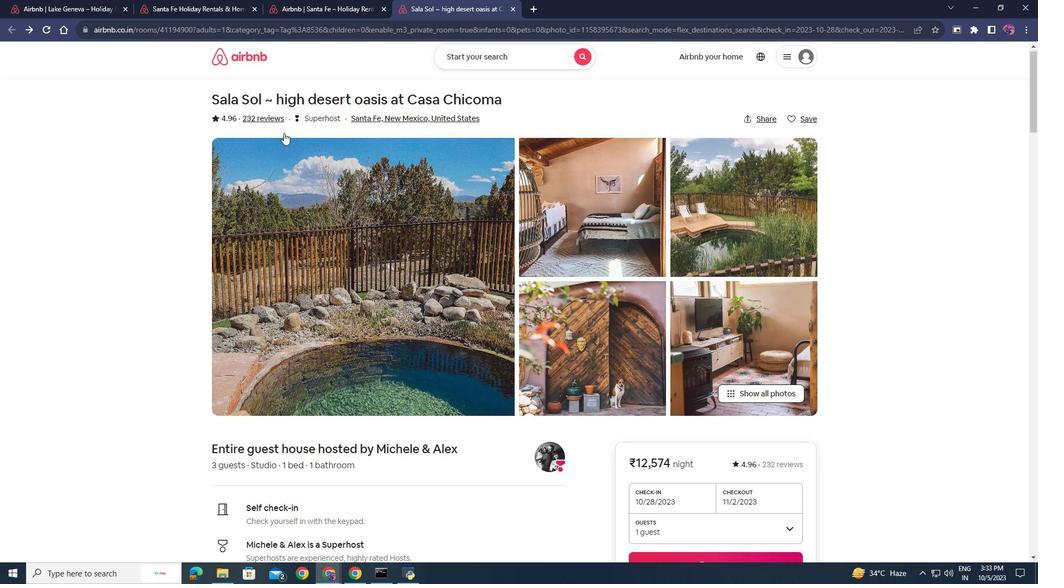 
Action: Mouse moved to (514, 8)
Screenshot: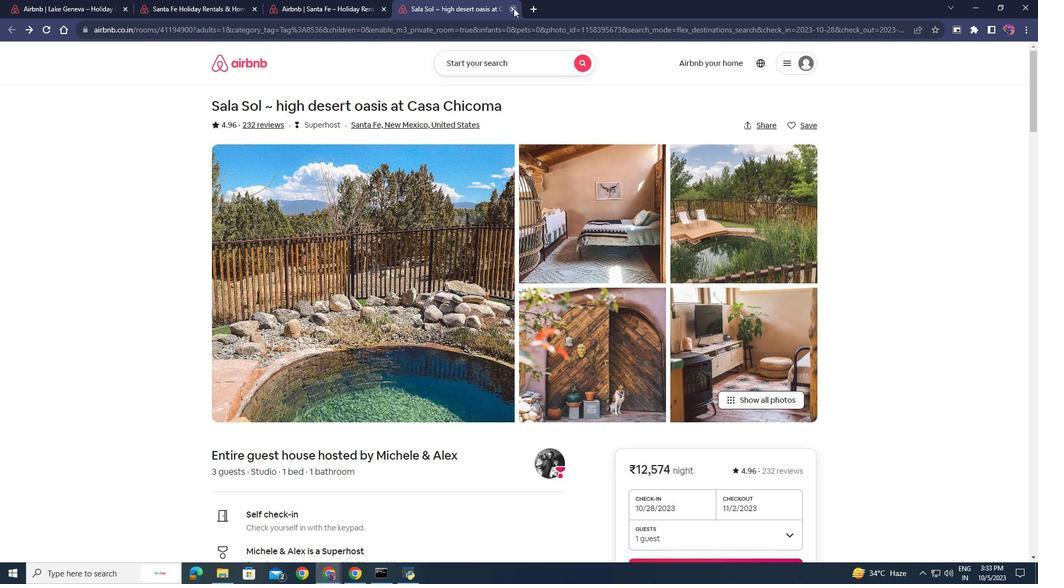 
Action: Mouse pressed left at (514, 8)
Screenshot: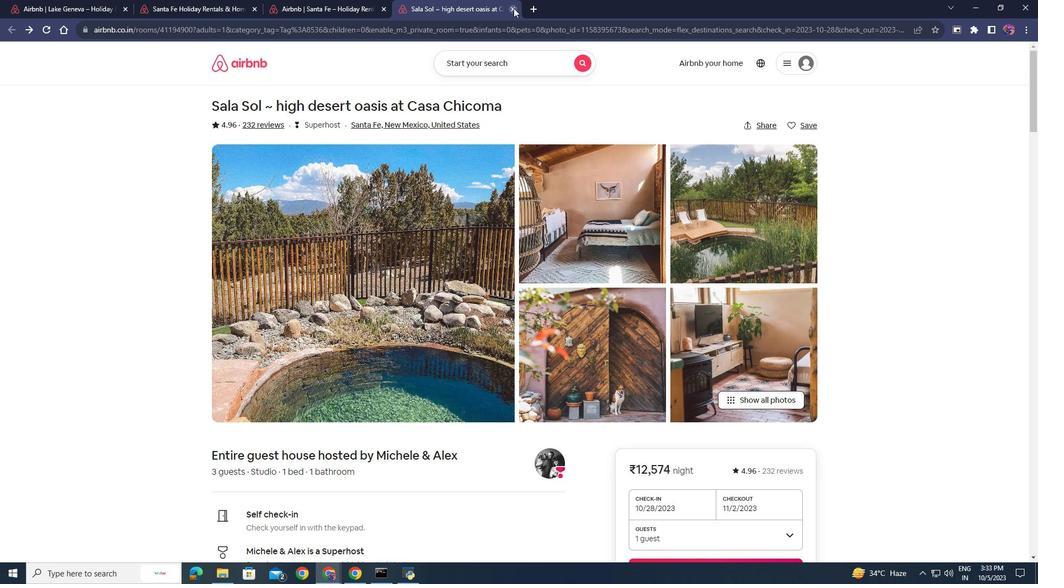 
Action: Mouse moved to (385, 291)
Screenshot: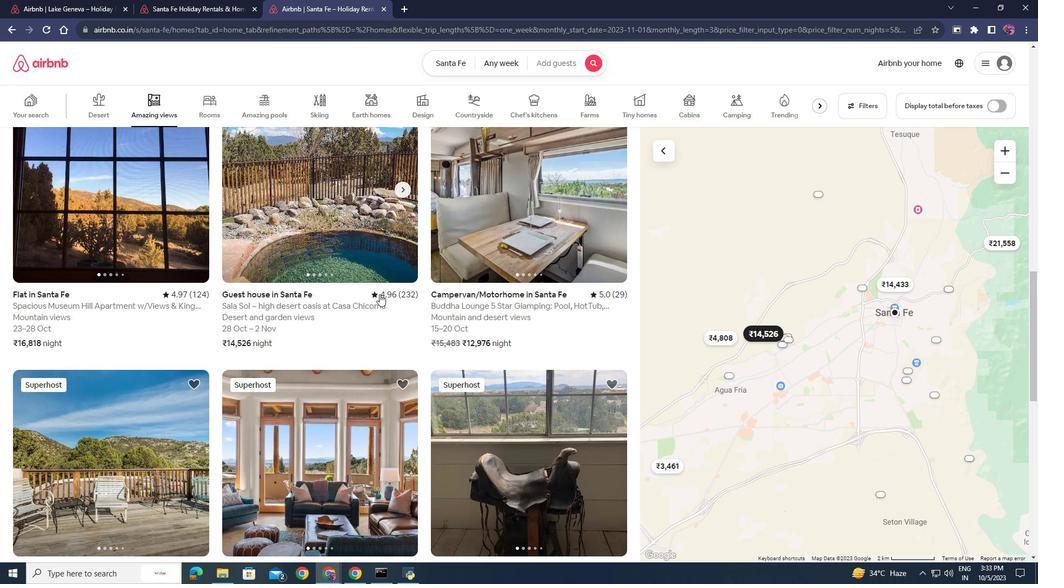 
Action: Mouse scrolled (385, 291) with delta (0, 0)
Screenshot: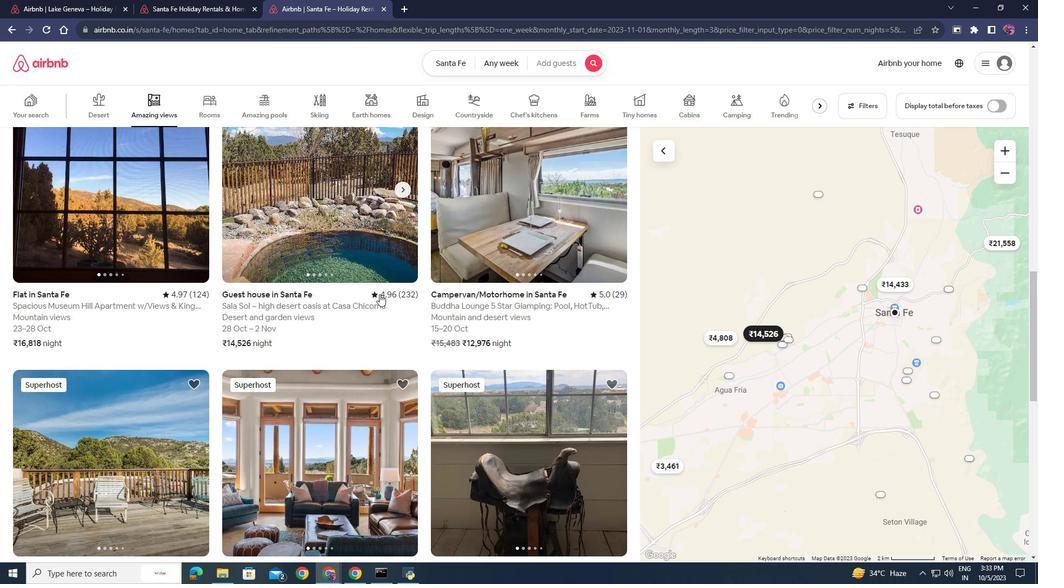 
Action: Mouse moved to (383, 293)
Screenshot: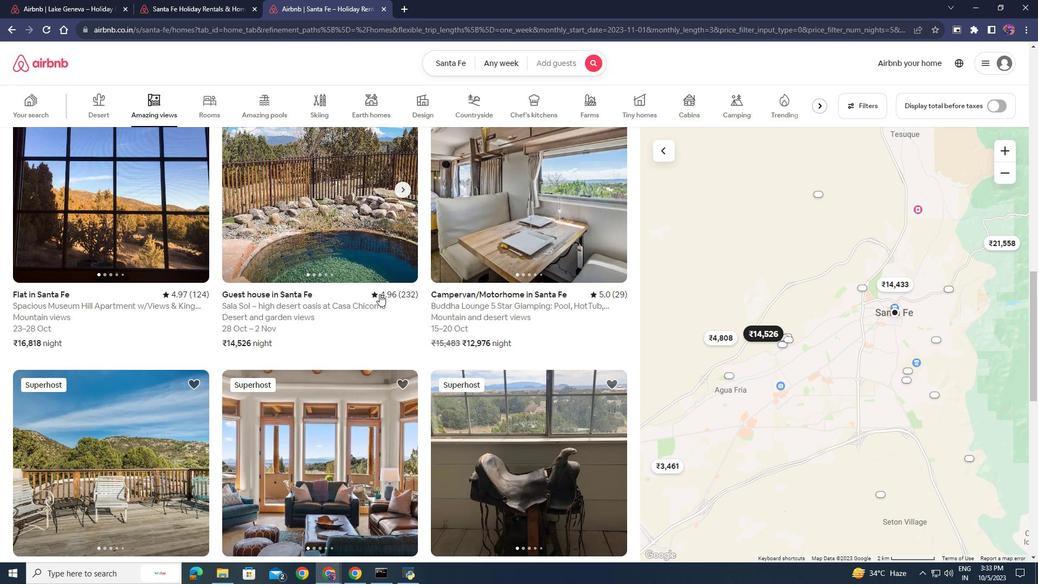 
Action: Mouse scrolled (383, 292) with delta (0, 0)
Screenshot: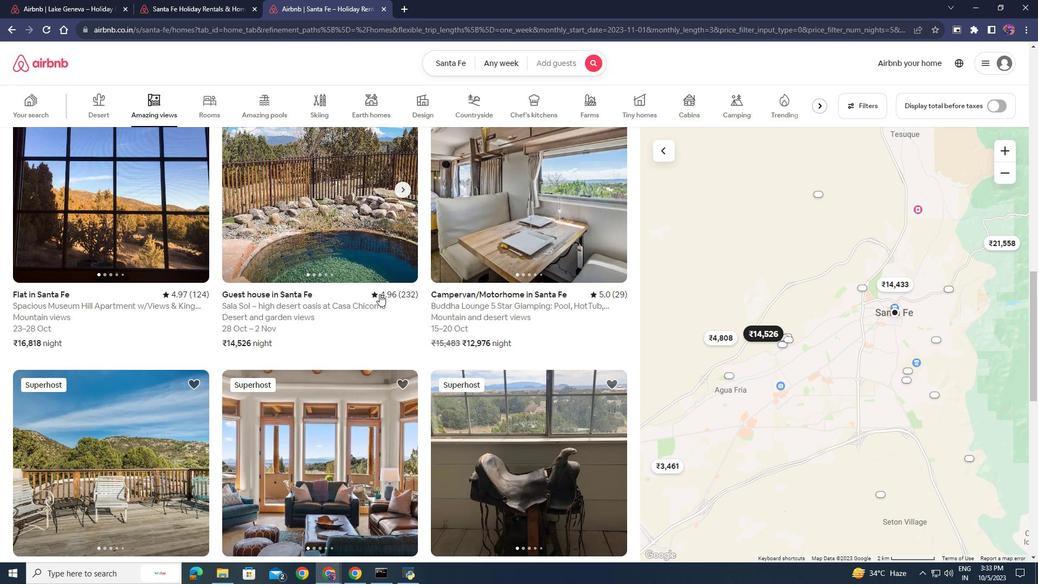 
Action: Mouse moved to (380, 294)
Screenshot: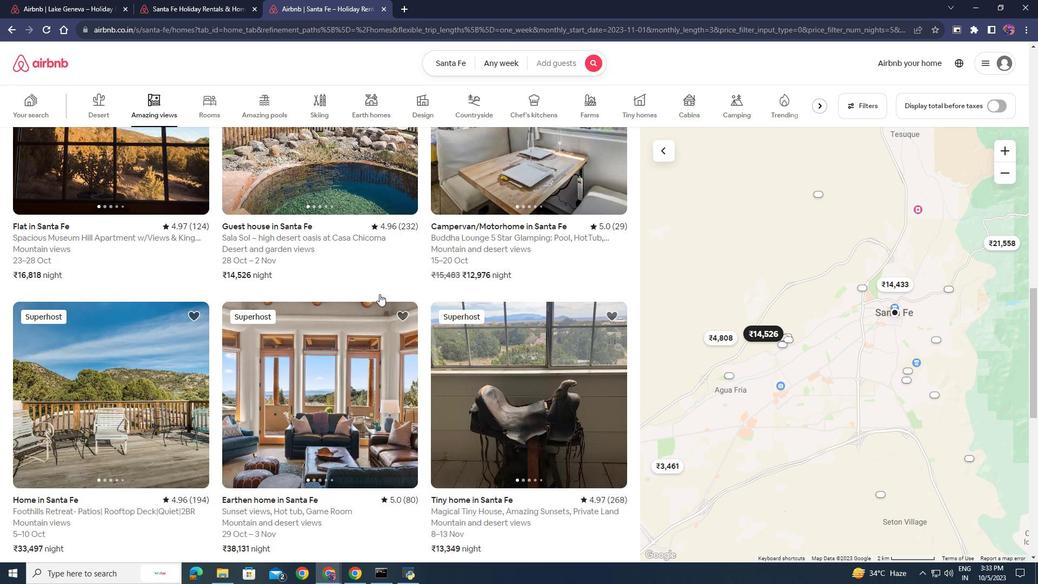 
Action: Mouse scrolled (380, 293) with delta (0, 0)
Screenshot: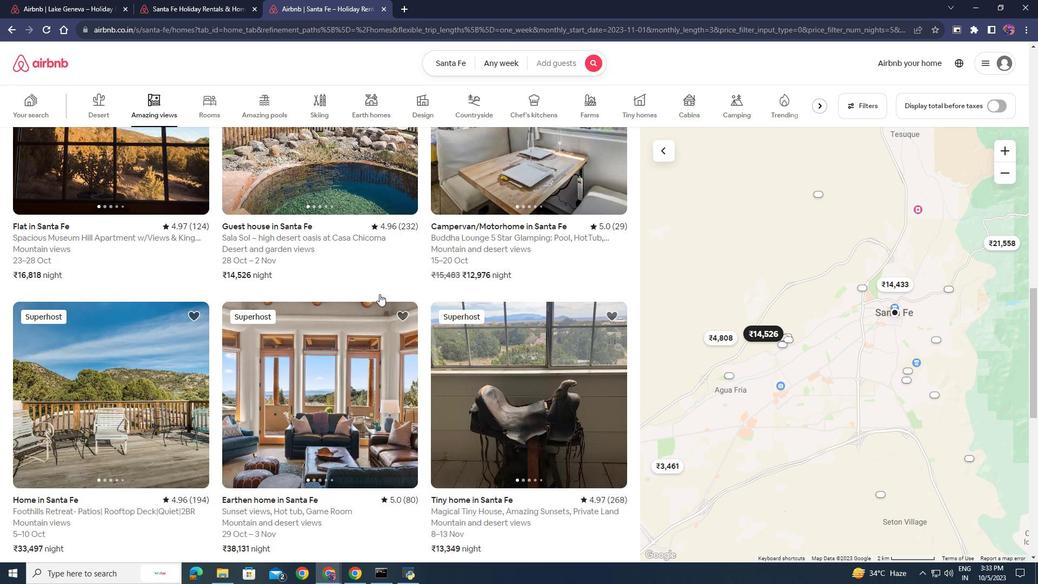 
Action: Mouse moved to (379, 294)
Screenshot: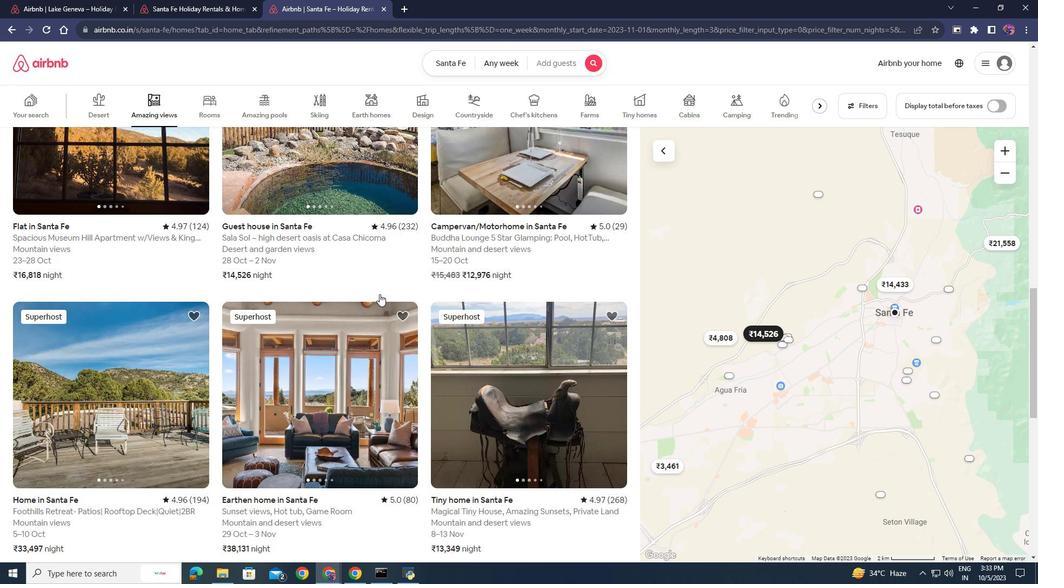 
Action: Mouse scrolled (379, 293) with delta (0, 0)
Screenshot: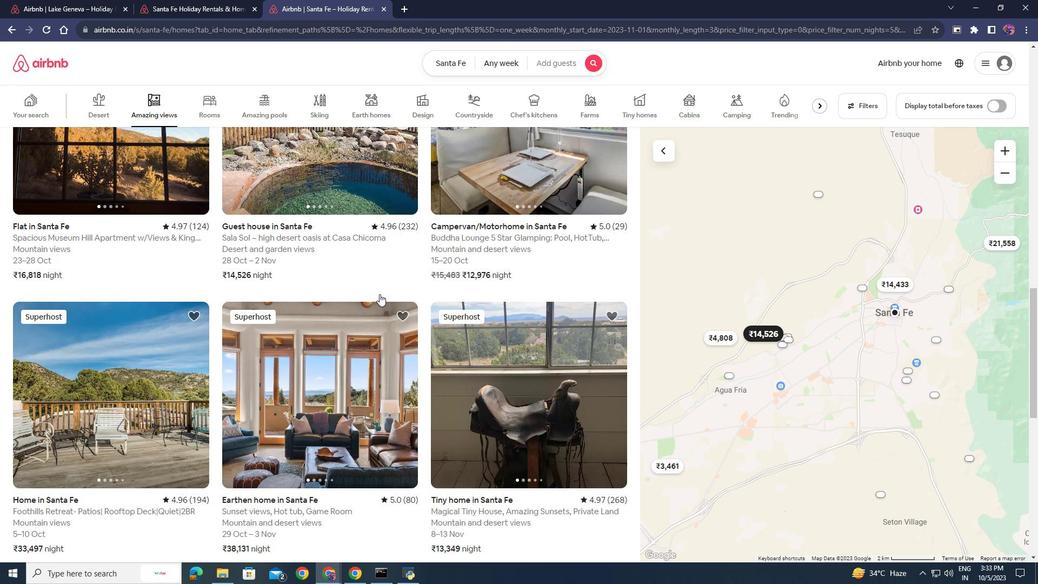 
Action: Mouse moved to (378, 293)
Screenshot: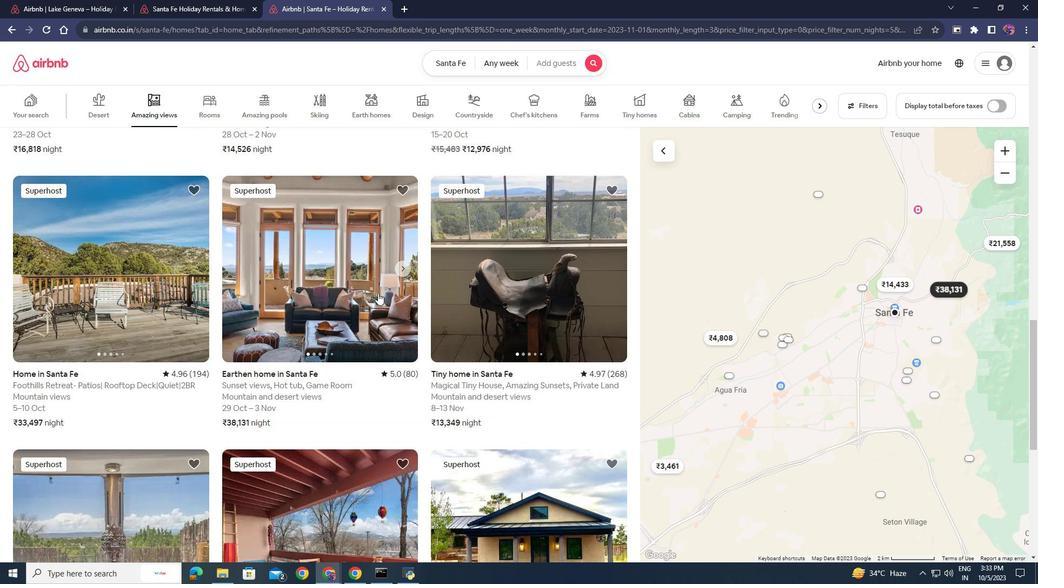 
Action: Mouse scrolled (378, 292) with delta (0, 0)
Screenshot: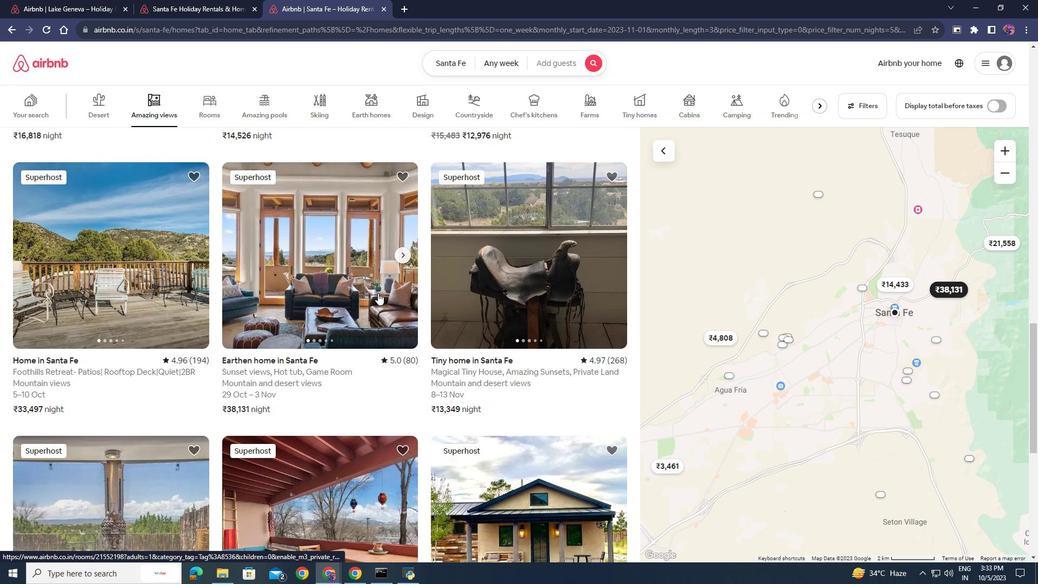 
Action: Mouse scrolled (378, 292) with delta (0, 0)
Screenshot: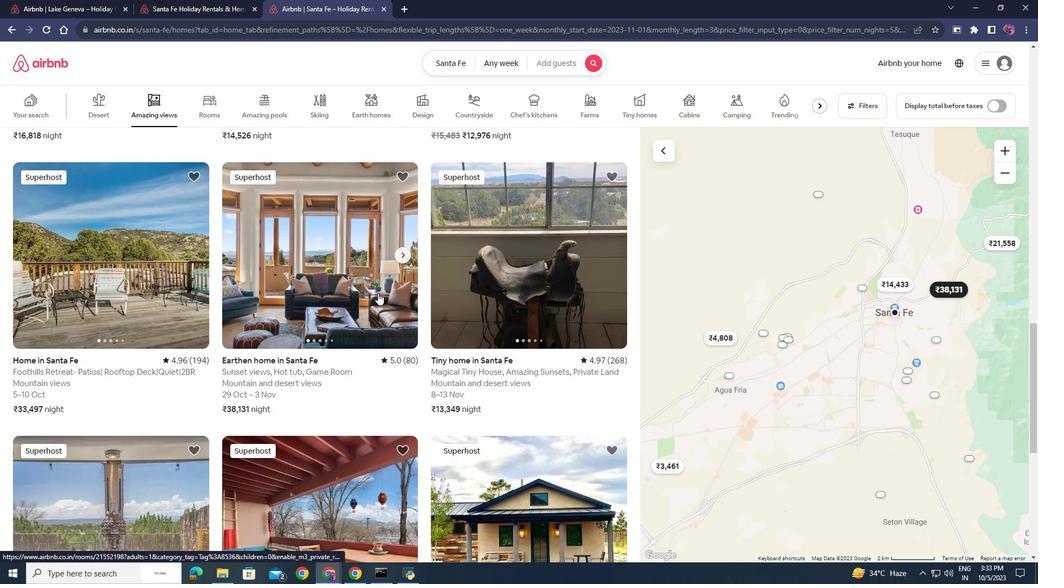 
Action: Mouse scrolled (378, 292) with delta (0, 0)
Screenshot: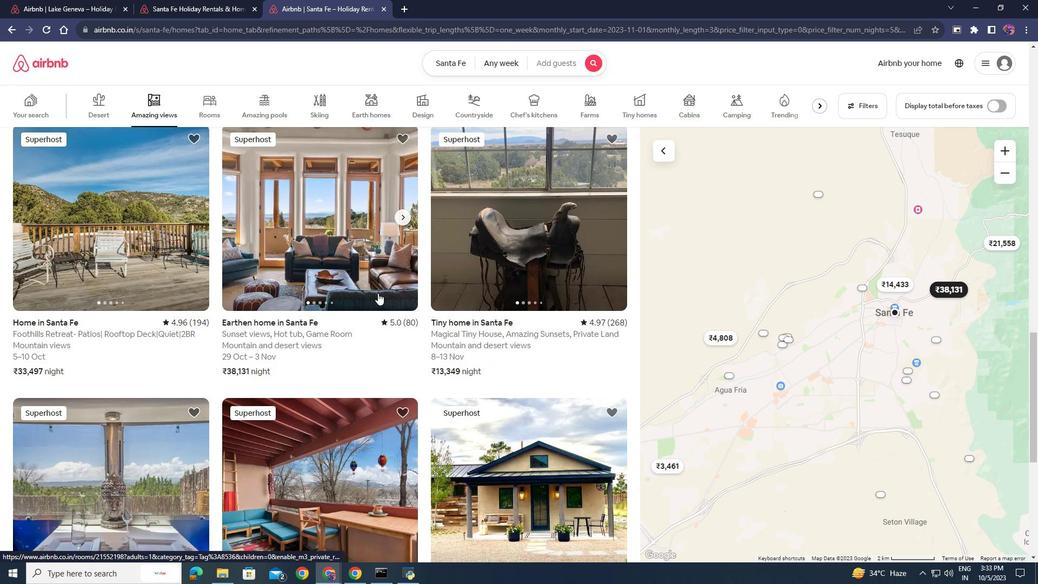 
Action: Mouse scrolled (378, 292) with delta (0, 0)
Screenshot: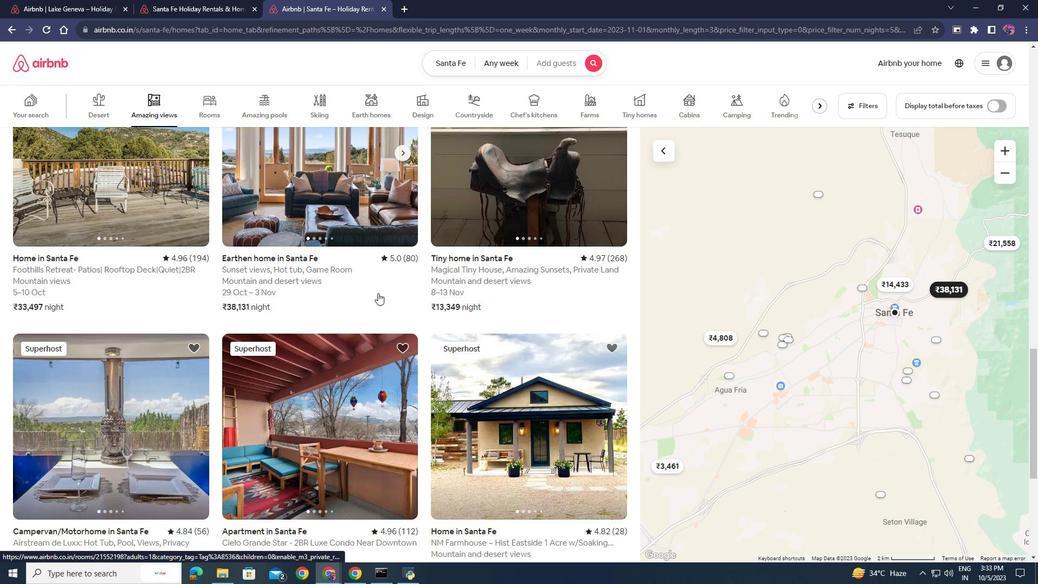 
Action: Mouse scrolled (378, 292) with delta (0, 0)
Screenshot: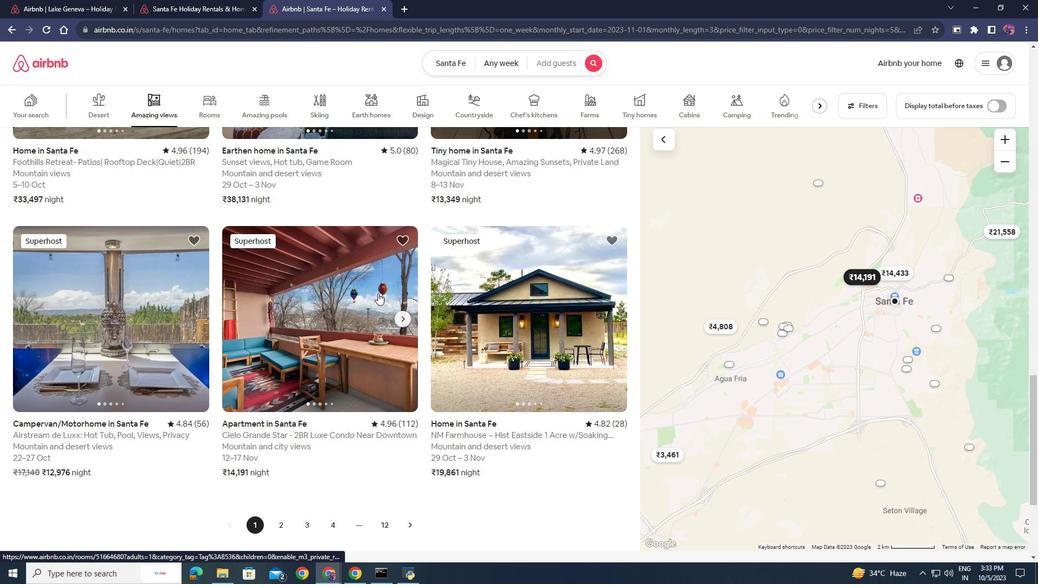 
Action: Mouse scrolled (378, 292) with delta (0, 0)
Screenshot: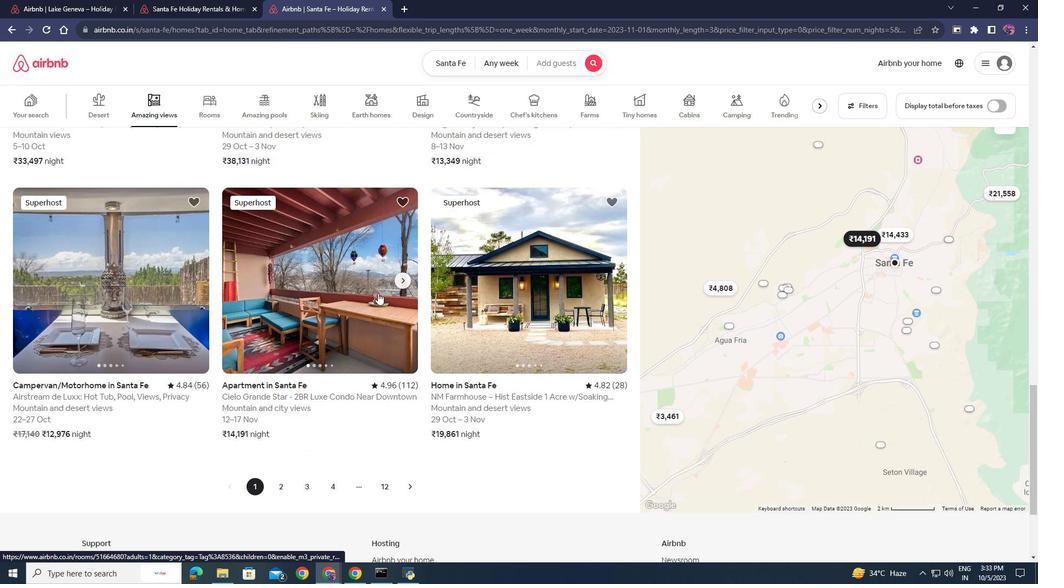 
Action: Mouse scrolled (378, 292) with delta (0, 0)
Screenshot: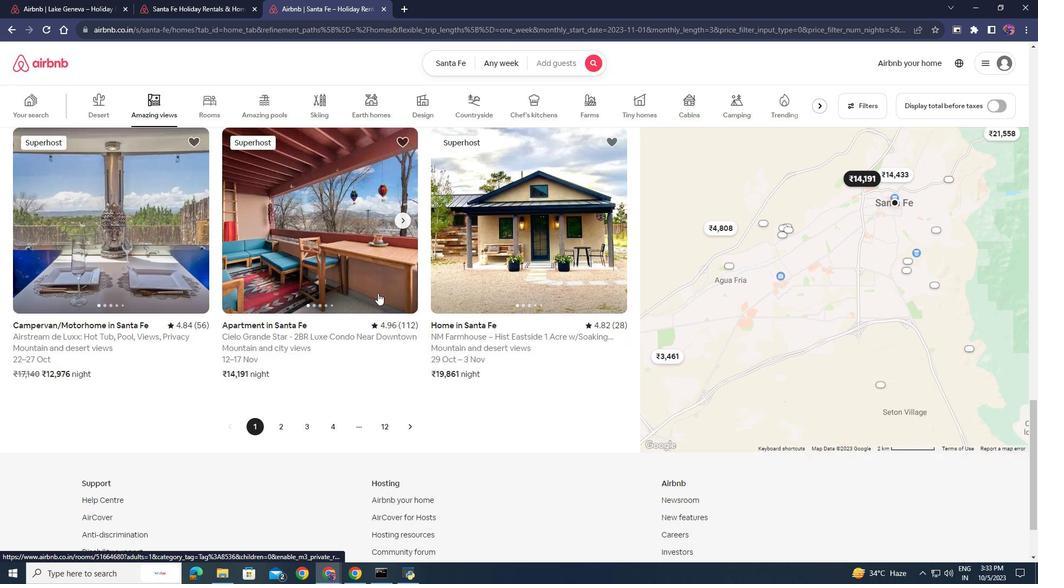 
Action: Mouse moved to (273, 372)
Screenshot: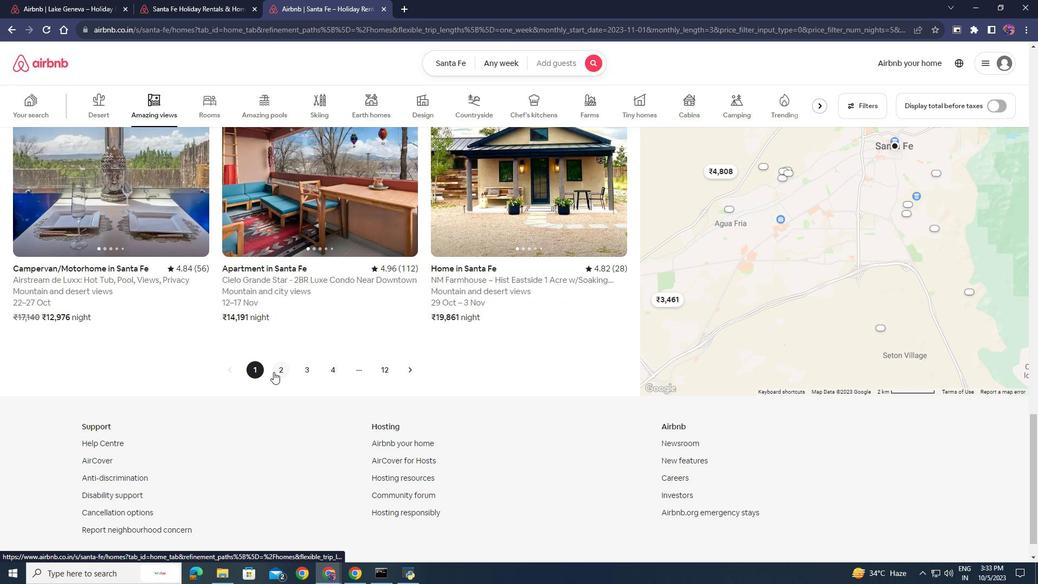 
Action: Mouse pressed left at (273, 372)
Screenshot: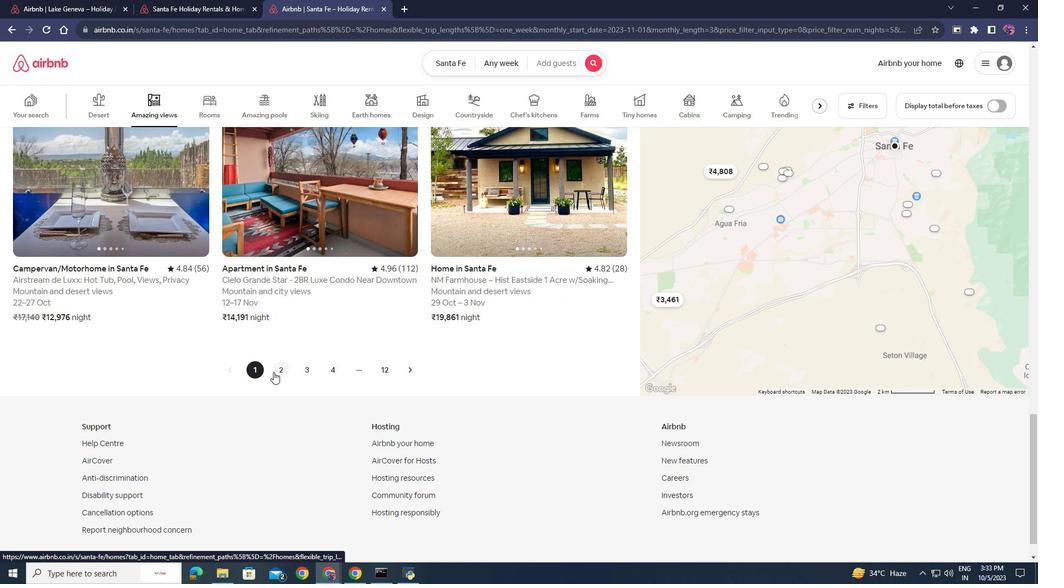 
Action: Mouse moved to (345, 321)
Screenshot: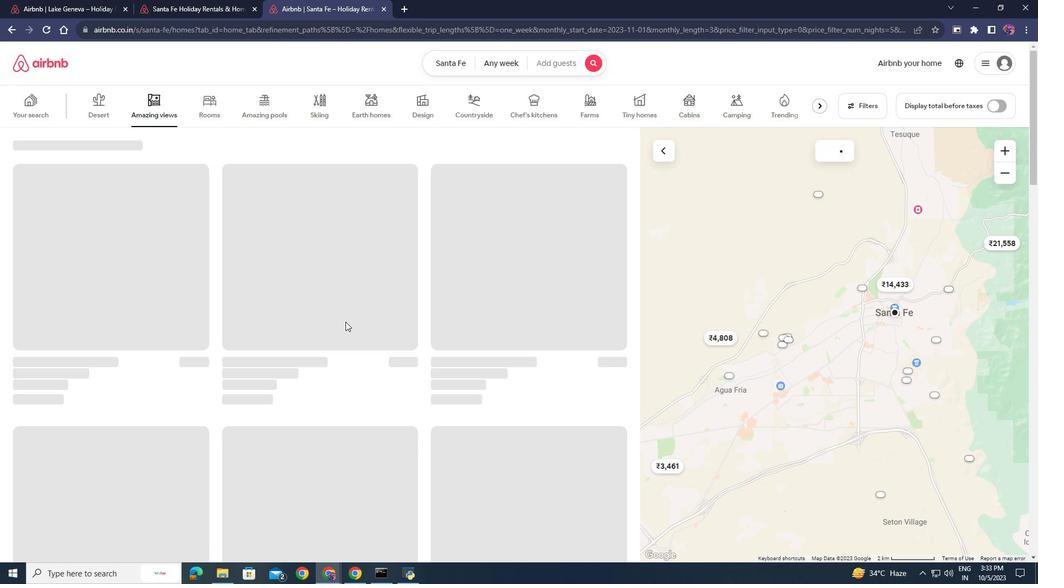 
Action: Mouse scrolled (345, 321) with delta (0, 0)
Screenshot: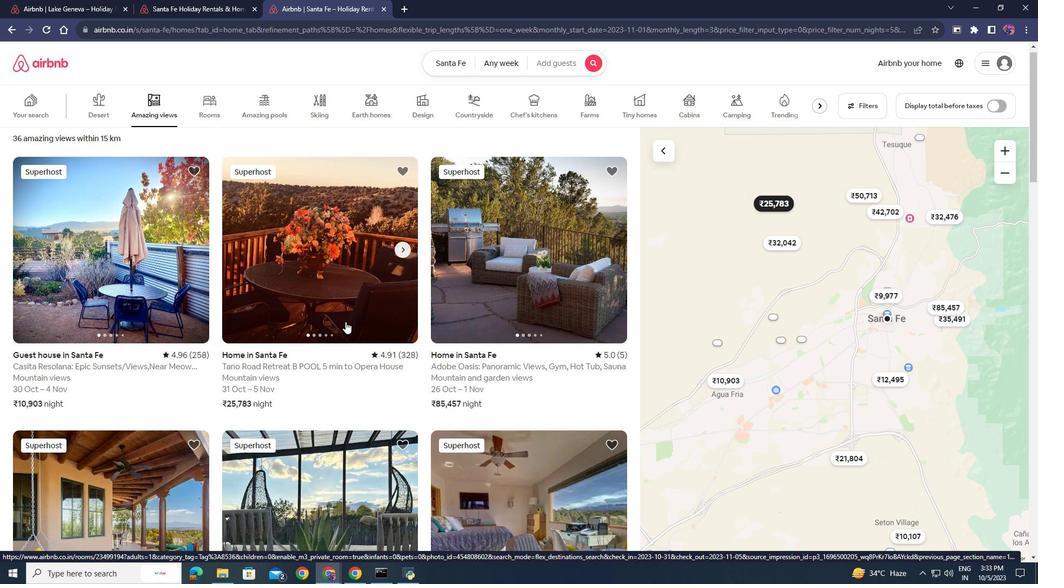 
Action: Mouse scrolled (345, 321) with delta (0, 0)
Screenshot: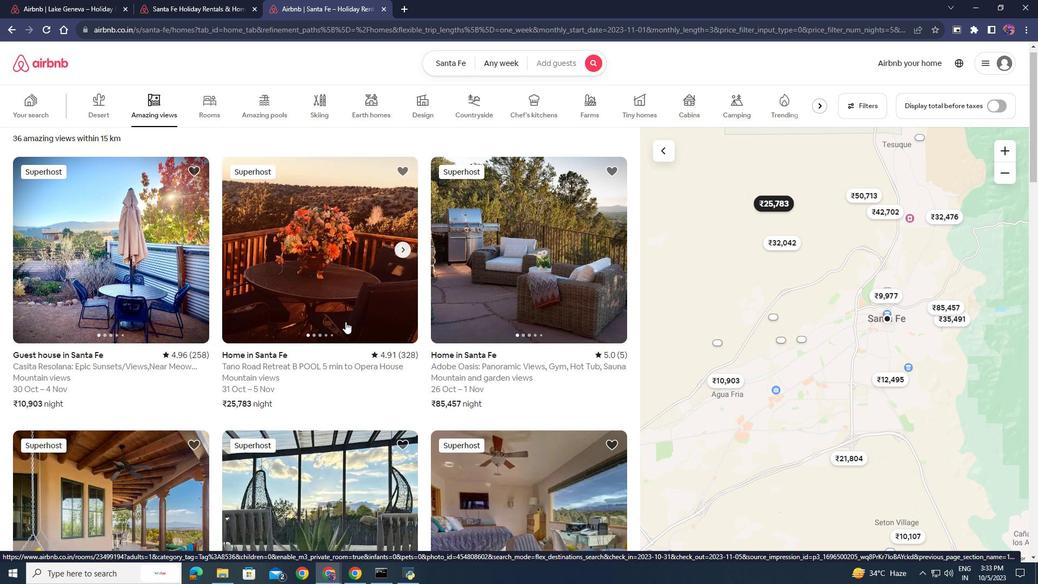 
Action: Mouse scrolled (345, 321) with delta (0, 0)
Screenshot: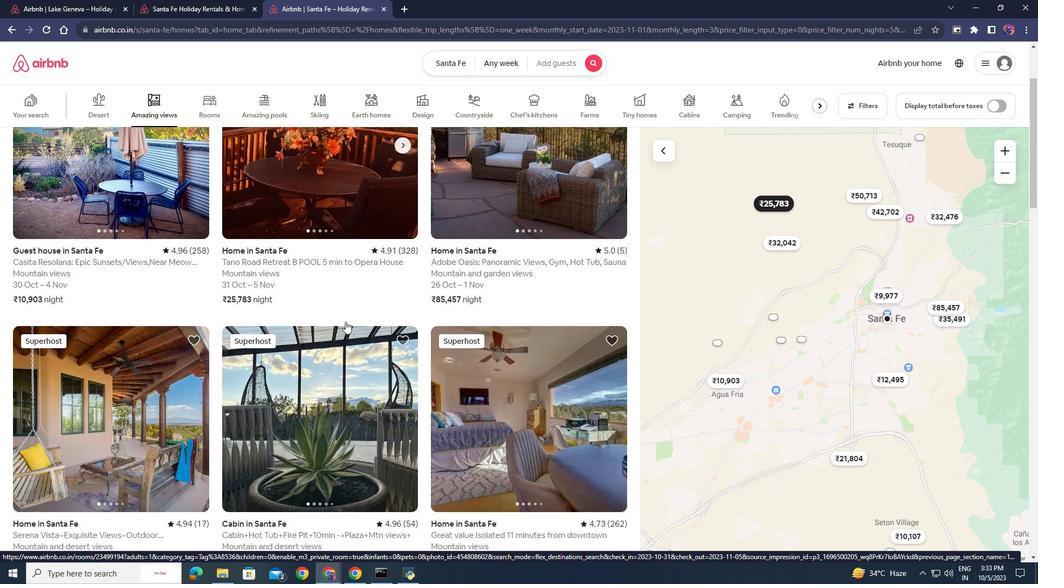 
Action: Mouse scrolled (345, 321) with delta (0, 0)
Screenshot: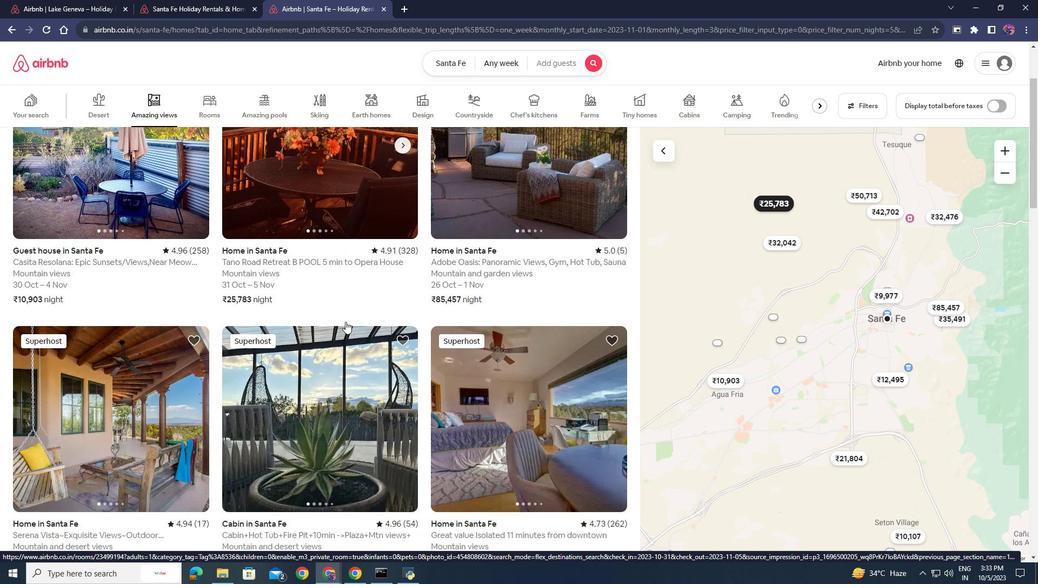 
Action: Mouse scrolled (345, 321) with delta (0, 0)
Screenshot: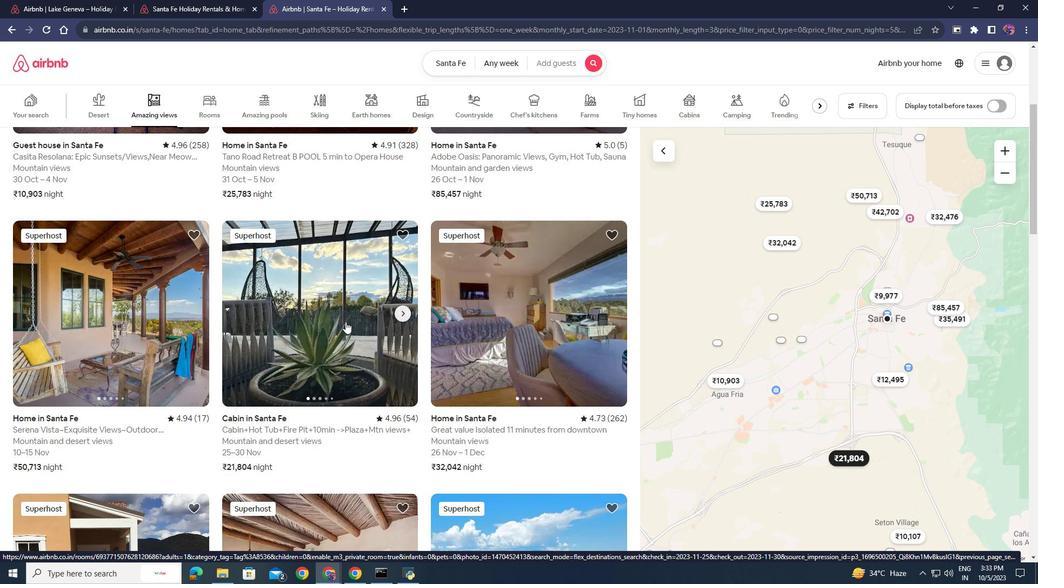 
Action: Mouse scrolled (345, 321) with delta (0, 0)
Screenshot: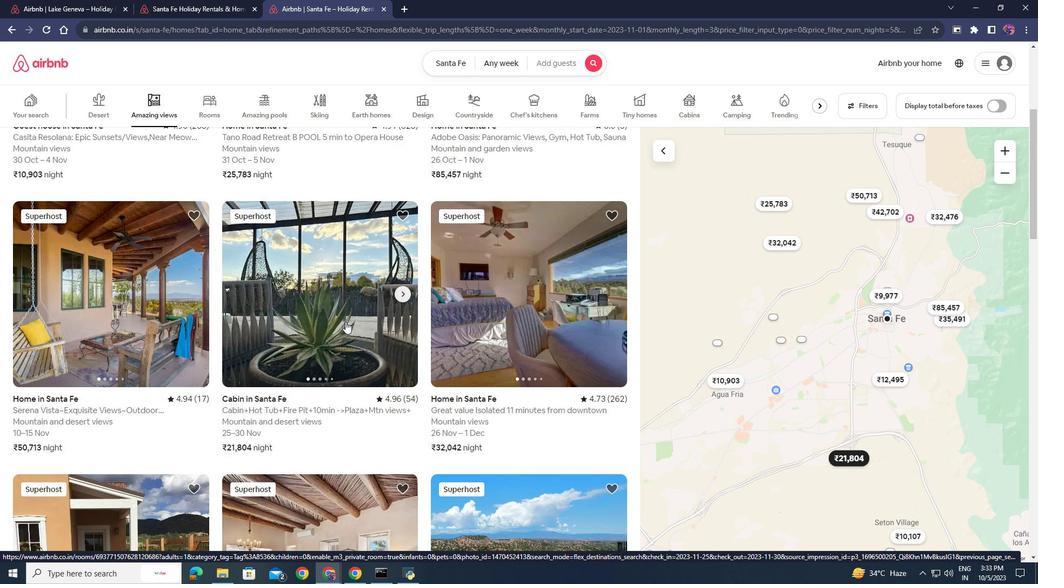 
Action: Mouse scrolled (345, 321) with delta (0, 0)
Screenshot: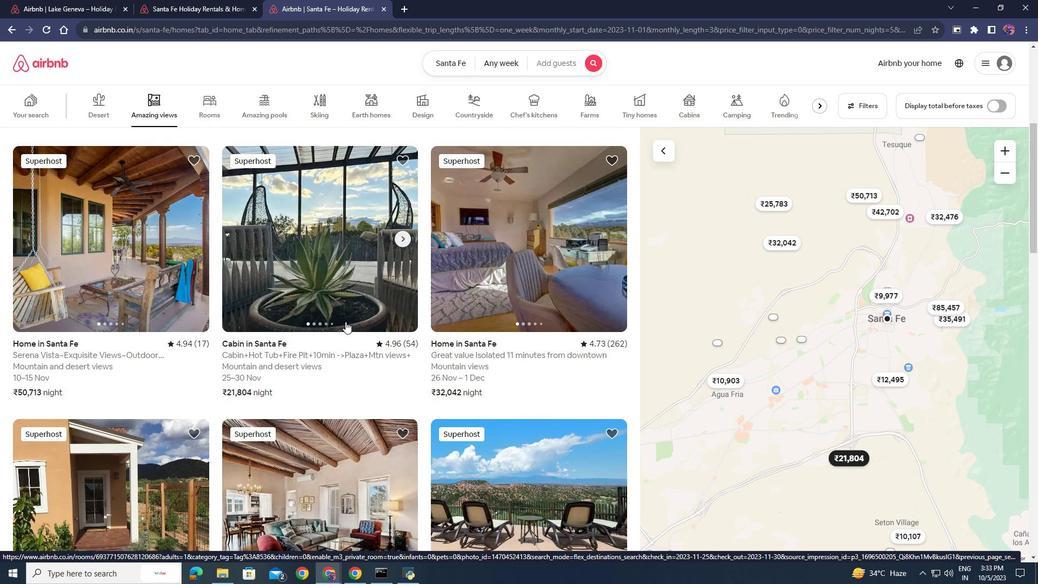 
Action: Mouse scrolled (345, 321) with delta (0, 0)
Screenshot: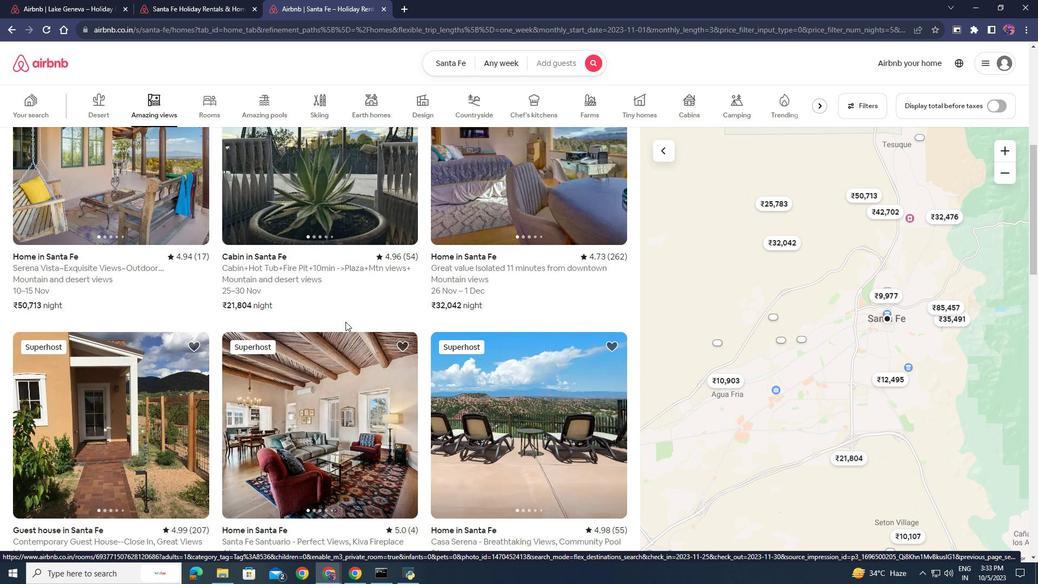 
Action: Mouse scrolled (345, 321) with delta (0, 0)
Screenshot: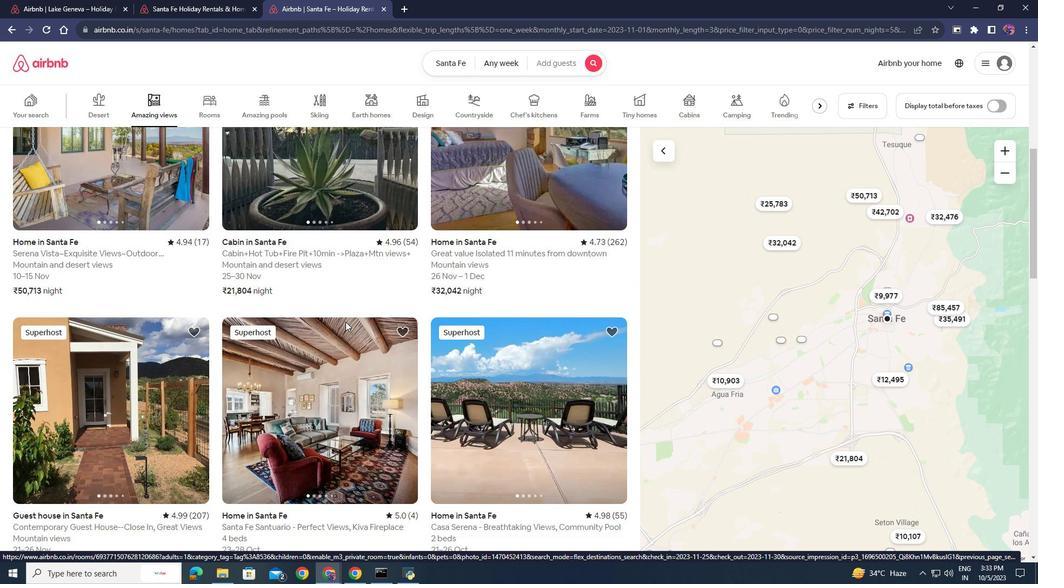 
Action: Mouse scrolled (345, 321) with delta (0, 0)
Screenshot: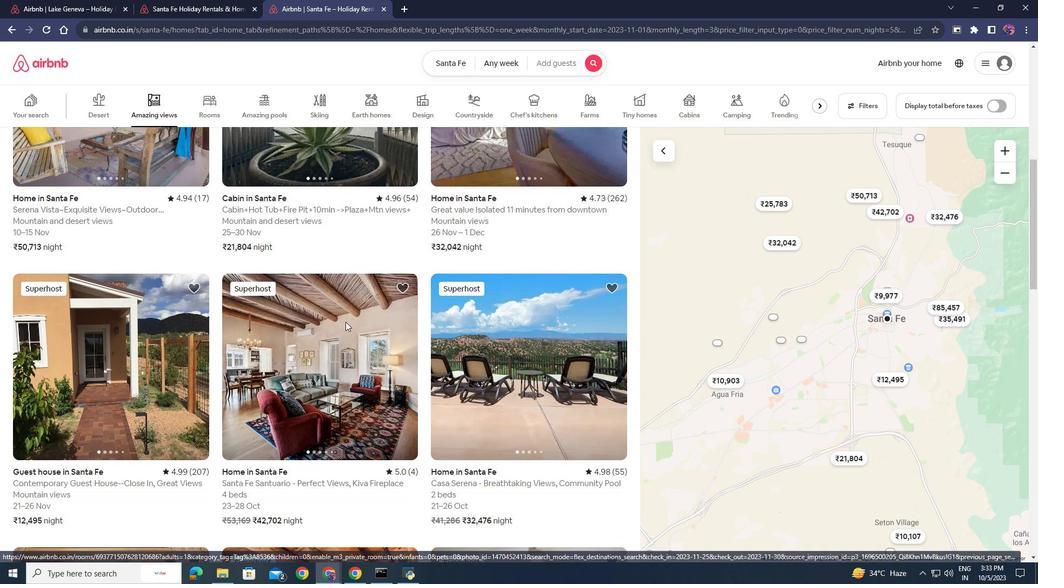 
Action: Mouse moved to (513, 262)
Screenshot: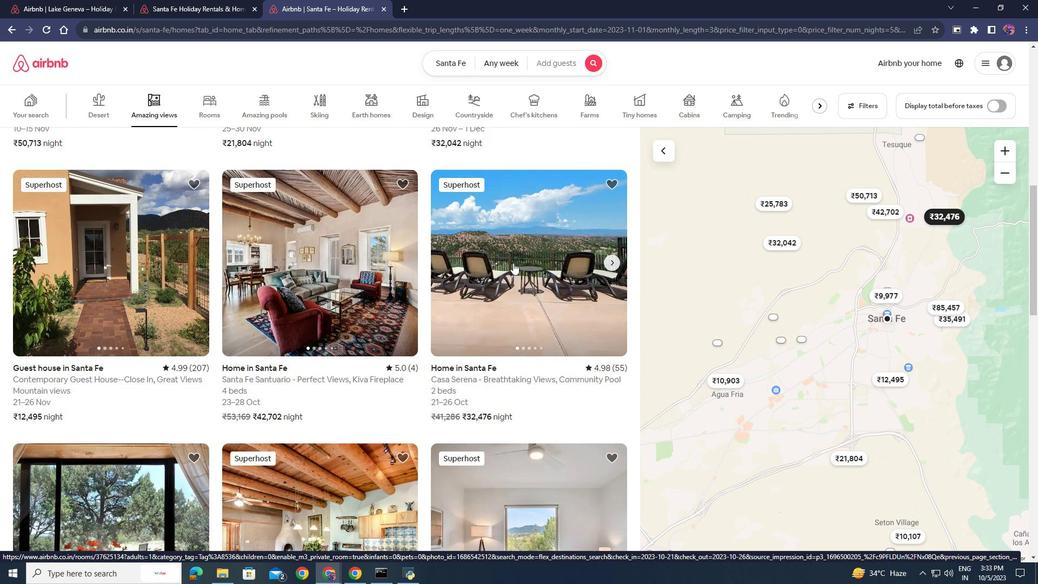
Action: Mouse pressed left at (513, 262)
Screenshot: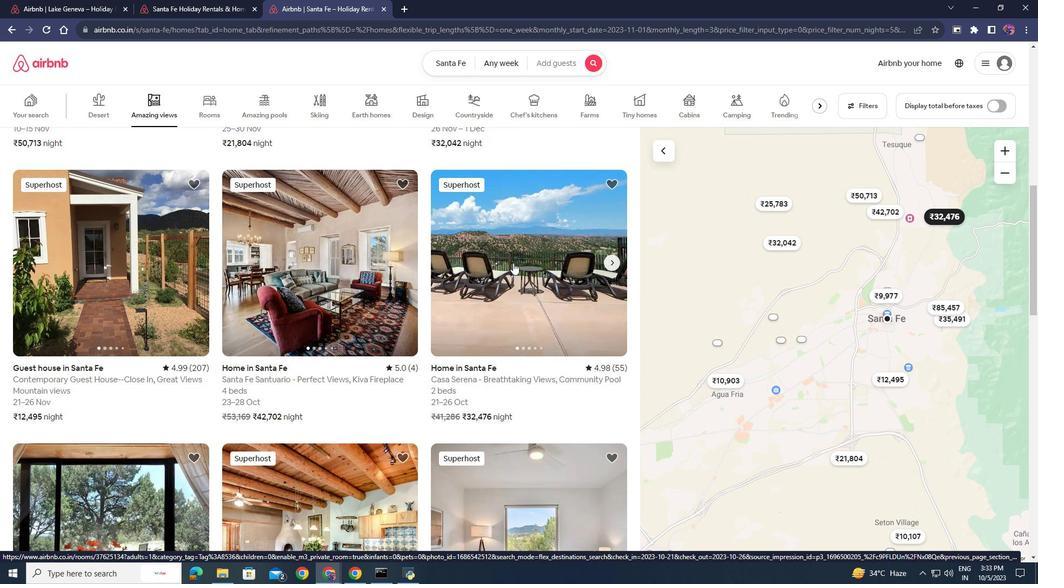 
Action: Mouse moved to (473, 371)
Screenshot: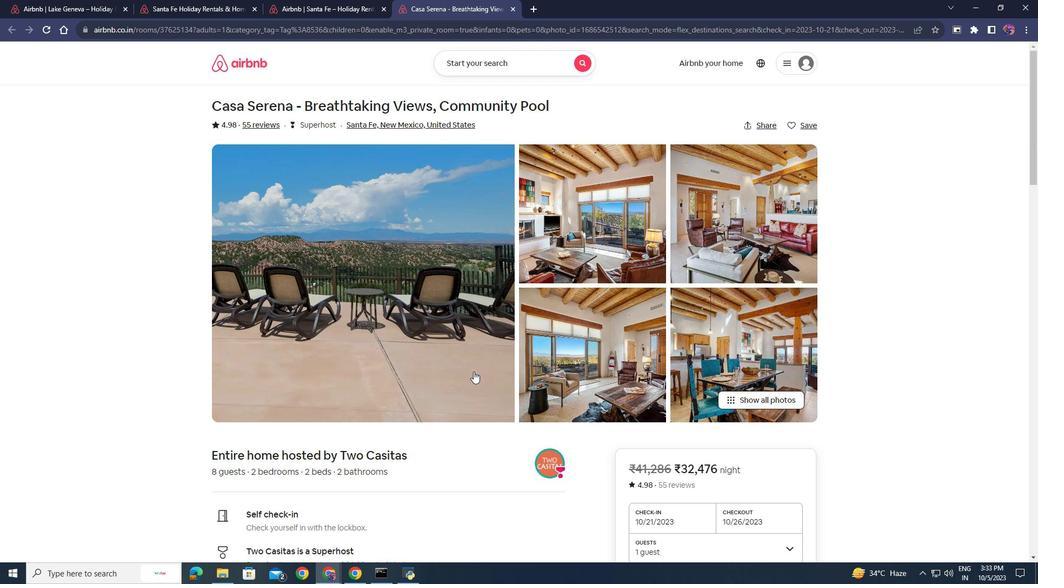 
Action: Mouse scrolled (473, 371) with delta (0, 0)
Screenshot: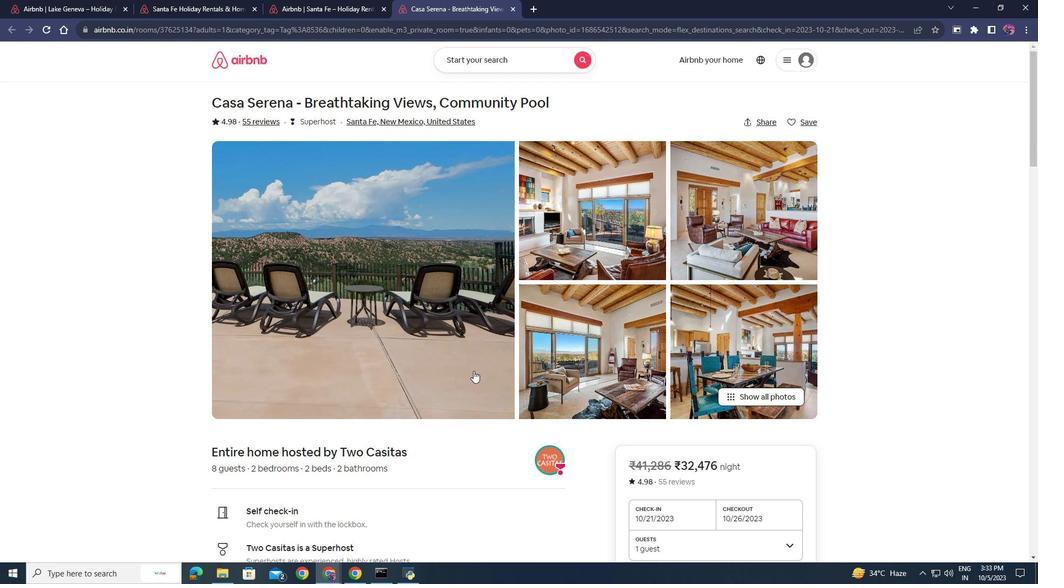 
Action: Mouse moved to (473, 371)
Screenshot: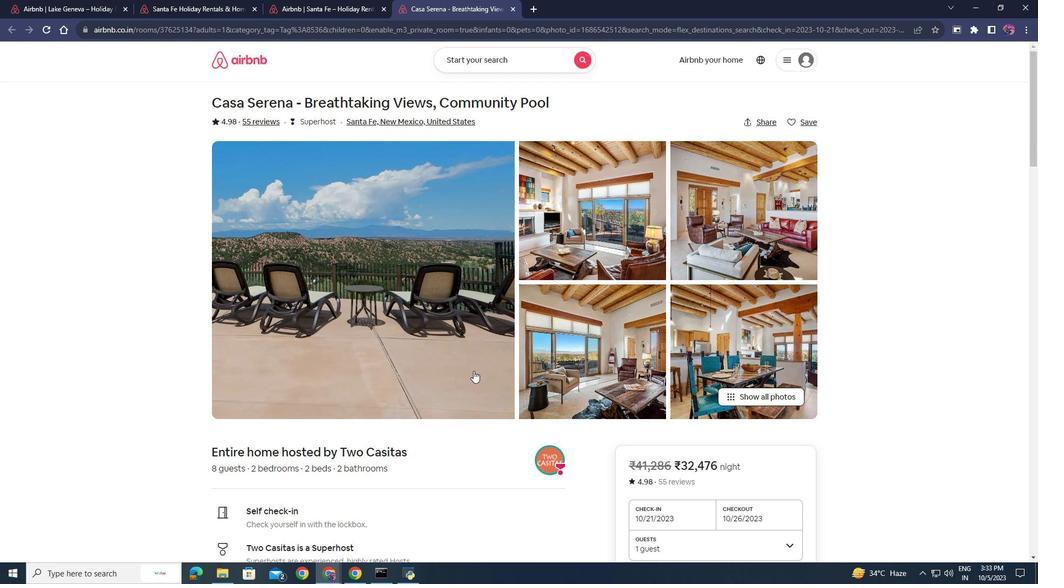 
Action: Mouse scrolled (473, 370) with delta (0, 0)
